 Task: Utilize the "Auto-Duck" feature to automatically lower music volume during dialogue.
Action: Mouse moved to (69, 9)
Screenshot: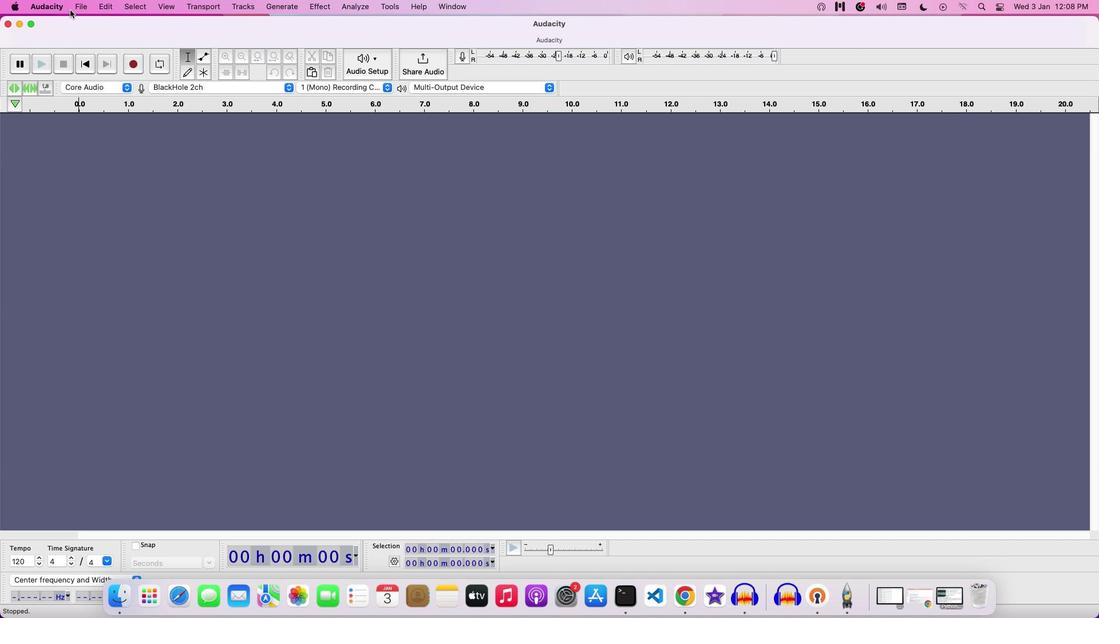 
Action: Mouse pressed left at (69, 9)
Screenshot: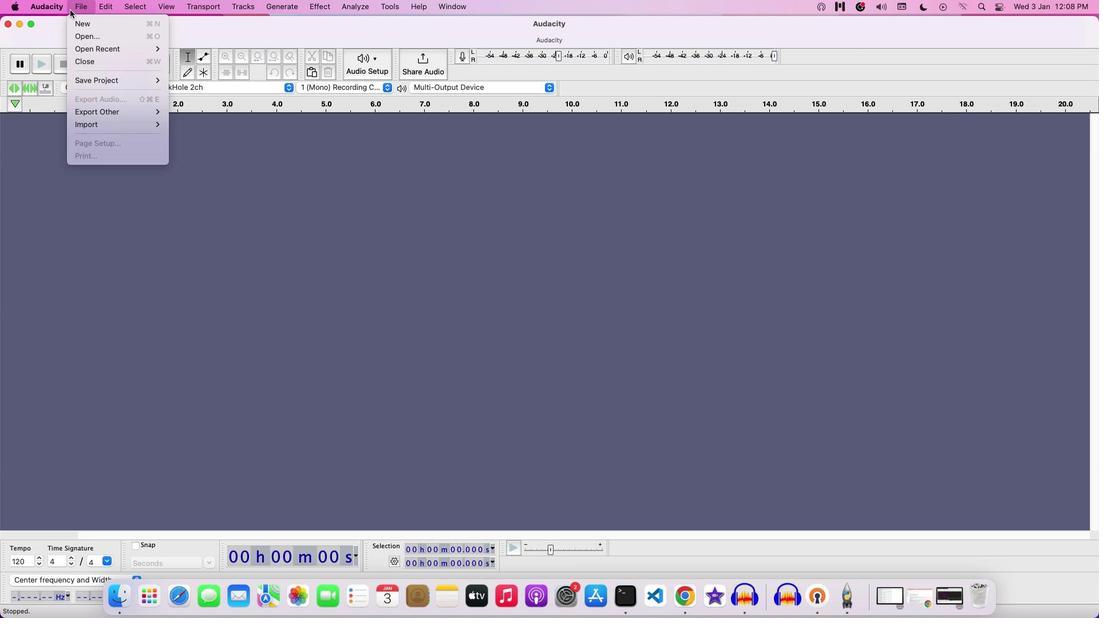 
Action: Mouse moved to (87, 36)
Screenshot: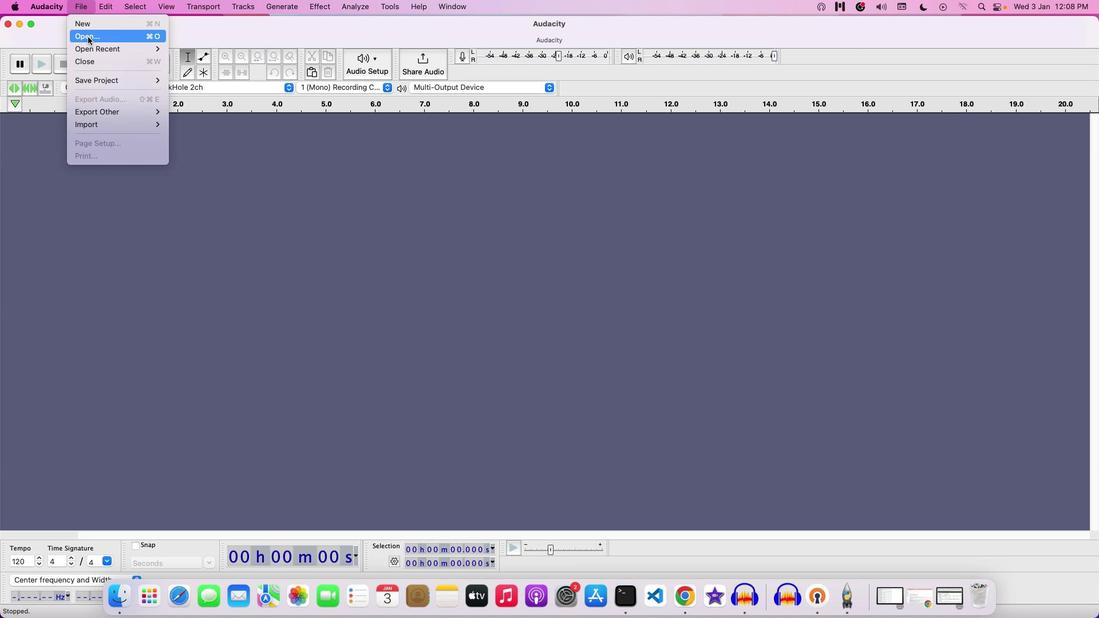 
Action: Mouse pressed left at (87, 36)
Screenshot: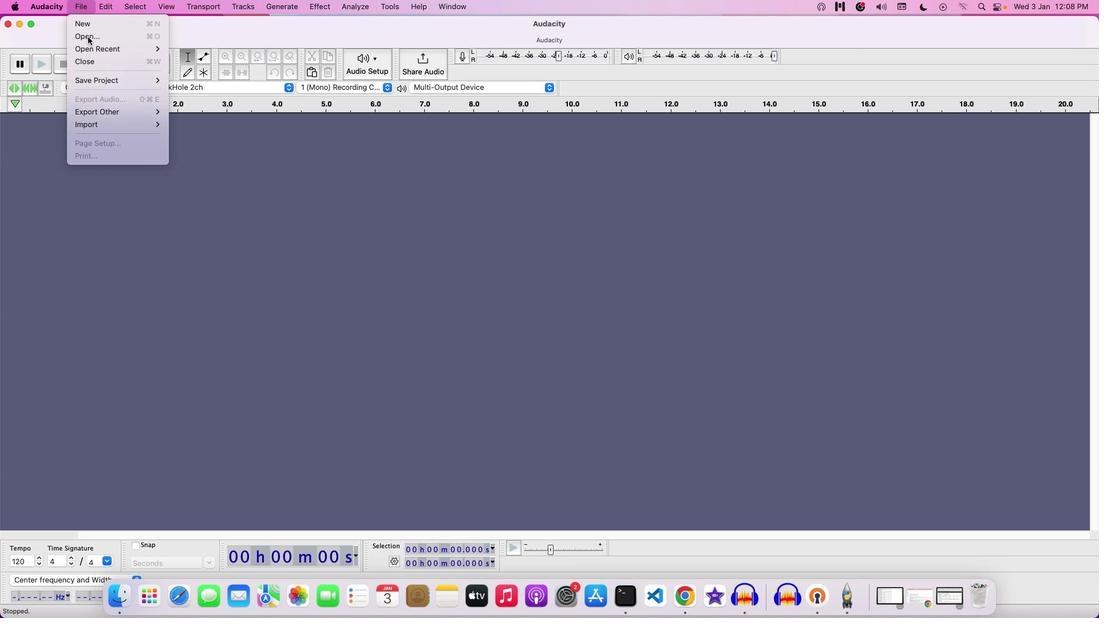
Action: Mouse moved to (466, 169)
Screenshot: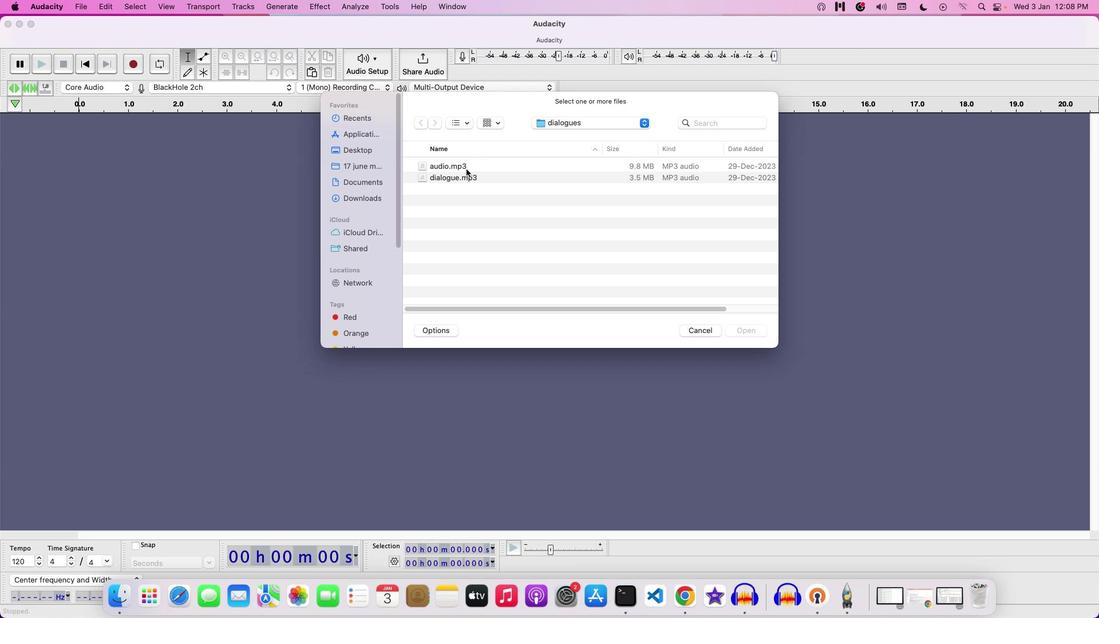 
Action: Mouse pressed left at (466, 169)
Screenshot: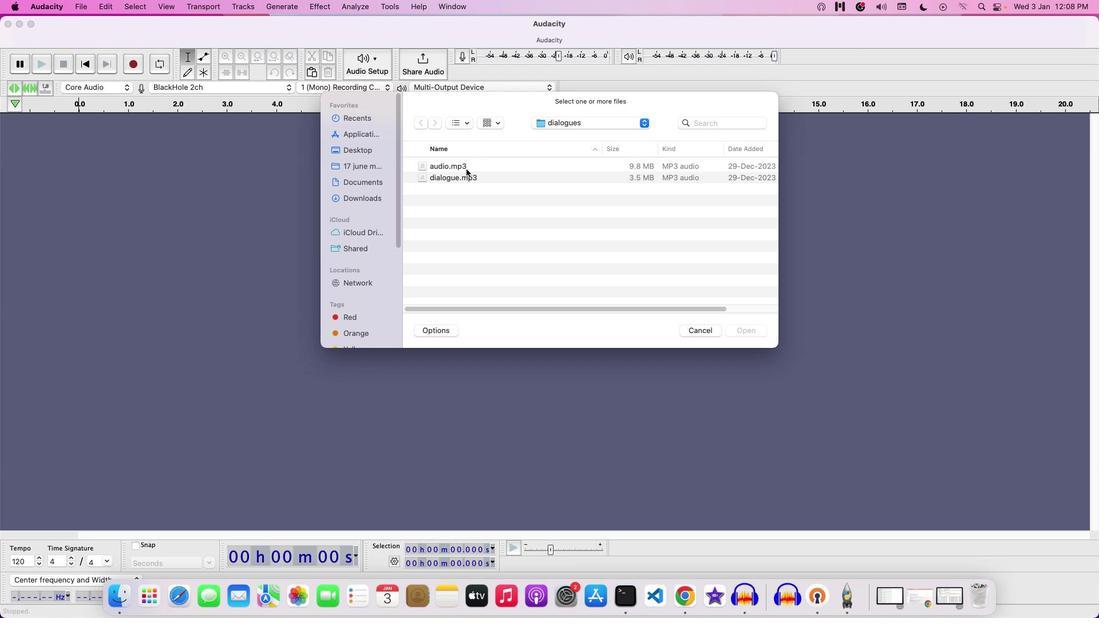 
Action: Mouse moved to (478, 168)
Screenshot: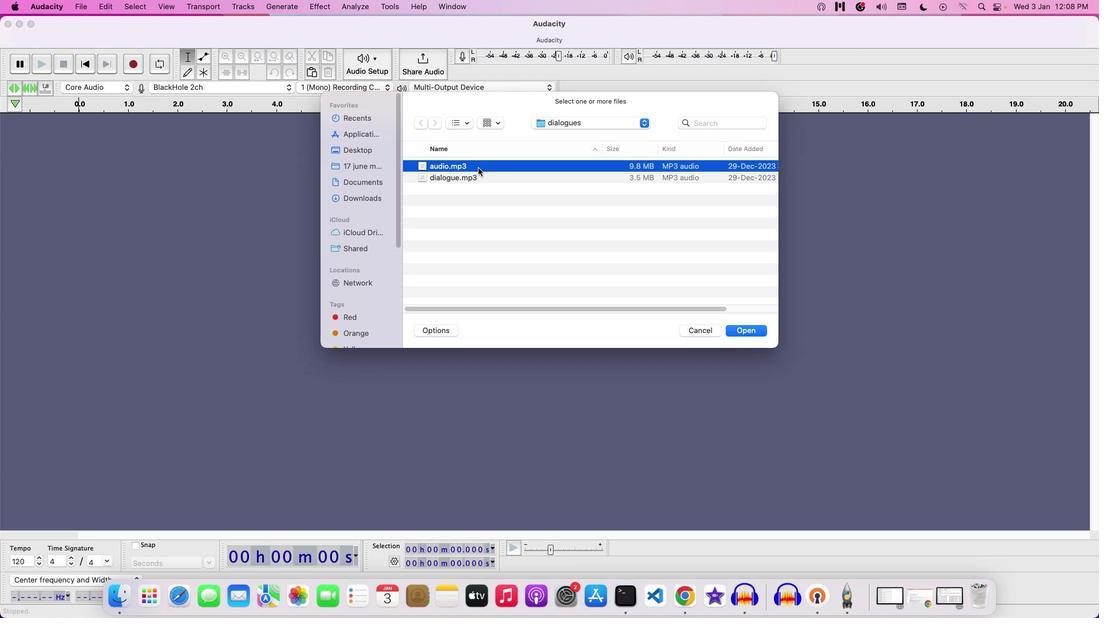 
Action: Mouse pressed left at (478, 168)
Screenshot: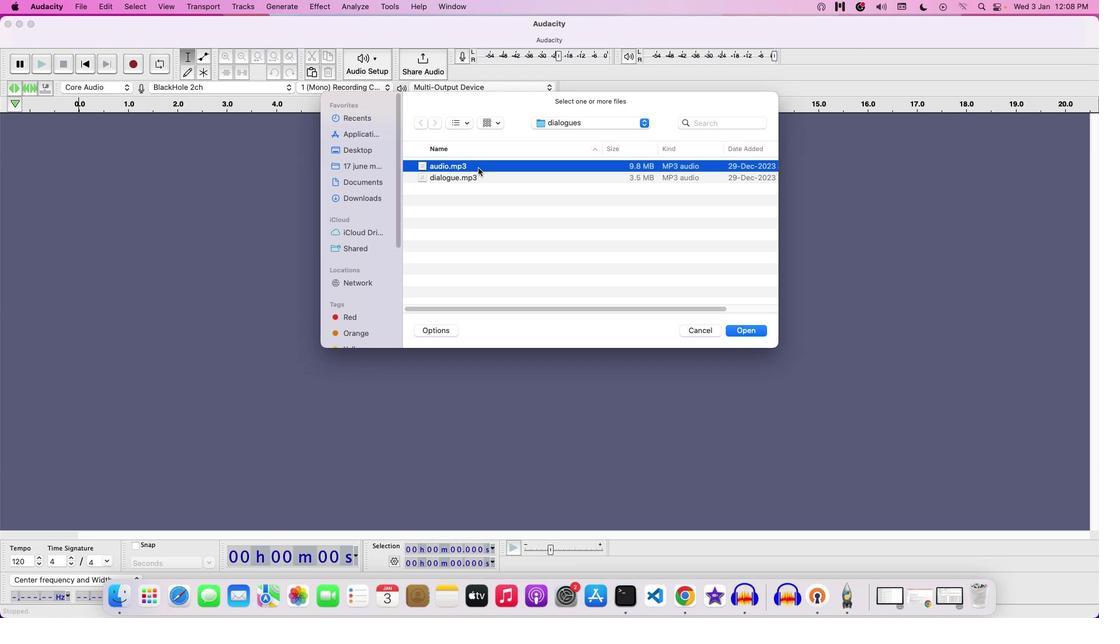 
Action: Mouse moved to (457, 177)
Screenshot: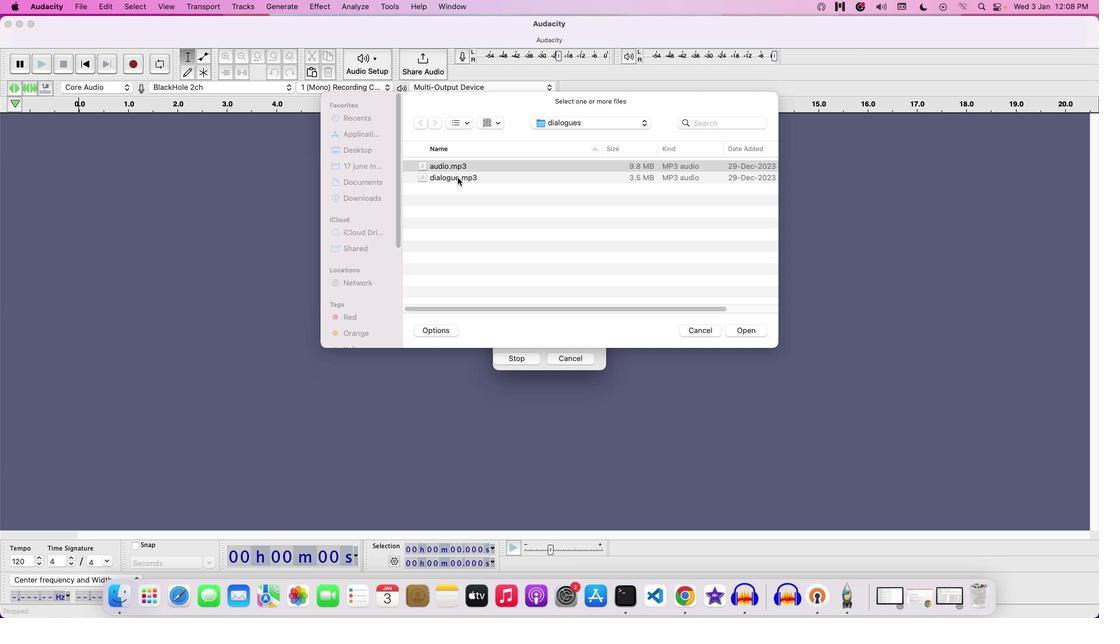 
Action: Mouse pressed left at (457, 177)
Screenshot: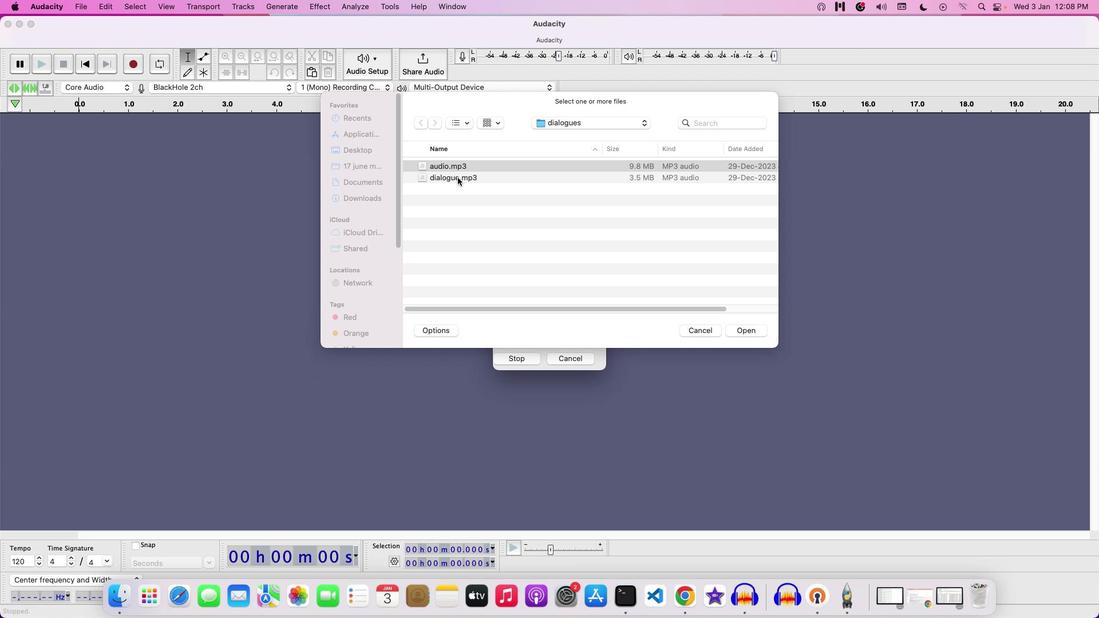 
Action: Mouse moved to (691, 330)
Screenshot: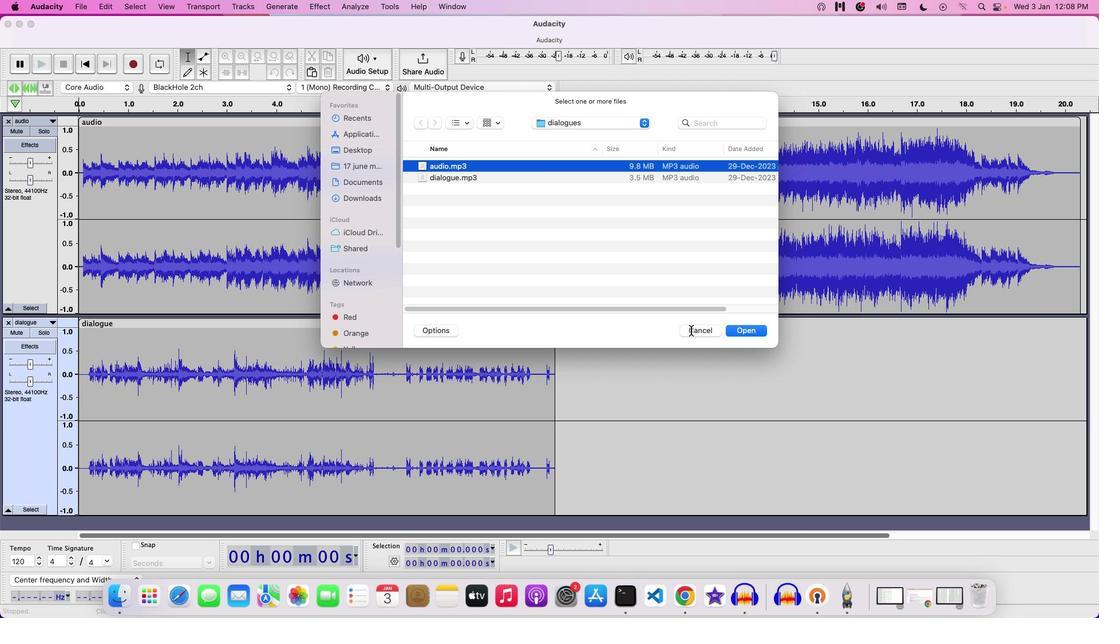 
Action: Mouse pressed left at (691, 330)
Screenshot: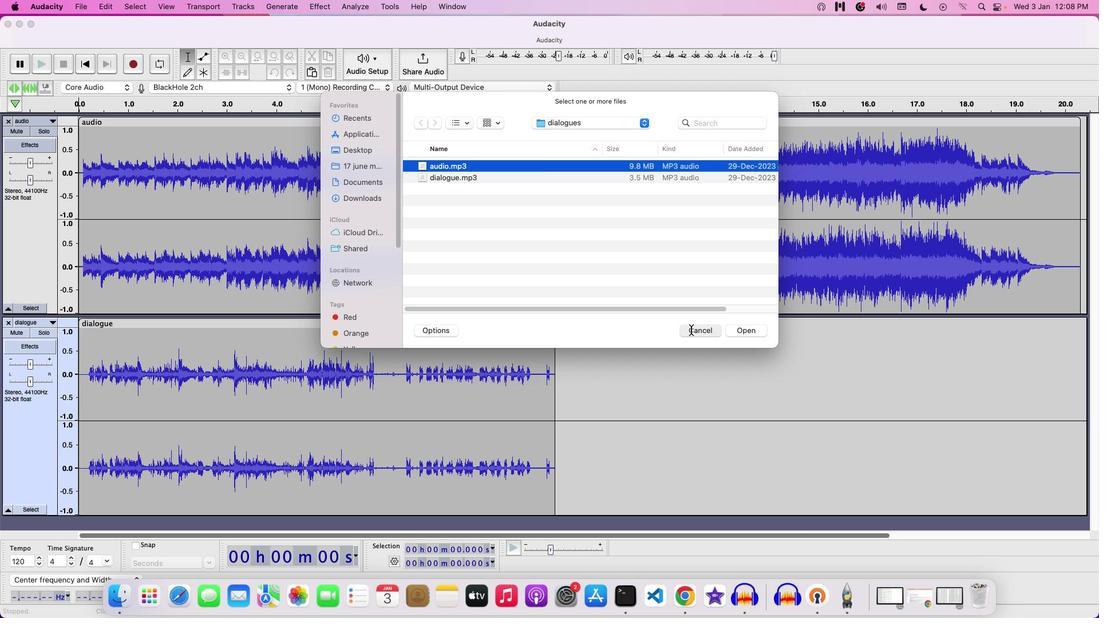 
Action: Mouse moved to (106, 161)
Screenshot: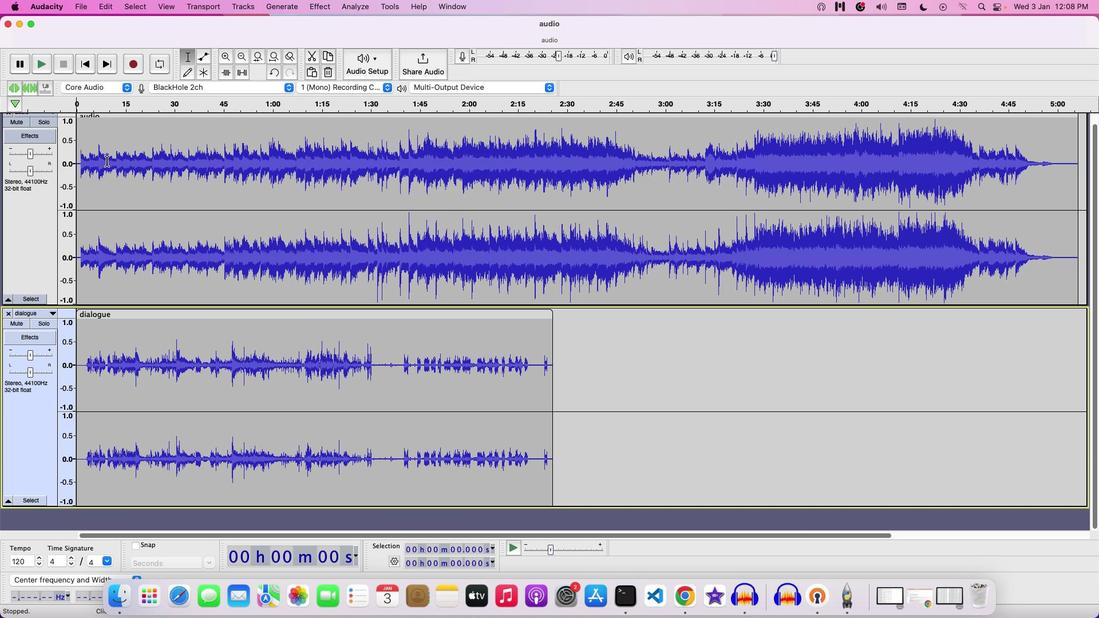 
Action: Mouse scrolled (106, 161) with delta (0, 0)
Screenshot: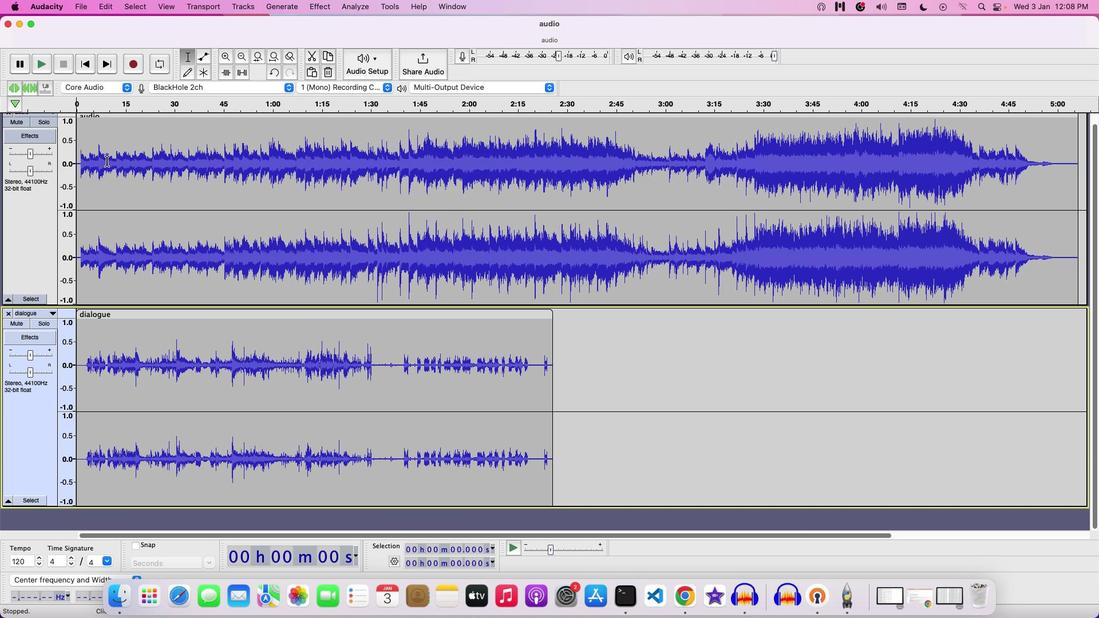
Action: Mouse scrolled (106, 161) with delta (0, 0)
Screenshot: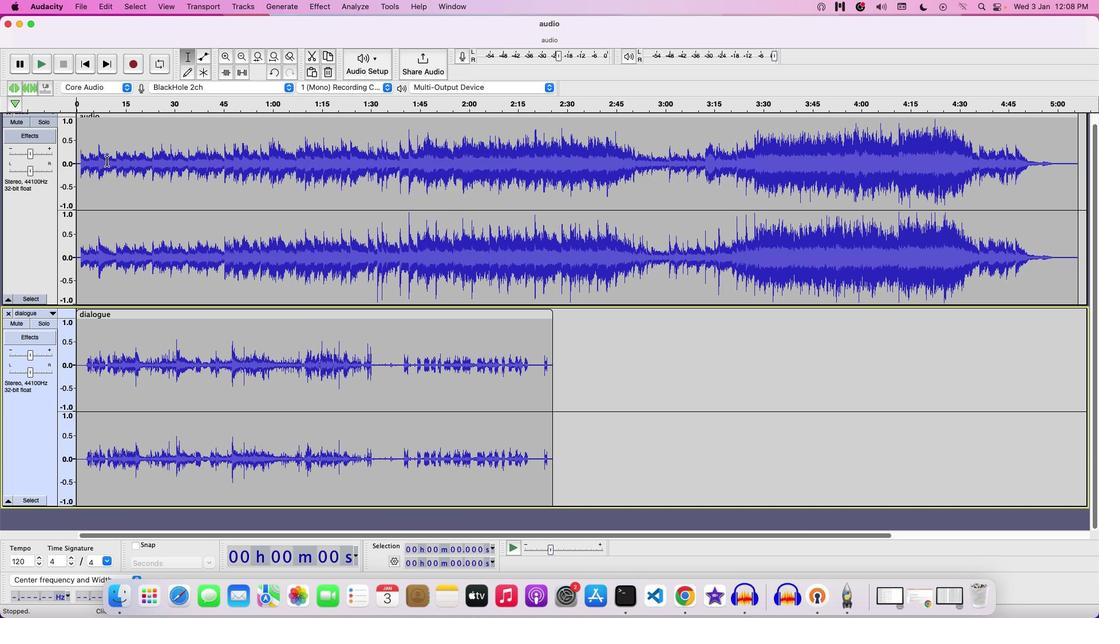 
Action: Mouse scrolled (106, 161) with delta (0, 0)
Screenshot: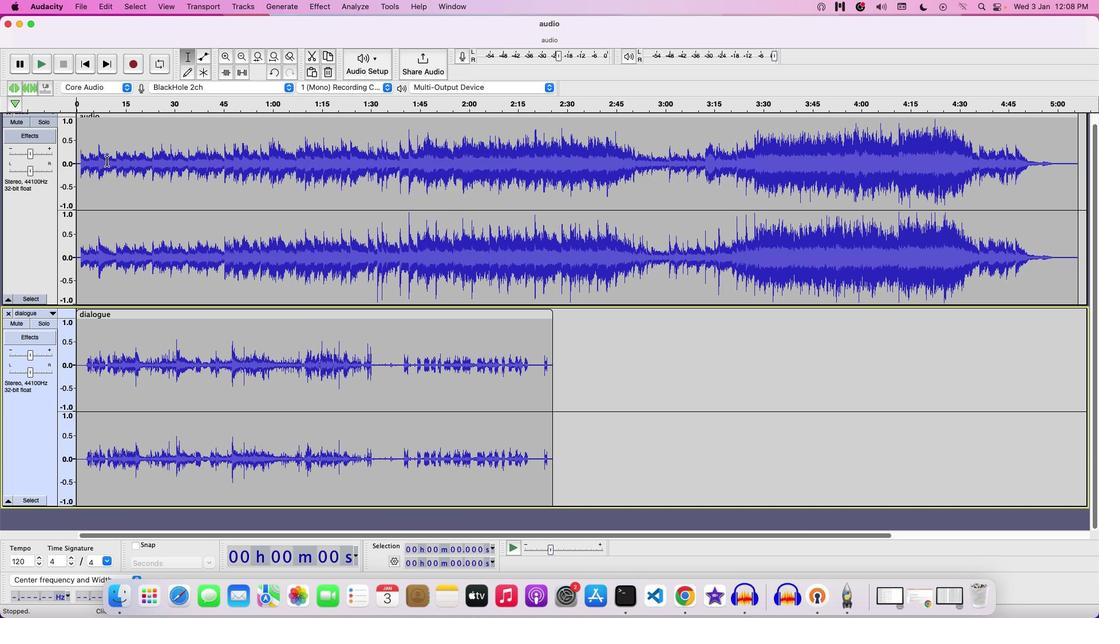 
Action: Mouse scrolled (106, 161) with delta (0, -1)
Screenshot: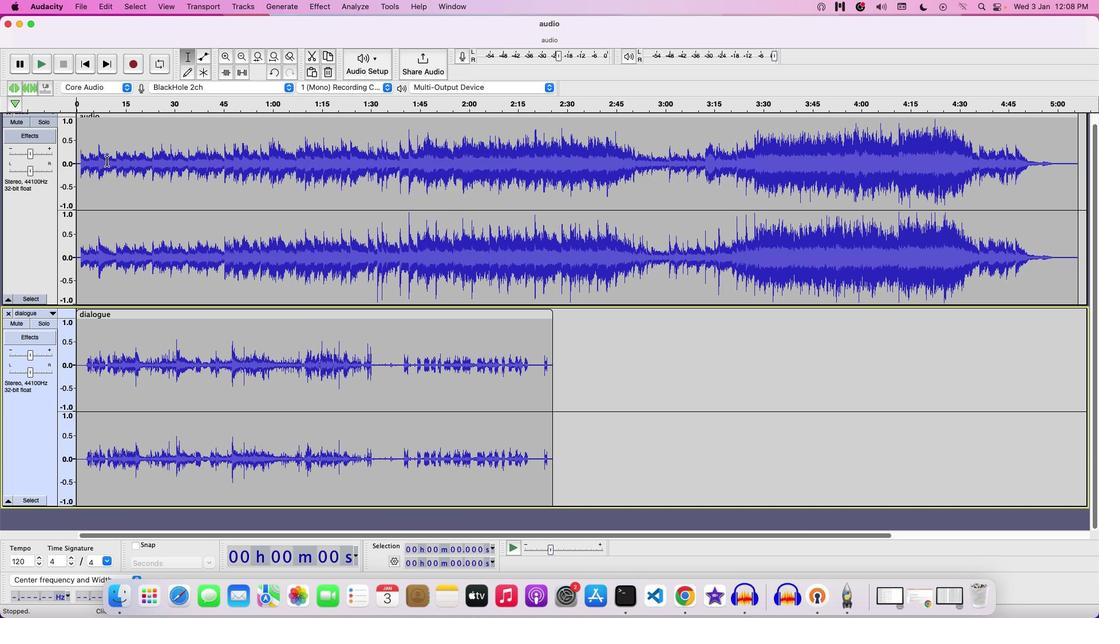 
Action: Mouse scrolled (106, 161) with delta (0, 0)
Screenshot: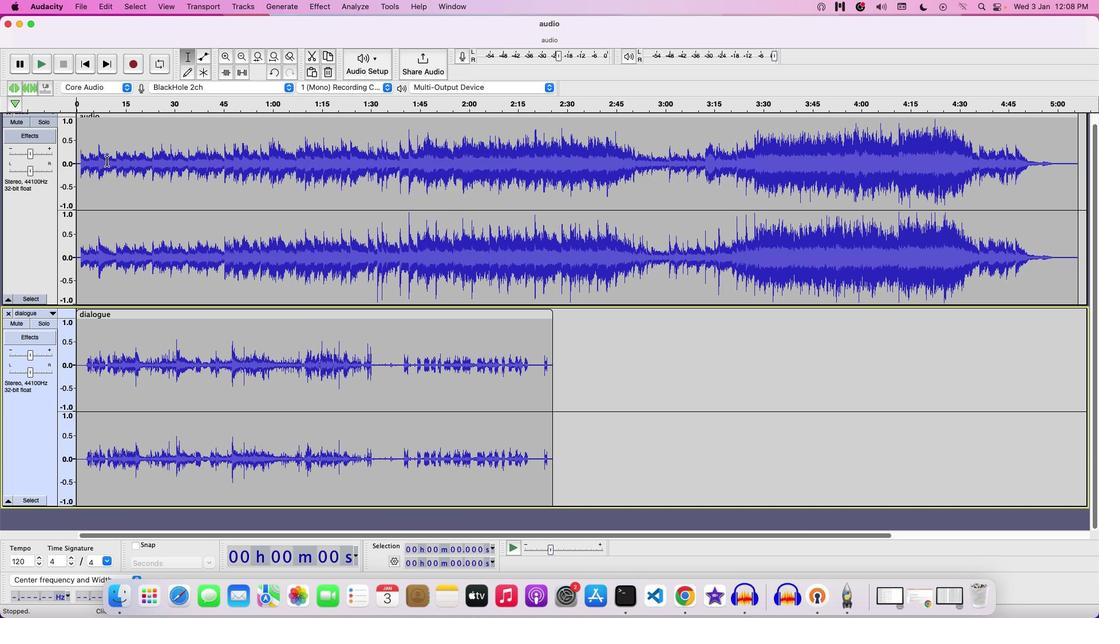 
Action: Mouse scrolled (106, 161) with delta (0, -1)
Screenshot: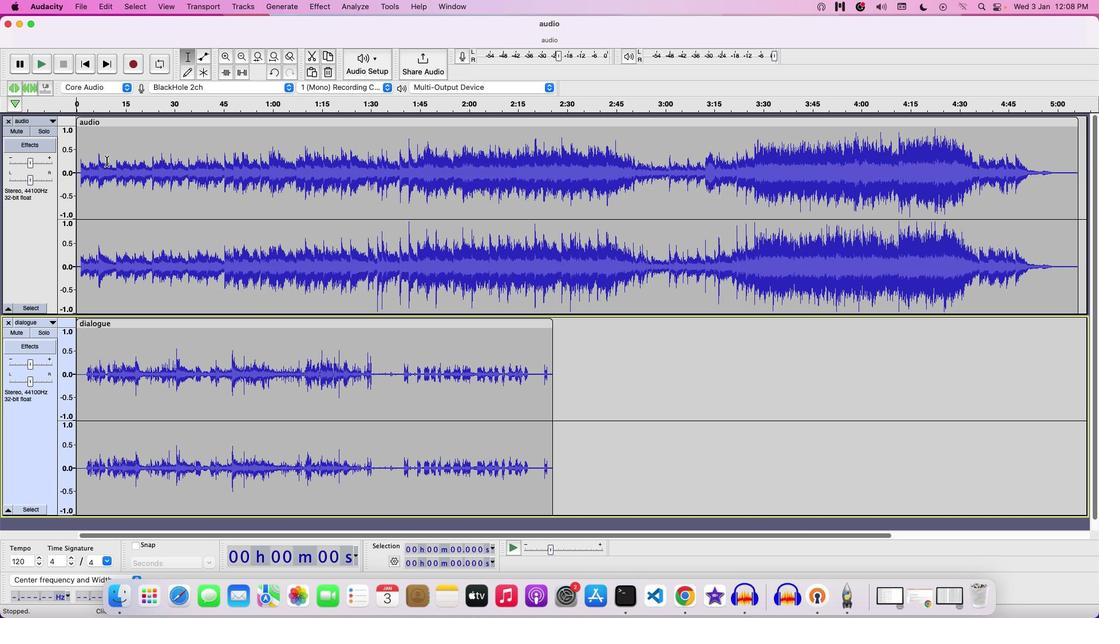 
Action: Mouse scrolled (106, 161) with delta (0, 2)
Screenshot: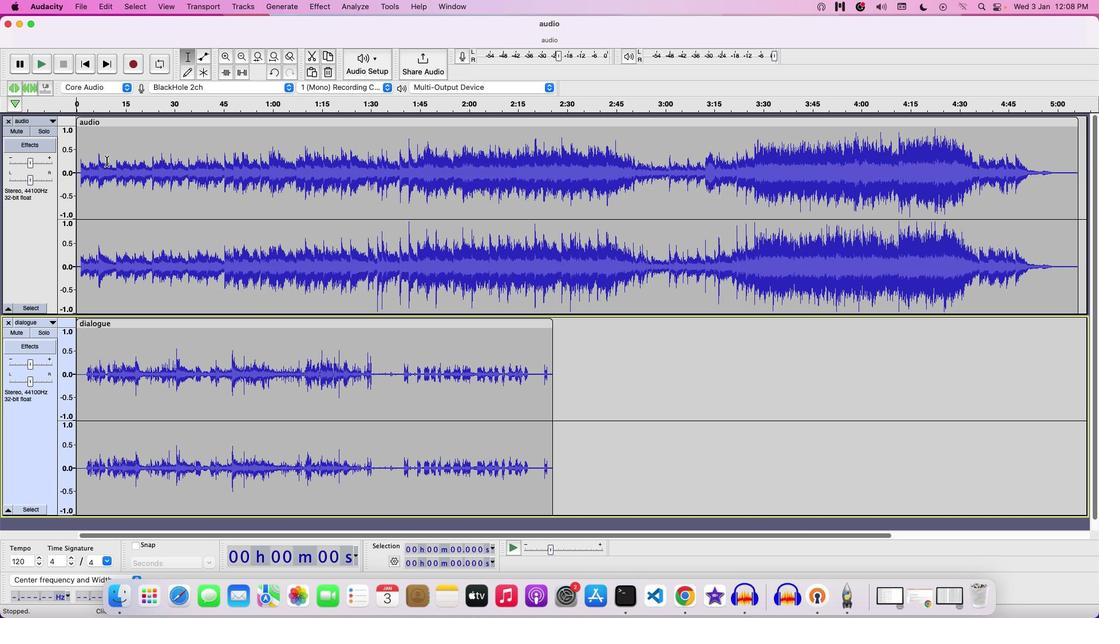
Action: Mouse scrolled (106, 161) with delta (0, 1)
Screenshot: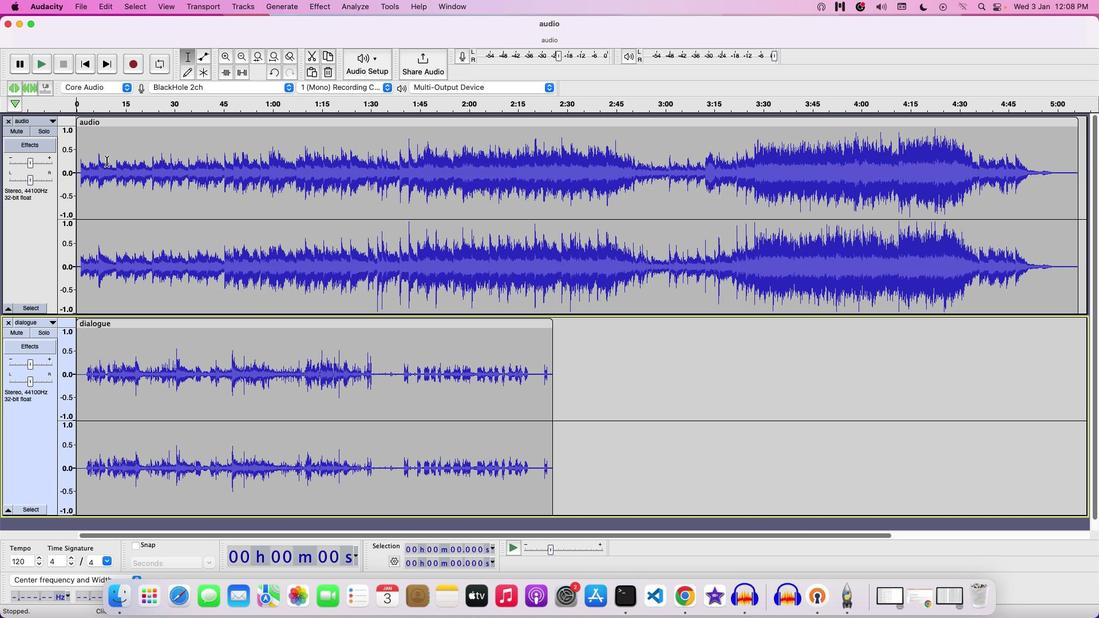 
Action: Mouse moved to (222, 236)
Screenshot: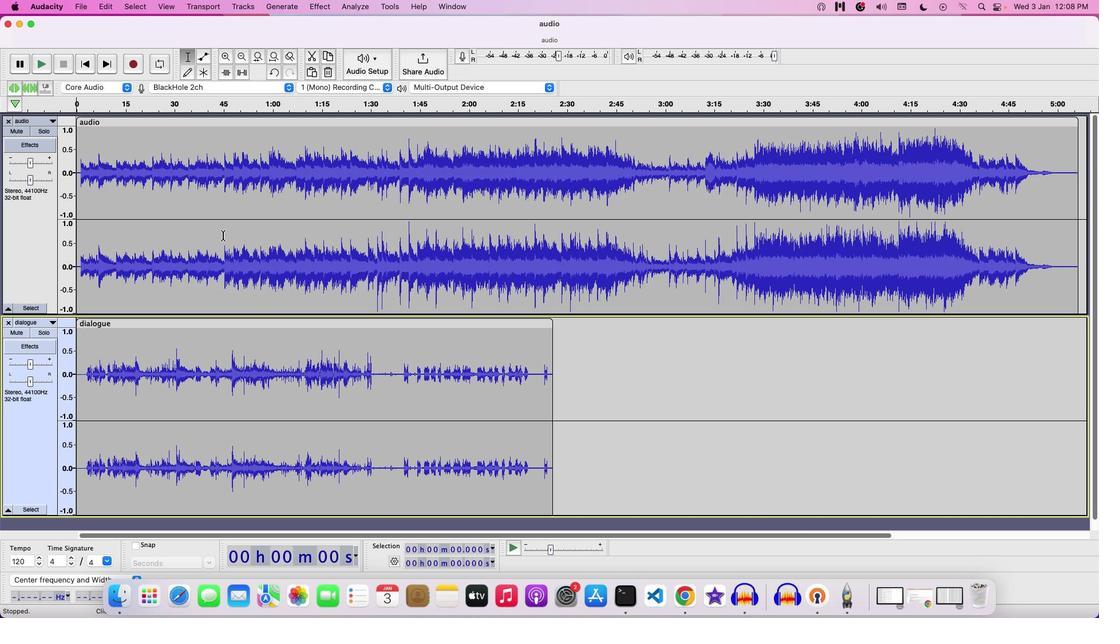 
Action: Mouse scrolled (222, 236) with delta (0, 0)
Screenshot: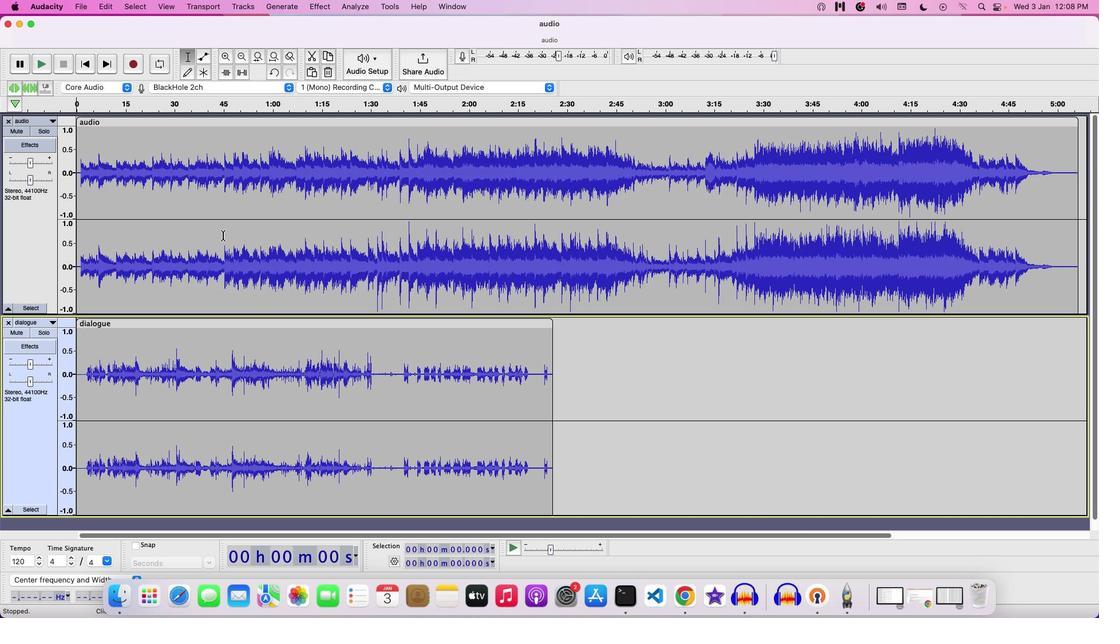 
Action: Mouse scrolled (222, 236) with delta (0, 0)
Screenshot: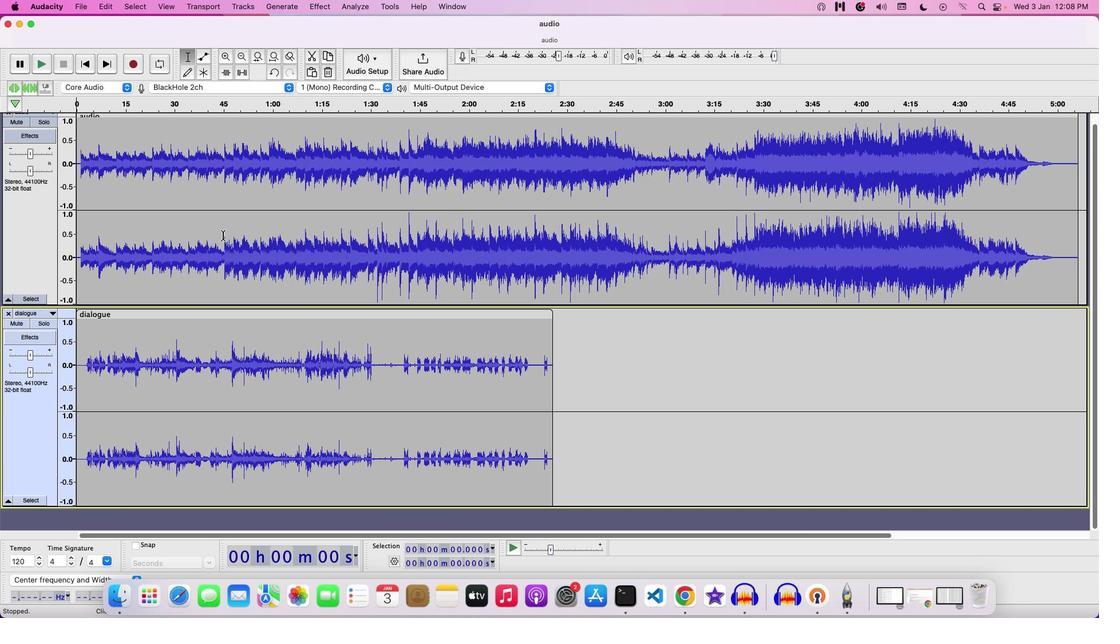 
Action: Mouse scrolled (222, 236) with delta (0, 0)
Screenshot: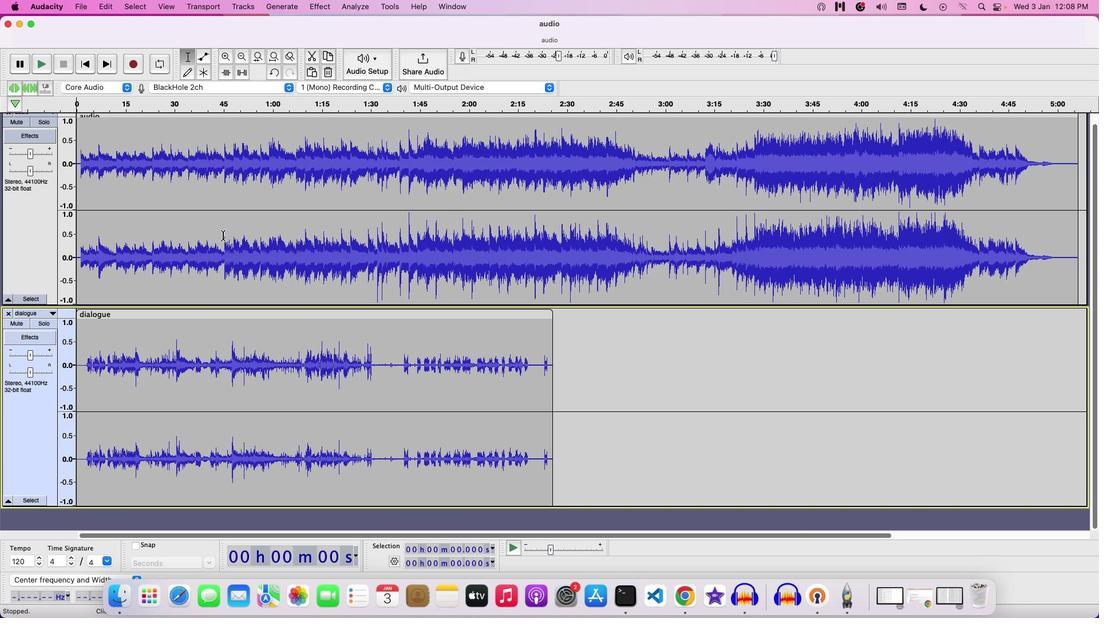 
Action: Mouse scrolled (222, 236) with delta (0, 0)
Screenshot: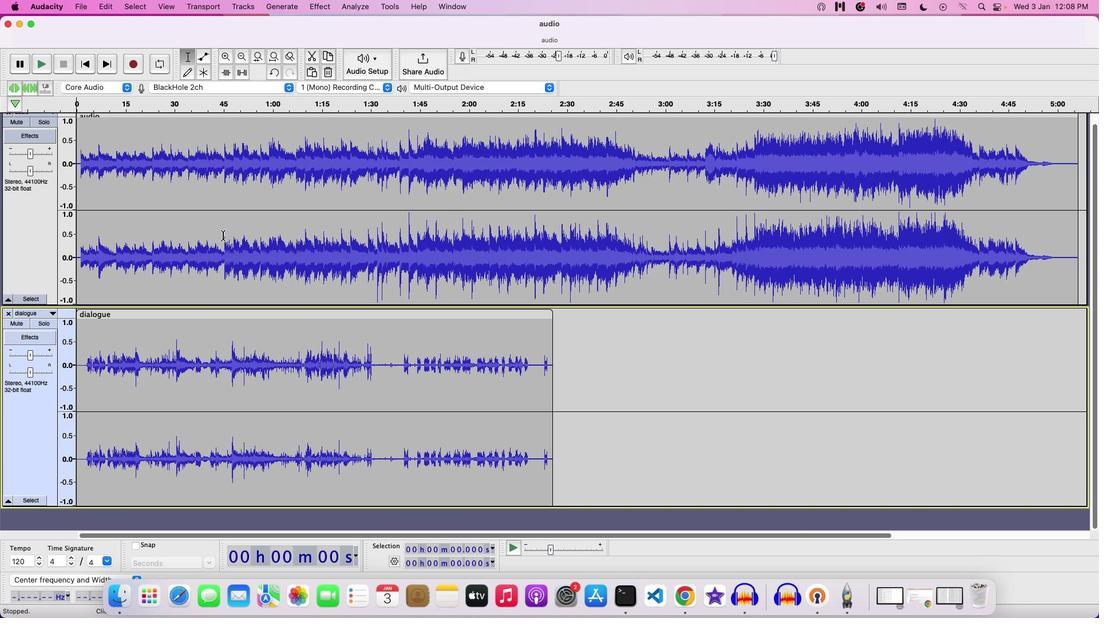 
Action: Mouse scrolled (222, 236) with delta (0, 0)
Screenshot: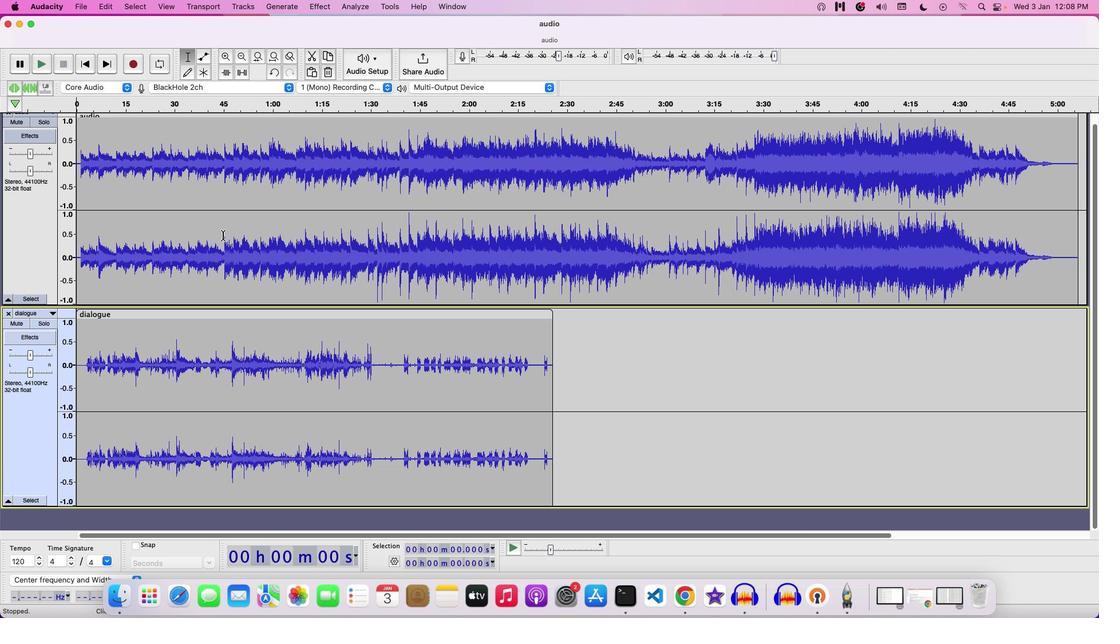 
Action: Mouse moved to (441, 466)
Screenshot: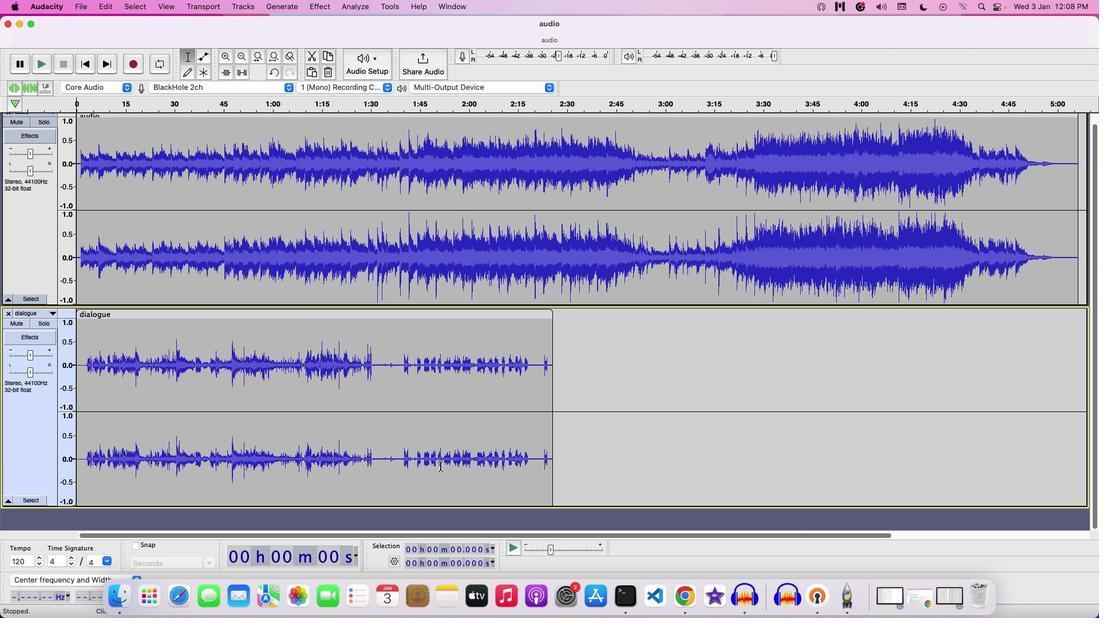 
Action: Mouse scrolled (441, 466) with delta (0, 0)
Screenshot: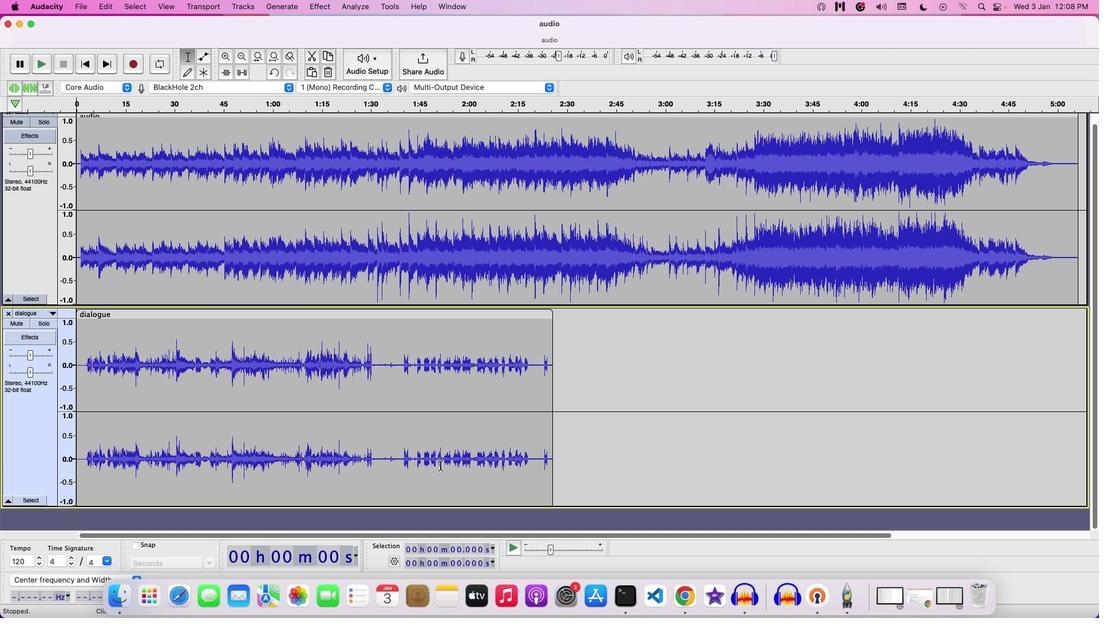 
Action: Mouse scrolled (441, 466) with delta (0, 0)
Screenshot: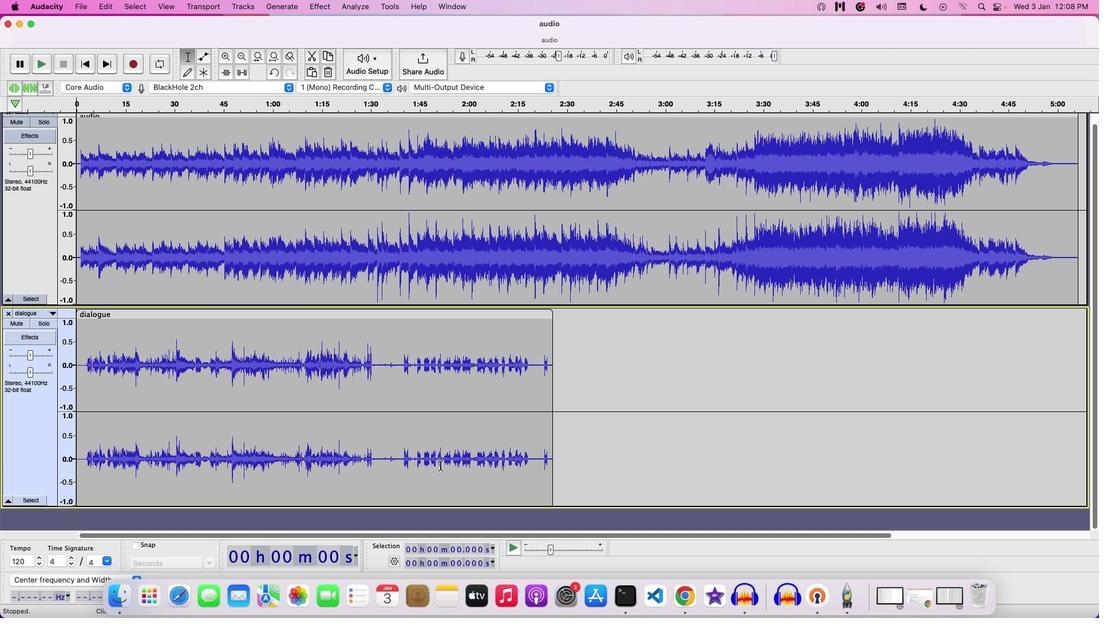 
Action: Mouse scrolled (441, 466) with delta (0, -1)
Screenshot: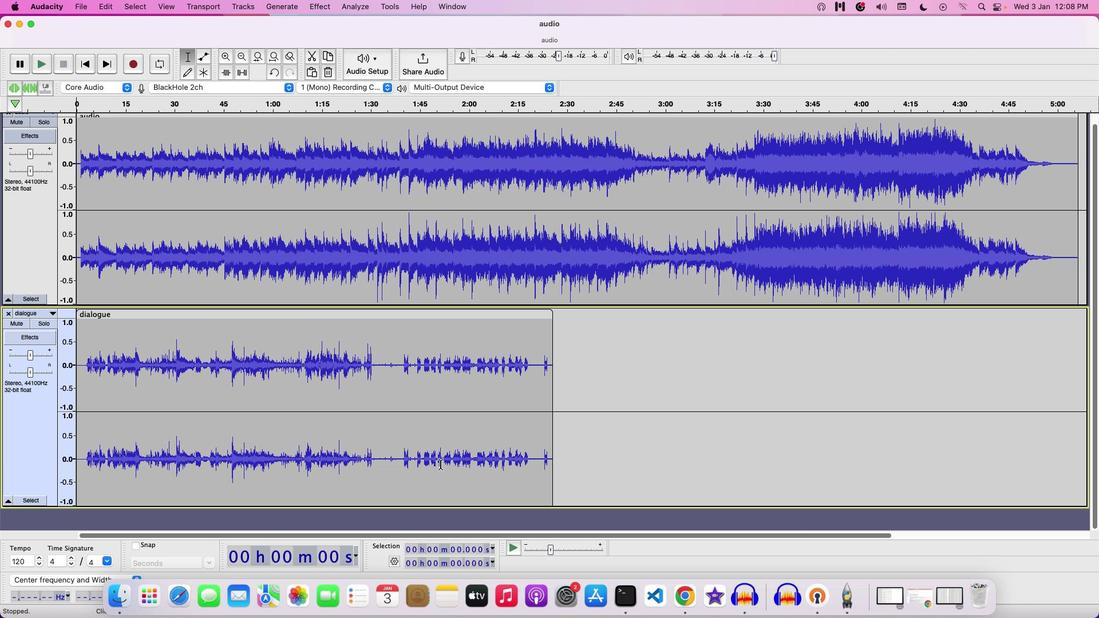 
Action: Mouse scrolled (441, 466) with delta (0, -2)
Screenshot: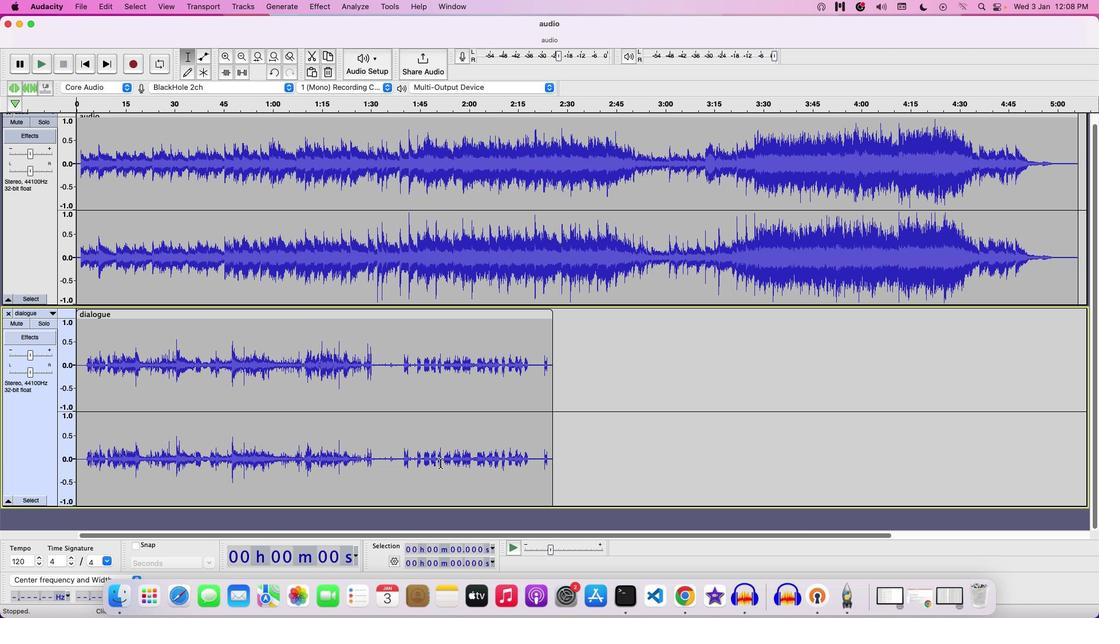 
Action: Mouse moved to (430, 520)
Screenshot: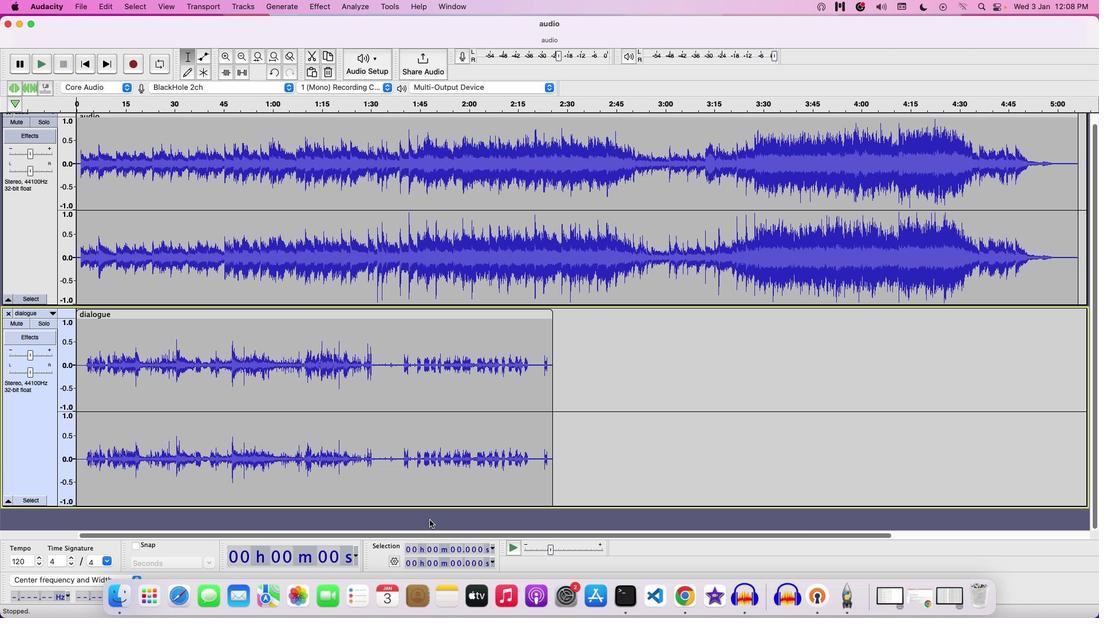 
Action: Mouse pressed right at (430, 520)
Screenshot: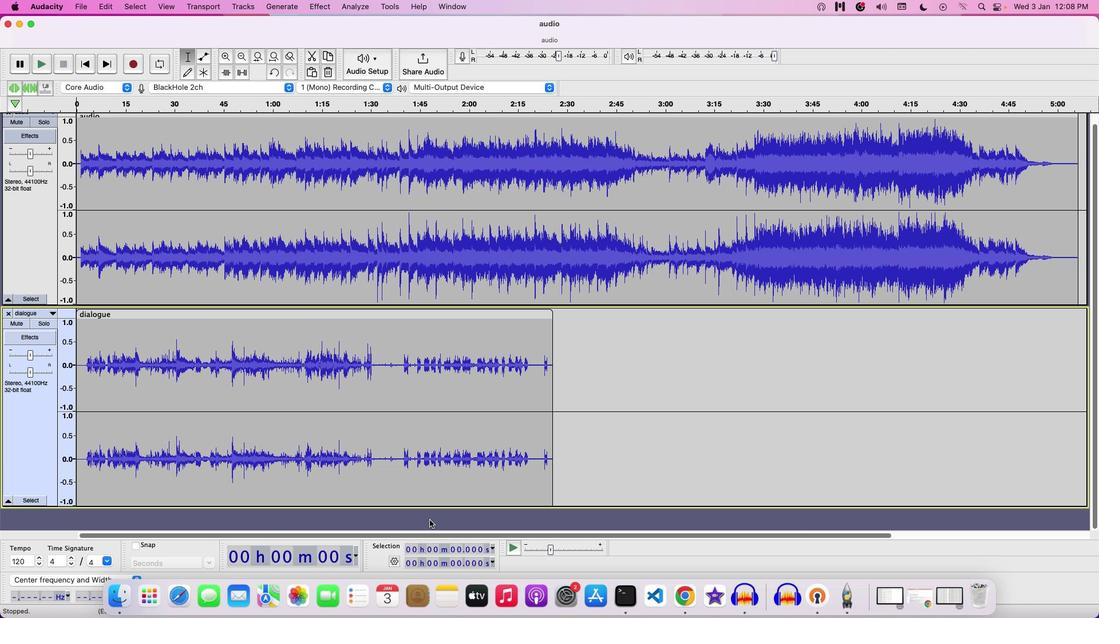 
Action: Mouse moved to (457, 543)
Screenshot: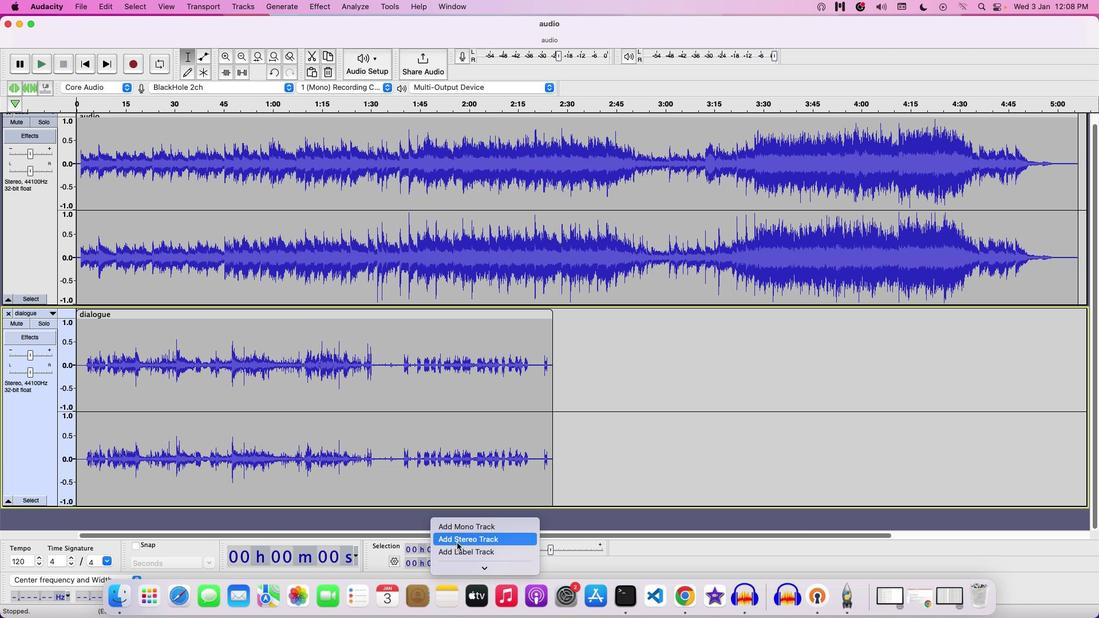 
Action: Mouse pressed left at (457, 543)
Screenshot: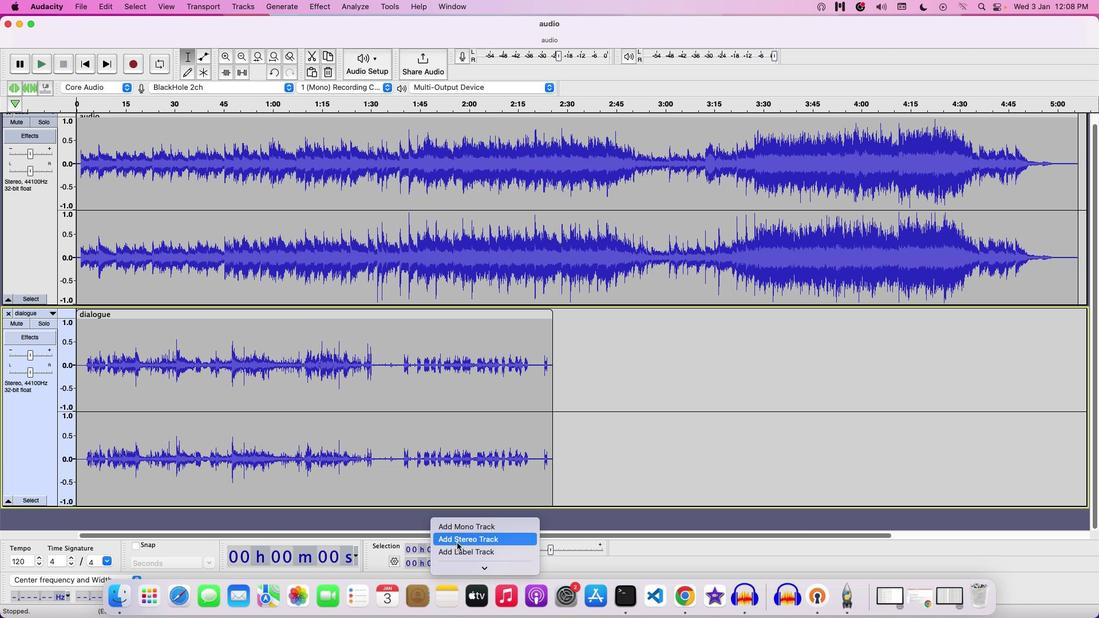
Action: Mouse moved to (110, 132)
Screenshot: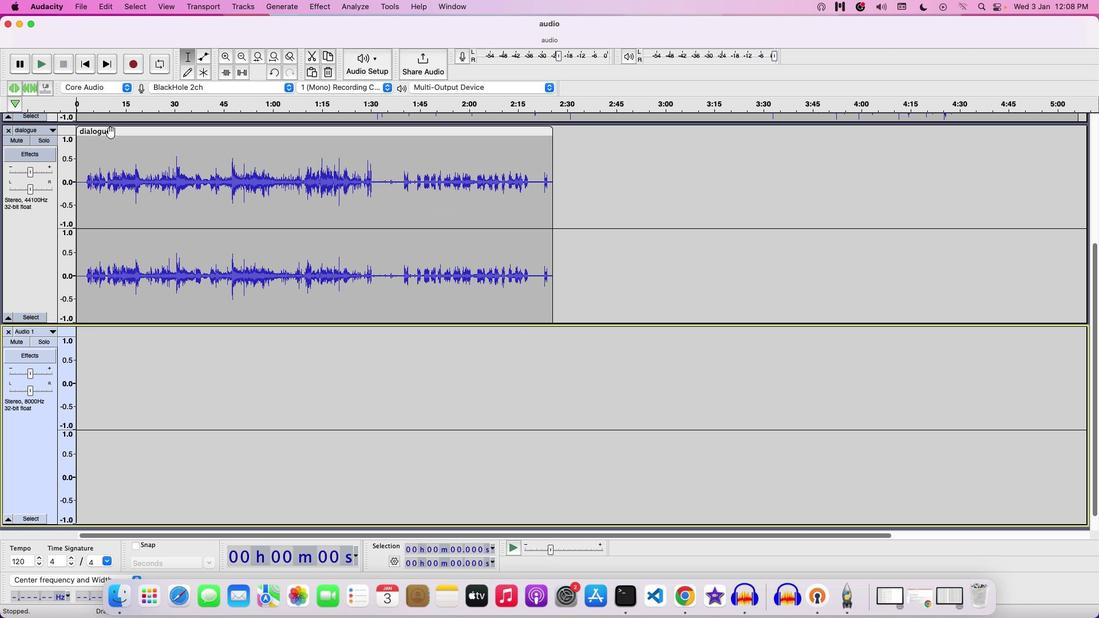 
Action: Mouse pressed left at (110, 132)
Screenshot: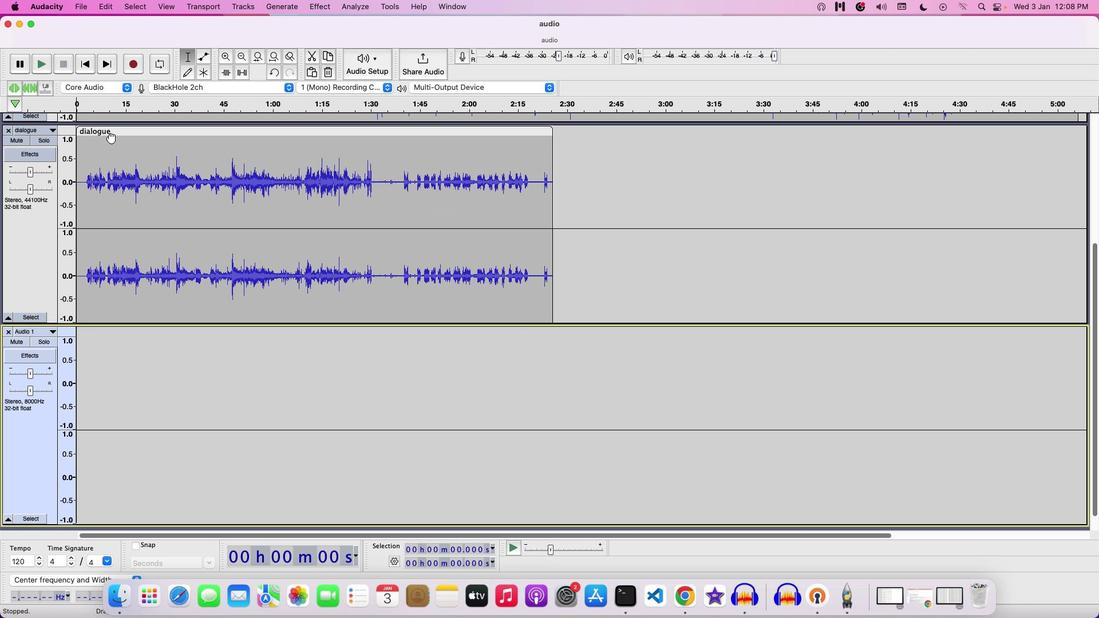 
Action: Mouse moved to (655, 210)
Screenshot: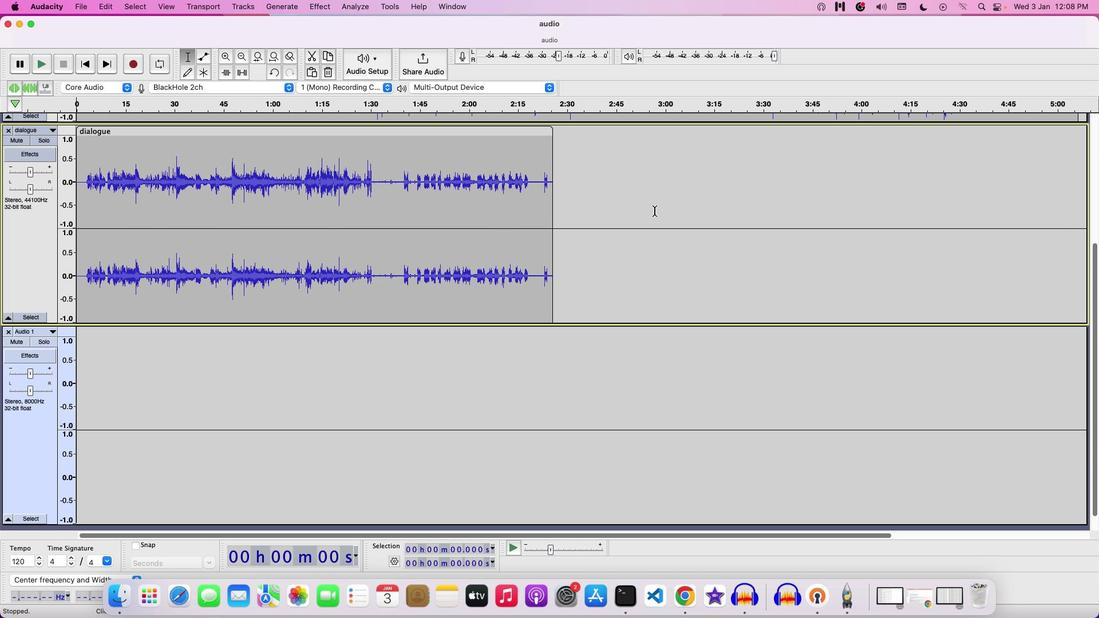 
Action: Mouse scrolled (655, 210) with delta (0, 0)
Screenshot: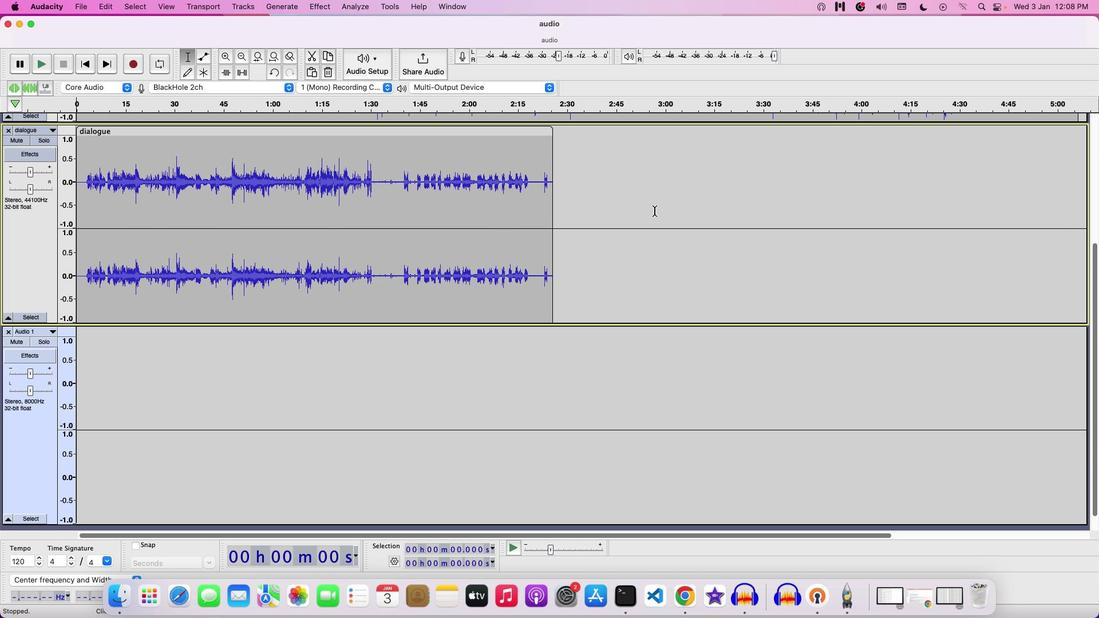 
Action: Mouse scrolled (655, 210) with delta (0, 0)
Screenshot: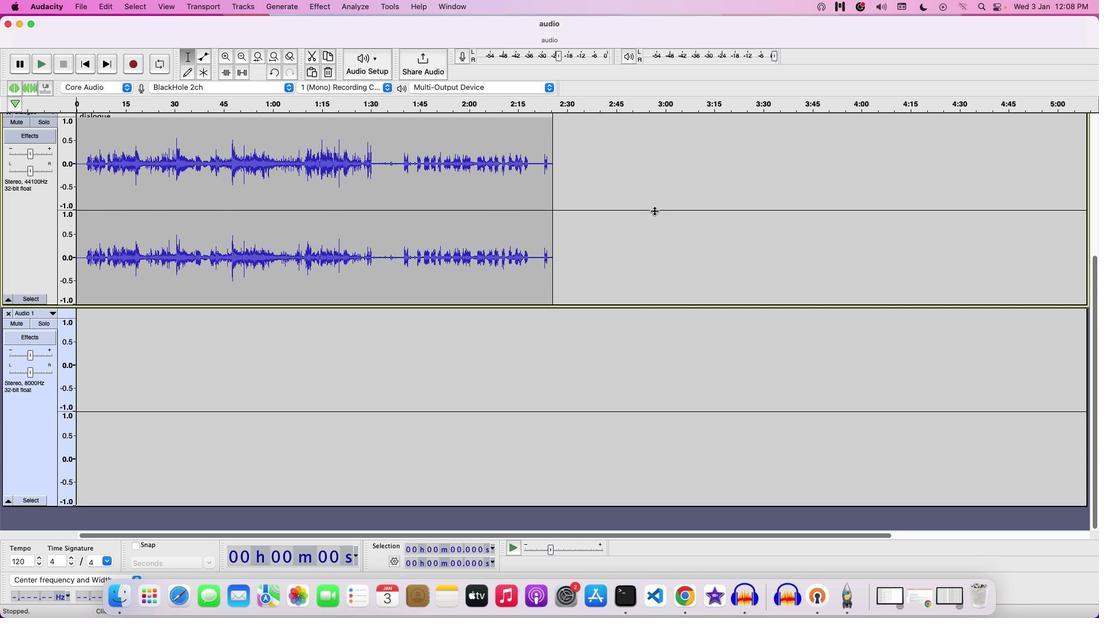 
Action: Mouse scrolled (655, 210) with delta (0, 0)
Screenshot: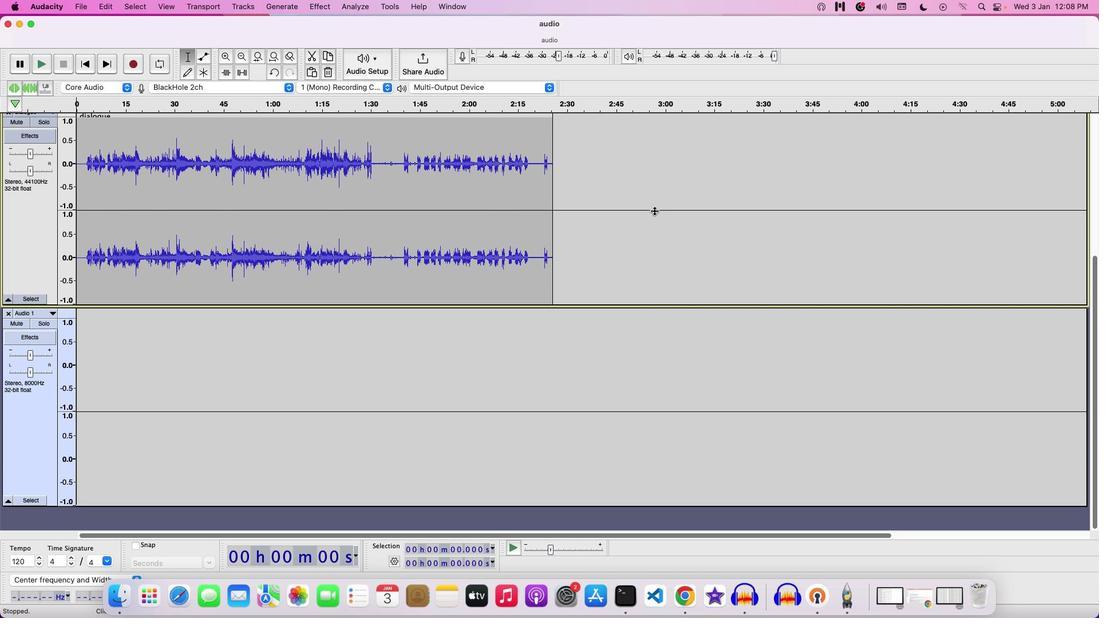 
Action: Mouse moved to (652, 210)
Screenshot: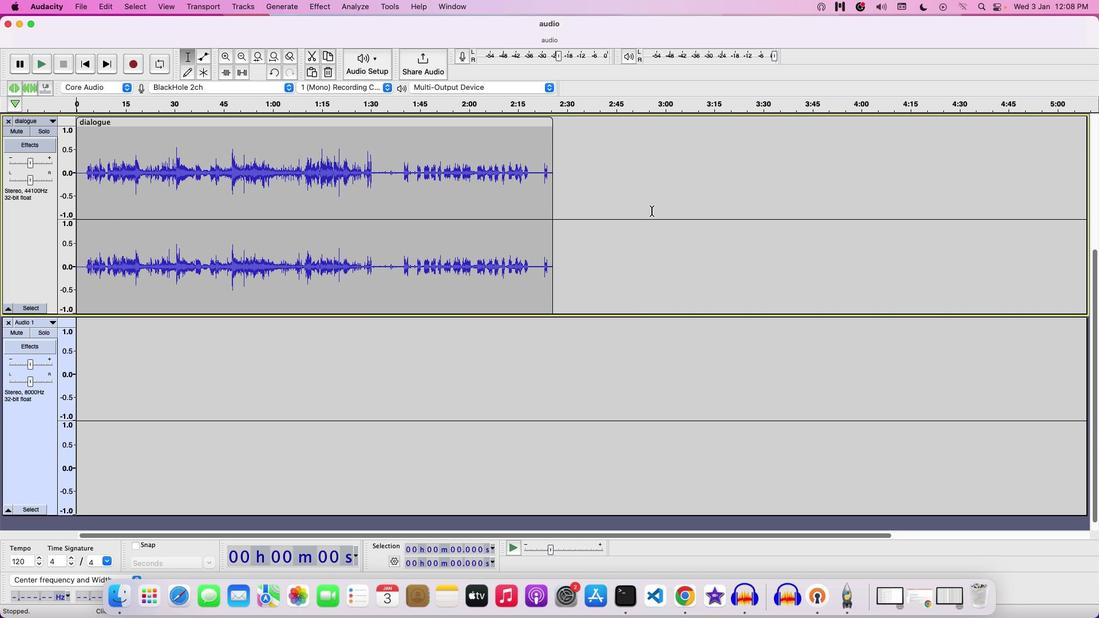 
Action: Mouse scrolled (652, 210) with delta (0, 0)
Screenshot: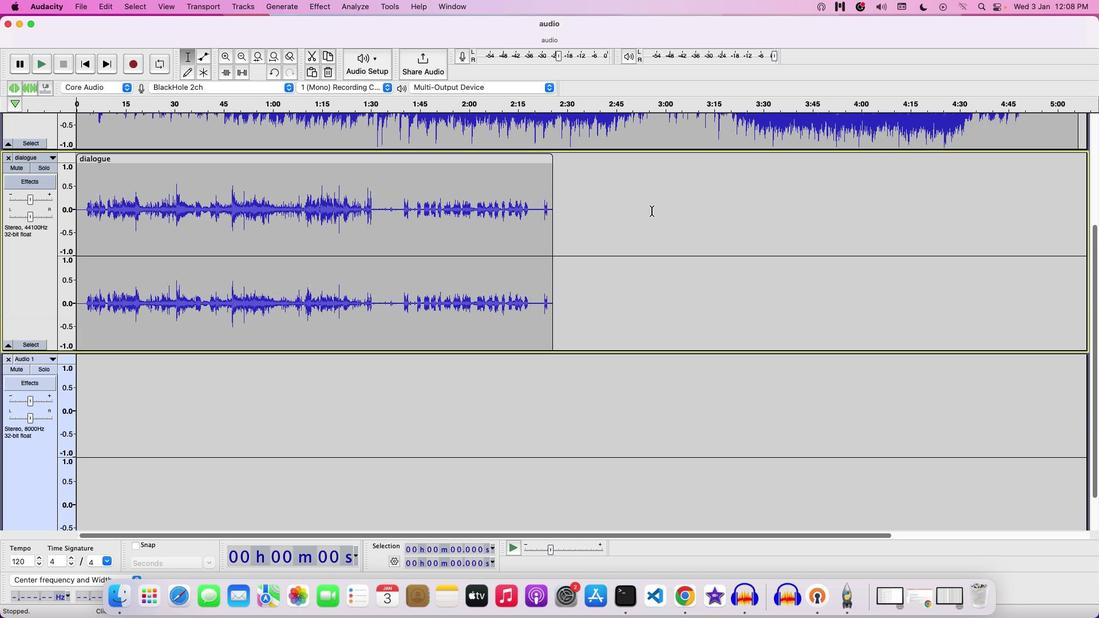 
Action: Mouse scrolled (652, 210) with delta (0, 0)
Screenshot: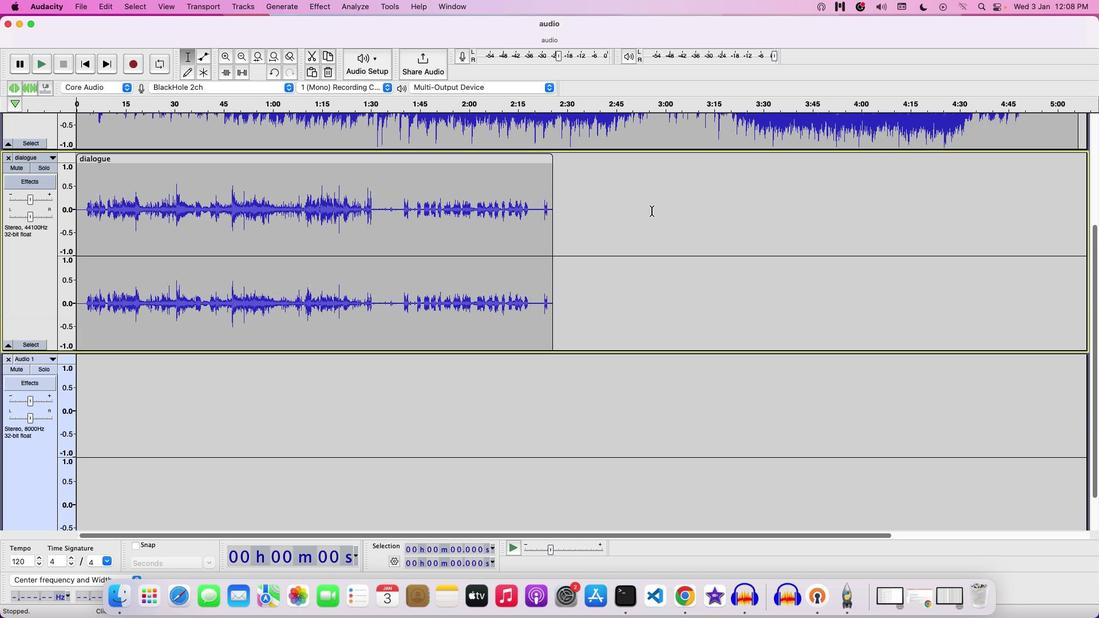 
Action: Mouse moved to (651, 210)
Screenshot: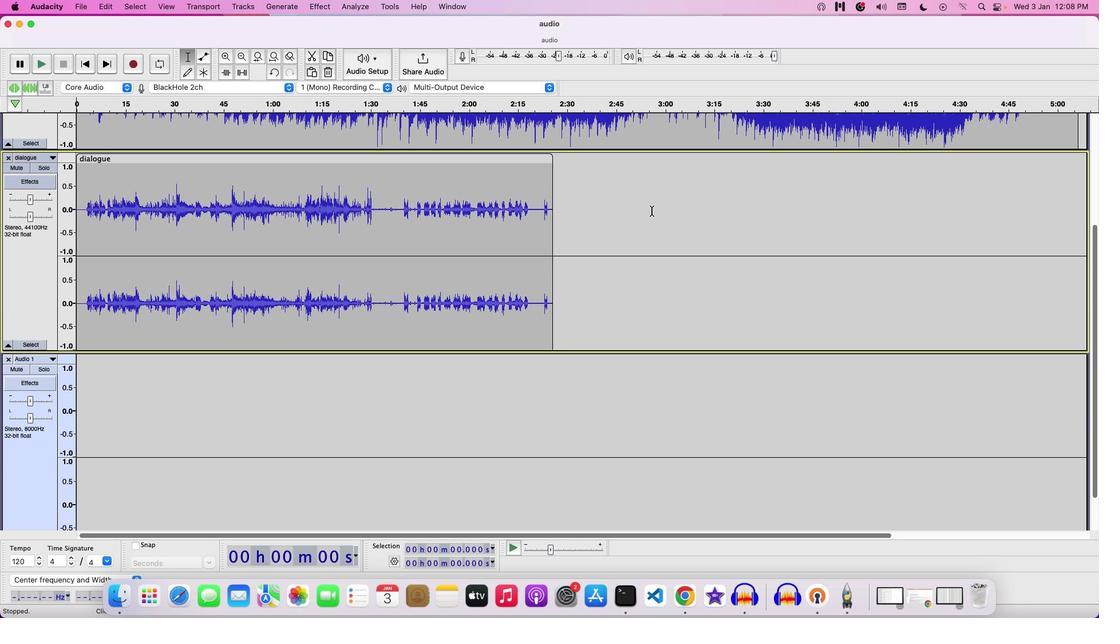 
Action: Mouse scrolled (651, 210) with delta (0, 0)
Screenshot: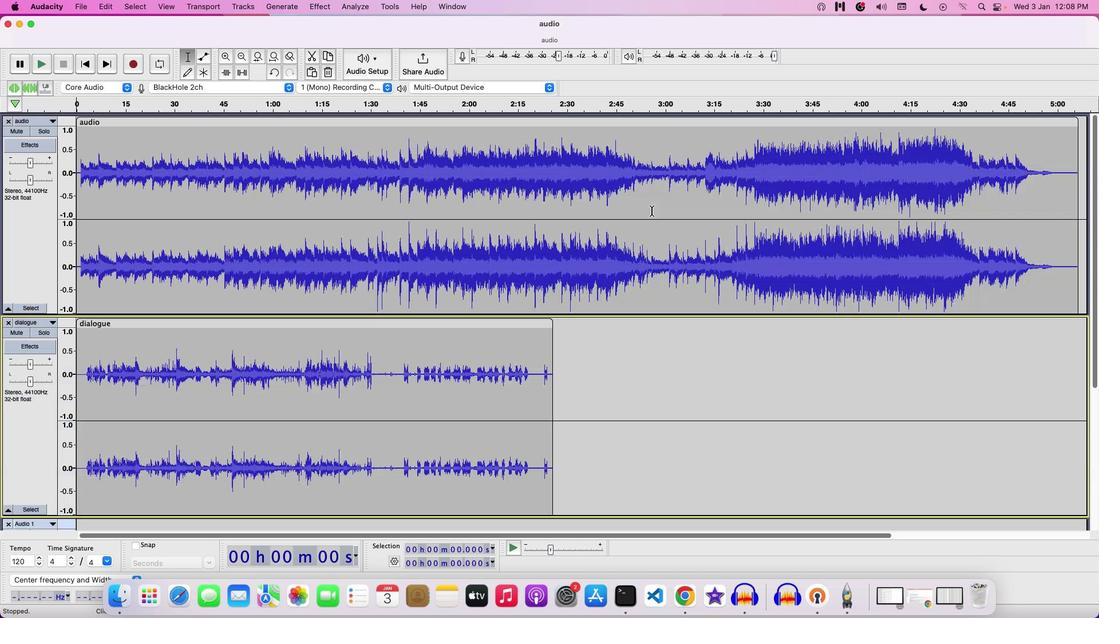 
Action: Mouse scrolled (651, 210) with delta (0, 0)
Screenshot: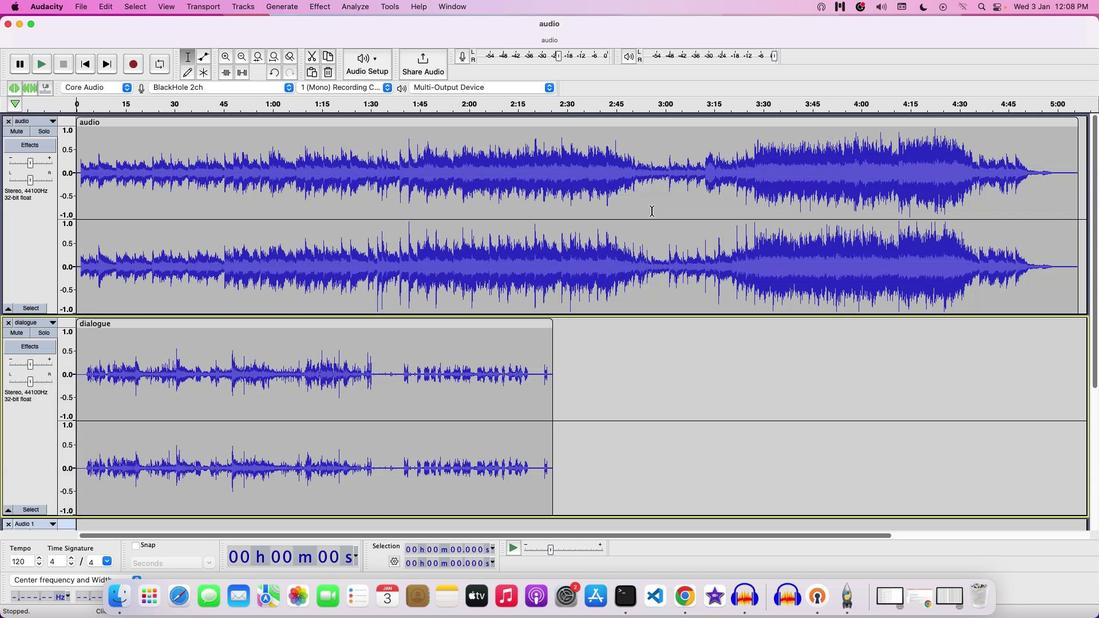 
Action: Mouse scrolled (651, 210) with delta (0, 1)
Screenshot: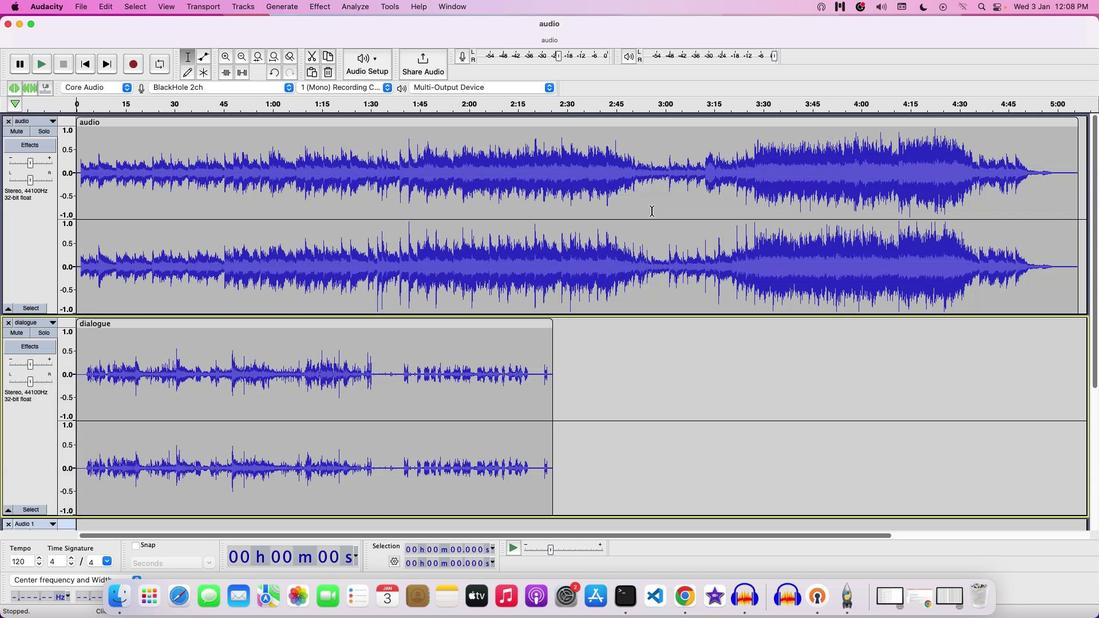 
Action: Mouse scrolled (651, 210) with delta (0, 2)
Screenshot: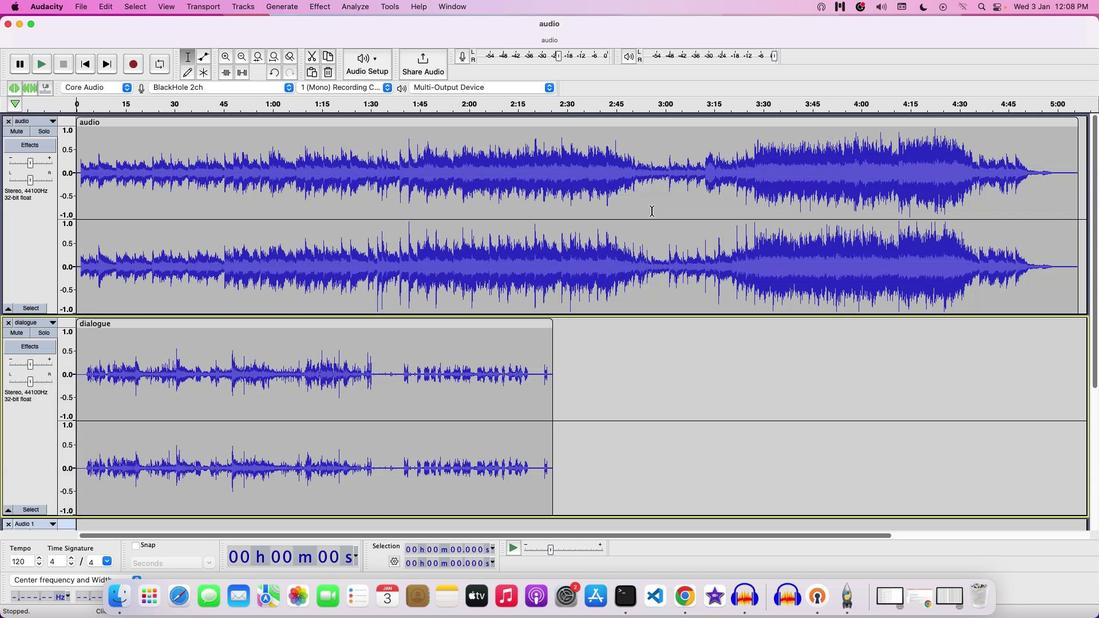 
Action: Mouse scrolled (651, 210) with delta (0, -2)
Screenshot: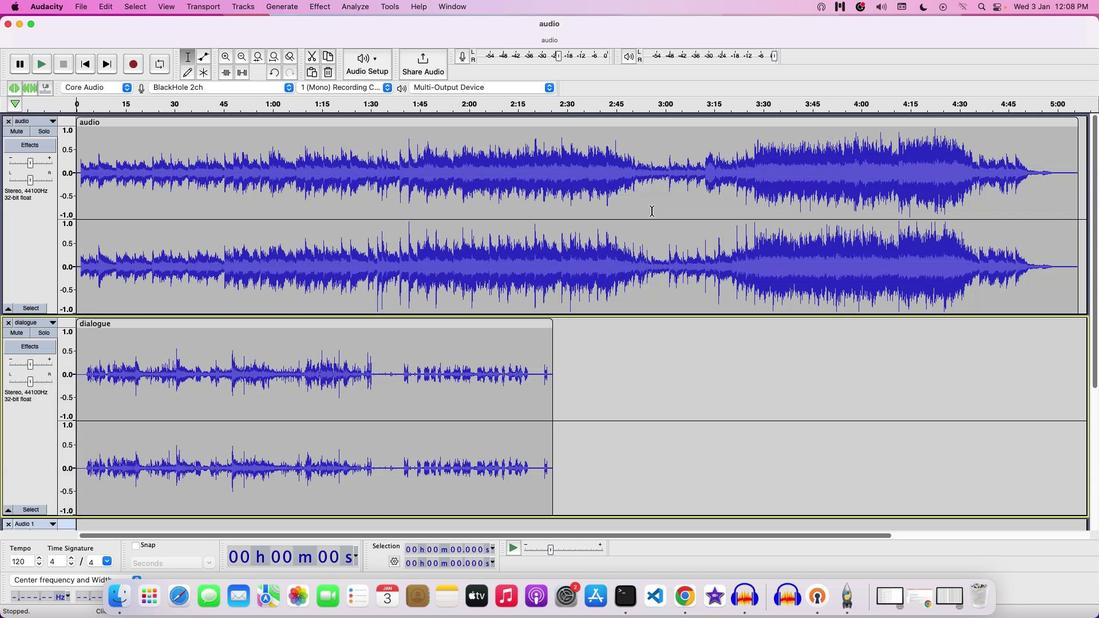 
Action: Mouse scrolled (651, 210) with delta (0, 2)
Screenshot: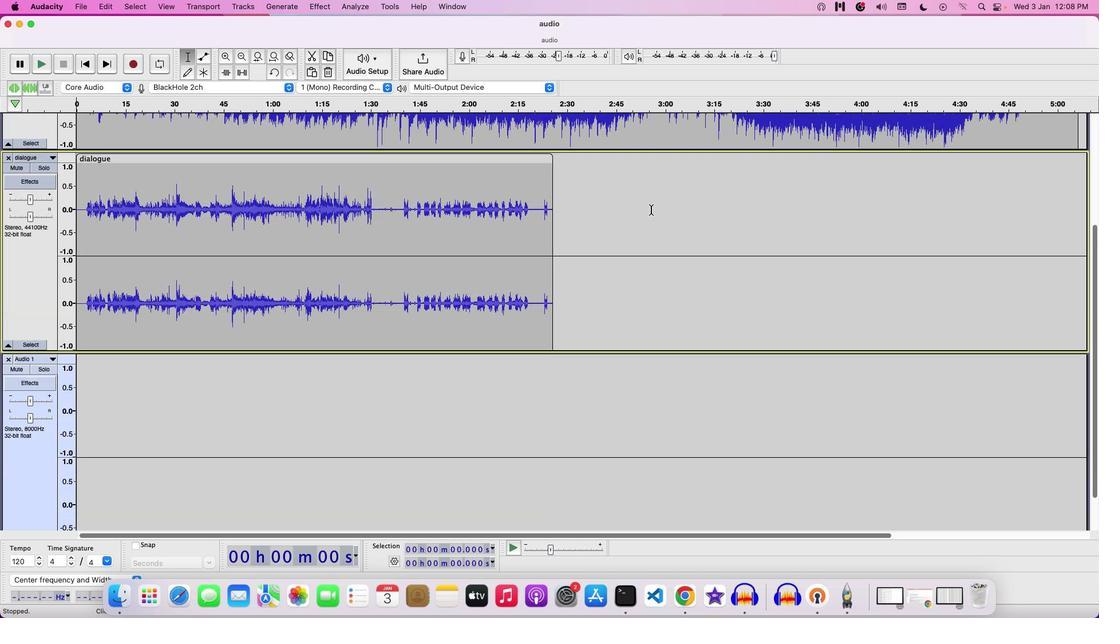 
Action: Mouse scrolled (651, 210) with delta (0, -2)
Screenshot: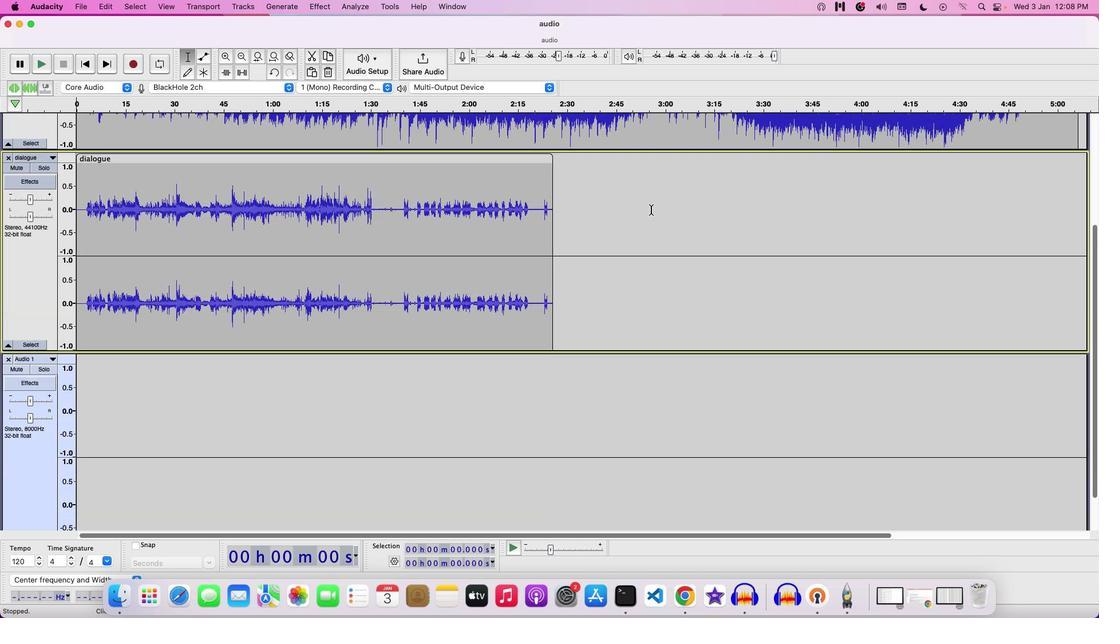
Action: Mouse moved to (650, 209)
Screenshot: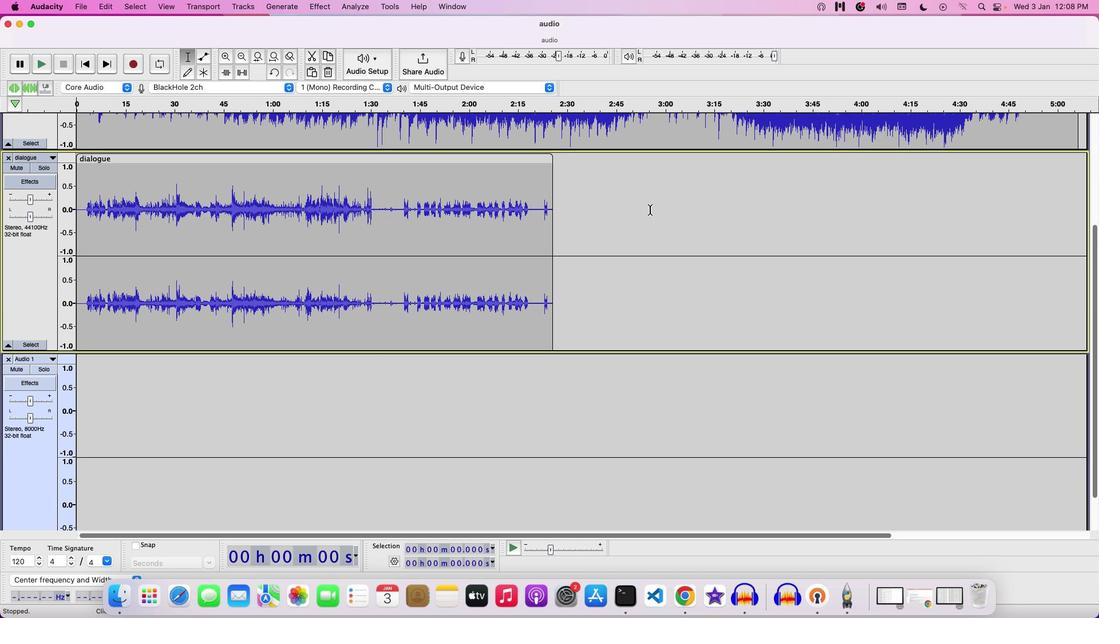 
Action: Mouse scrolled (650, 209) with delta (0, 0)
Screenshot: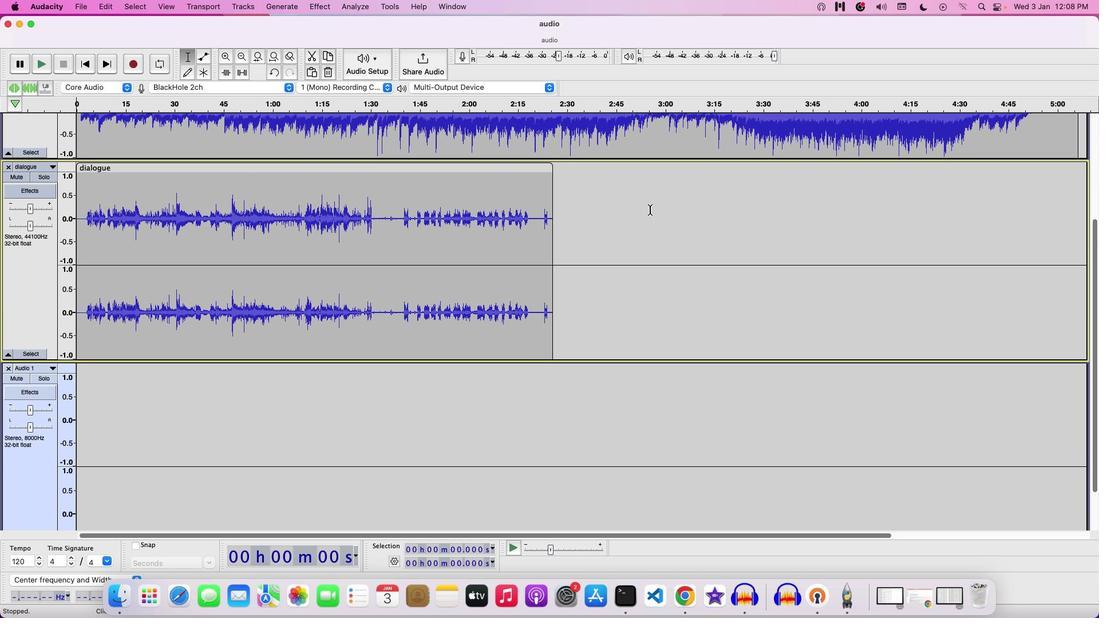 
Action: Mouse scrolled (650, 209) with delta (0, 0)
Screenshot: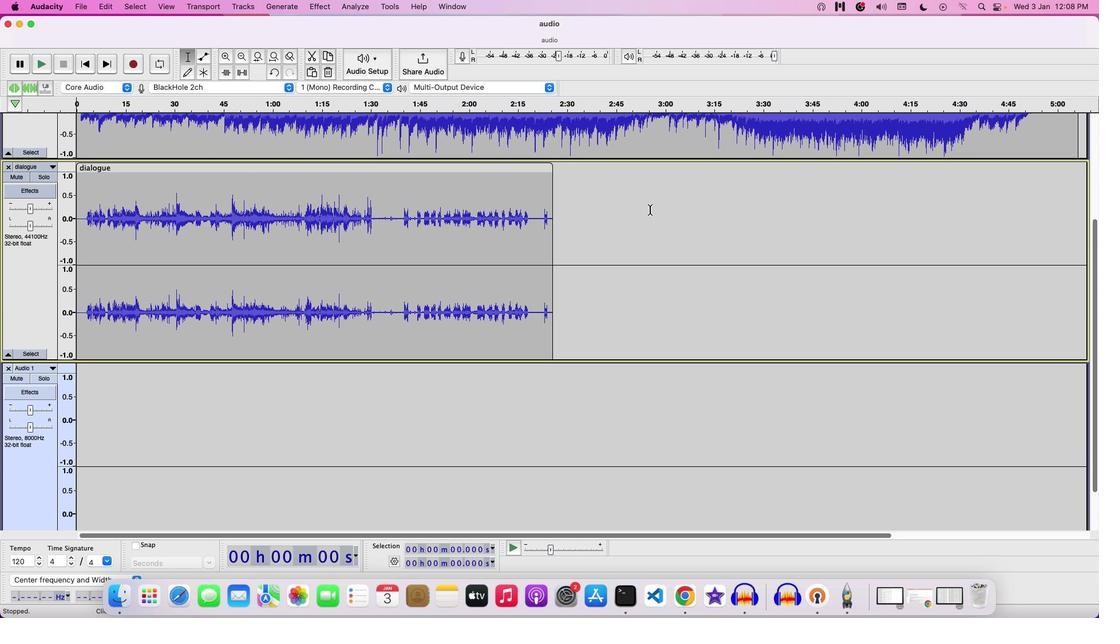 
Action: Mouse moved to (650, 209)
Screenshot: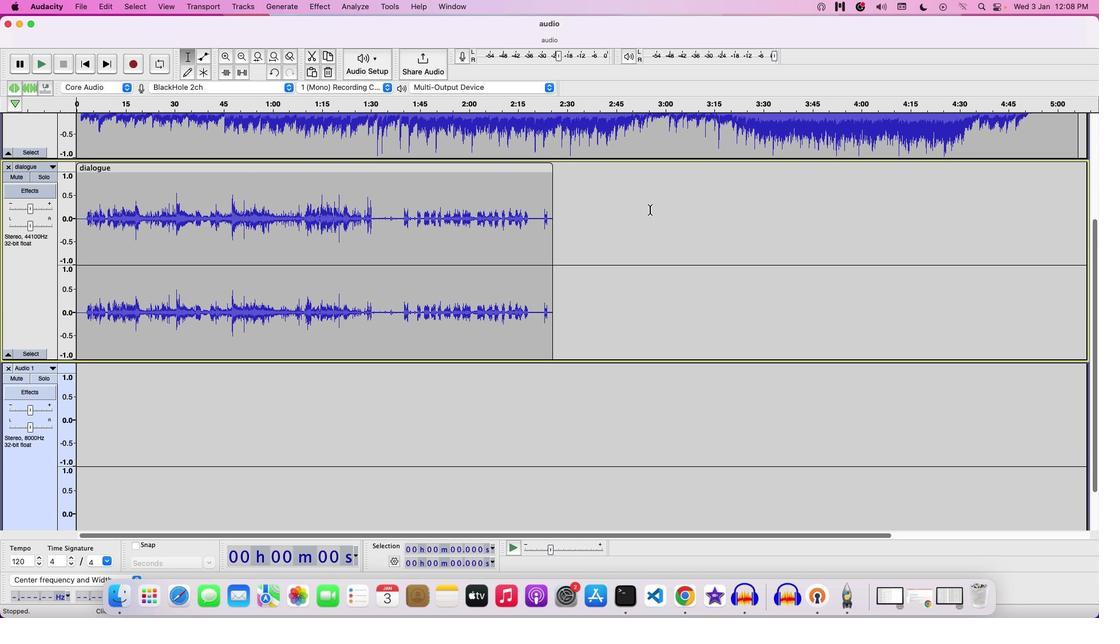 
Action: Mouse scrolled (650, 209) with delta (0, 0)
Screenshot: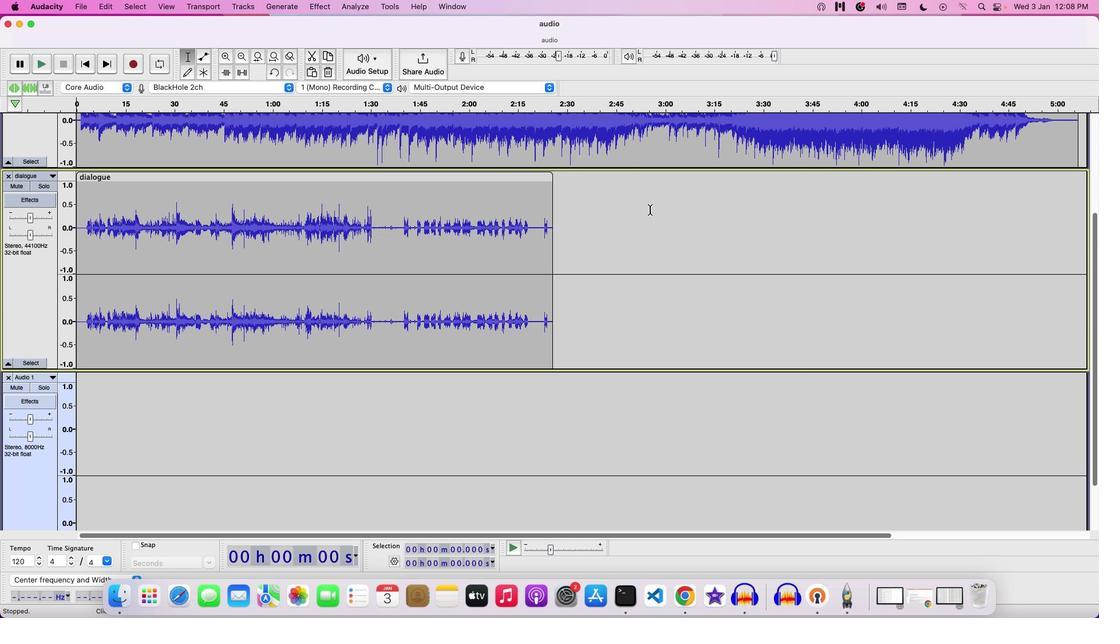 
Action: Mouse scrolled (650, 209) with delta (0, 0)
Screenshot: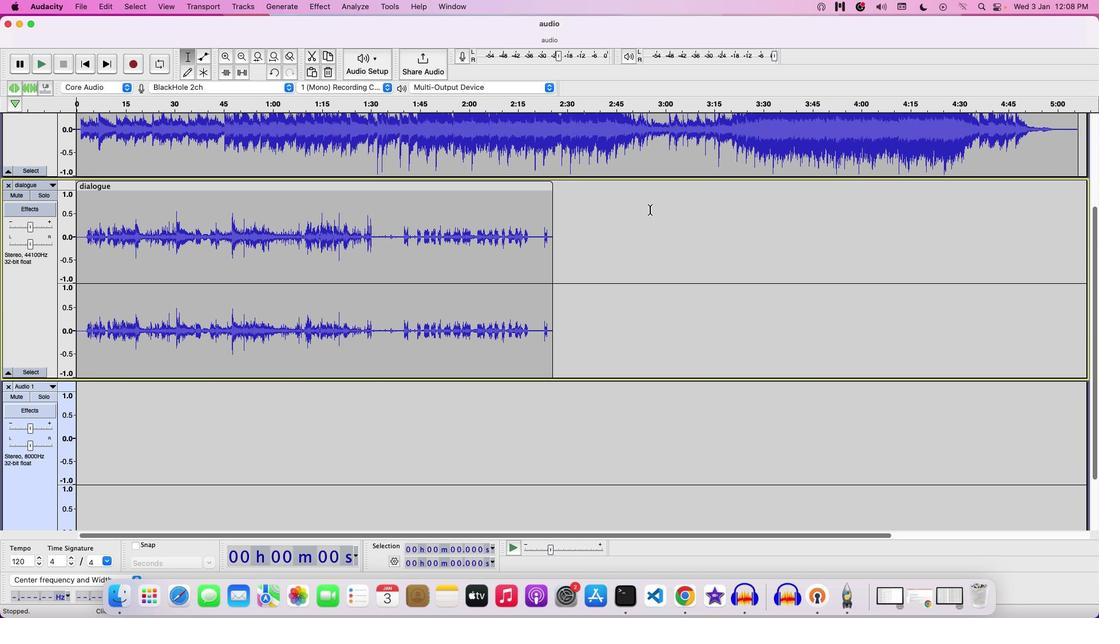 
Action: Mouse scrolled (650, 209) with delta (0, 0)
Screenshot: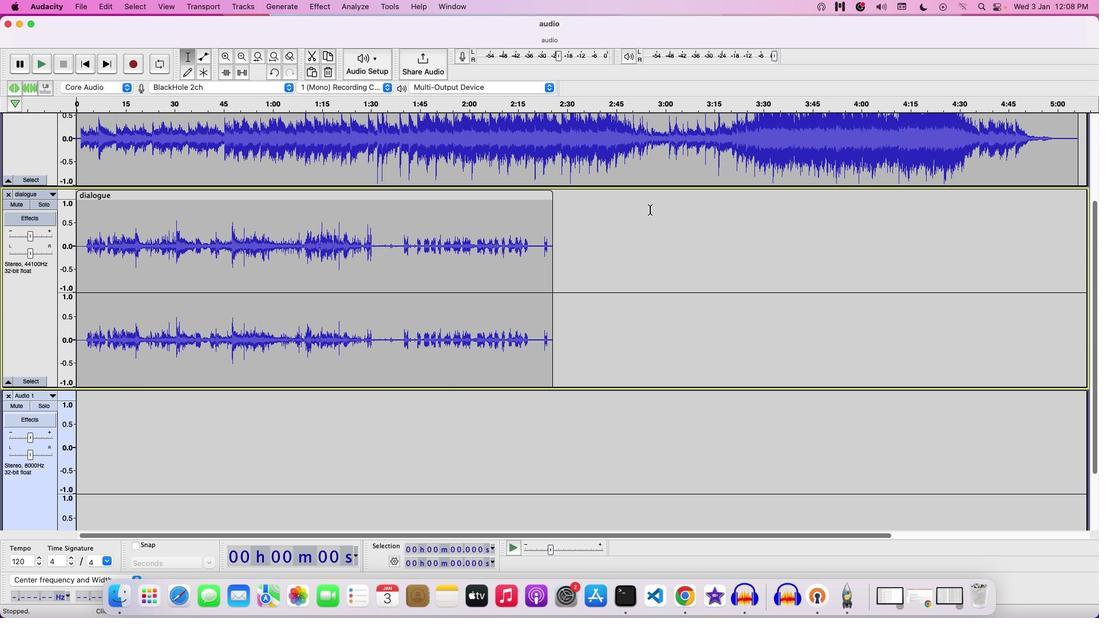 
Action: Mouse moved to (1097, 226)
Screenshot: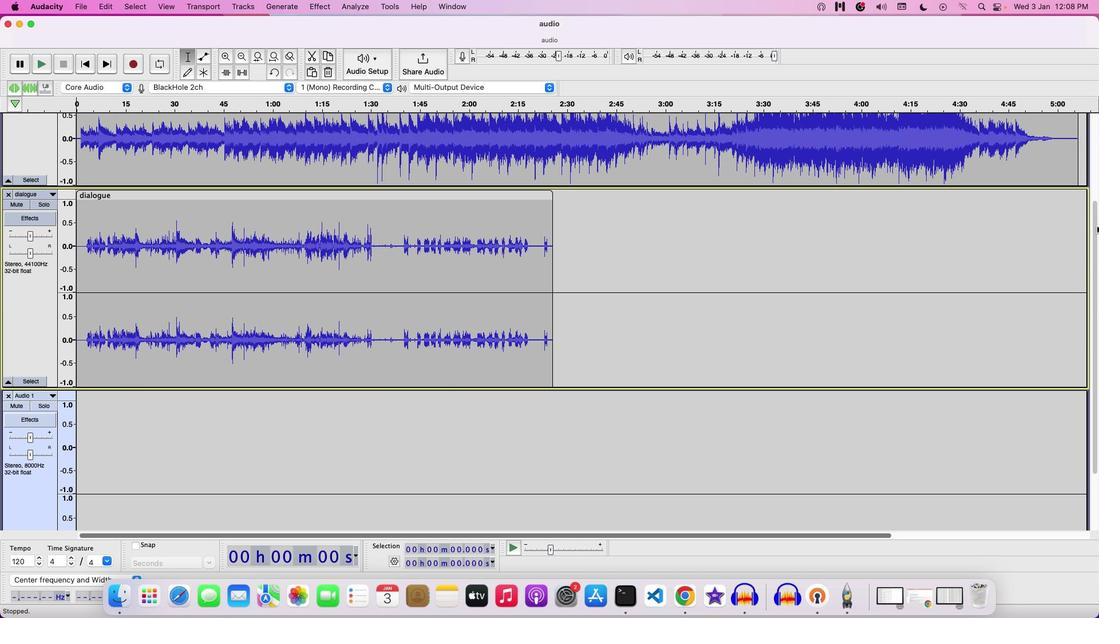 
Action: Mouse pressed left at (1097, 226)
Screenshot: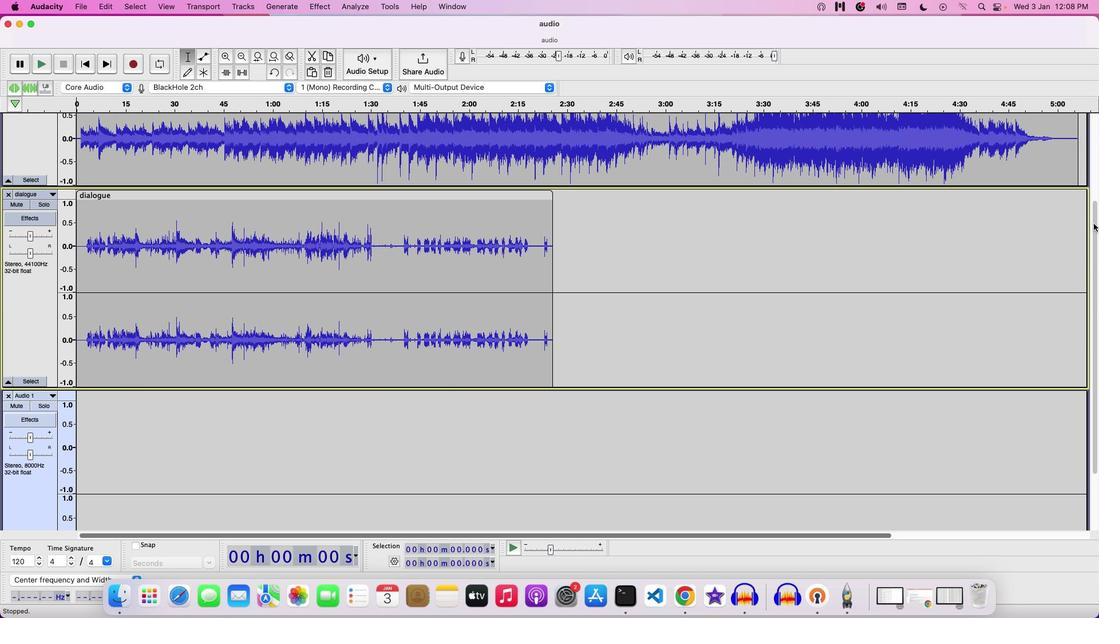 
Action: Mouse moved to (1093, 151)
Screenshot: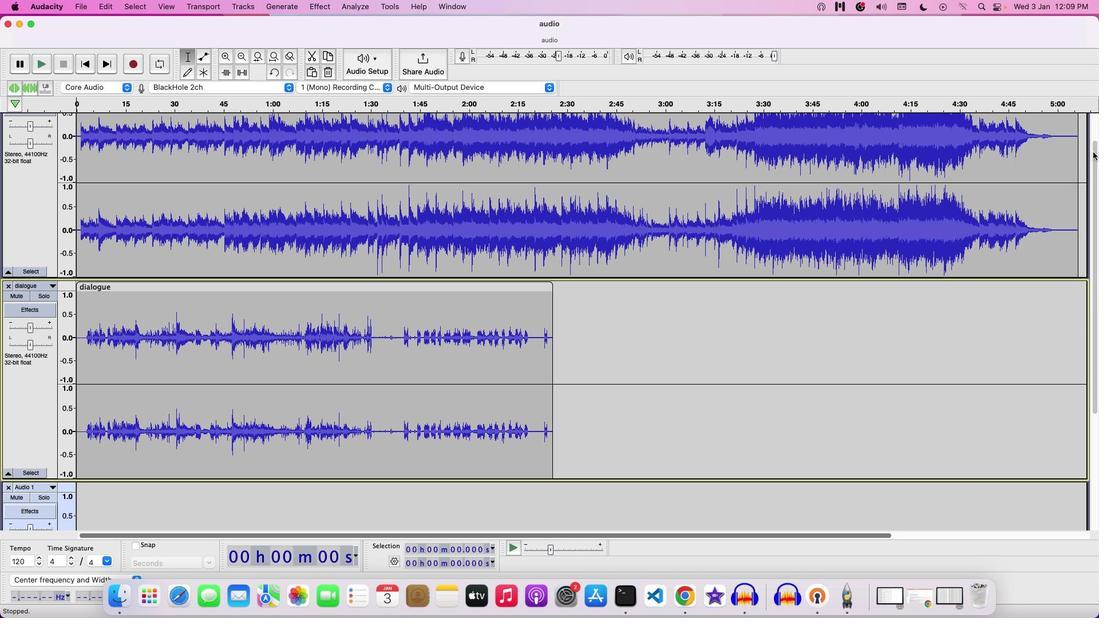 
Action: Mouse pressed left at (1093, 151)
Screenshot: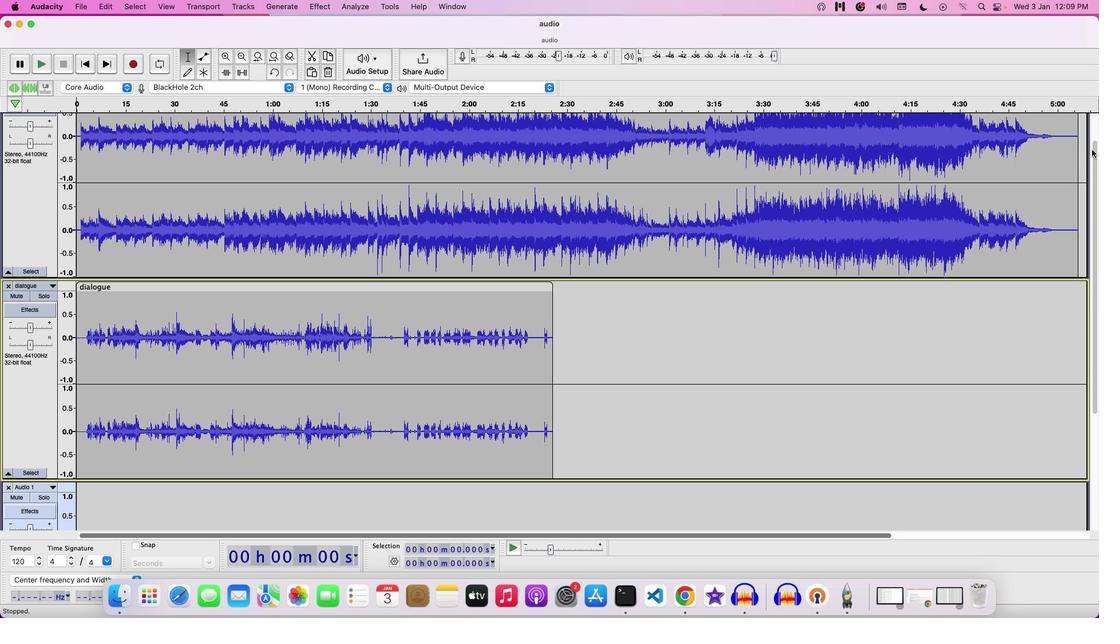 
Action: Mouse moved to (1078, 125)
Screenshot: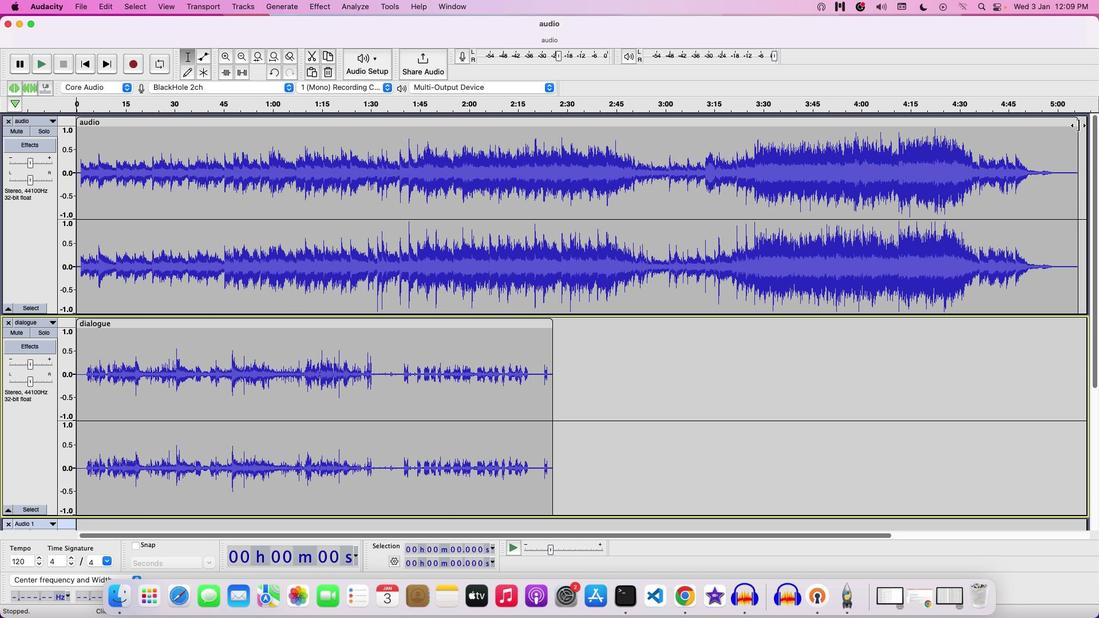 
Action: Mouse pressed left at (1078, 125)
Screenshot: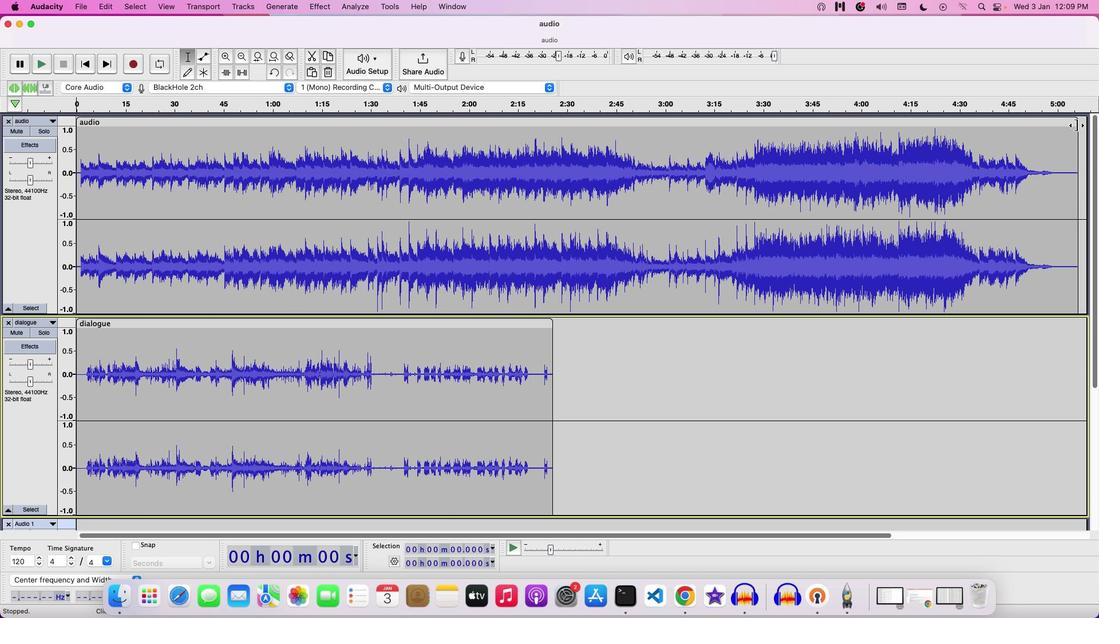 
Action: Mouse moved to (396, 123)
Screenshot: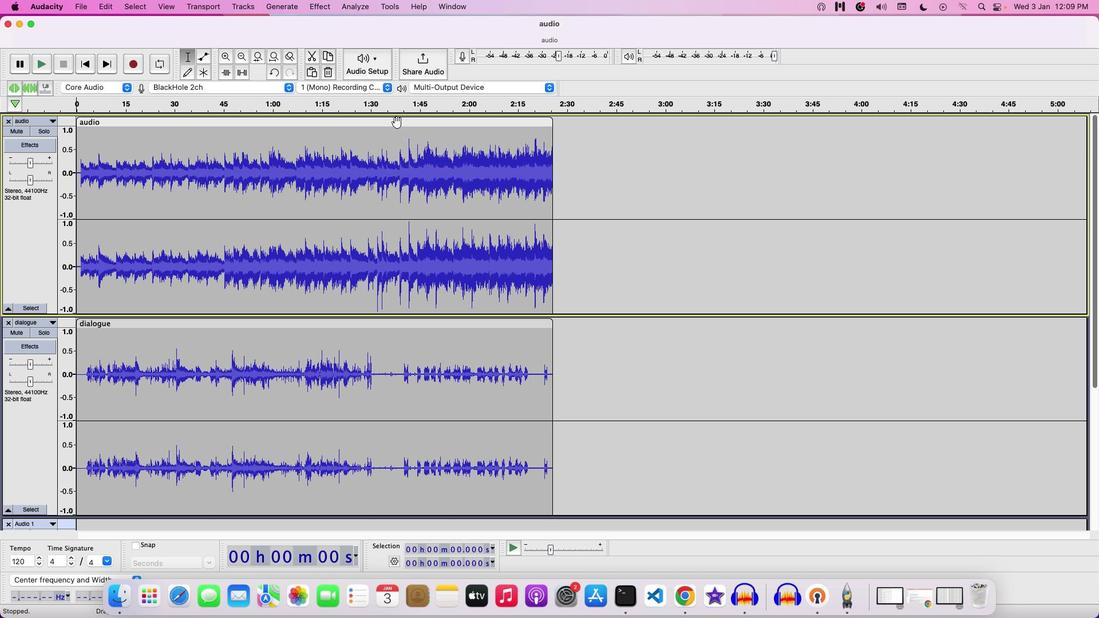 
Action: Mouse pressed left at (396, 123)
Screenshot: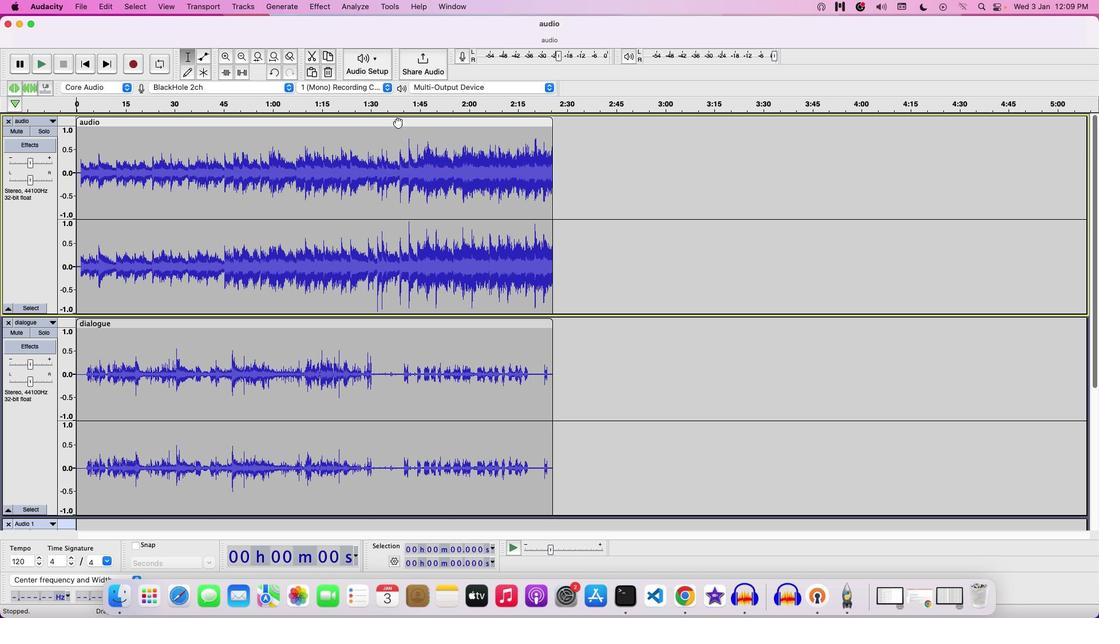 
Action: Mouse moved to (413, 324)
Screenshot: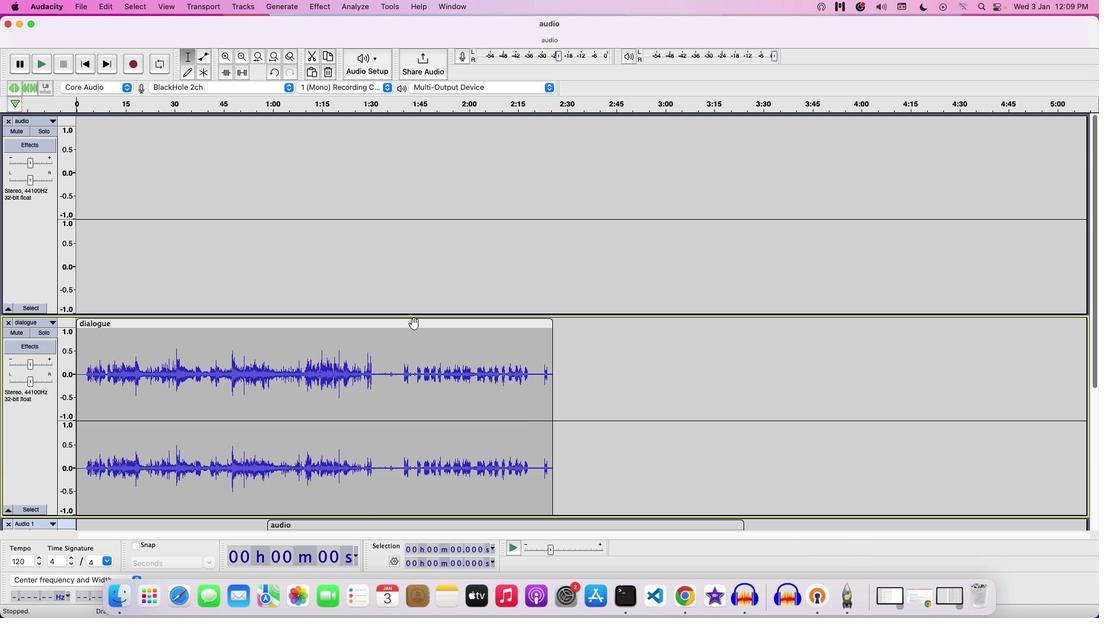 
Action: Mouse pressed left at (413, 324)
Screenshot: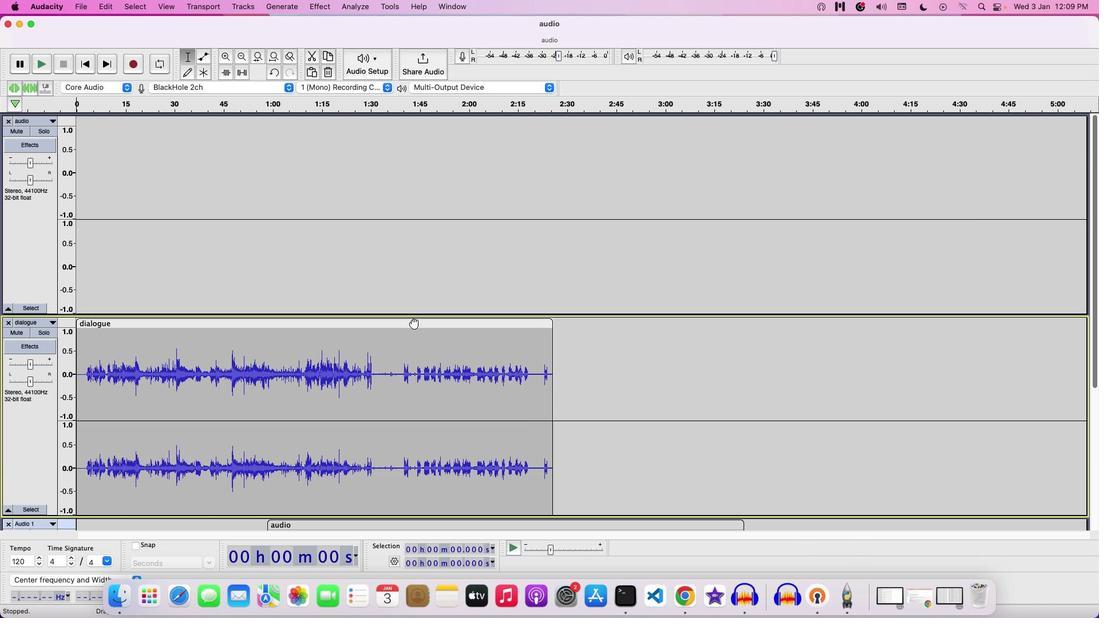 
Action: Mouse moved to (761, 257)
Screenshot: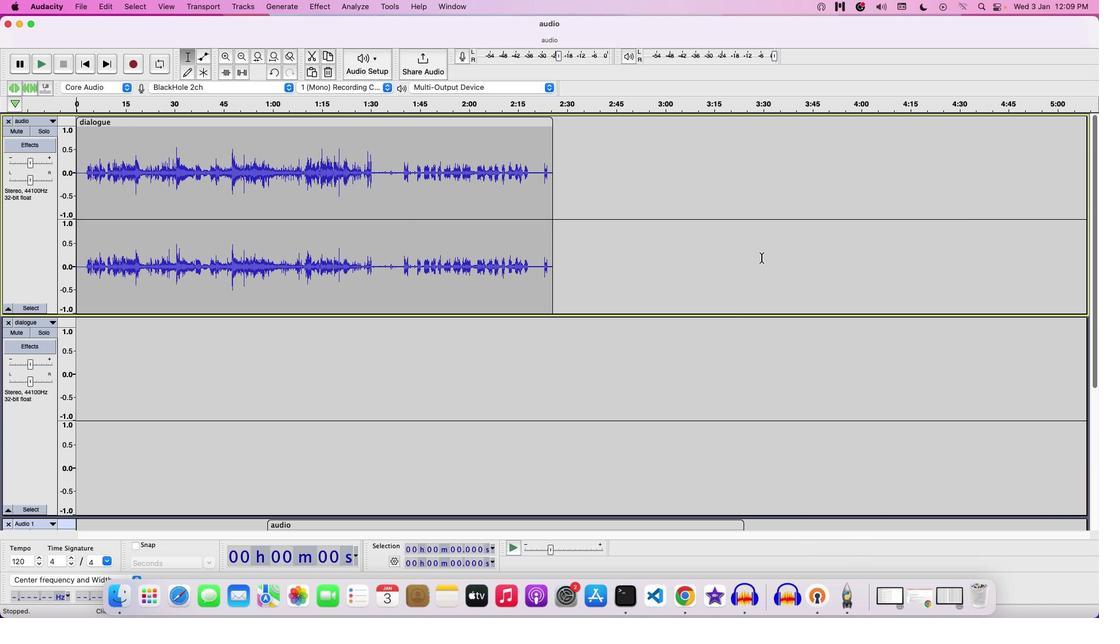 
Action: Mouse scrolled (761, 257) with delta (0, 0)
Screenshot: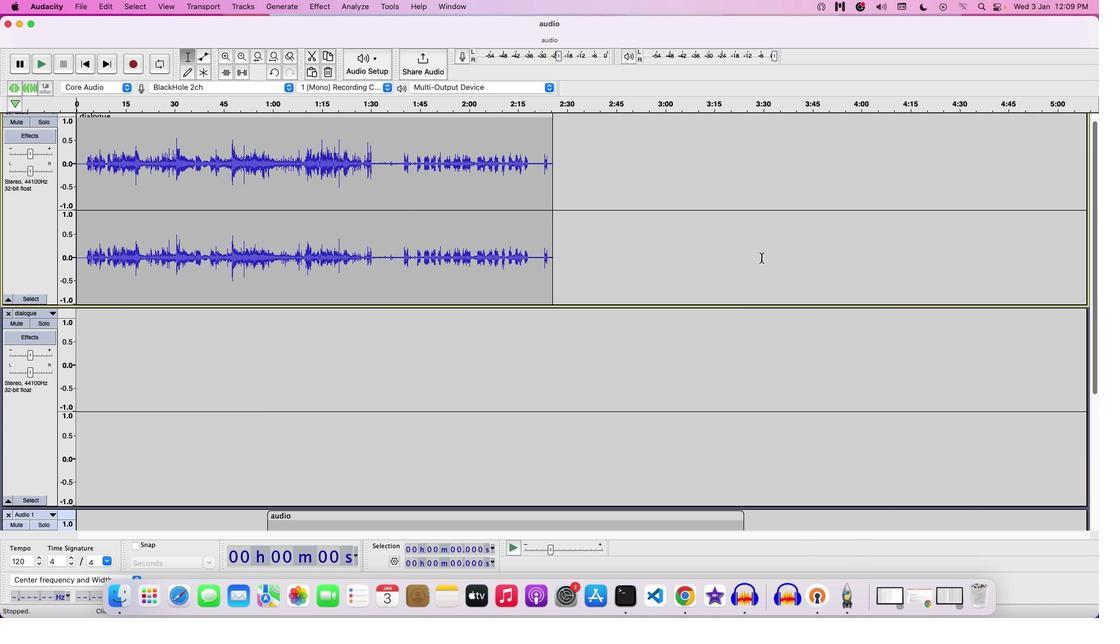
Action: Mouse scrolled (761, 257) with delta (0, 0)
Screenshot: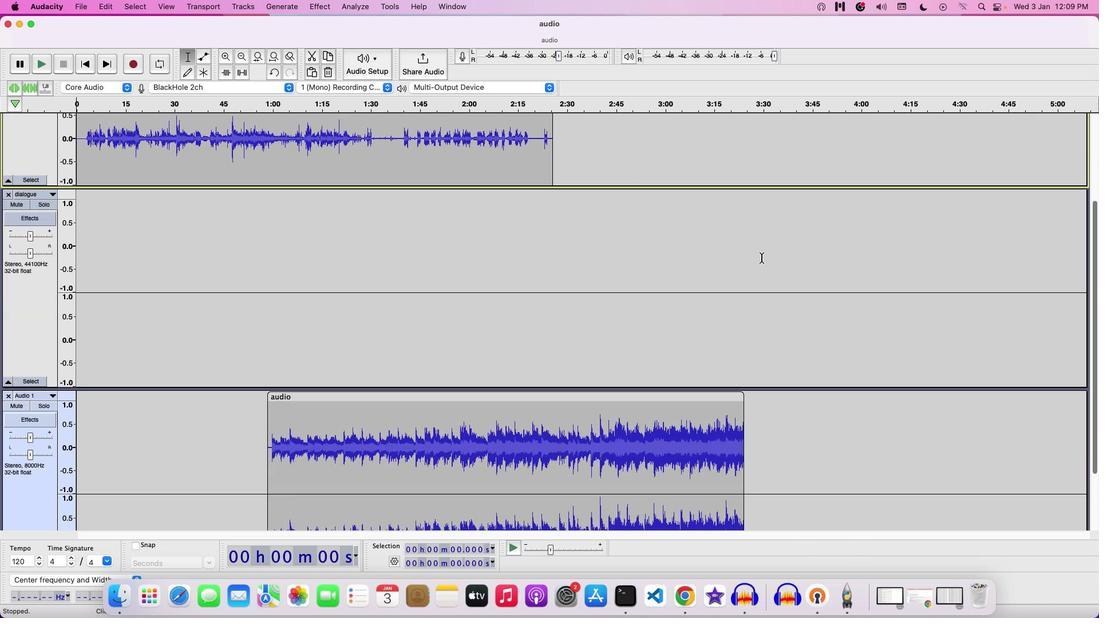 
Action: Mouse scrolled (761, 257) with delta (0, -1)
Screenshot: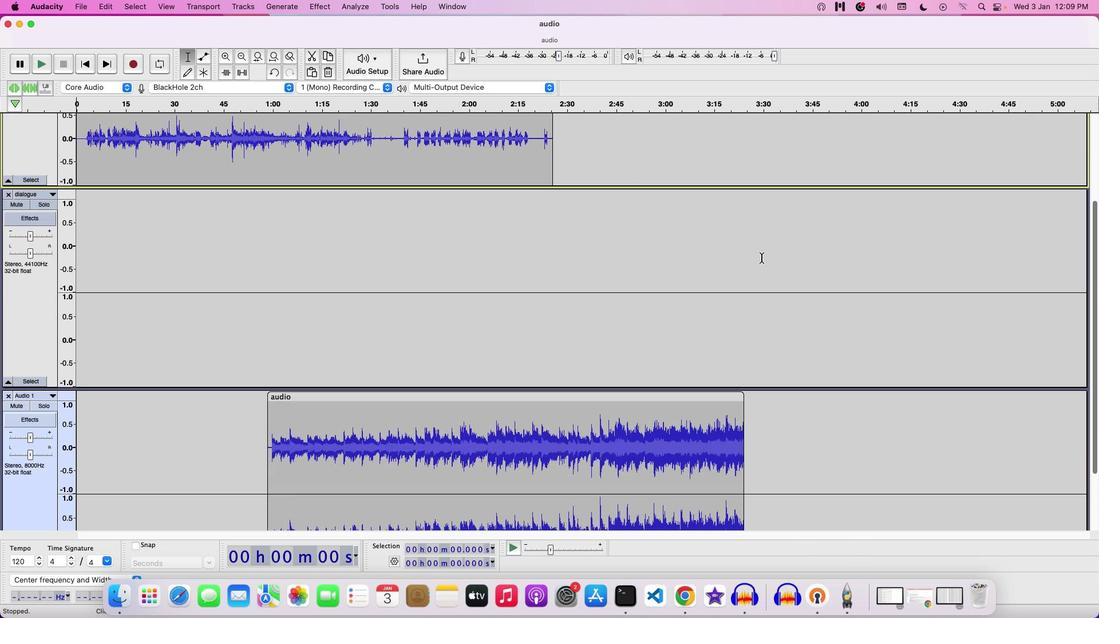 
Action: Mouse scrolled (761, 257) with delta (0, -1)
Screenshot: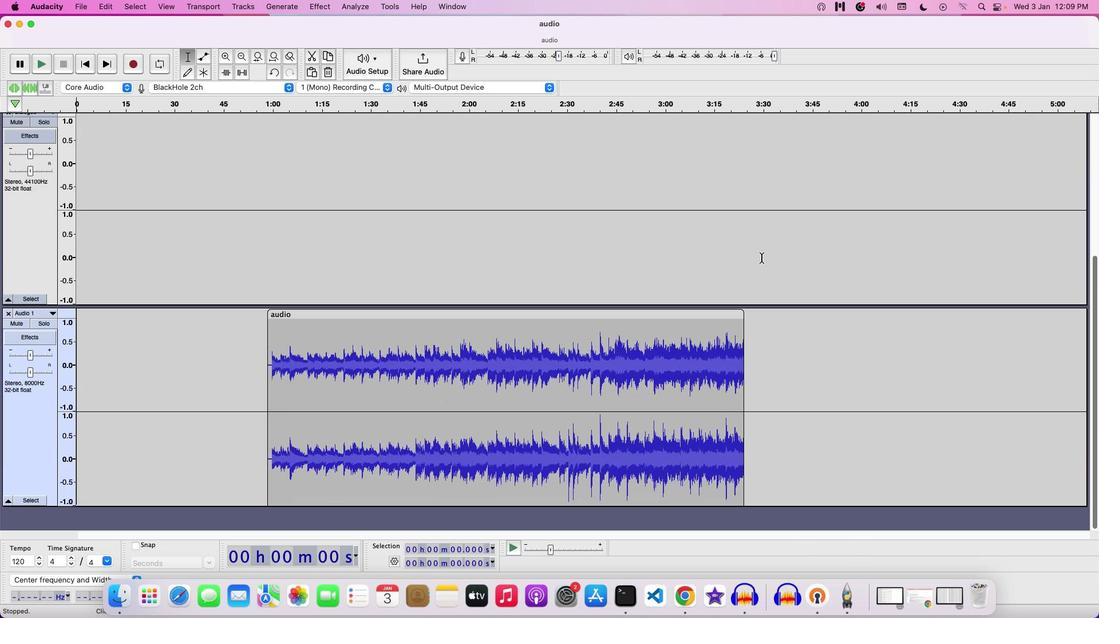 
Action: Mouse moved to (487, 316)
Screenshot: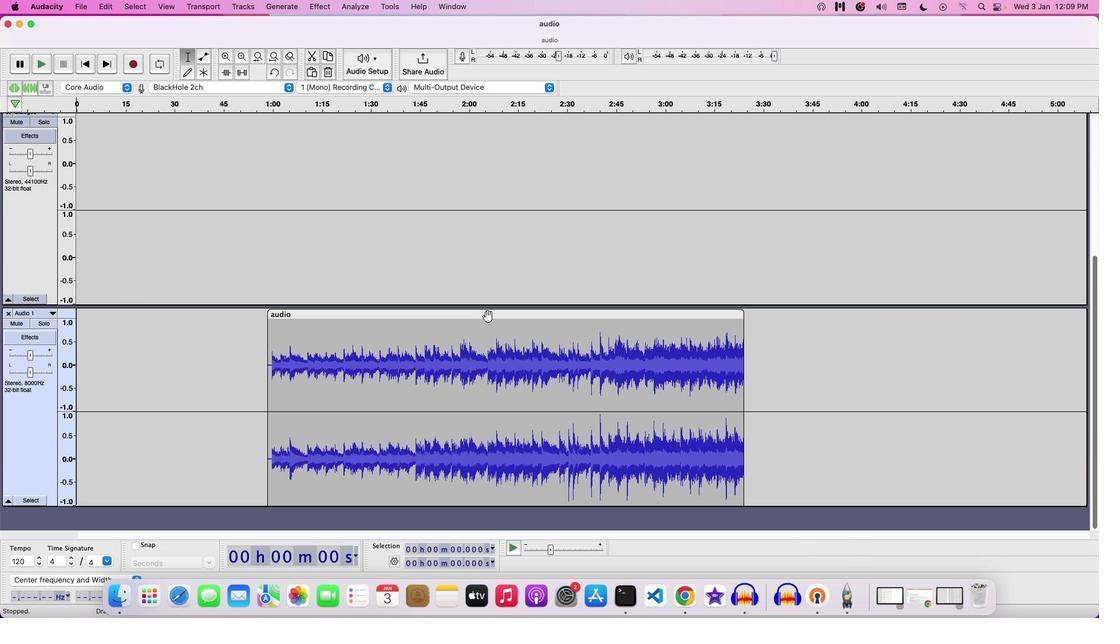 
Action: Mouse pressed left at (487, 316)
Screenshot: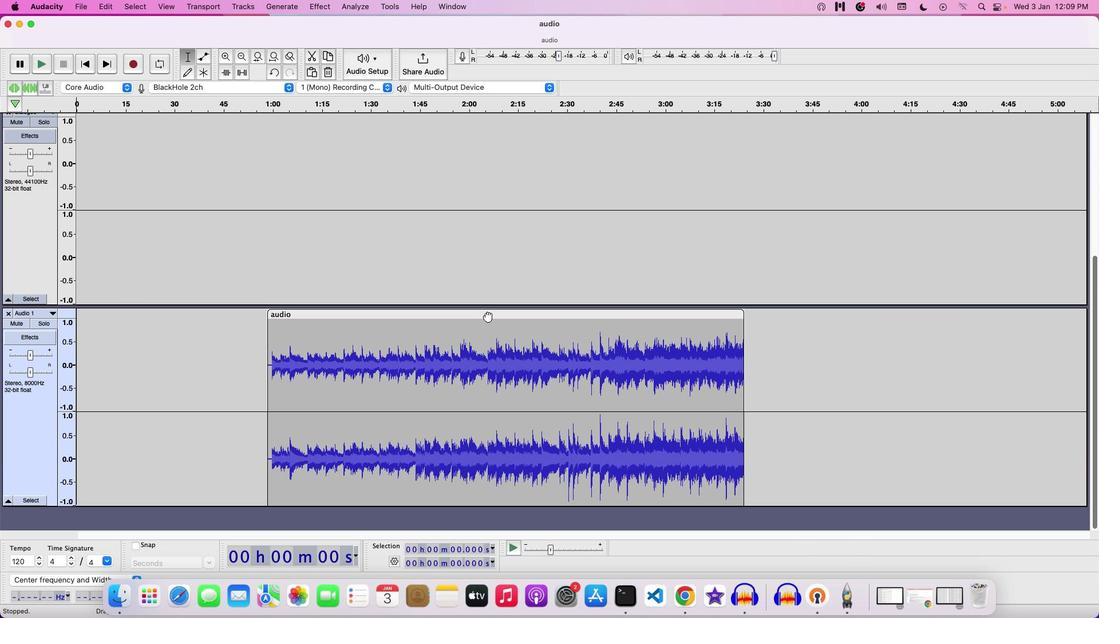 
Action: Mouse moved to (944, 275)
Screenshot: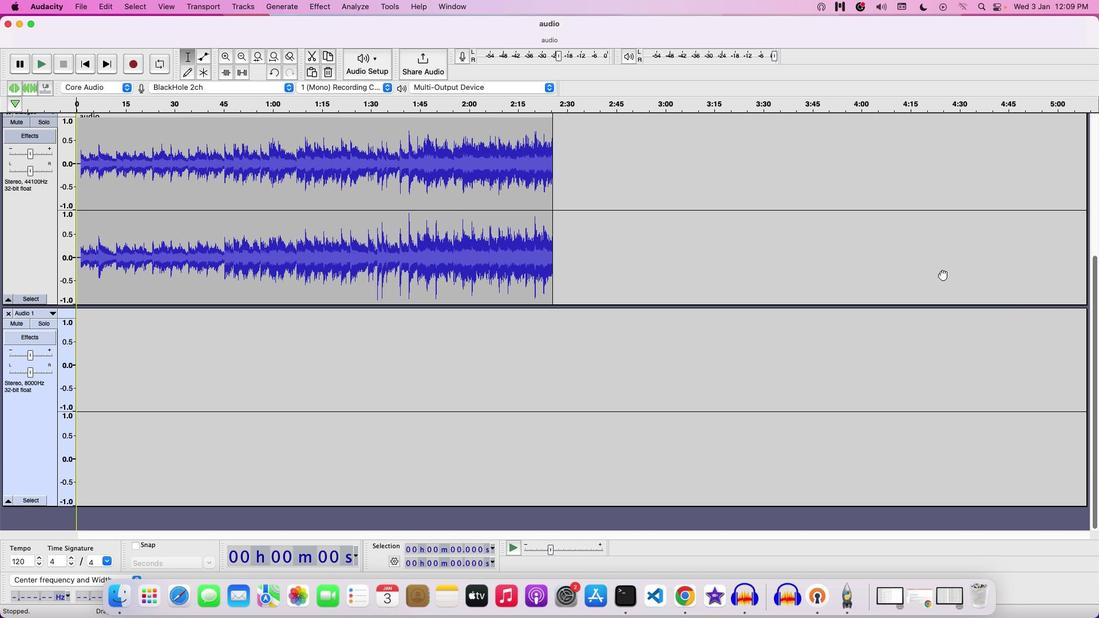 
Action: Mouse scrolled (944, 275) with delta (0, 0)
Screenshot: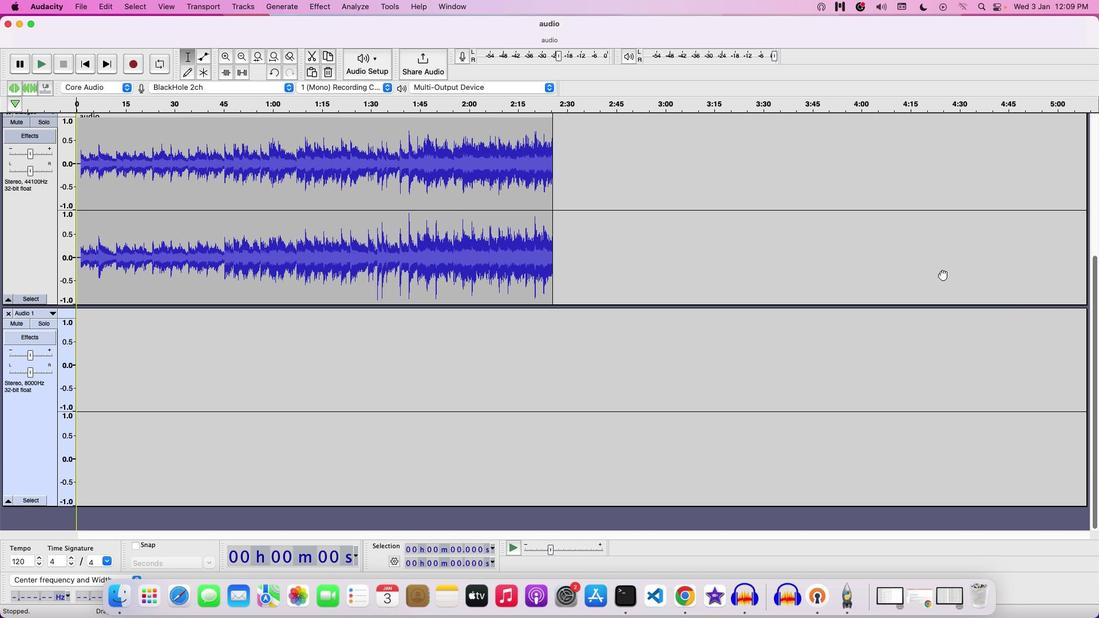 
Action: Mouse moved to (943, 275)
Screenshot: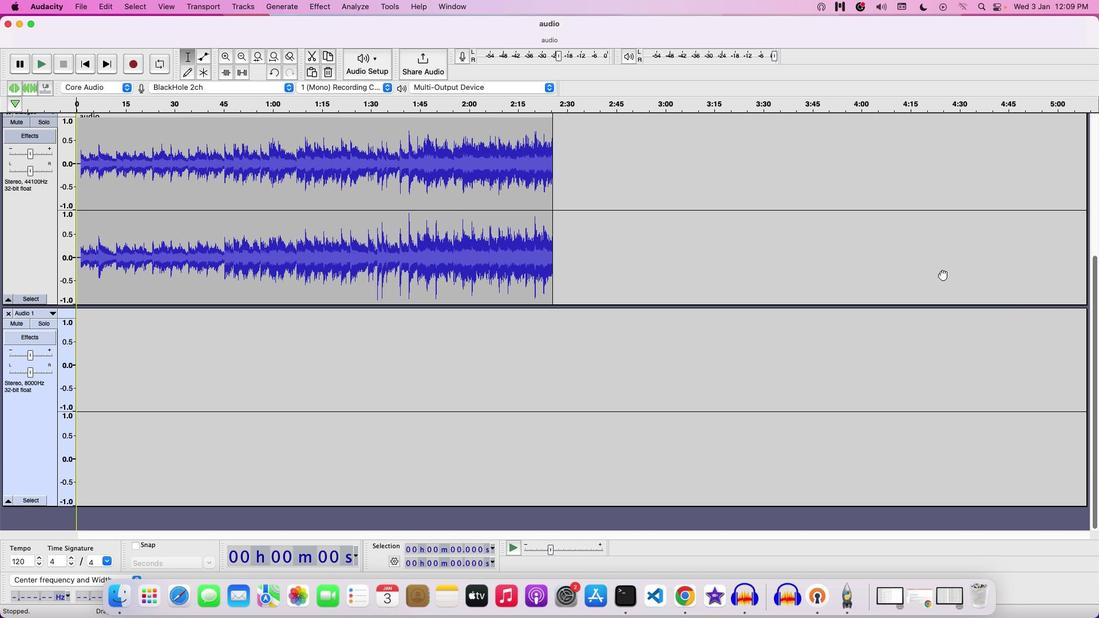 
Action: Mouse scrolled (943, 275) with delta (0, 0)
Screenshot: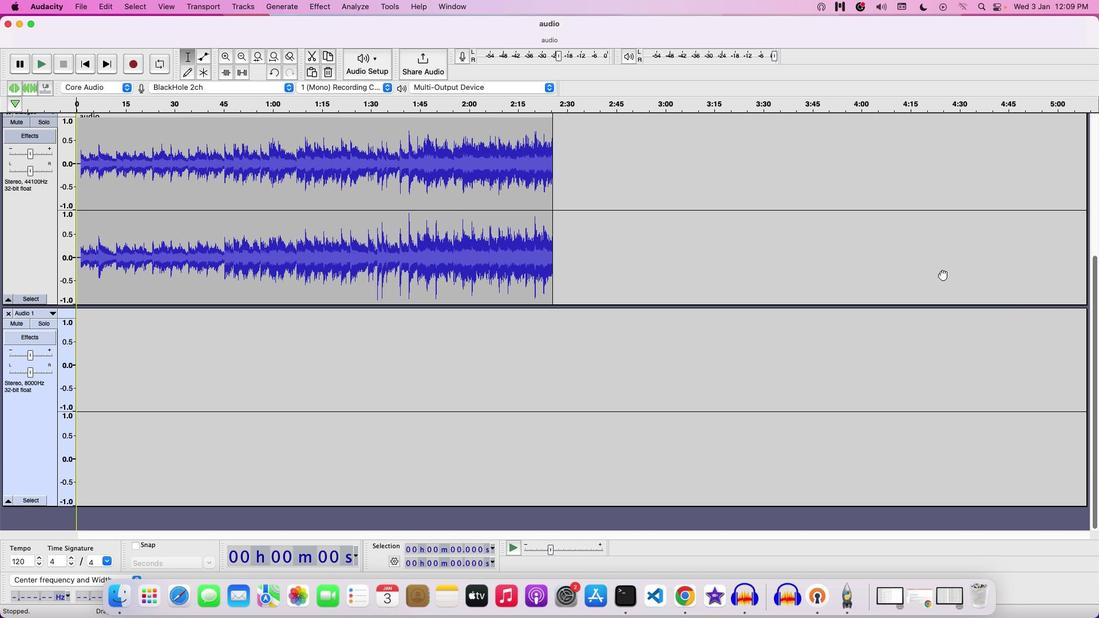 
Action: Mouse moved to (942, 275)
Screenshot: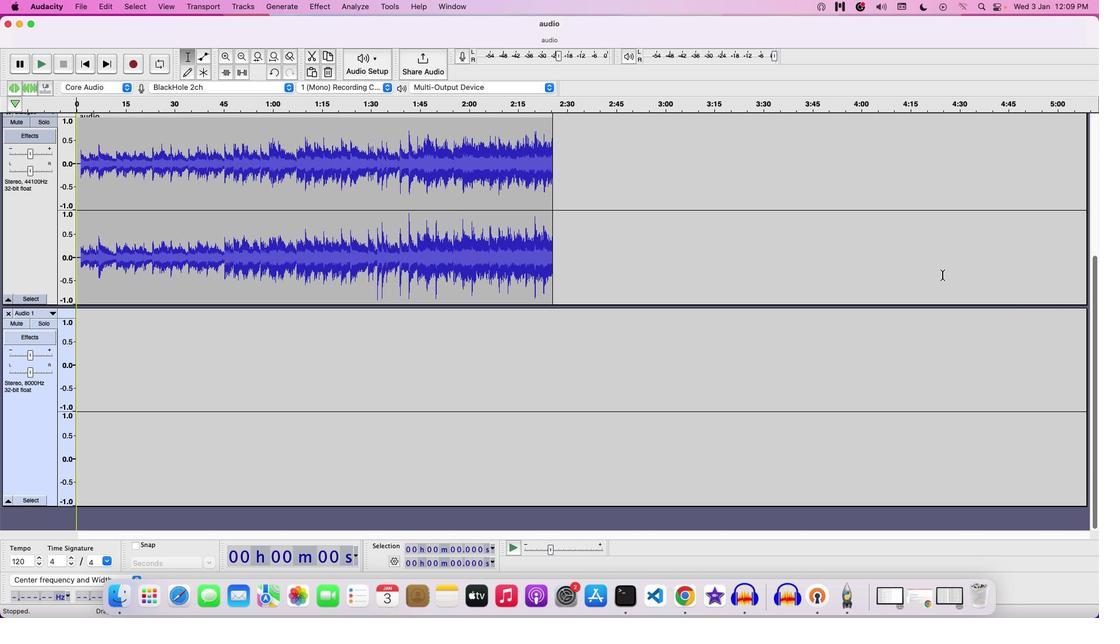 
Action: Mouse scrolled (942, 275) with delta (0, 1)
Screenshot: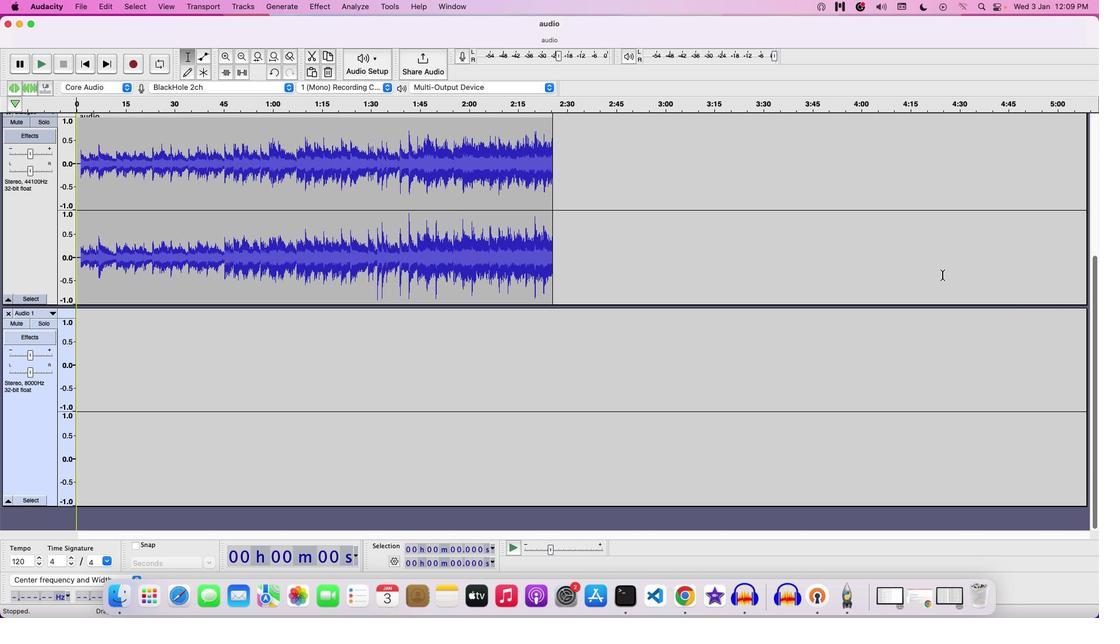 
Action: Mouse moved to (937, 274)
Screenshot: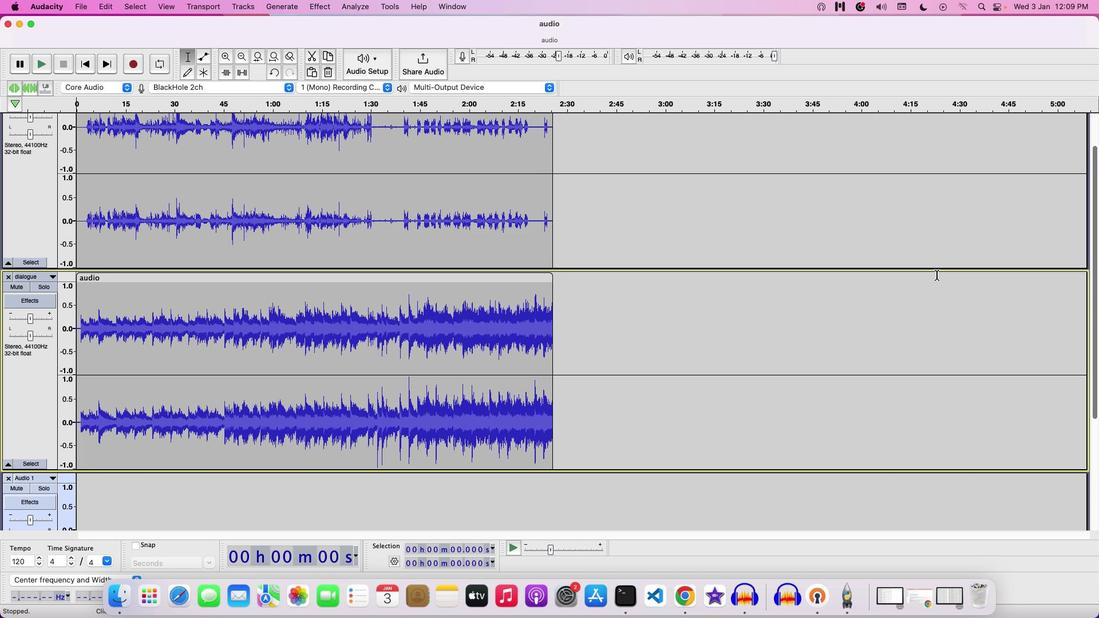
Action: Key pressed Key.space
Screenshot: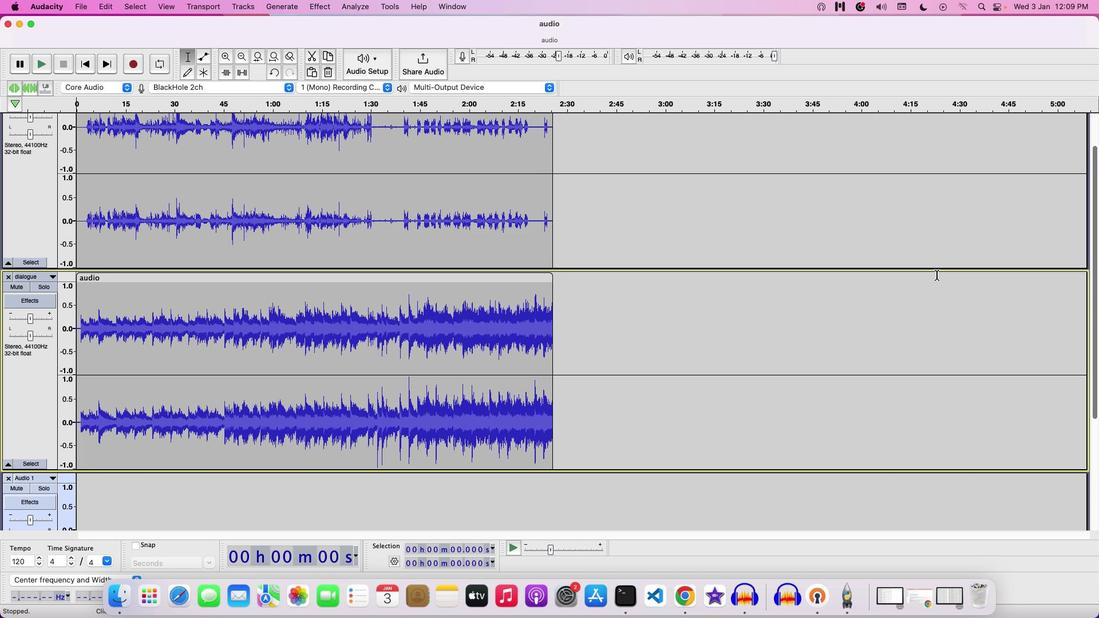 
Action: Mouse moved to (395, 193)
Screenshot: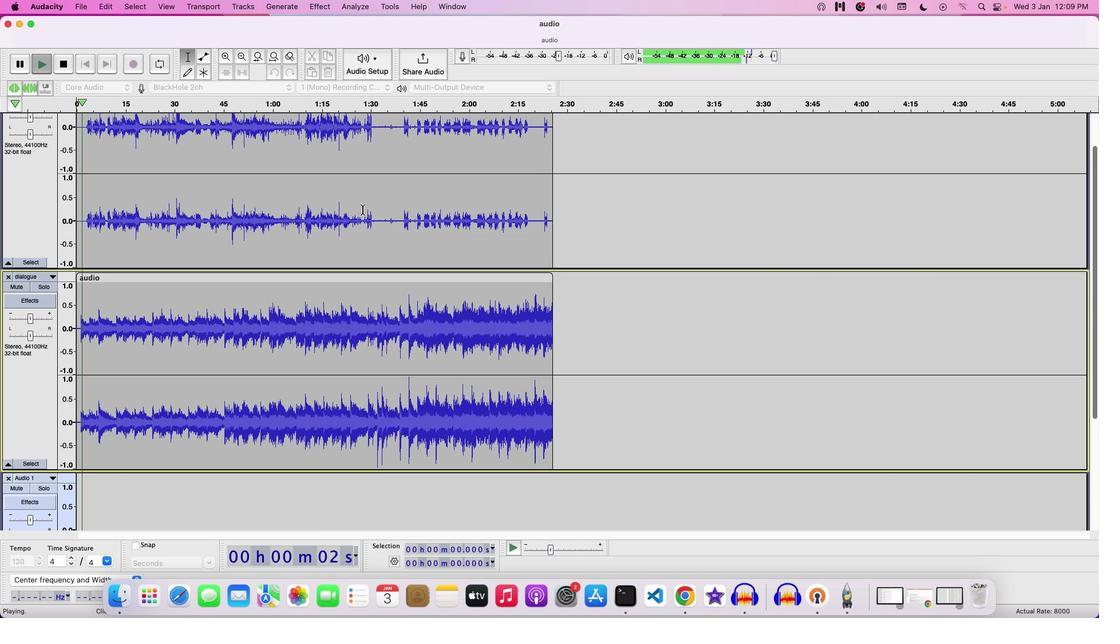 
Action: Key pressed Key.space
Screenshot: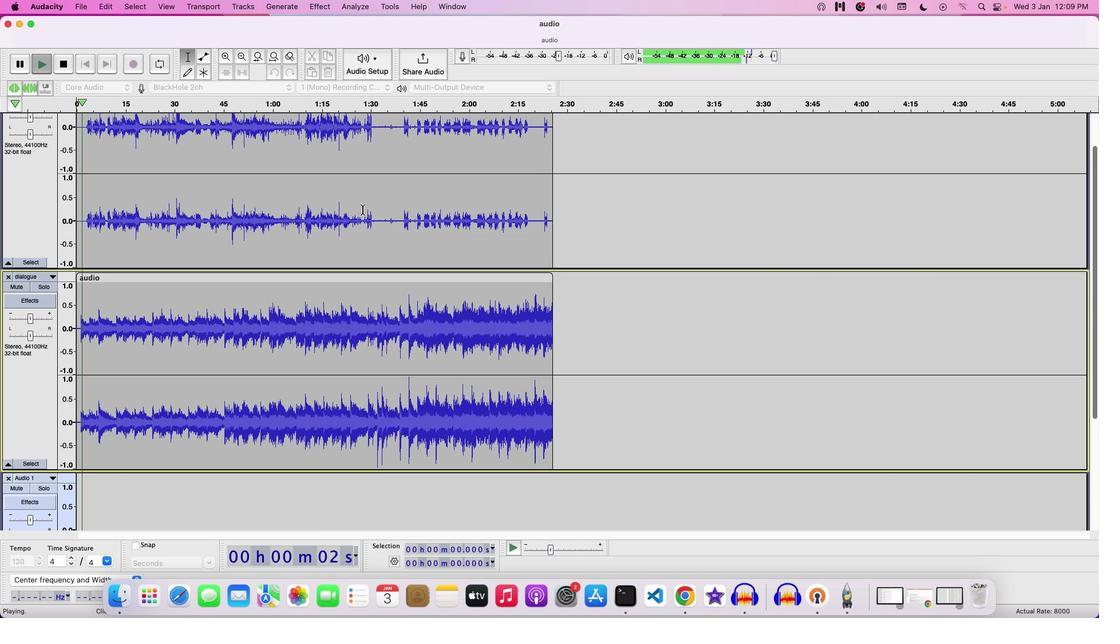 
Action: Mouse moved to (518, 286)
Screenshot: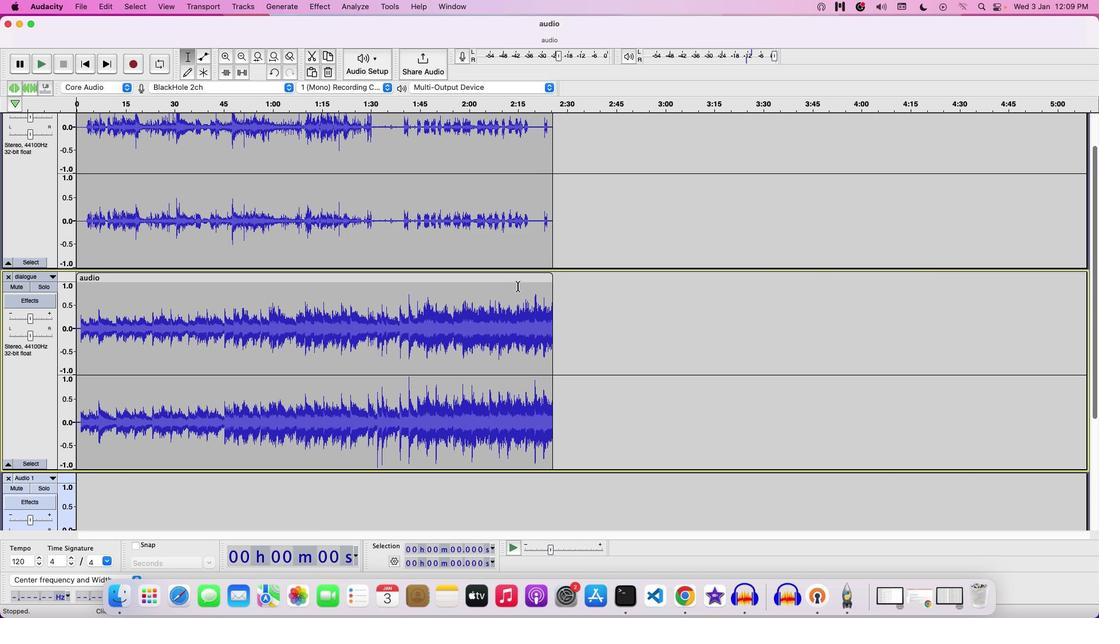 
Action: Mouse scrolled (518, 286) with delta (0, 0)
Screenshot: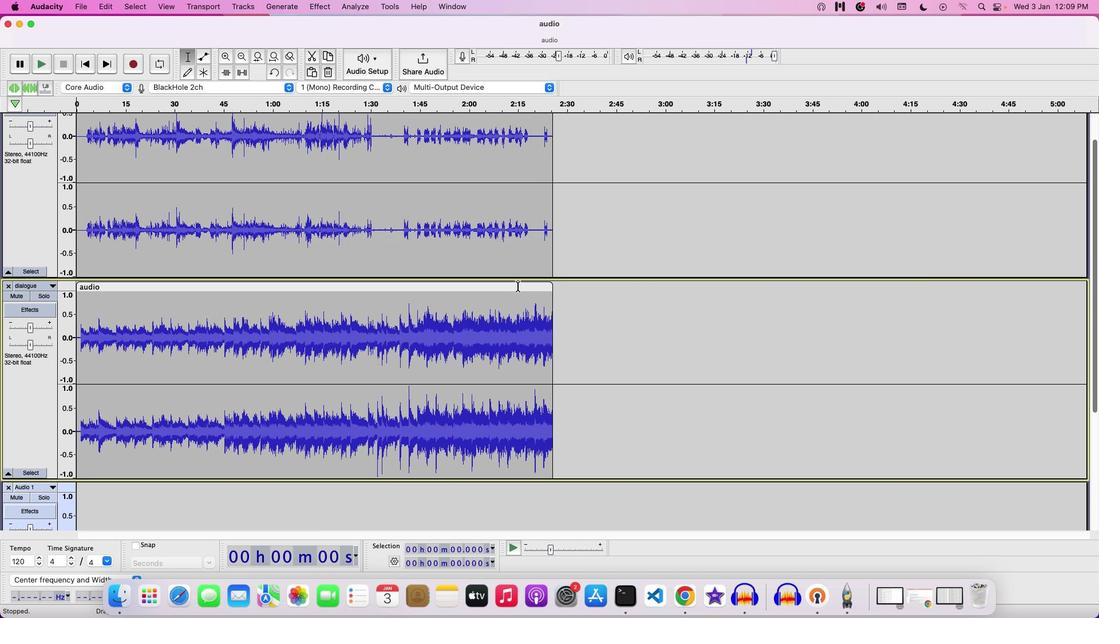 
Action: Mouse scrolled (518, 286) with delta (0, 0)
Screenshot: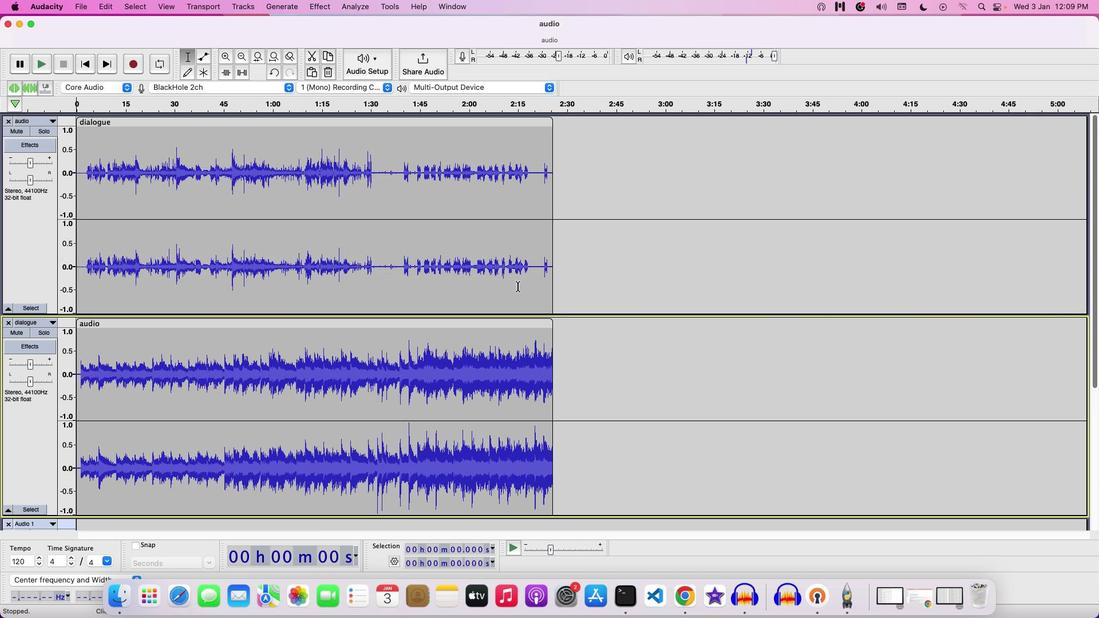 
Action: Mouse scrolled (518, 286) with delta (0, 1)
Screenshot: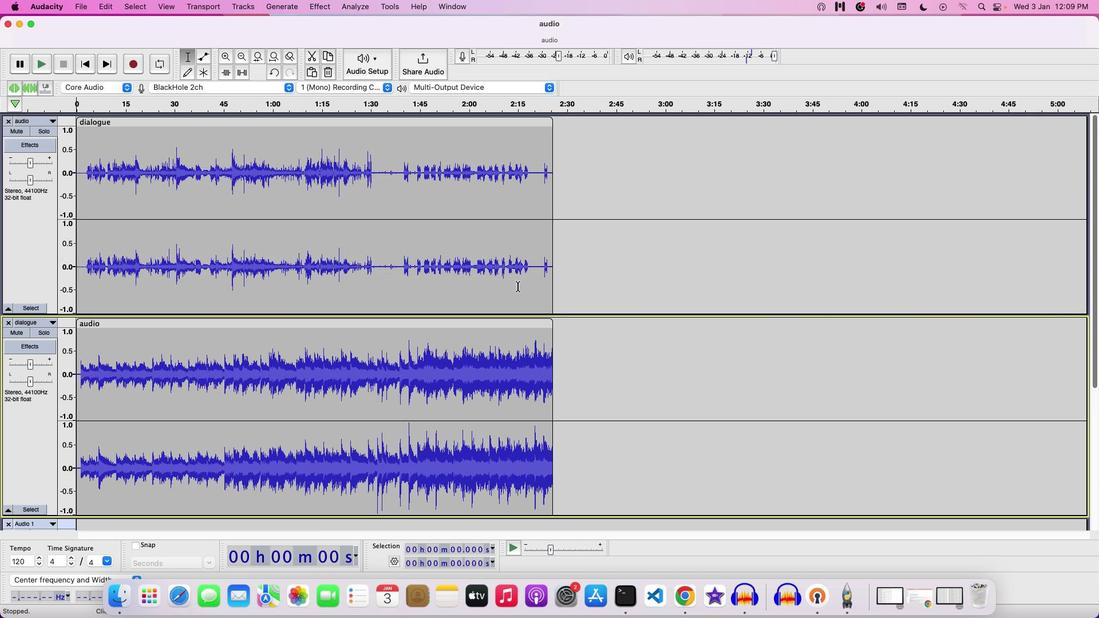
Action: Mouse scrolled (518, 286) with delta (0, 2)
Screenshot: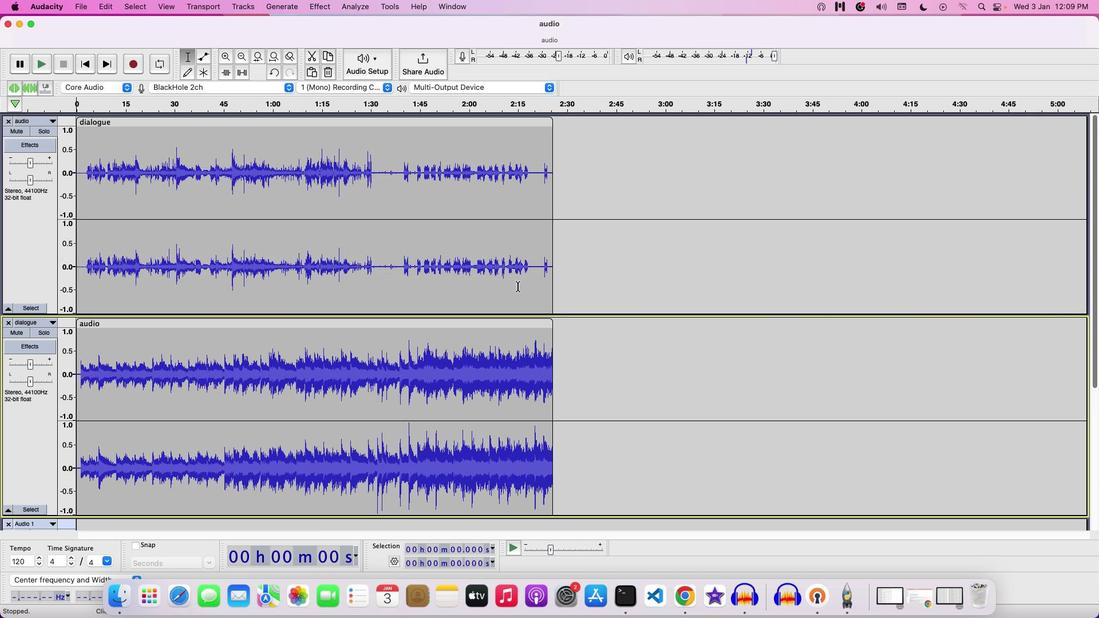 
Action: Mouse scrolled (518, 286) with delta (0, -2)
Screenshot: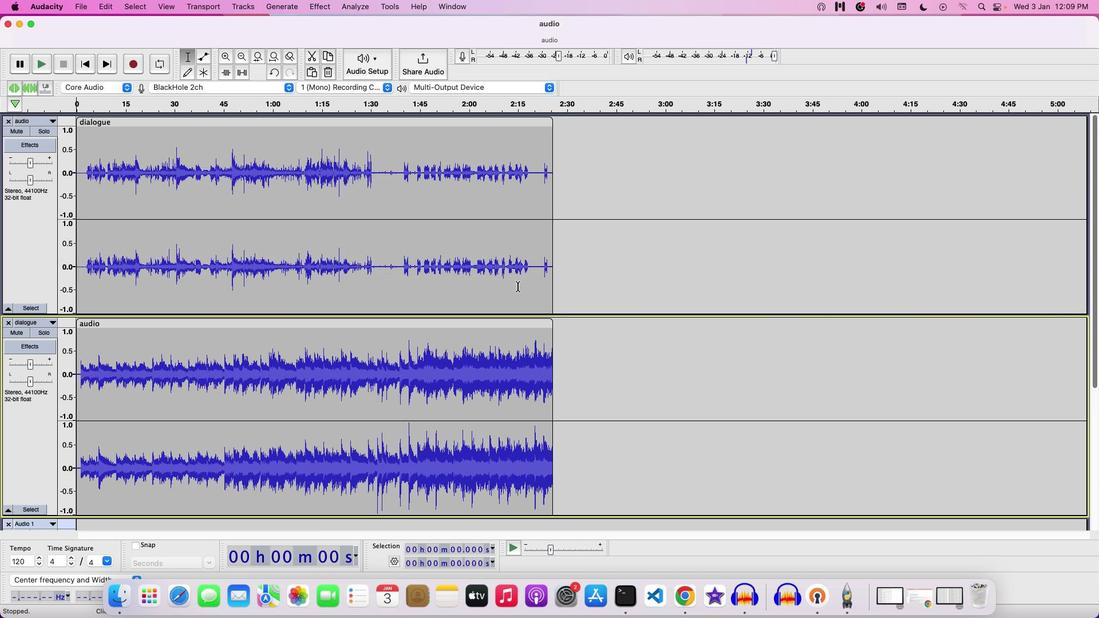 
Action: Mouse scrolled (518, 286) with delta (0, 2)
Screenshot: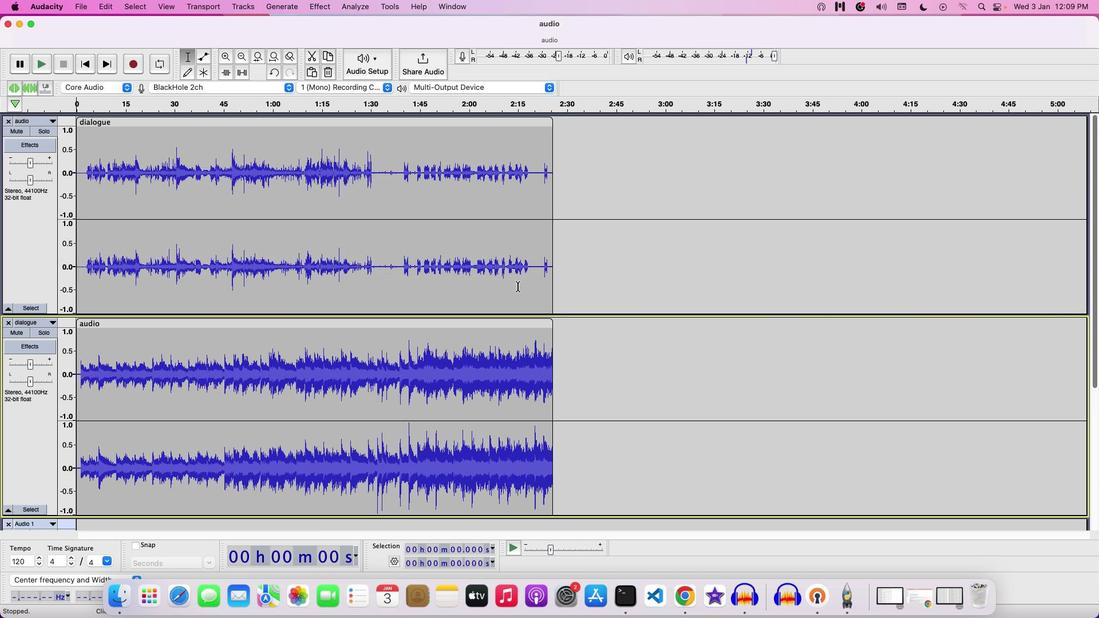 
Action: Mouse moved to (77, 123)
Screenshot: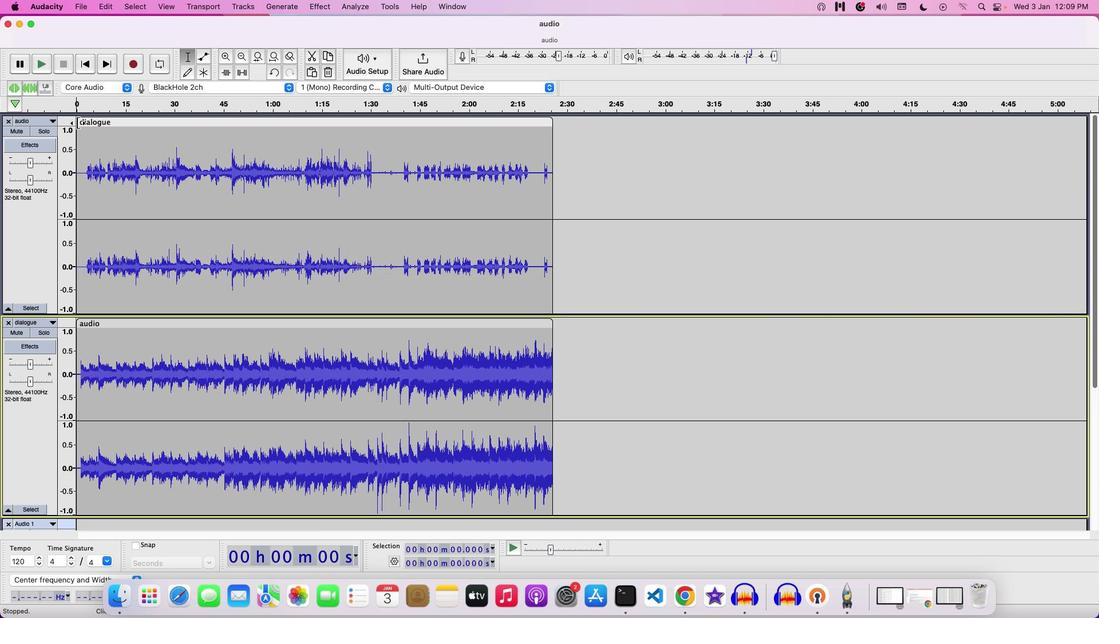 
Action: Mouse pressed left at (77, 123)
Screenshot: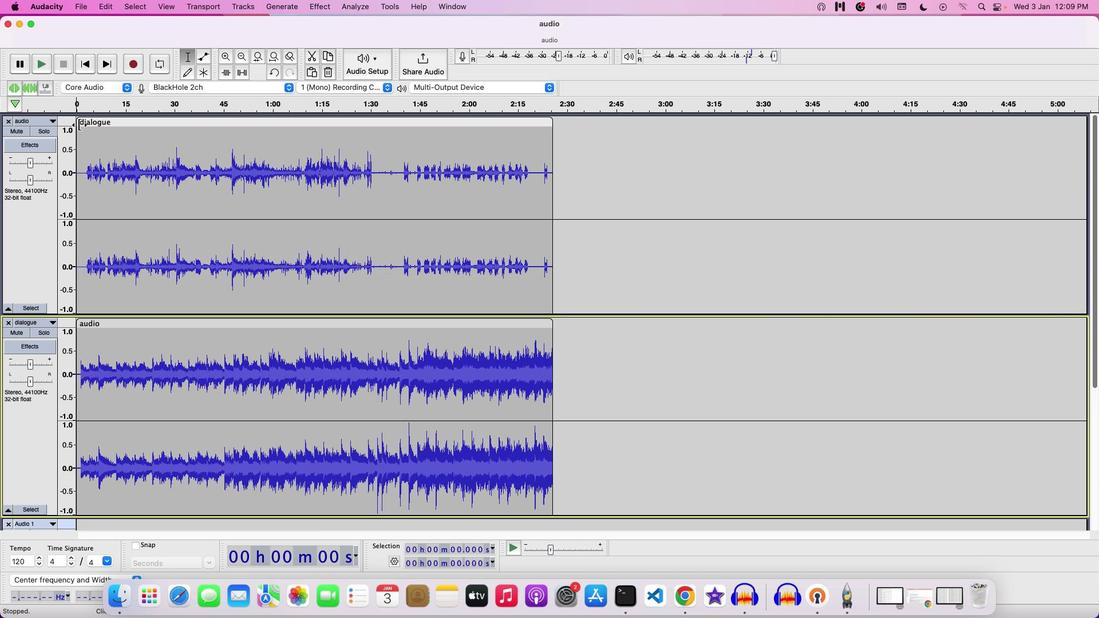 
Action: Mouse moved to (99, 122)
Screenshot: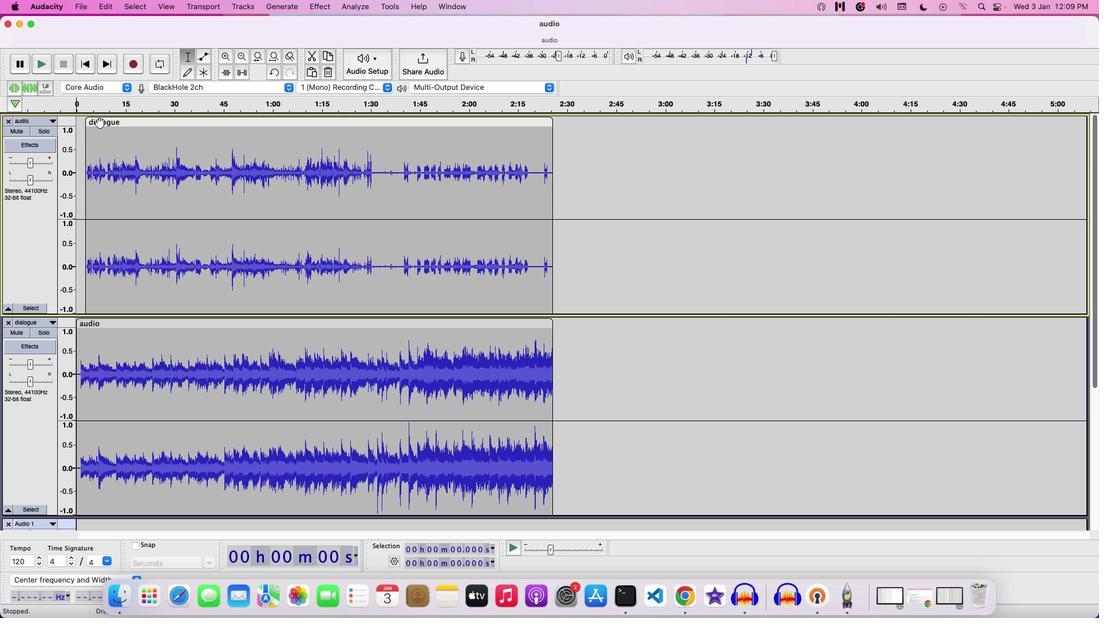 
Action: Mouse pressed left at (99, 122)
Screenshot: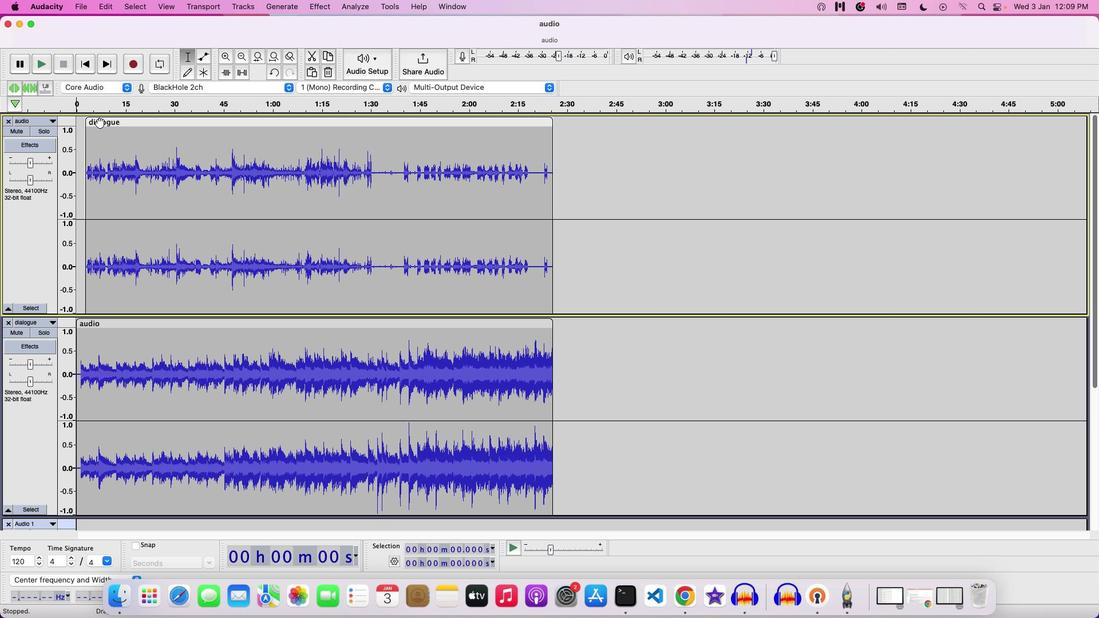 
Action: Mouse moved to (91, 124)
Screenshot: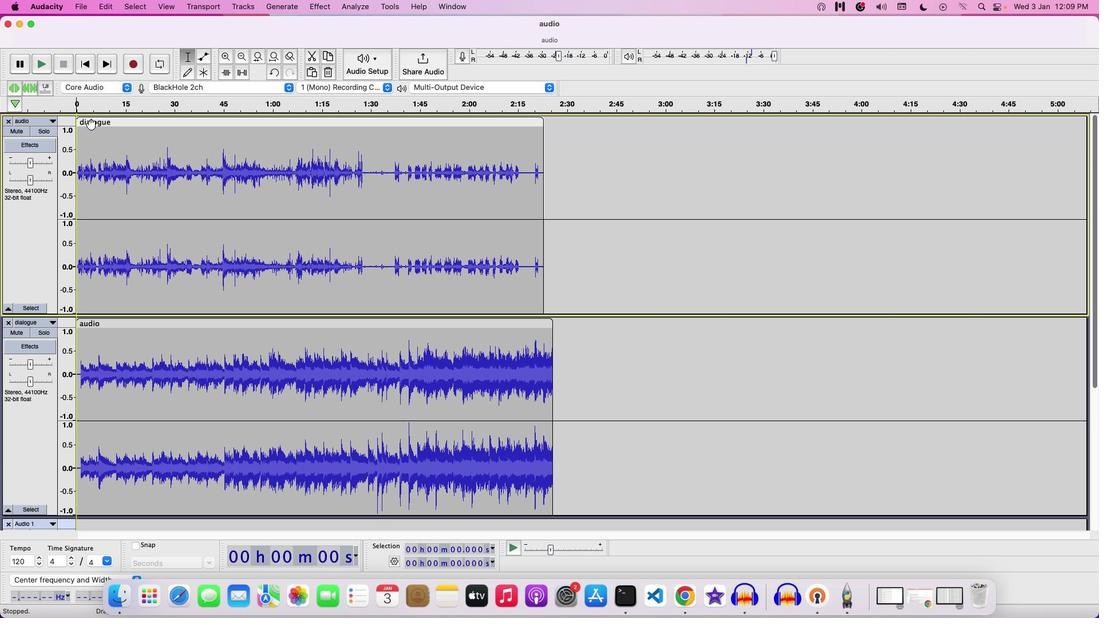 
Action: Key pressed Key.space
Screenshot: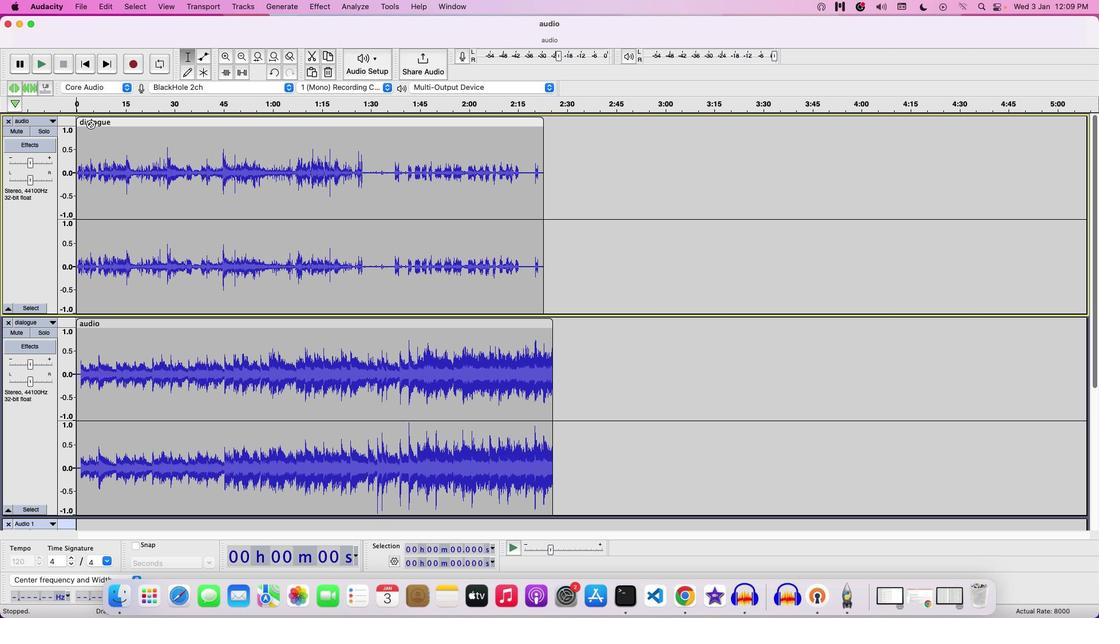 
Action: Mouse moved to (34, 167)
Screenshot: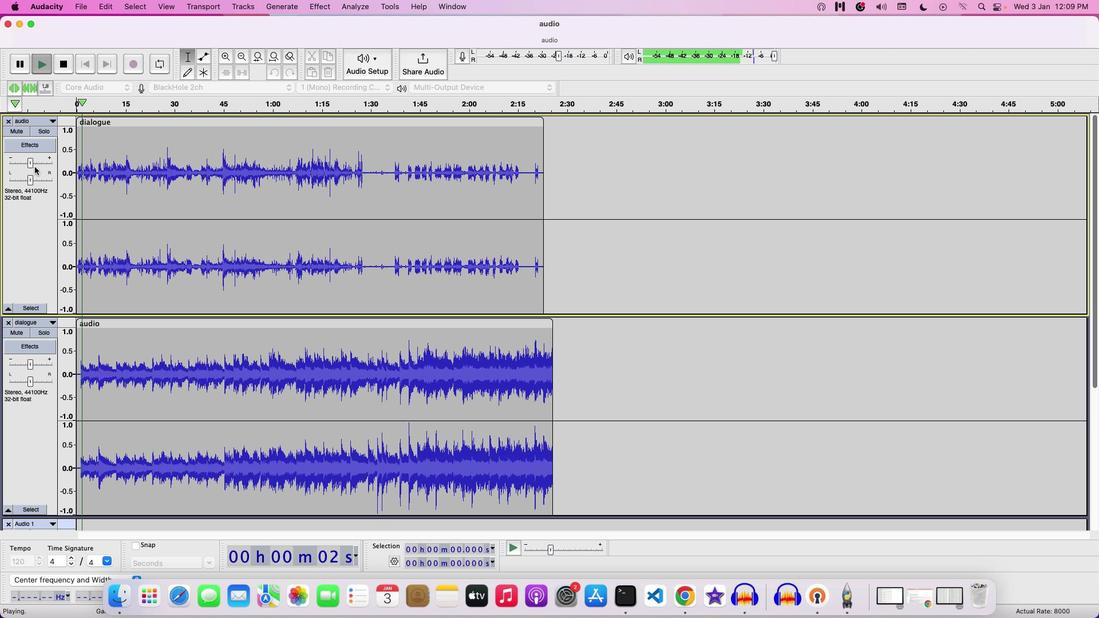 
Action: Mouse pressed left at (34, 167)
Screenshot: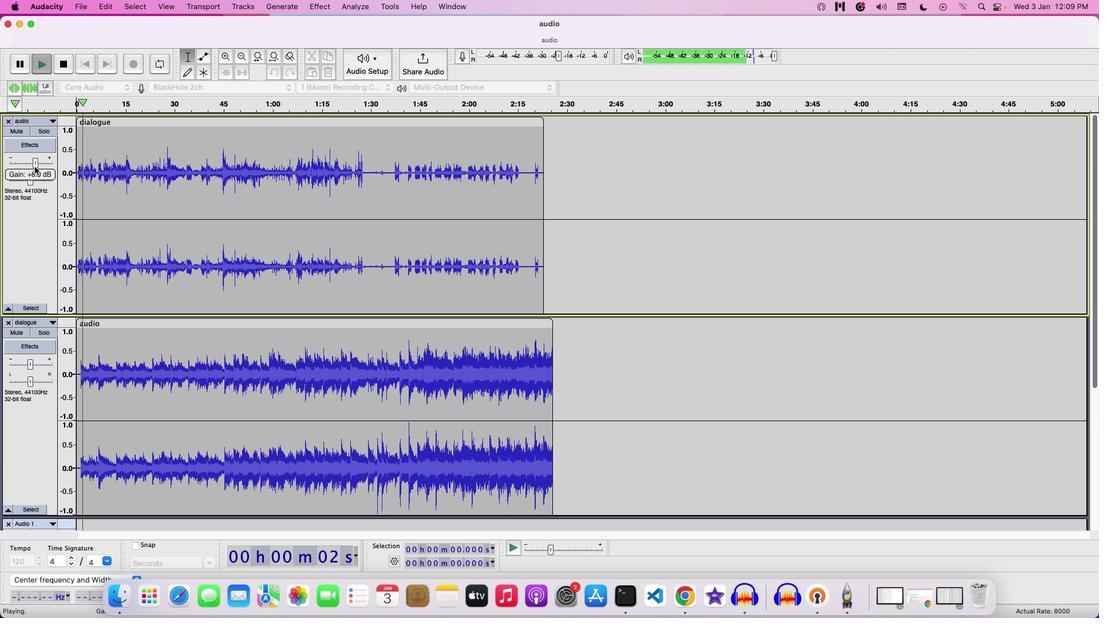 
Action: Mouse moved to (37, 166)
Screenshot: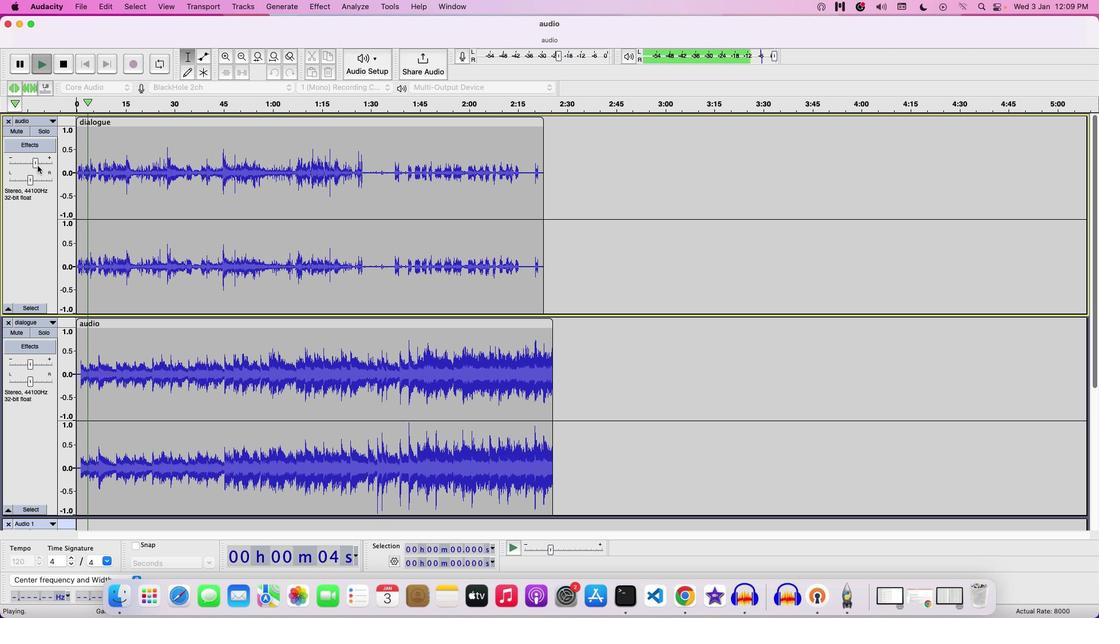 
Action: Mouse pressed left at (37, 166)
Screenshot: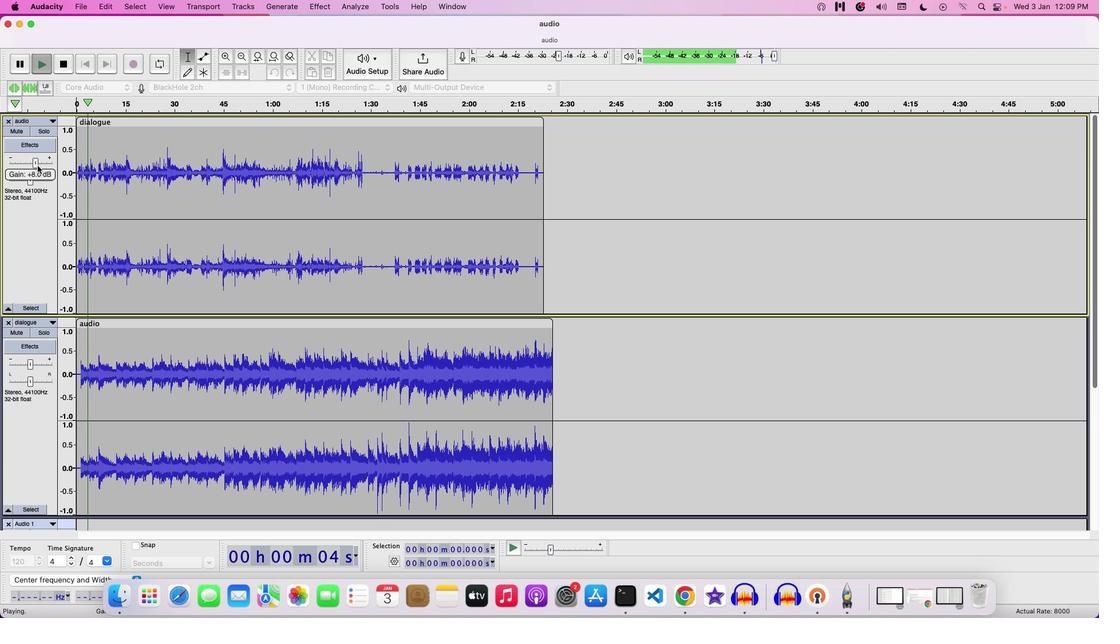 
Action: Mouse moved to (32, 363)
Screenshot: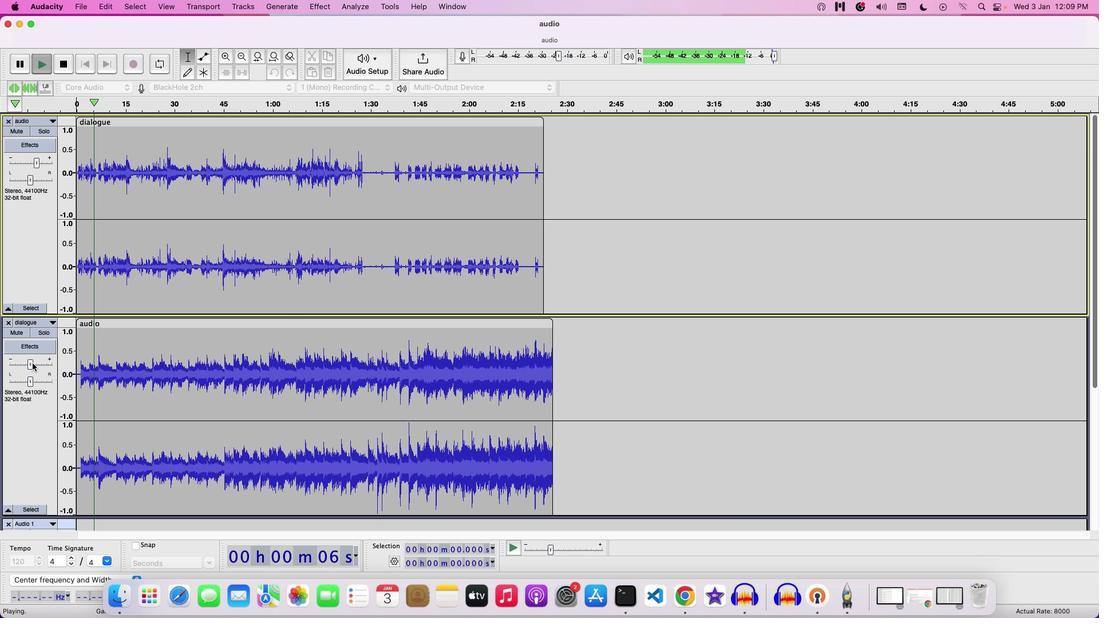 
Action: Mouse pressed left at (32, 363)
Screenshot: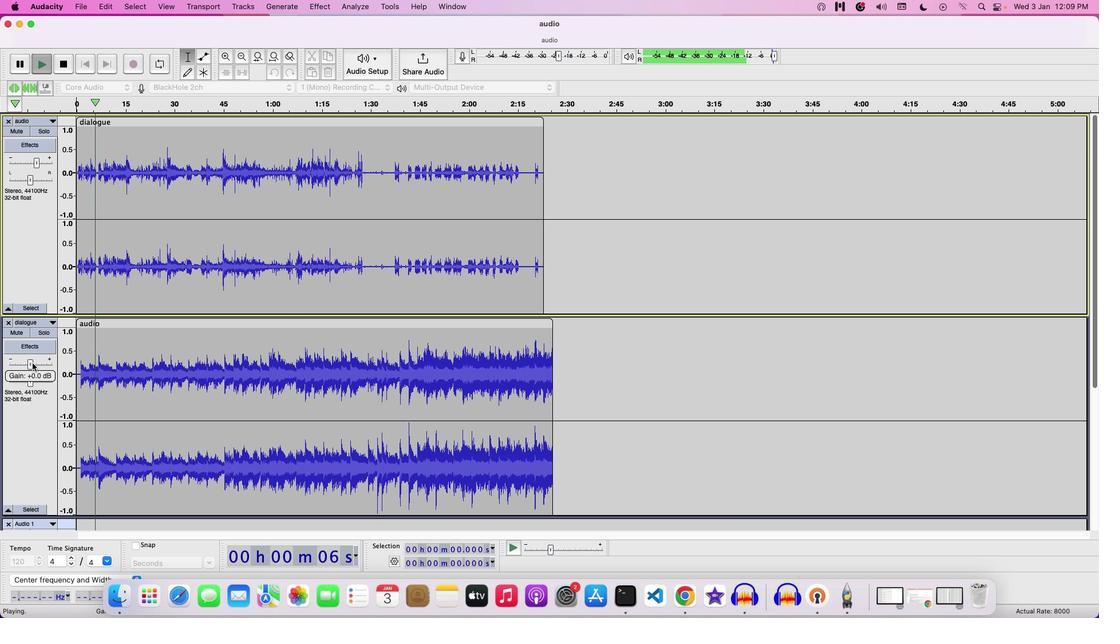 
Action: Mouse moved to (658, 266)
Screenshot: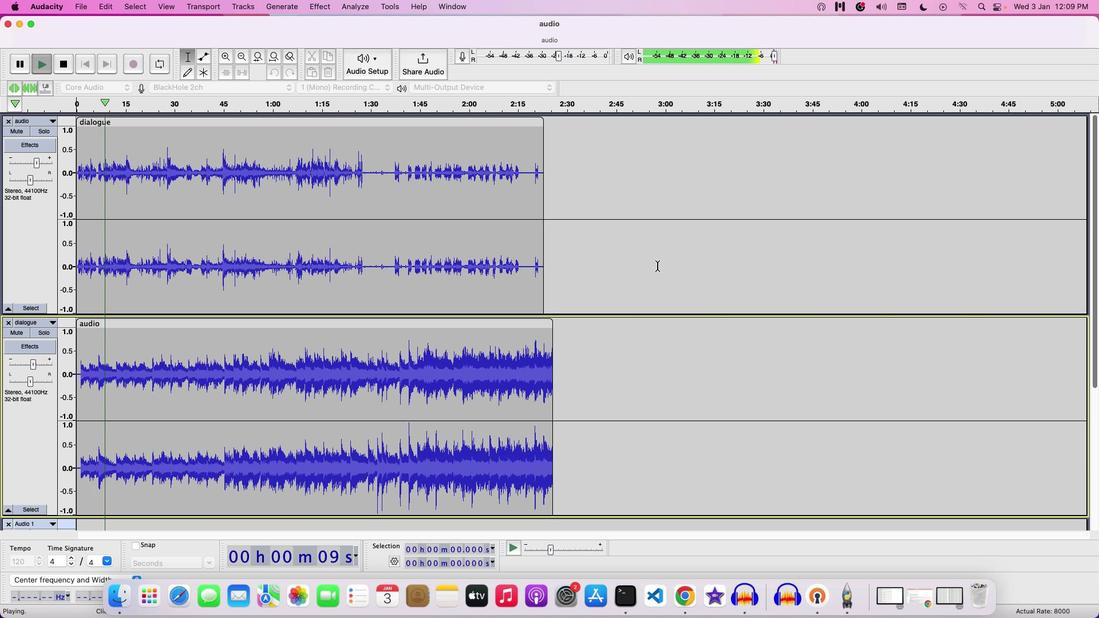 
Action: Mouse scrolled (658, 266) with delta (0, 0)
Screenshot: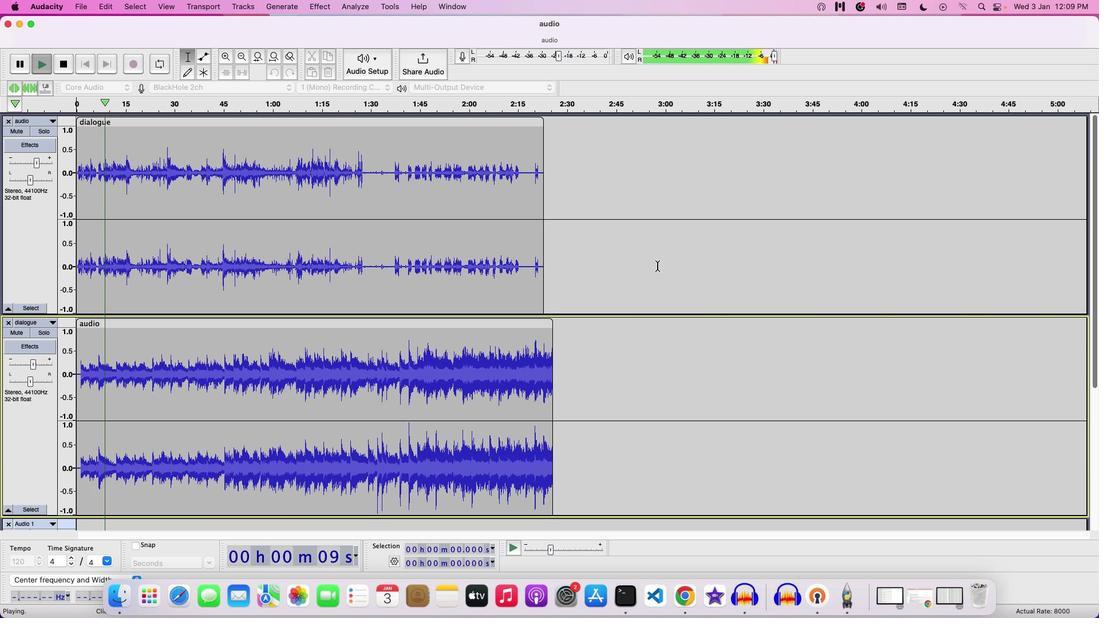 
Action: Mouse scrolled (658, 266) with delta (0, 0)
Screenshot: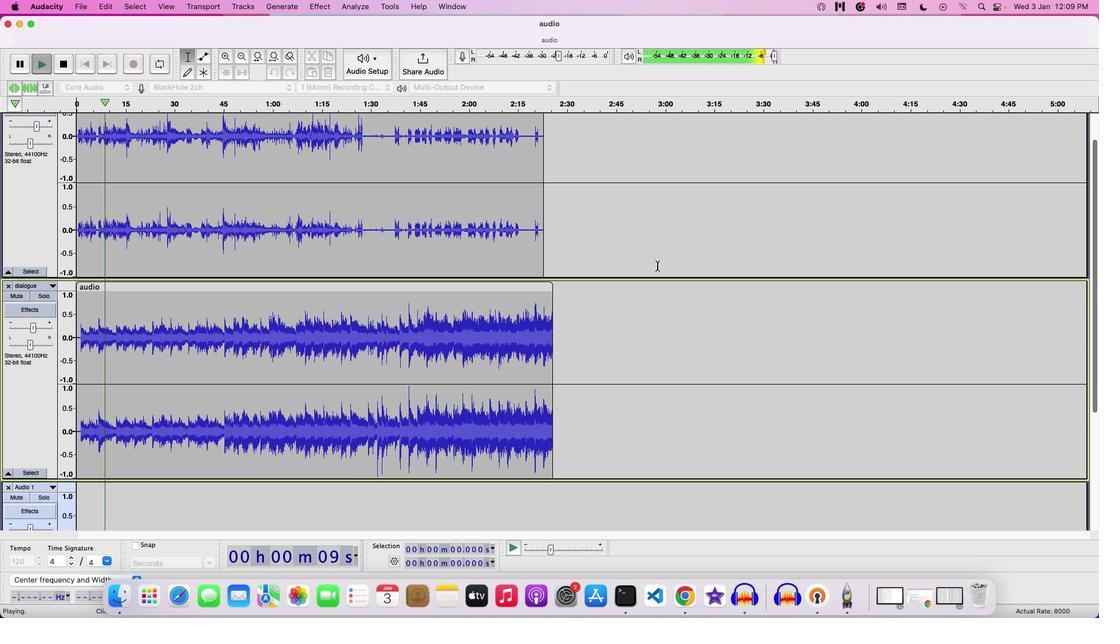 
Action: Mouse scrolled (658, 266) with delta (0, -1)
Screenshot: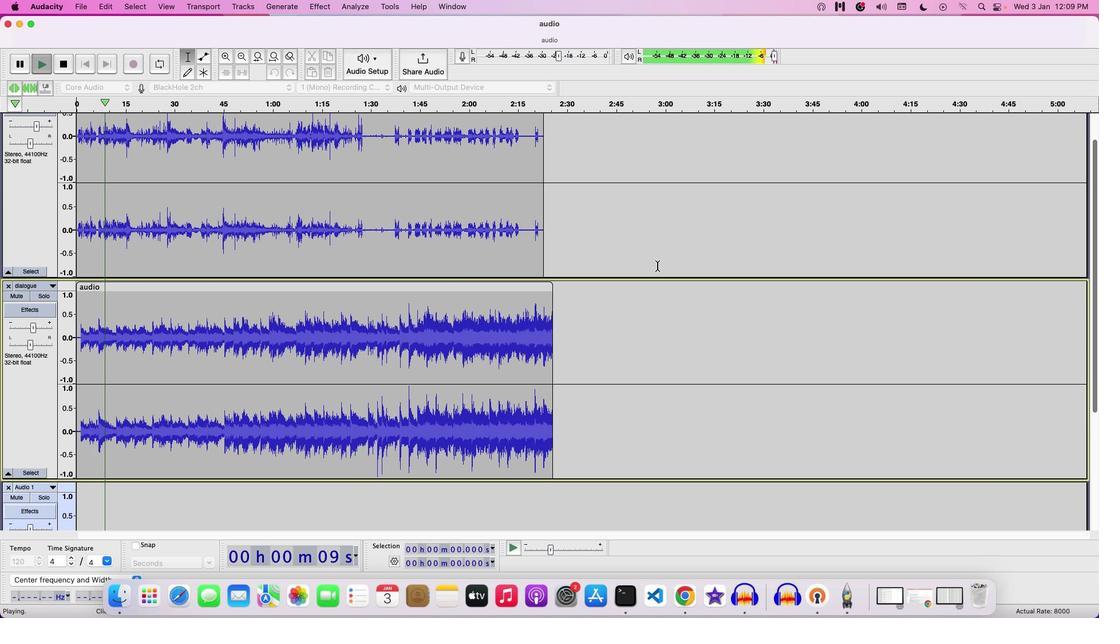 
Action: Mouse scrolled (658, 266) with delta (0, -2)
Screenshot: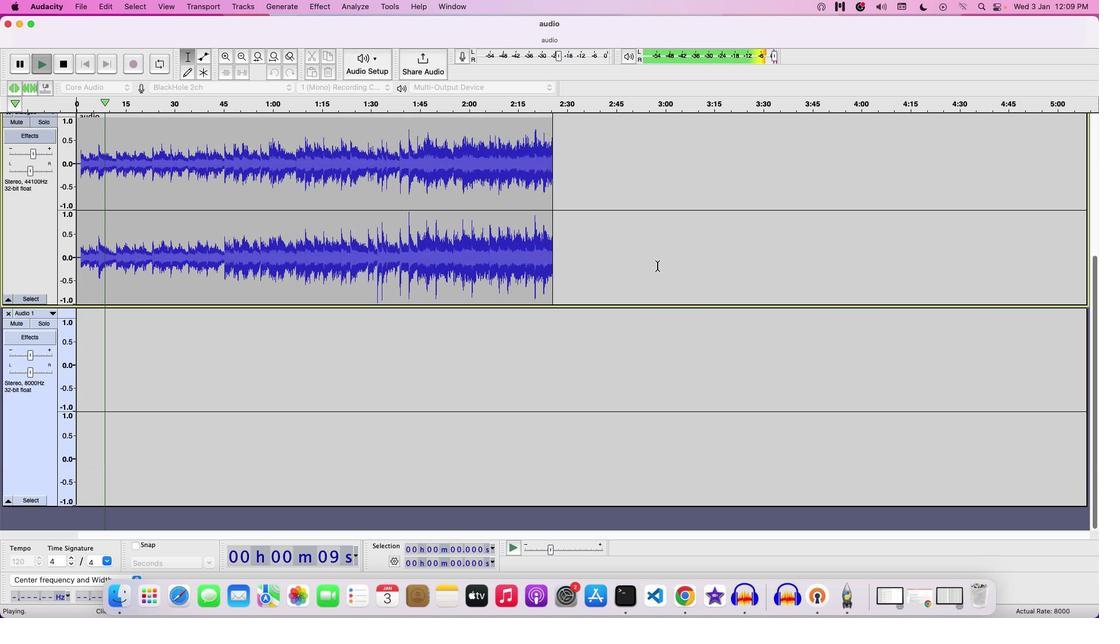 
Action: Mouse moved to (170, 282)
Screenshot: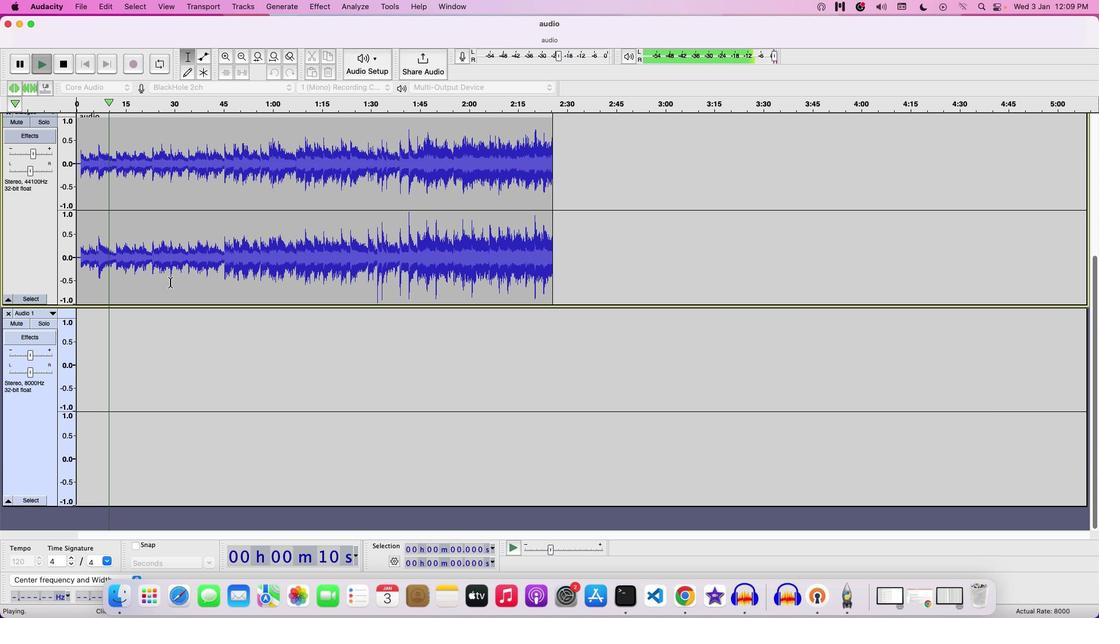 
Action: Mouse scrolled (170, 282) with delta (0, 0)
Screenshot: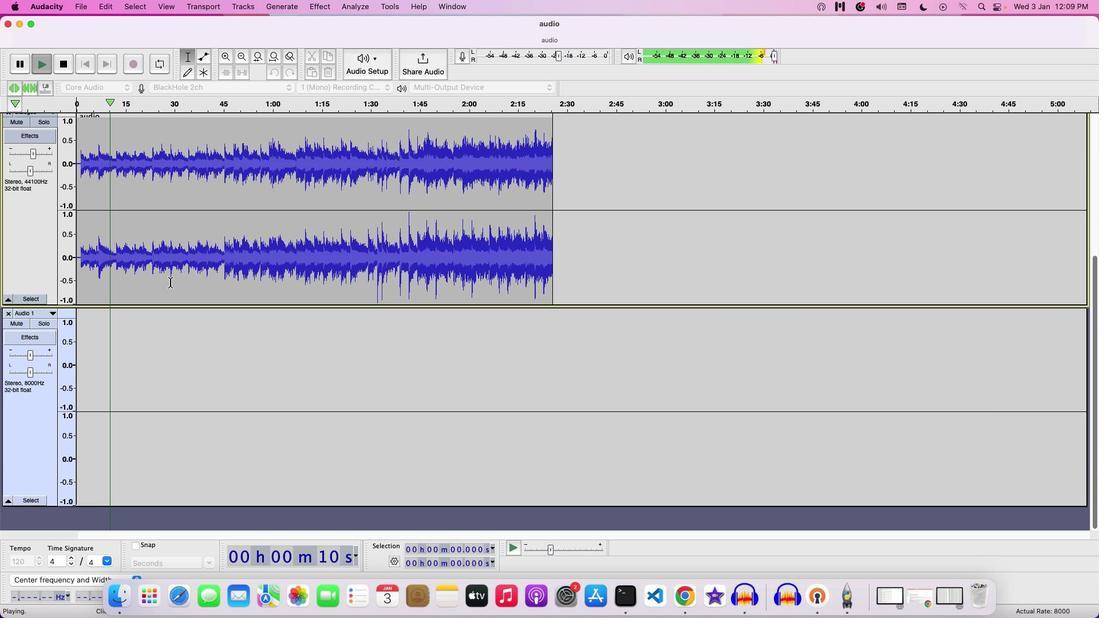
Action: Mouse scrolled (170, 282) with delta (0, 0)
Screenshot: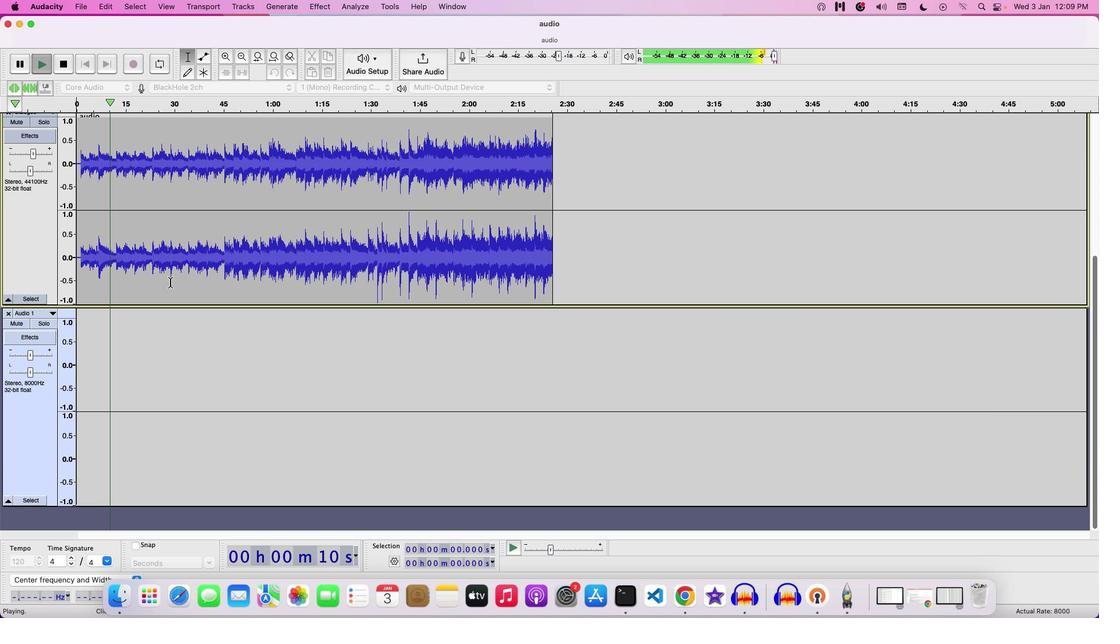 
Action: Mouse scrolled (170, 282) with delta (0, 1)
Screenshot: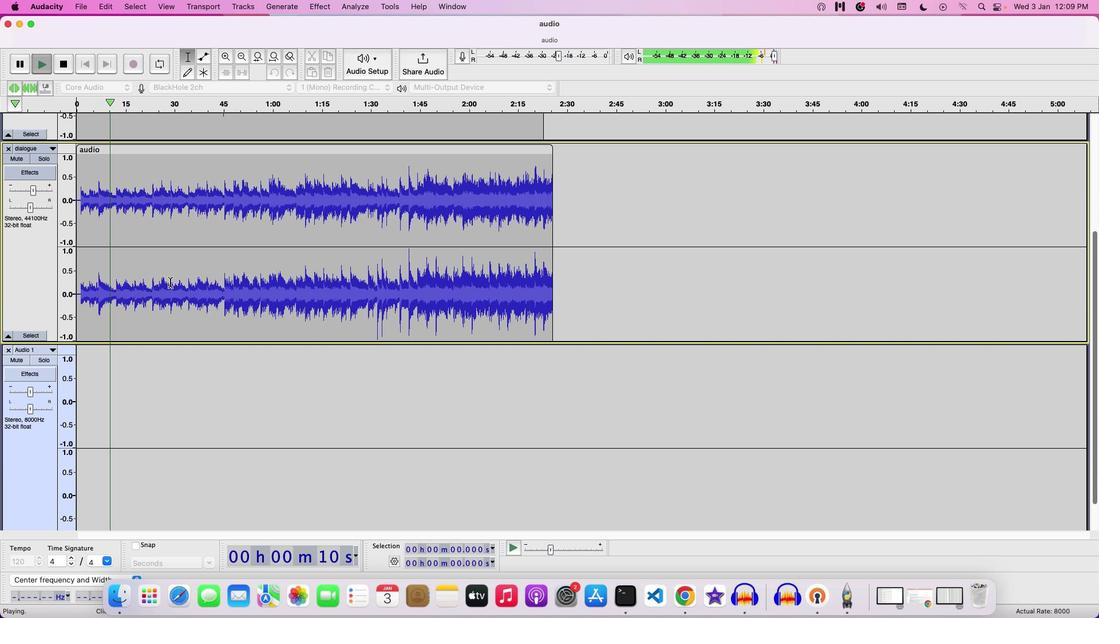 
Action: Mouse moved to (170, 282)
Screenshot: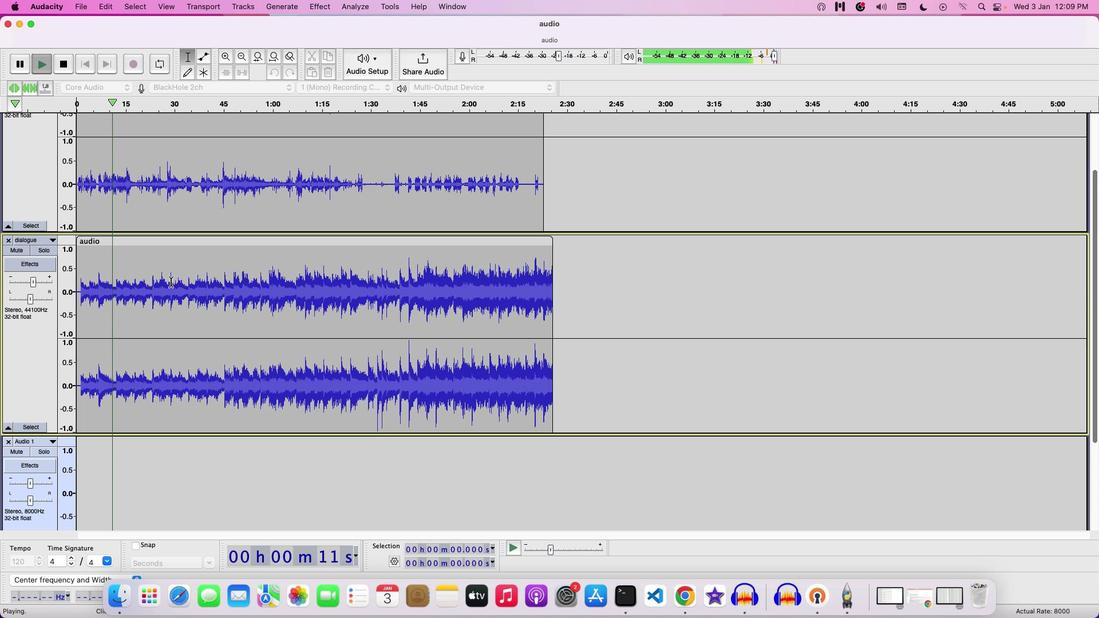 
Action: Mouse scrolled (170, 282) with delta (0, 0)
Screenshot: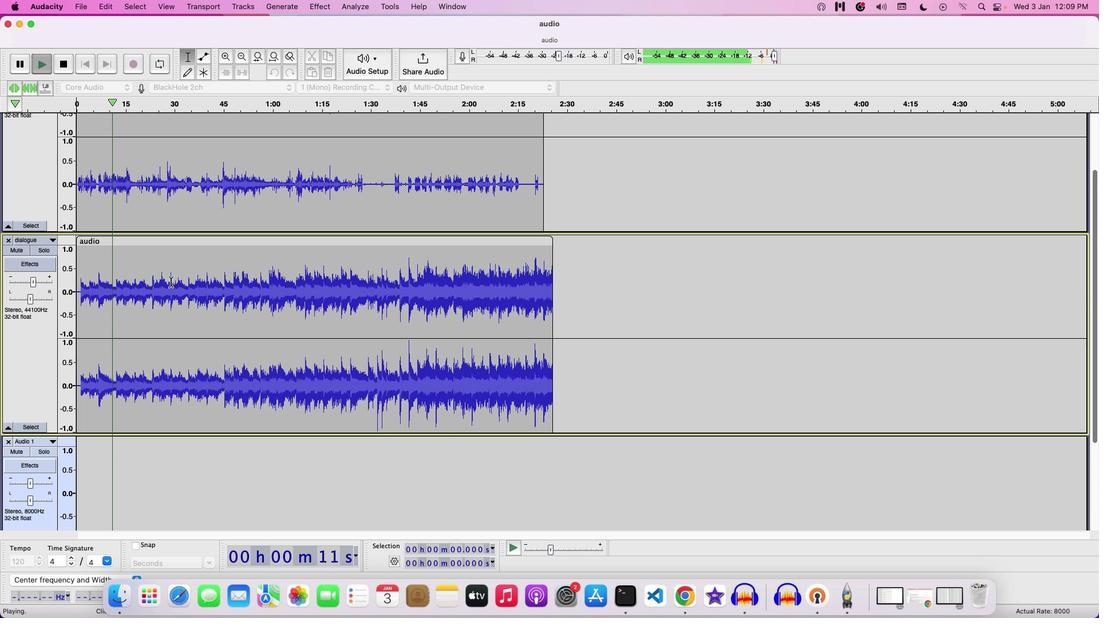 
Action: Mouse scrolled (170, 282) with delta (0, 0)
Screenshot: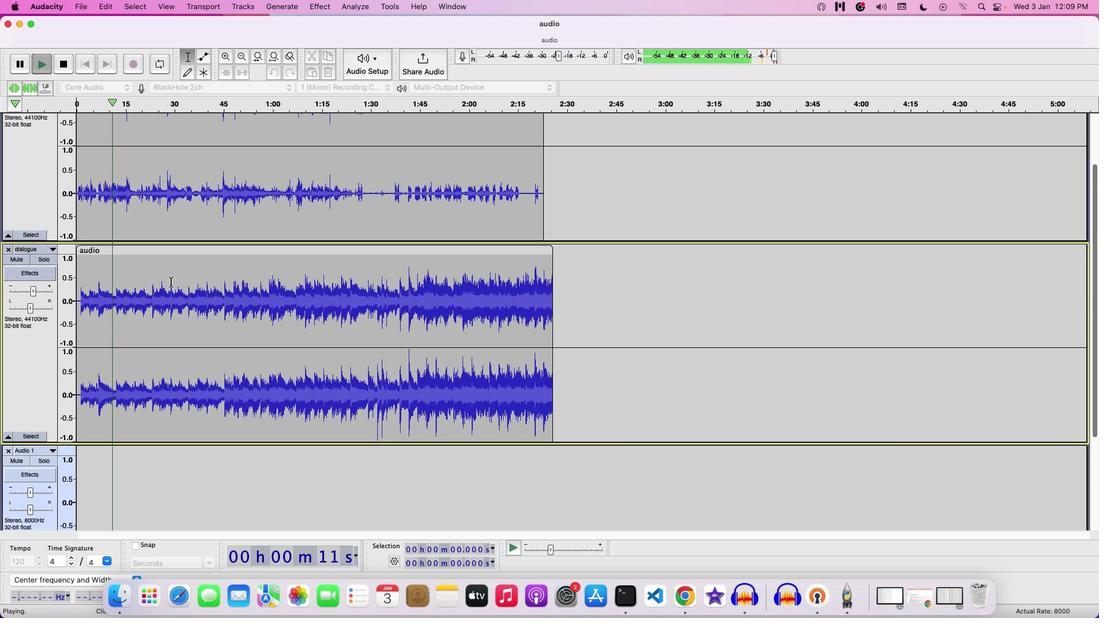 
Action: Mouse scrolled (170, 282) with delta (0, 0)
Screenshot: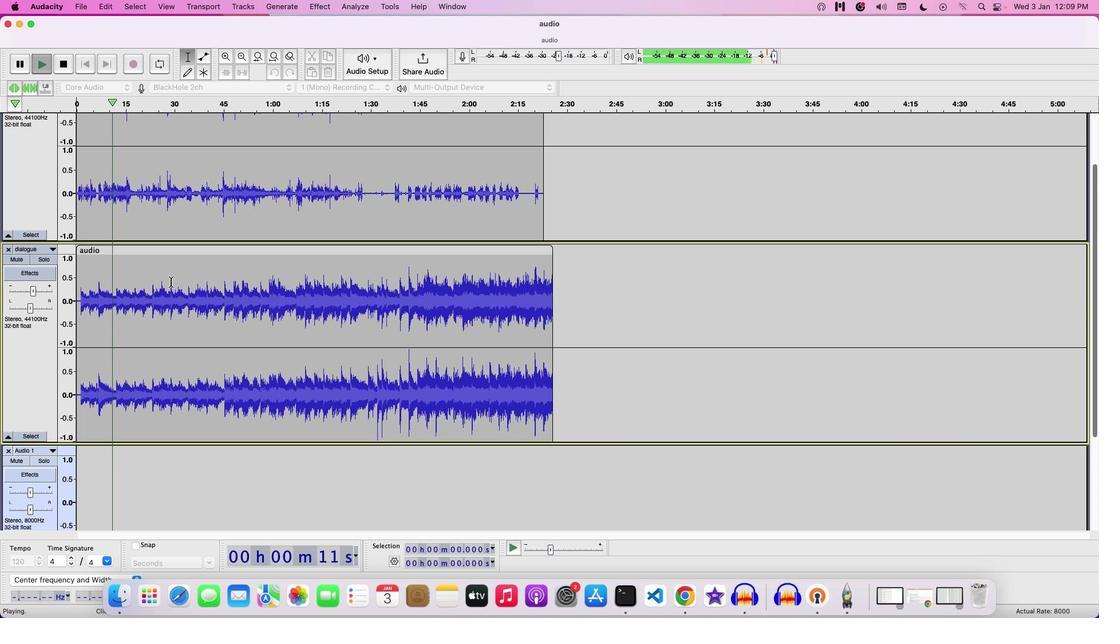 
Action: Mouse scrolled (170, 282) with delta (0, 0)
Screenshot: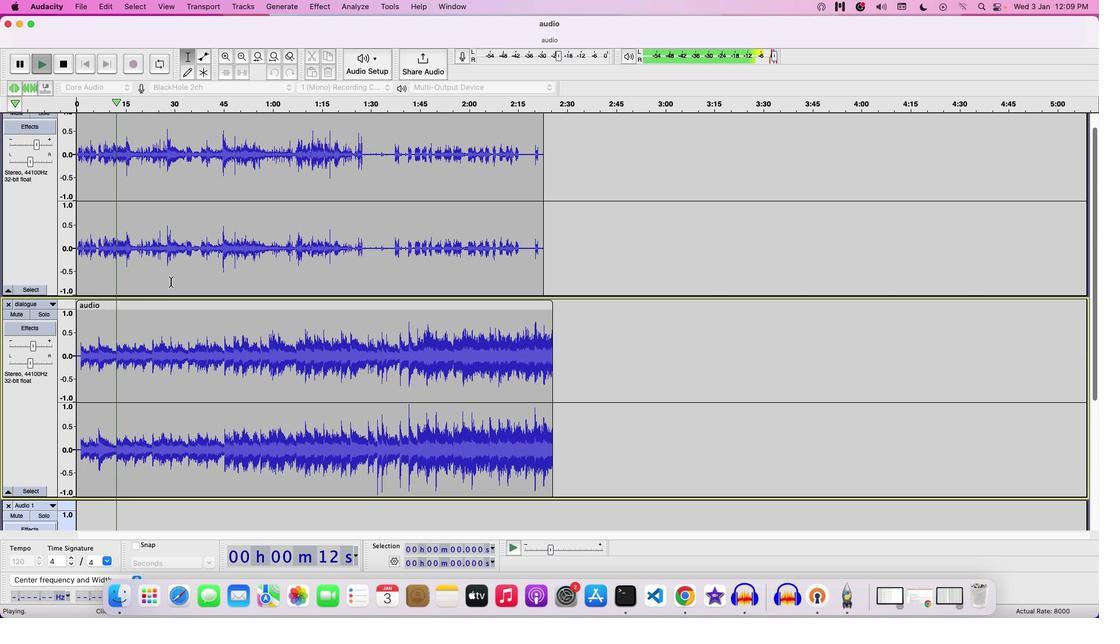 
Action: Mouse scrolled (170, 282) with delta (0, 0)
Screenshot: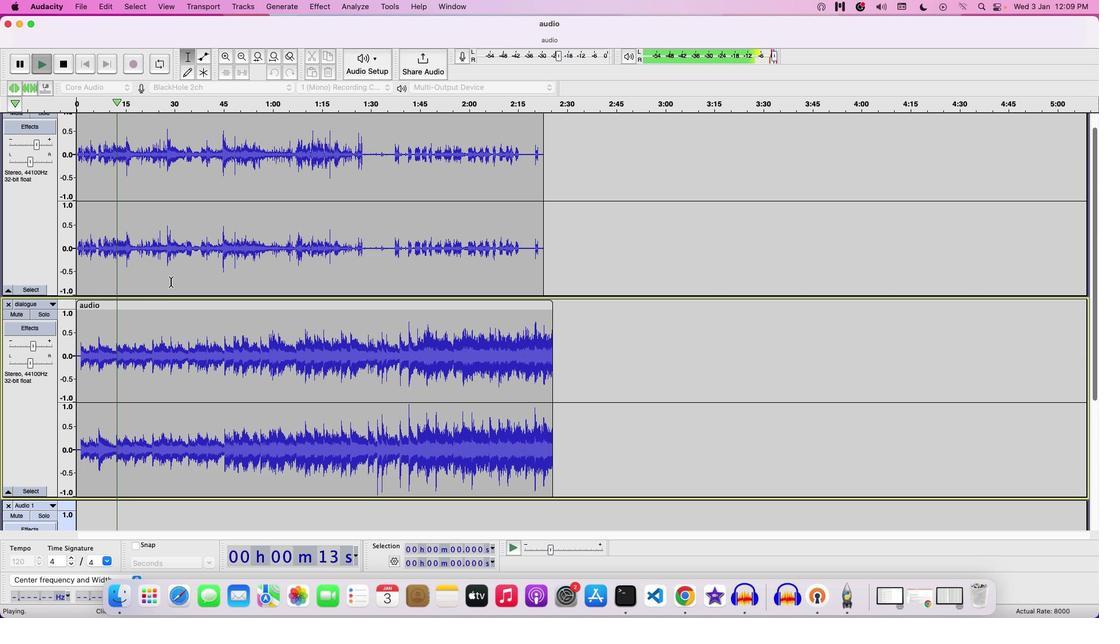 
Action: Mouse scrolled (170, 282) with delta (0, 0)
Screenshot: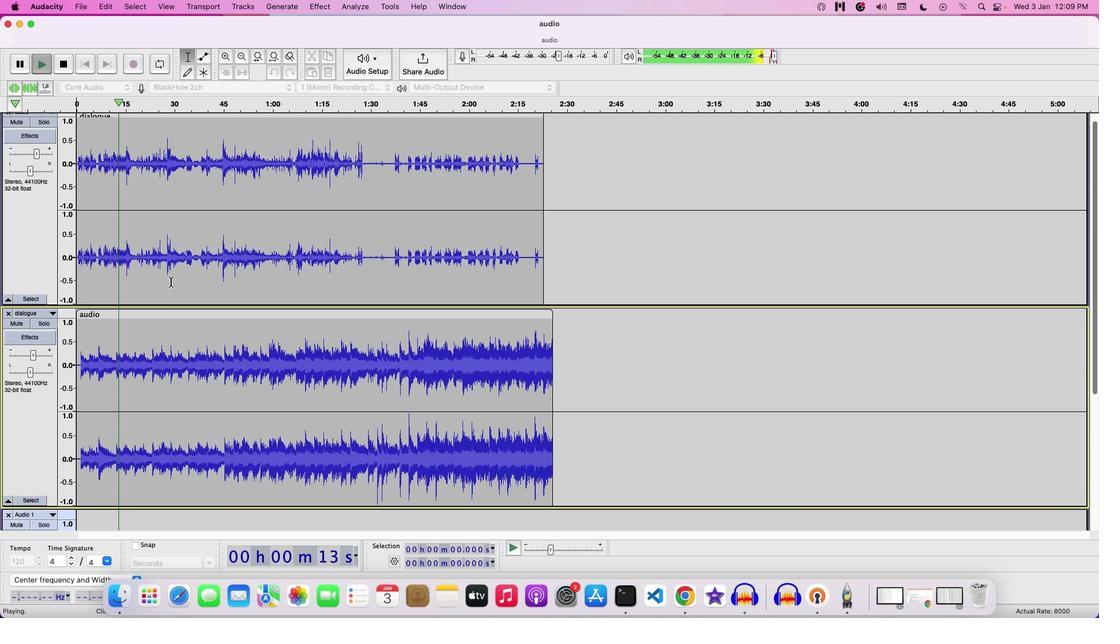
Action: Mouse scrolled (170, 282) with delta (0, 0)
Screenshot: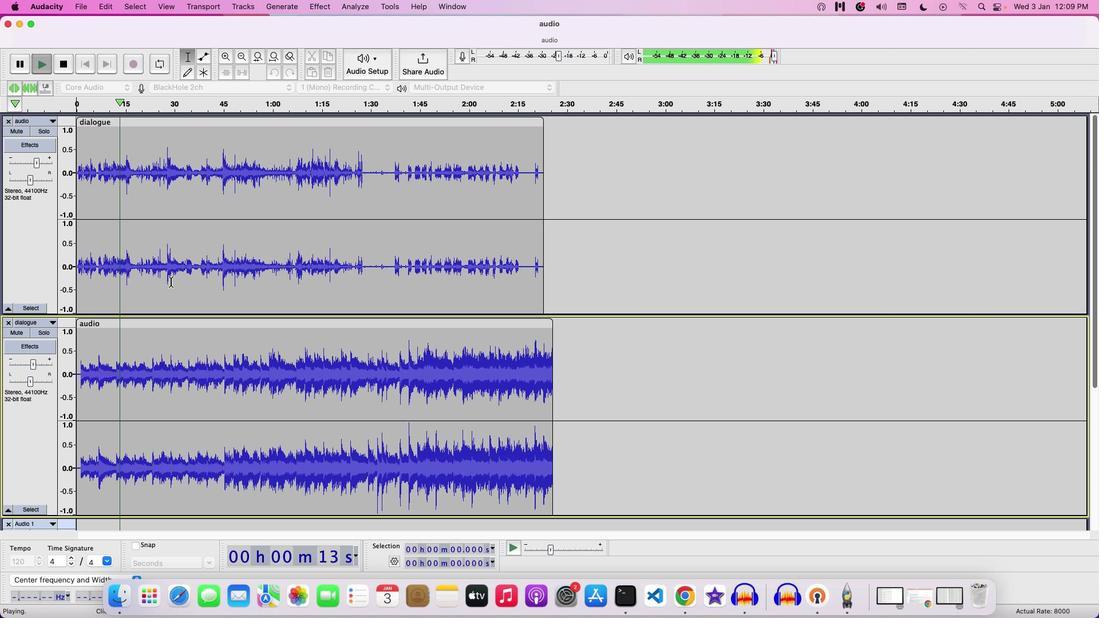 
Action: Mouse scrolled (170, 282) with delta (0, 0)
Screenshot: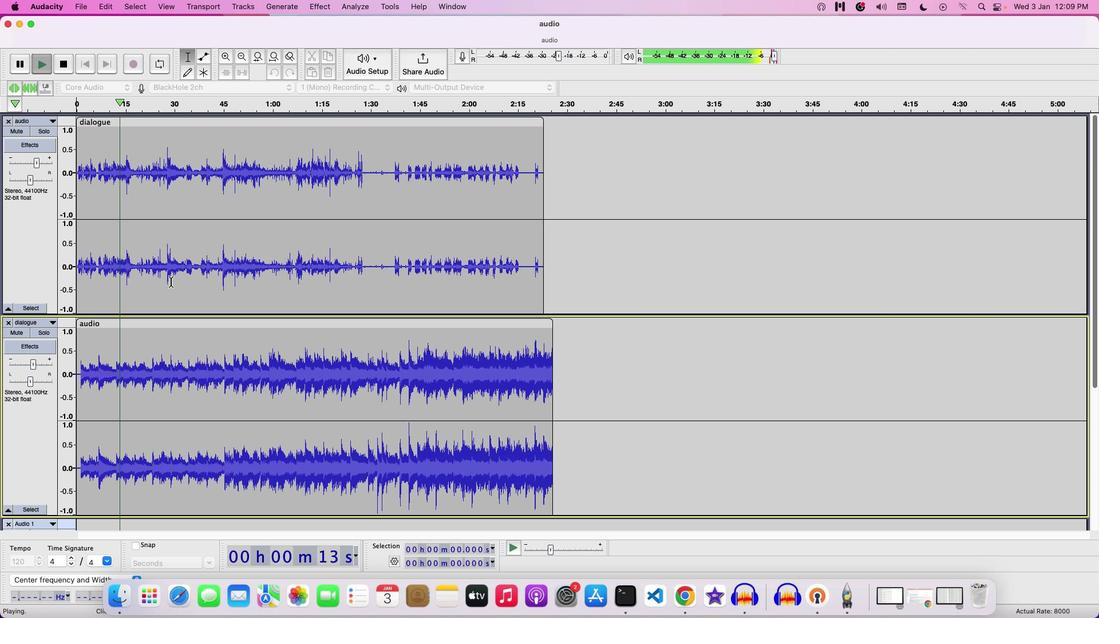 
Action: Mouse moved to (35, 160)
Screenshot: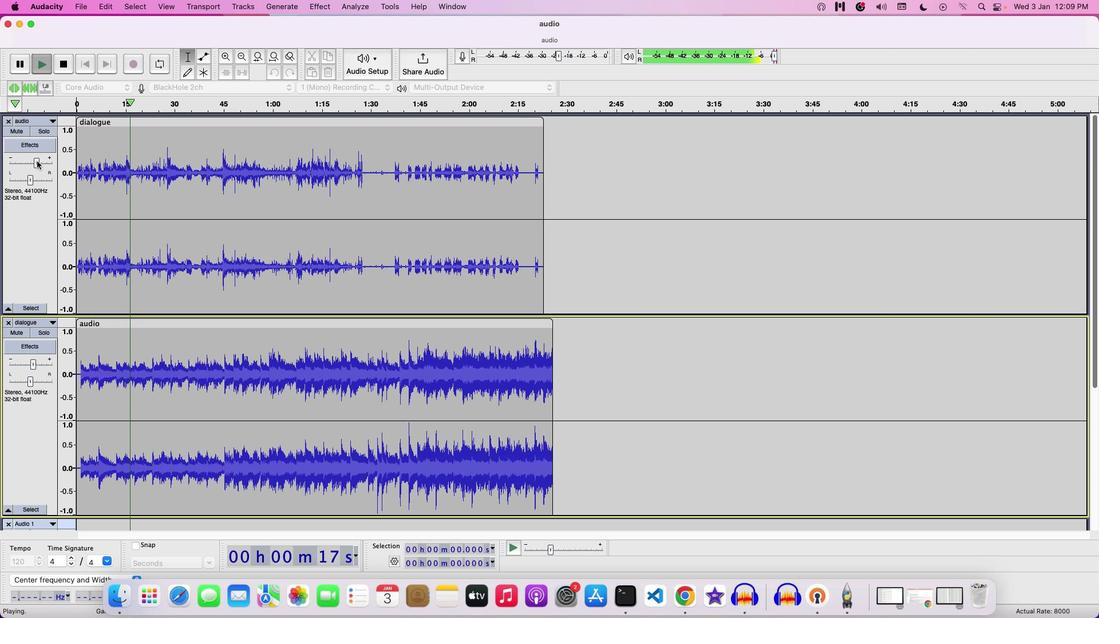 
Action: Mouse pressed left at (35, 160)
Screenshot: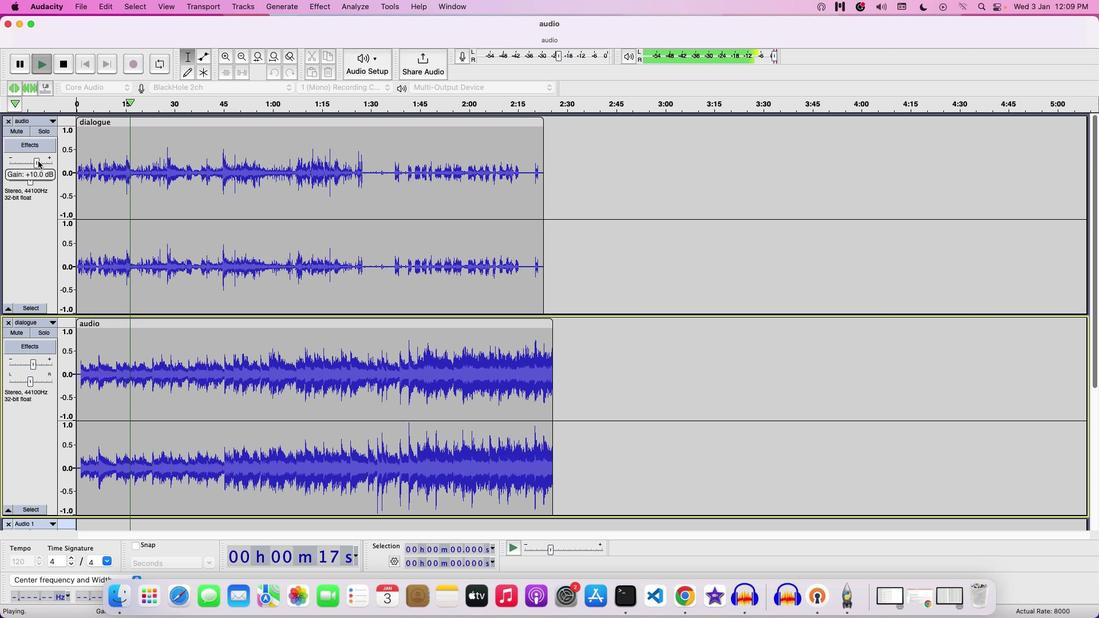 
Action: Mouse moved to (41, 163)
Screenshot: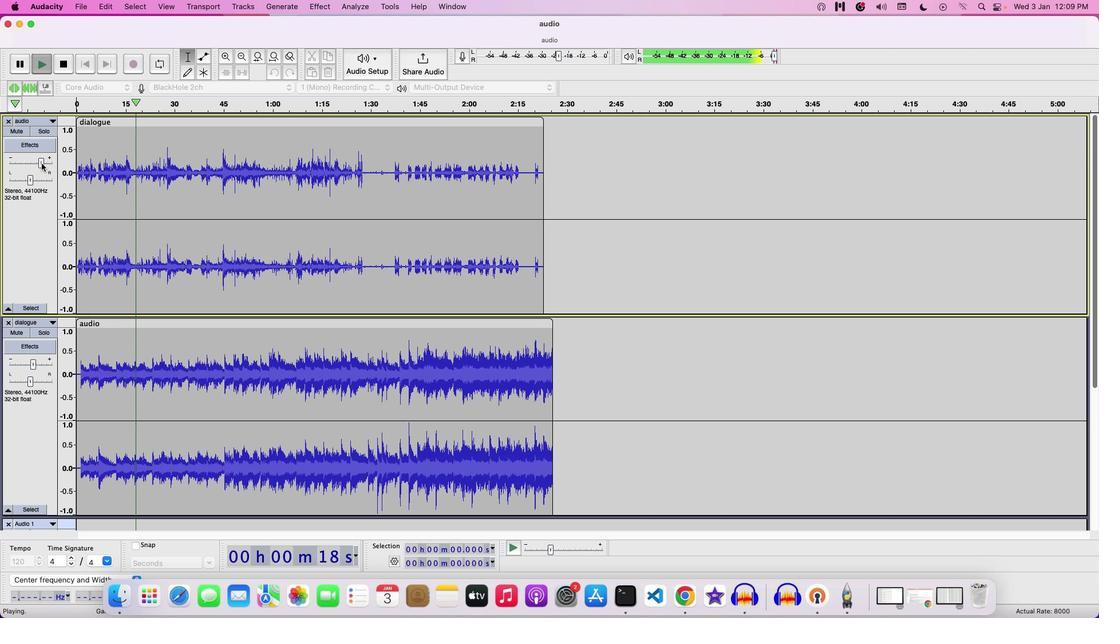 
Action: Mouse pressed left at (41, 163)
Screenshot: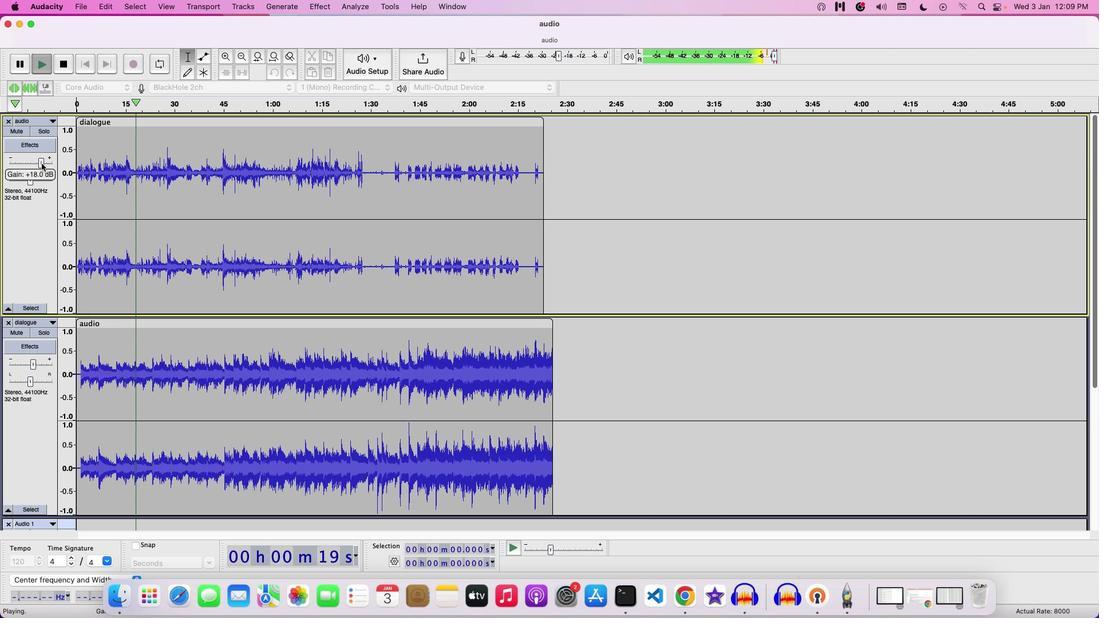 
Action: Mouse moved to (780, 213)
Screenshot: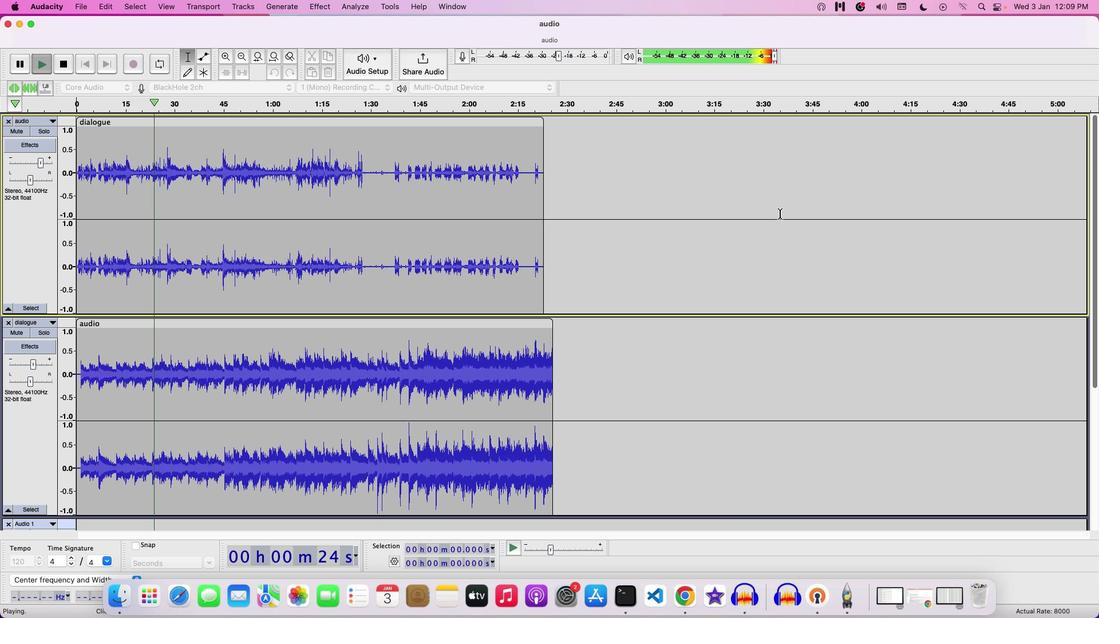 
Action: Mouse scrolled (780, 213) with delta (0, 0)
Screenshot: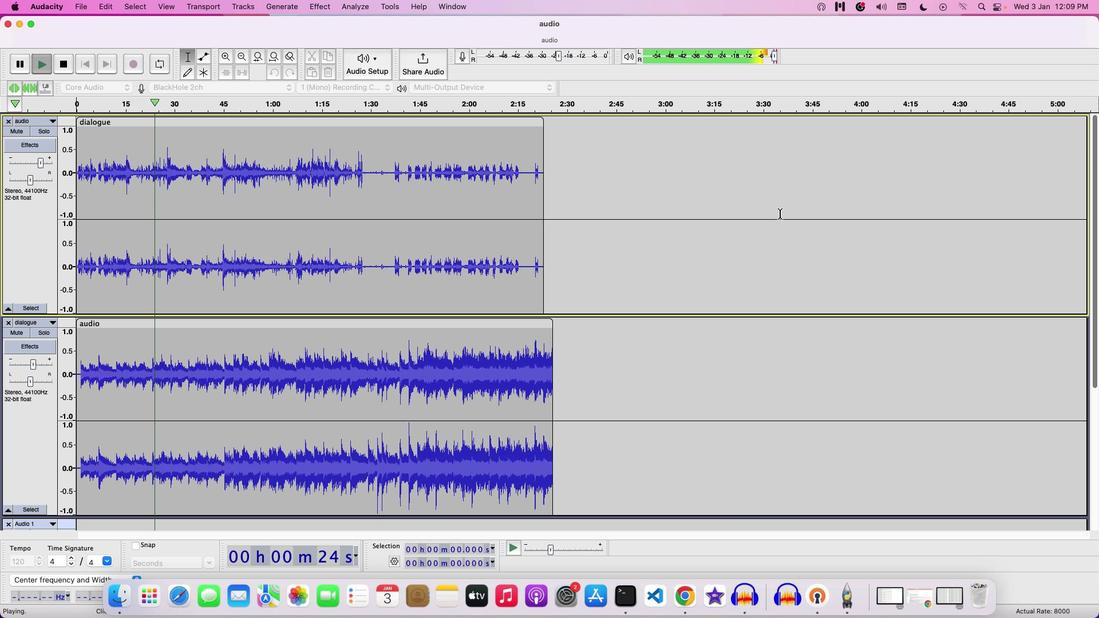
Action: Mouse scrolled (780, 213) with delta (0, 0)
Screenshot: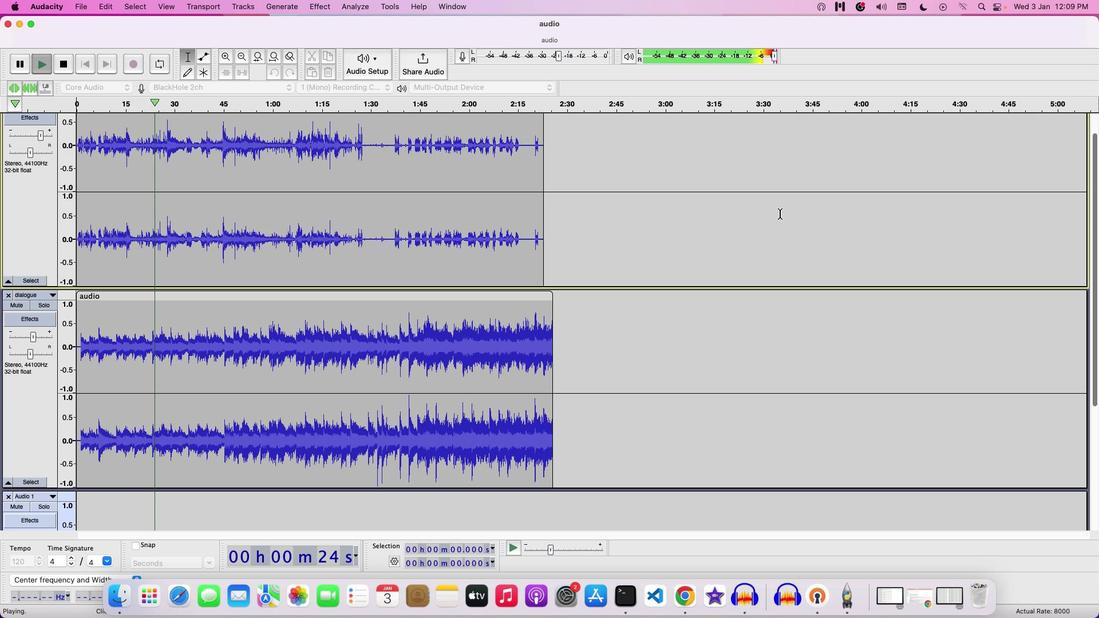 
Action: Mouse scrolled (780, 213) with delta (0, 0)
Screenshot: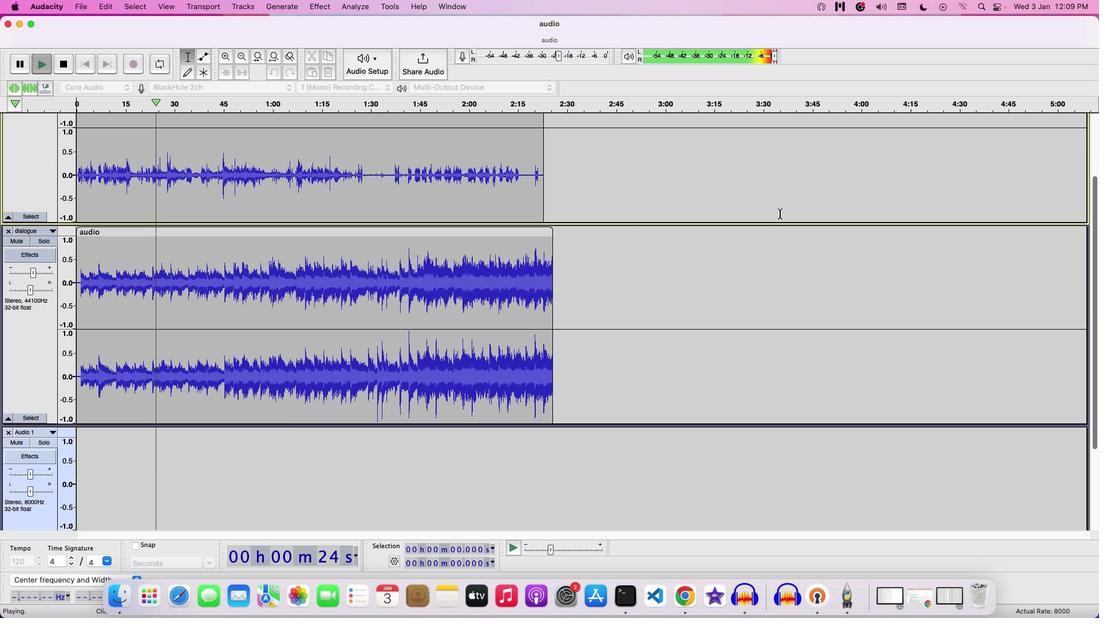 
Action: Mouse moved to (685, 213)
Screenshot: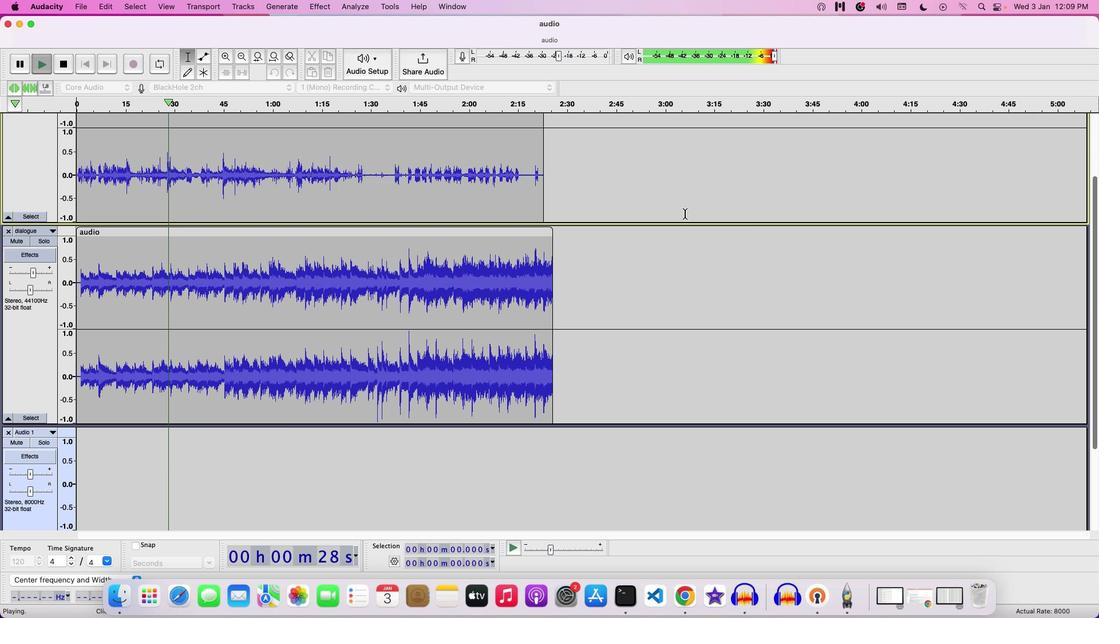 
Action: Mouse scrolled (685, 213) with delta (0, 0)
Screenshot: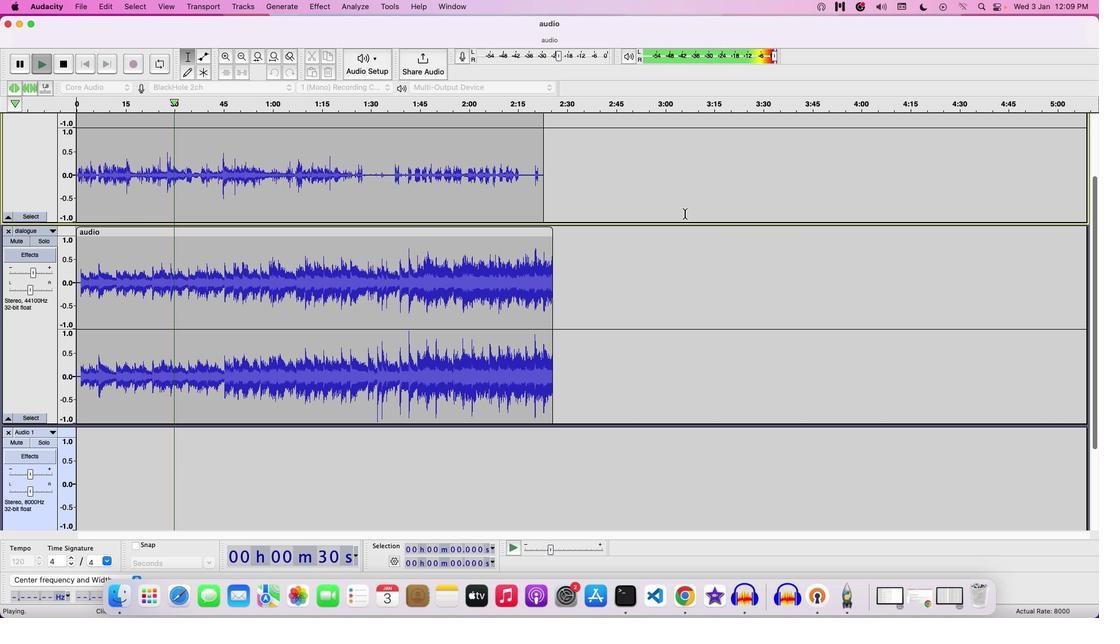 
Action: Mouse scrolled (685, 213) with delta (0, 0)
Screenshot: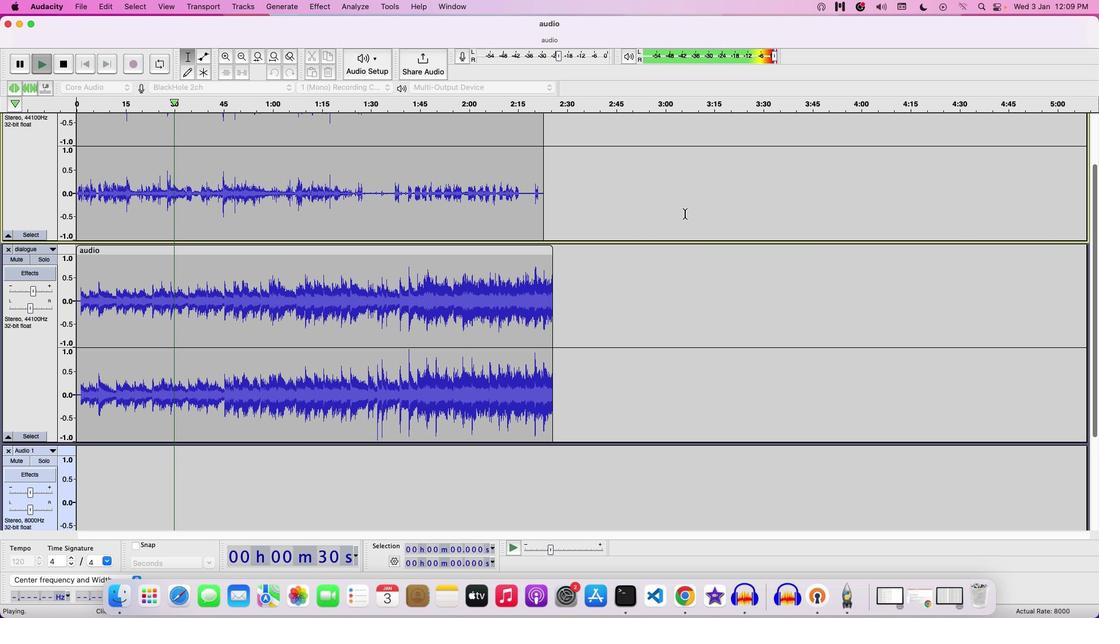 
Action: Mouse scrolled (685, 213) with delta (0, 1)
Screenshot: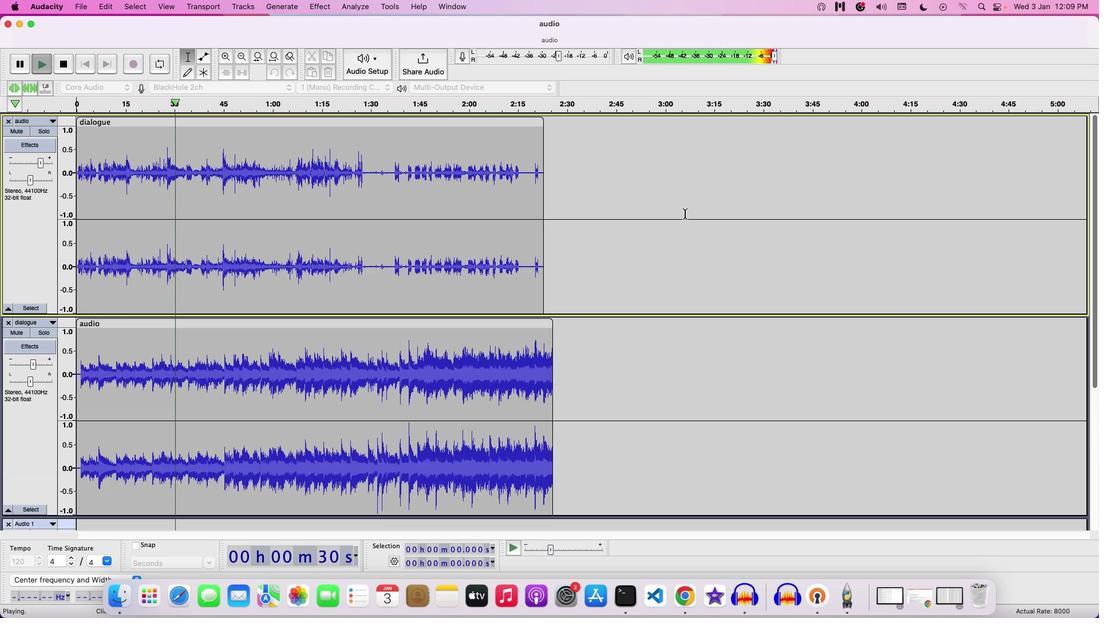 
Action: Mouse scrolled (685, 213) with delta (0, 1)
Screenshot: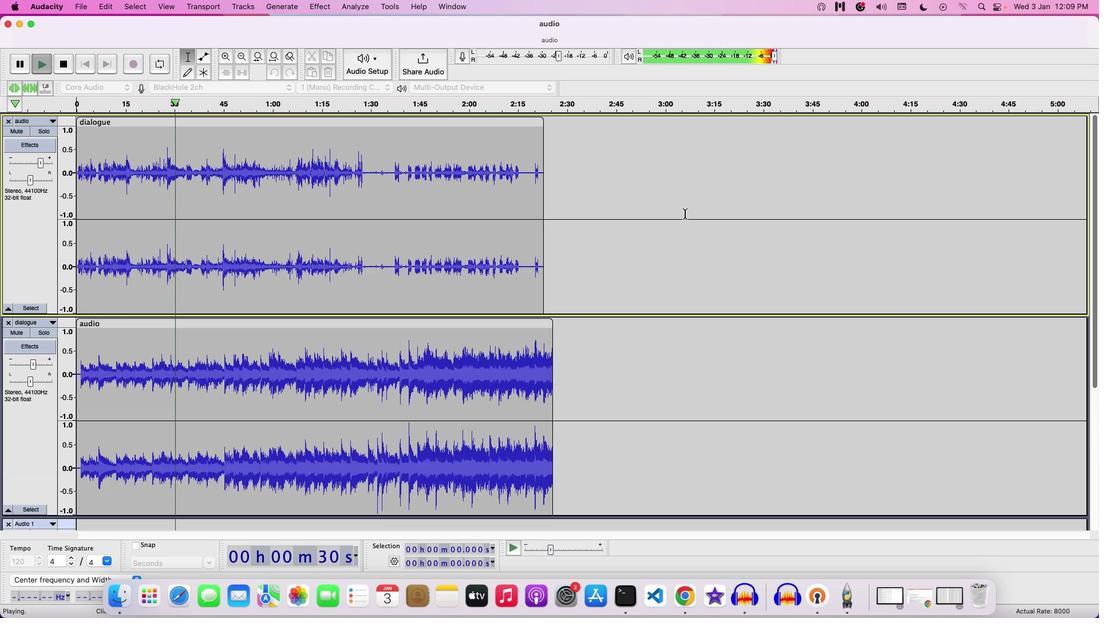 
Action: Mouse scrolled (685, 213) with delta (0, 0)
Screenshot: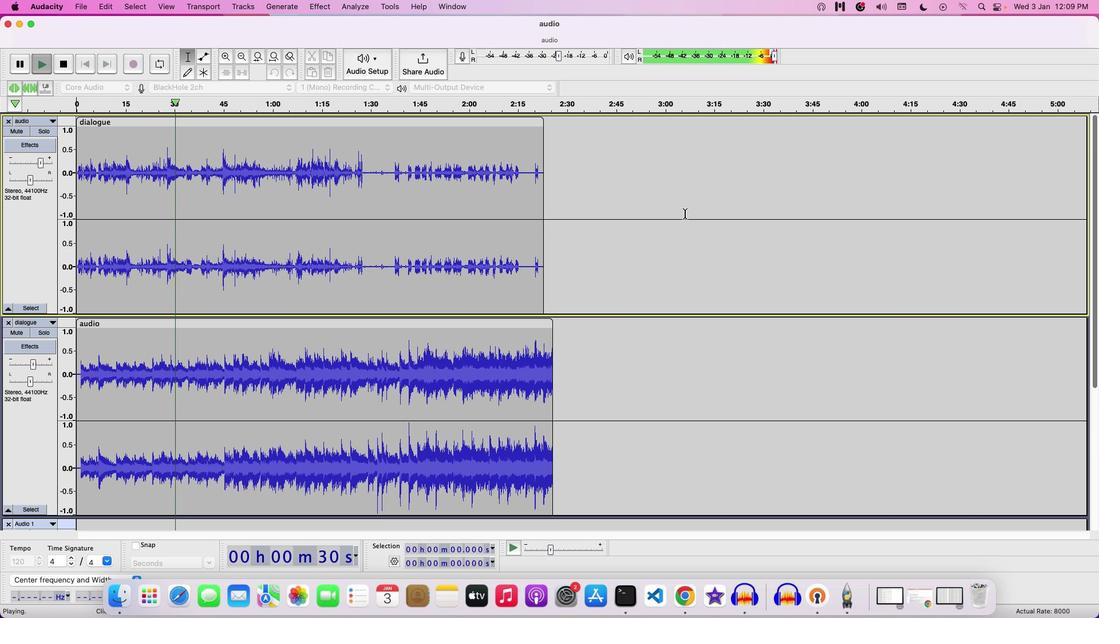 
Action: Mouse scrolled (685, 213) with delta (0, 0)
Screenshot: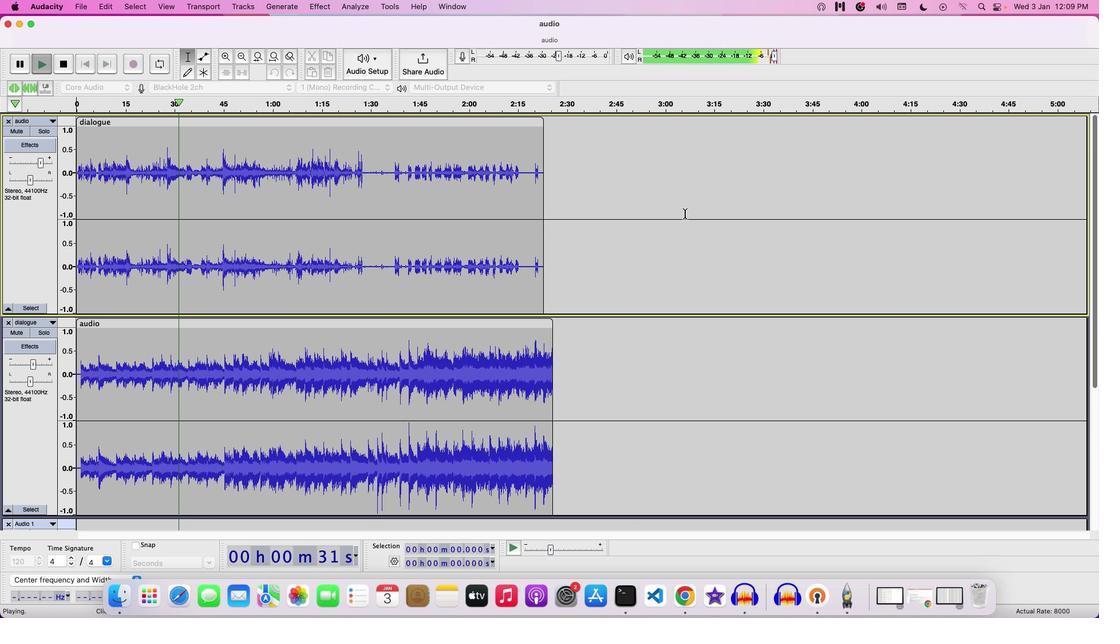 
Action: Mouse scrolled (685, 213) with delta (0, 0)
Screenshot: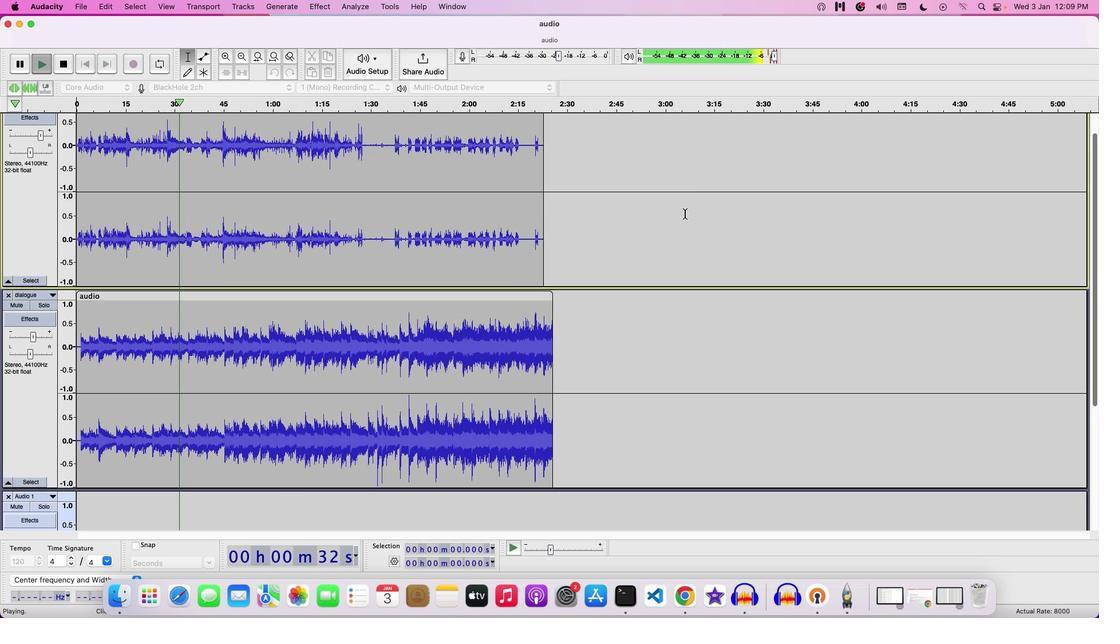 
Action: Mouse scrolled (685, 213) with delta (0, -1)
Screenshot: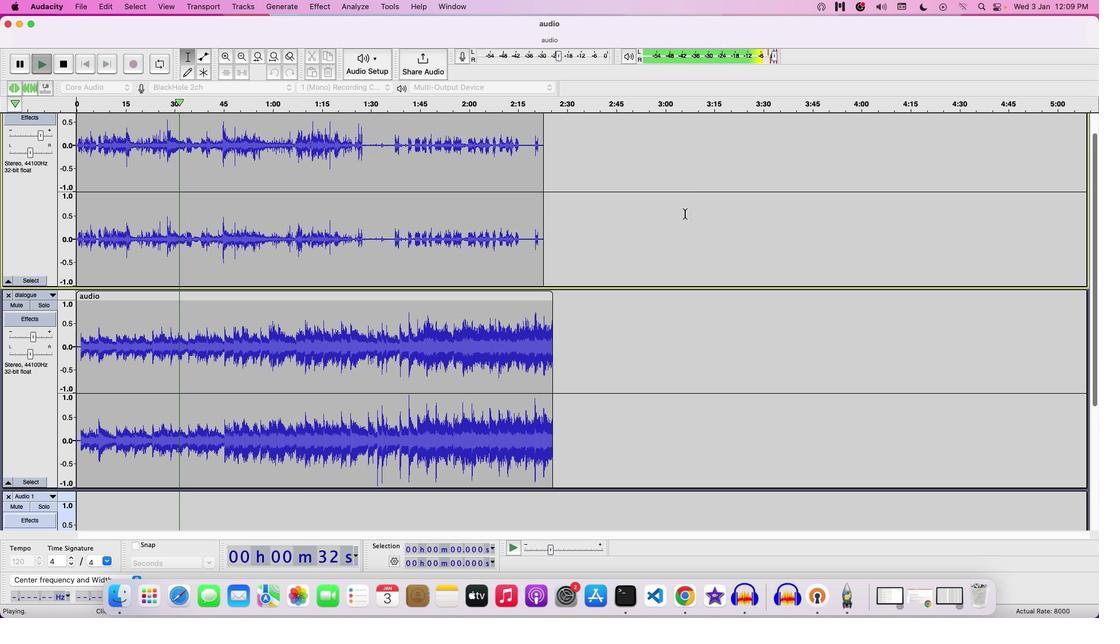 
Action: Mouse scrolled (685, 213) with delta (0, -2)
Screenshot: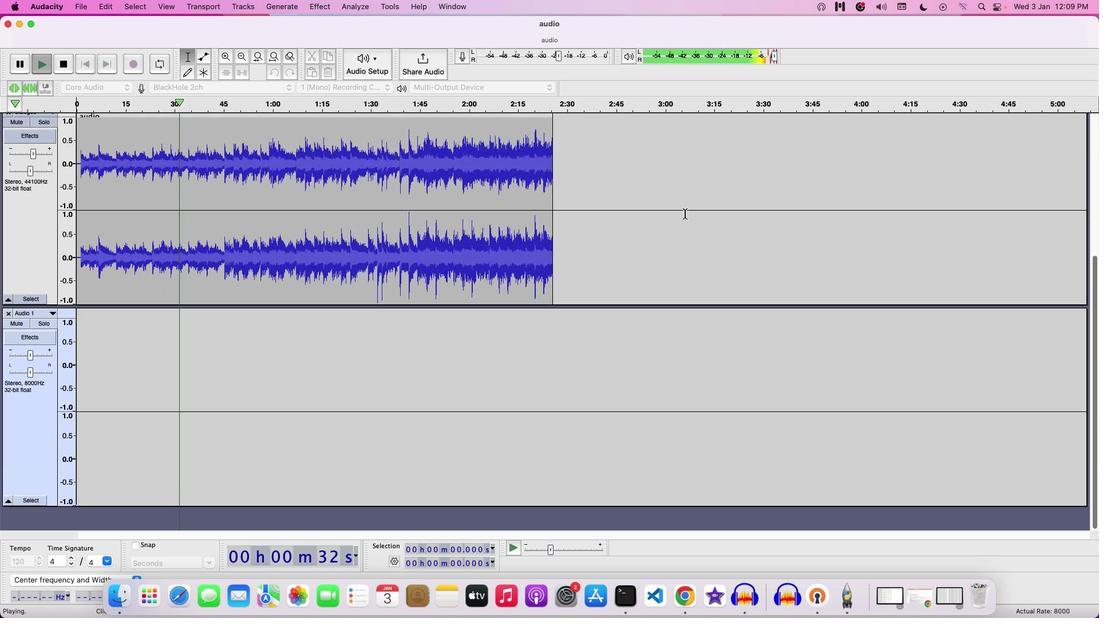 
Action: Mouse scrolled (685, 213) with delta (0, 0)
Screenshot: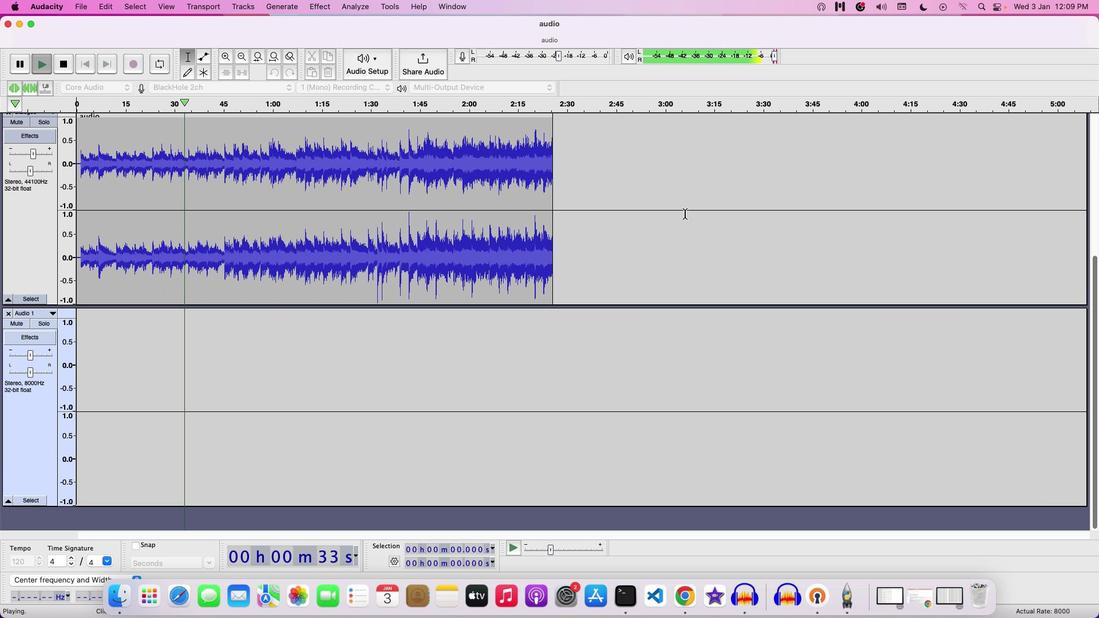 
Action: Mouse scrolled (685, 213) with delta (0, 0)
Screenshot: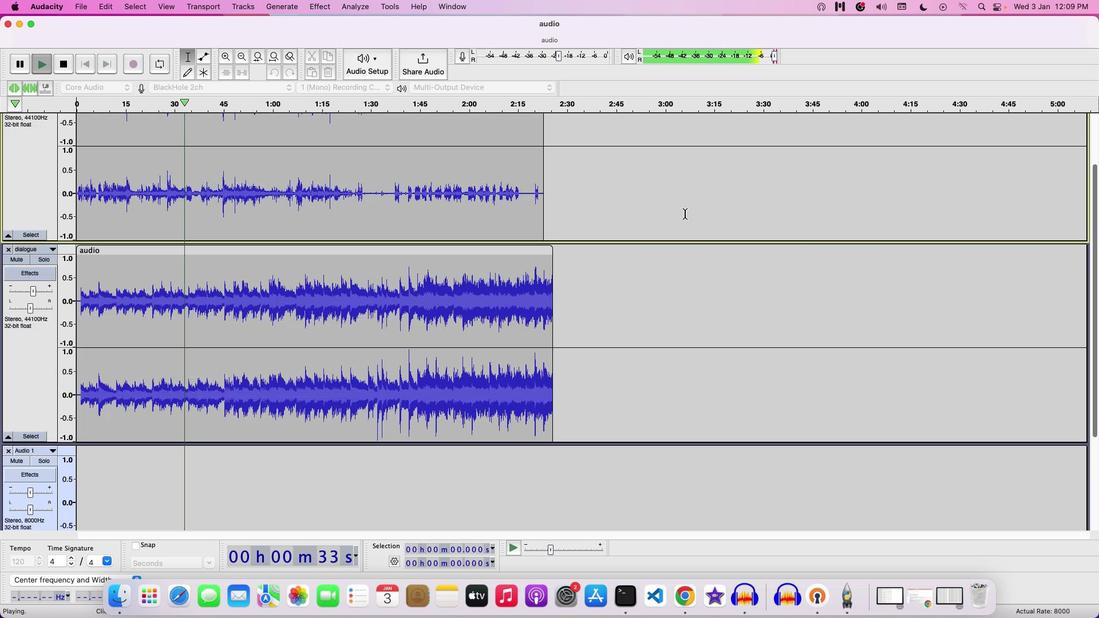 
Action: Mouse scrolled (685, 213) with delta (0, 1)
Screenshot: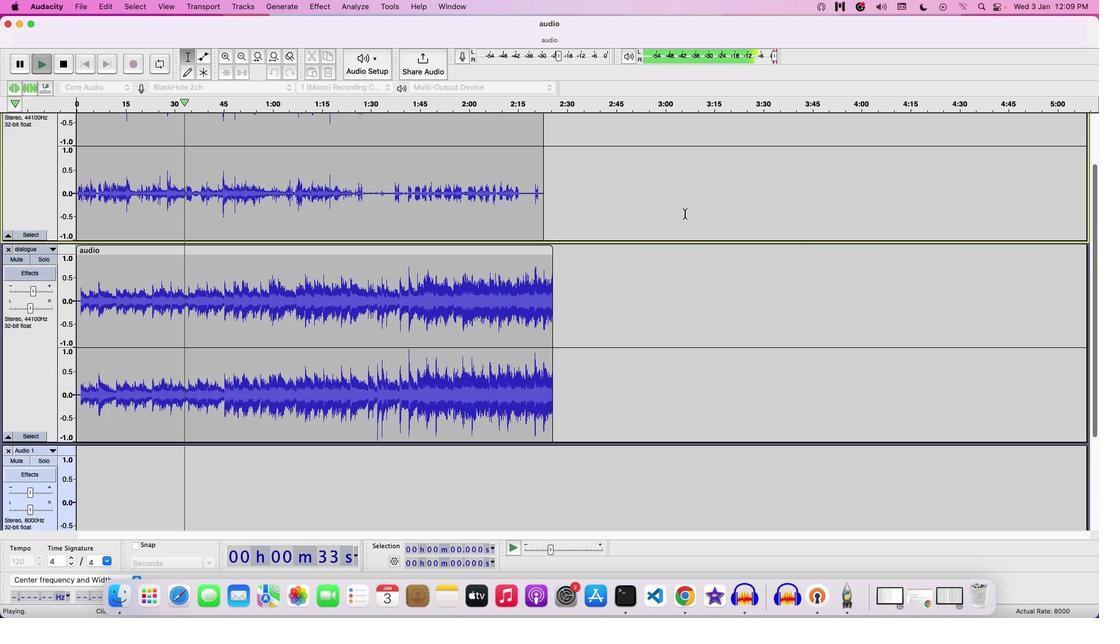 
Action: Key pressed Key.space
Screenshot: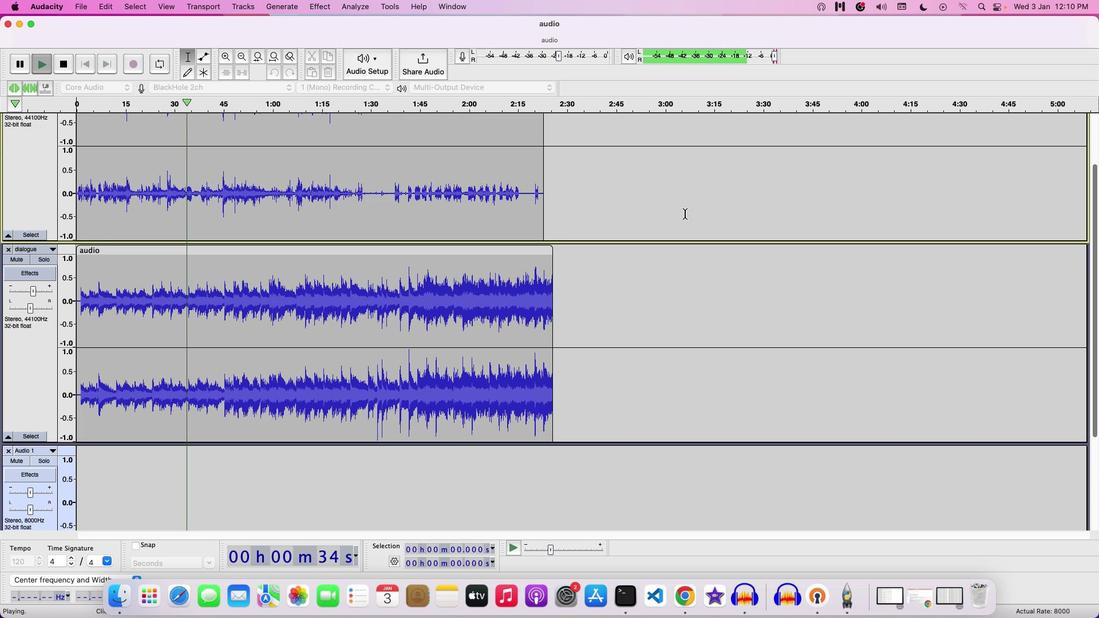 
Action: Mouse moved to (264, 297)
Screenshot: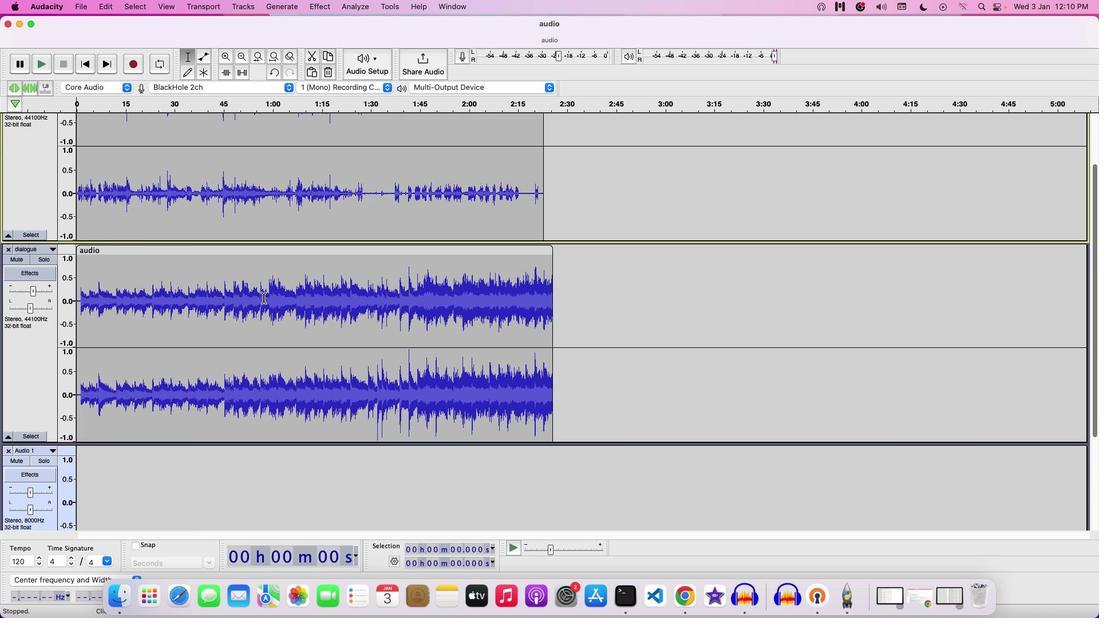 
Action: Mouse pressed left at (264, 297)
Screenshot: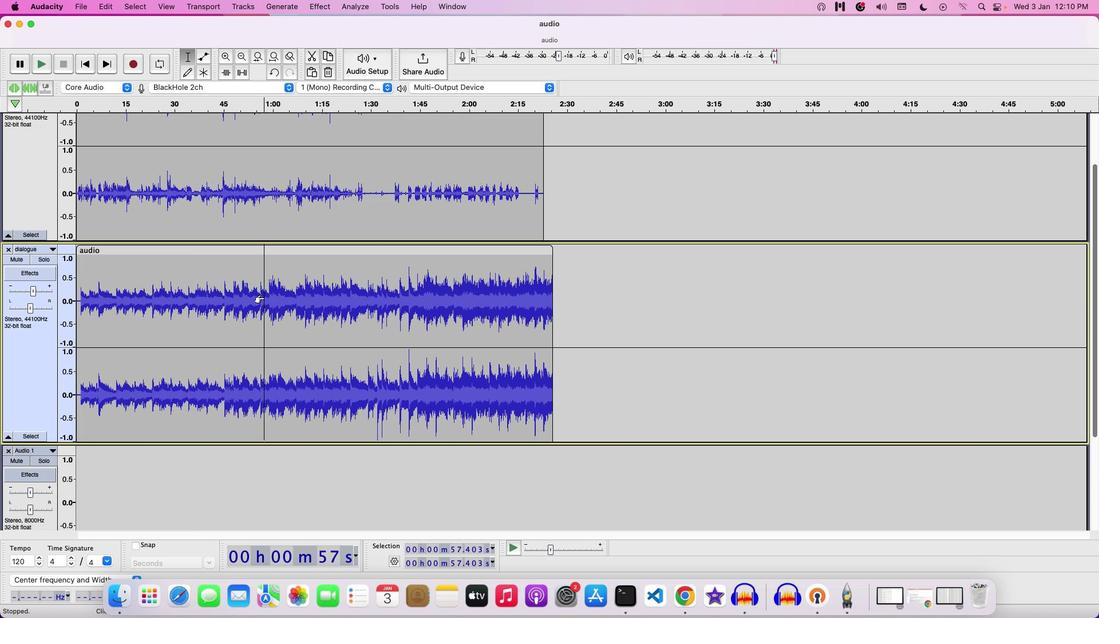 
Action: Mouse pressed left at (264, 297)
Screenshot: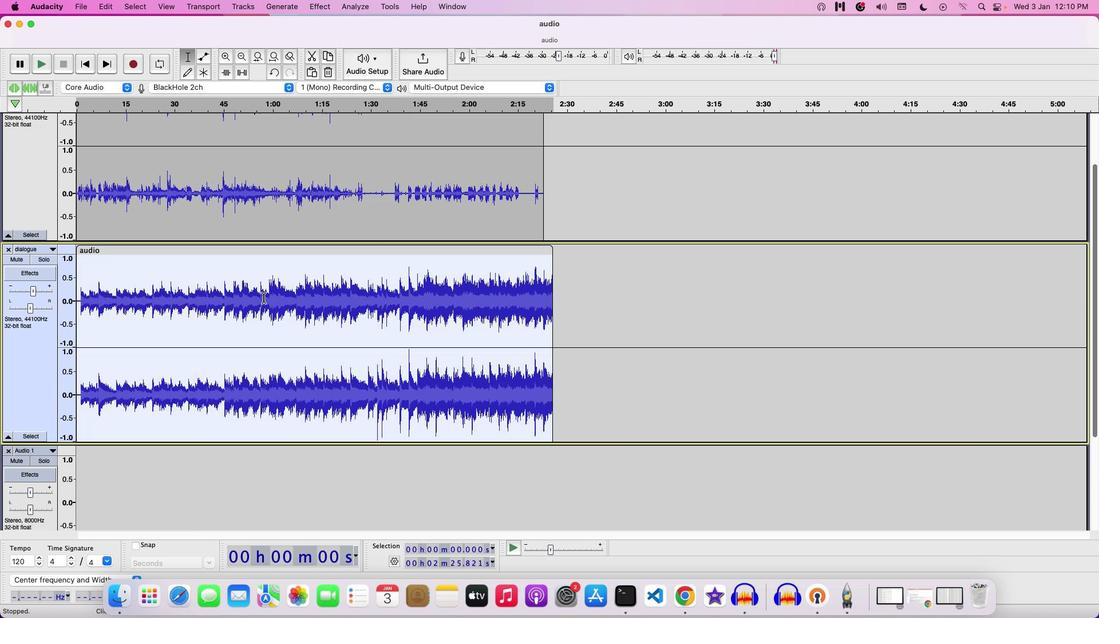 
Action: Mouse moved to (582, 291)
Screenshot: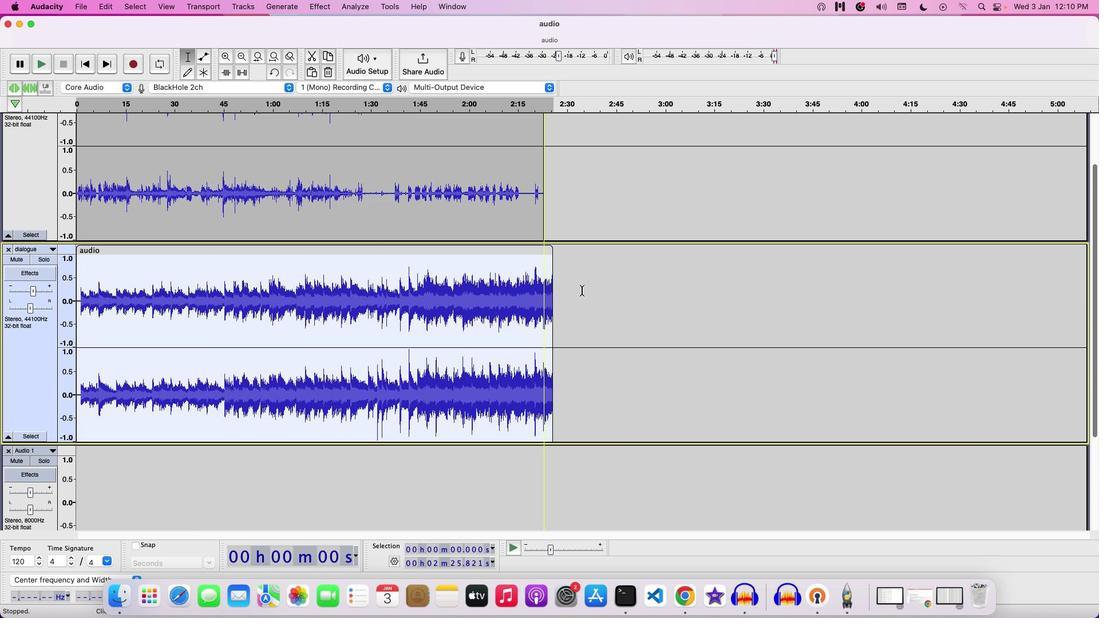 
Action: Mouse scrolled (582, 291) with delta (0, 0)
Screenshot: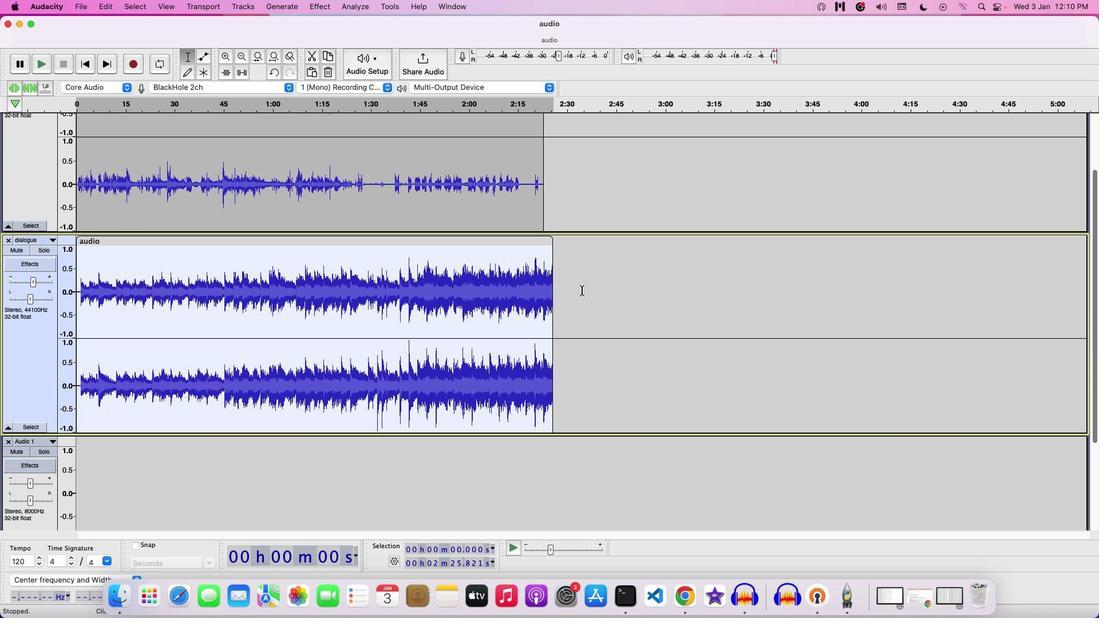 
Action: Mouse scrolled (582, 291) with delta (0, 0)
Screenshot: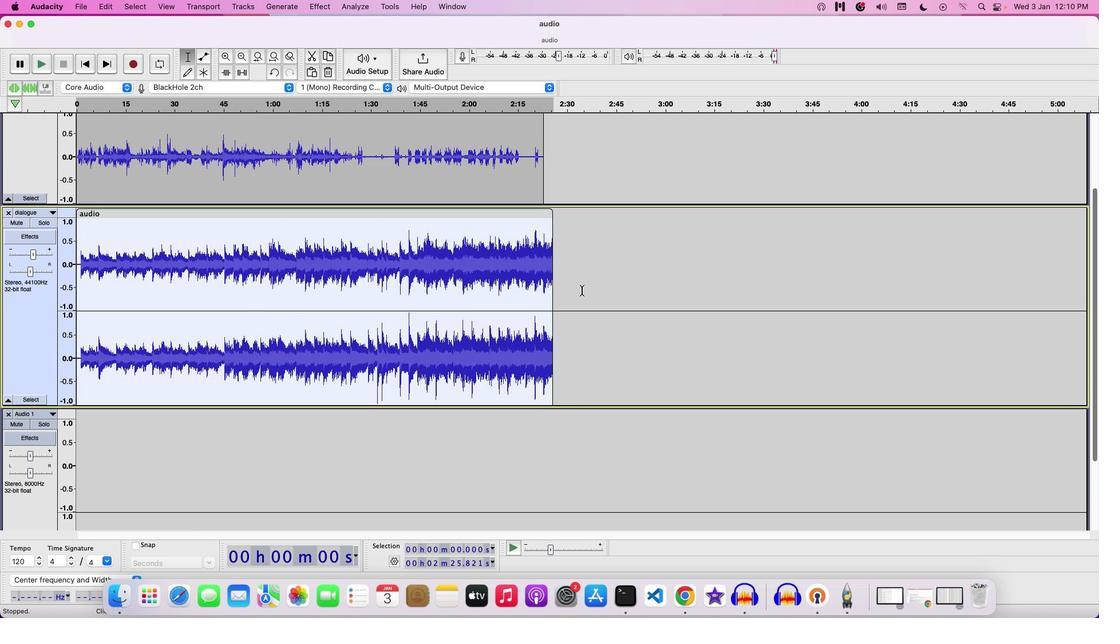 
Action: Mouse scrolled (582, 291) with delta (0, -1)
Screenshot: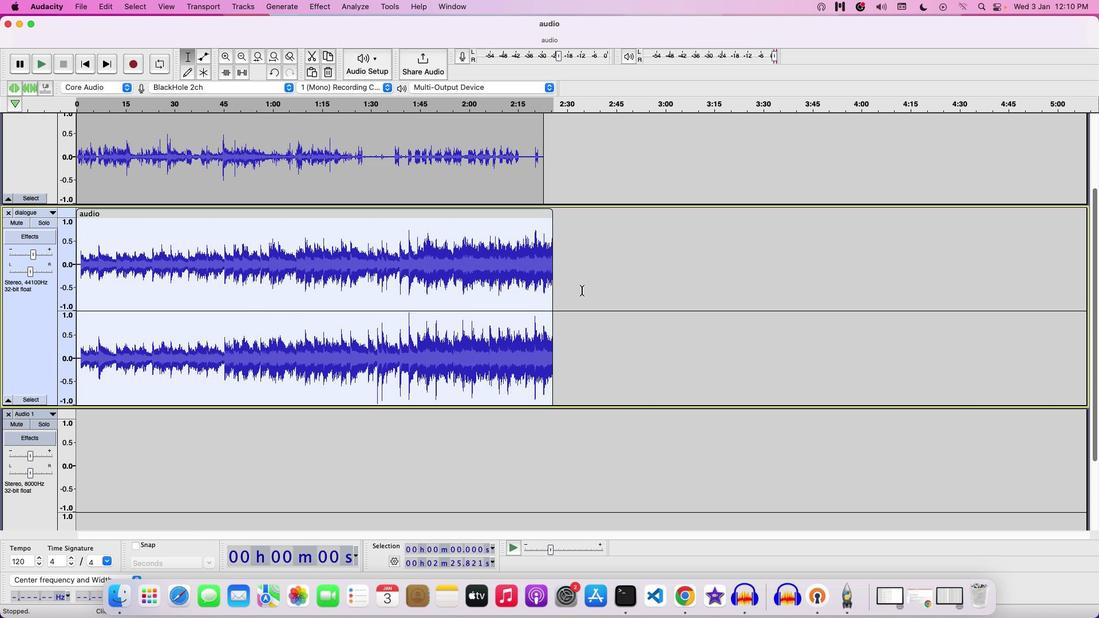 
Action: Mouse scrolled (582, 291) with delta (0, -2)
Screenshot: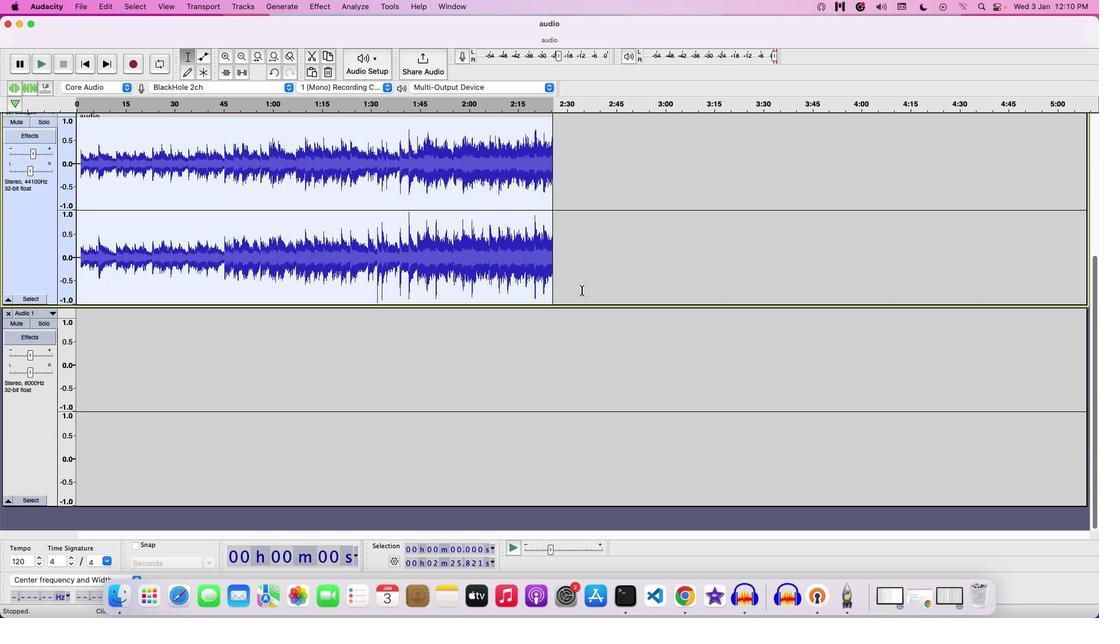 
Action: Mouse moved to (308, 0)
Screenshot: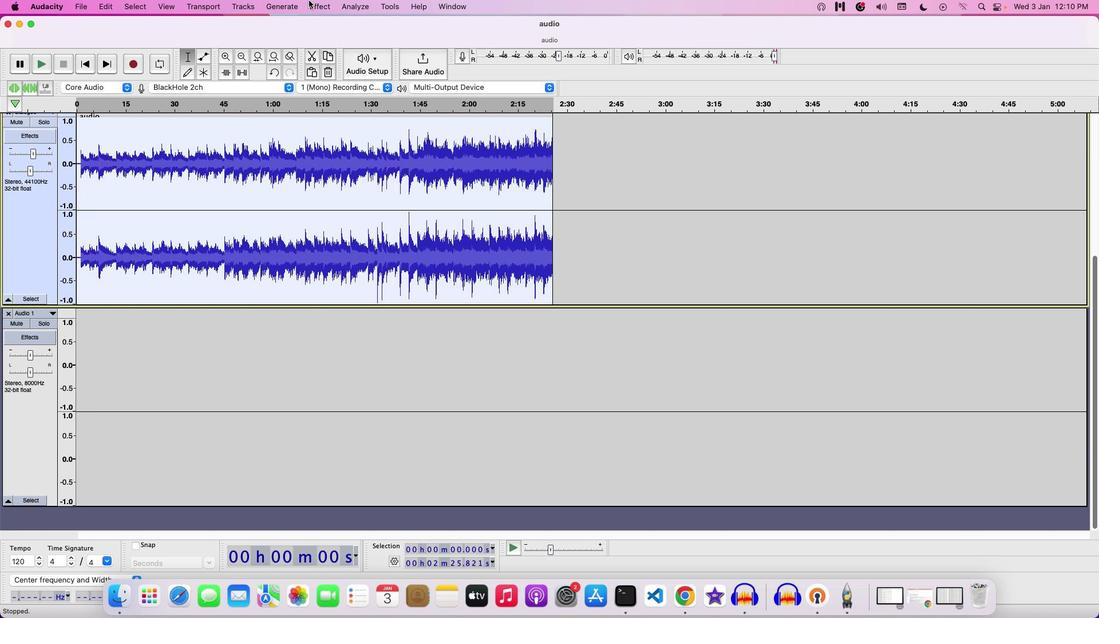 
Action: Mouse pressed left at (308, 0)
Screenshot: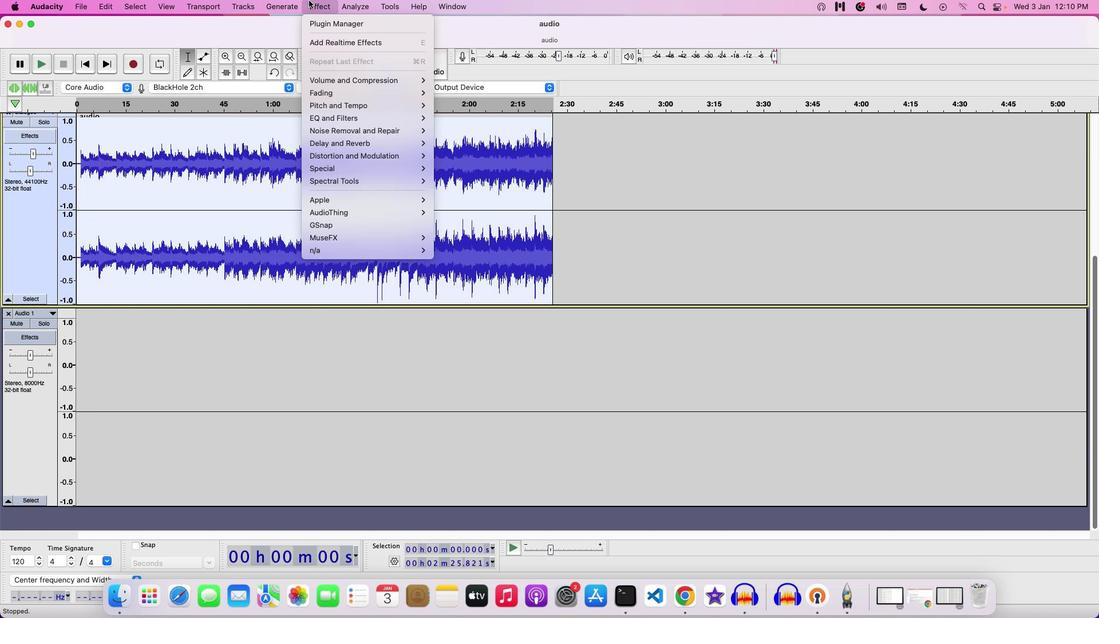 
Action: Mouse moved to (470, 92)
Screenshot: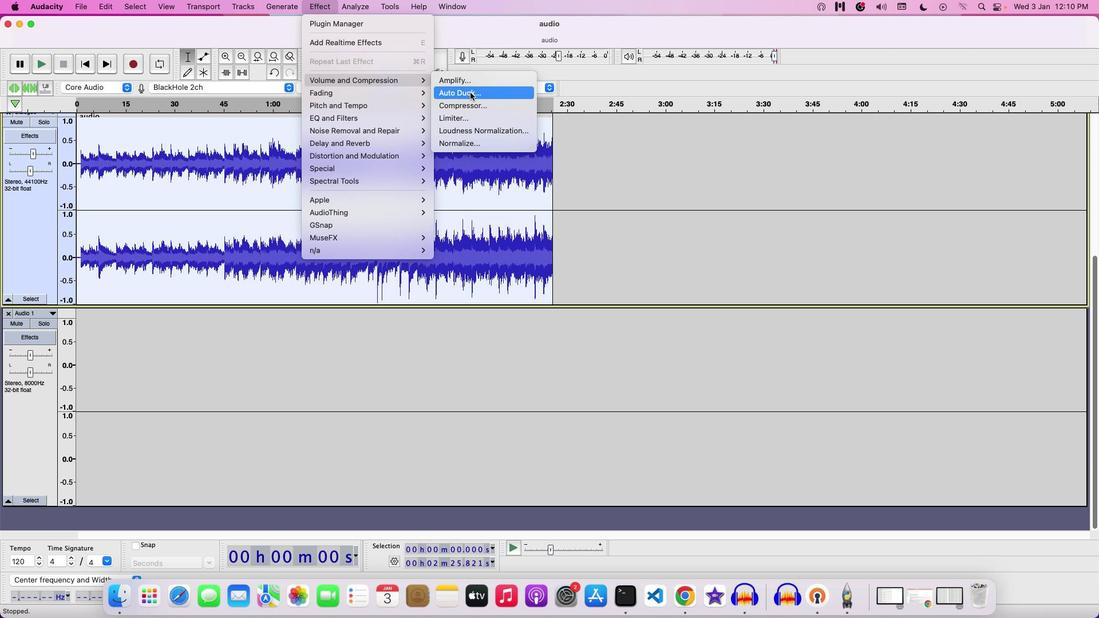 
Action: Mouse pressed left at (470, 92)
Screenshot: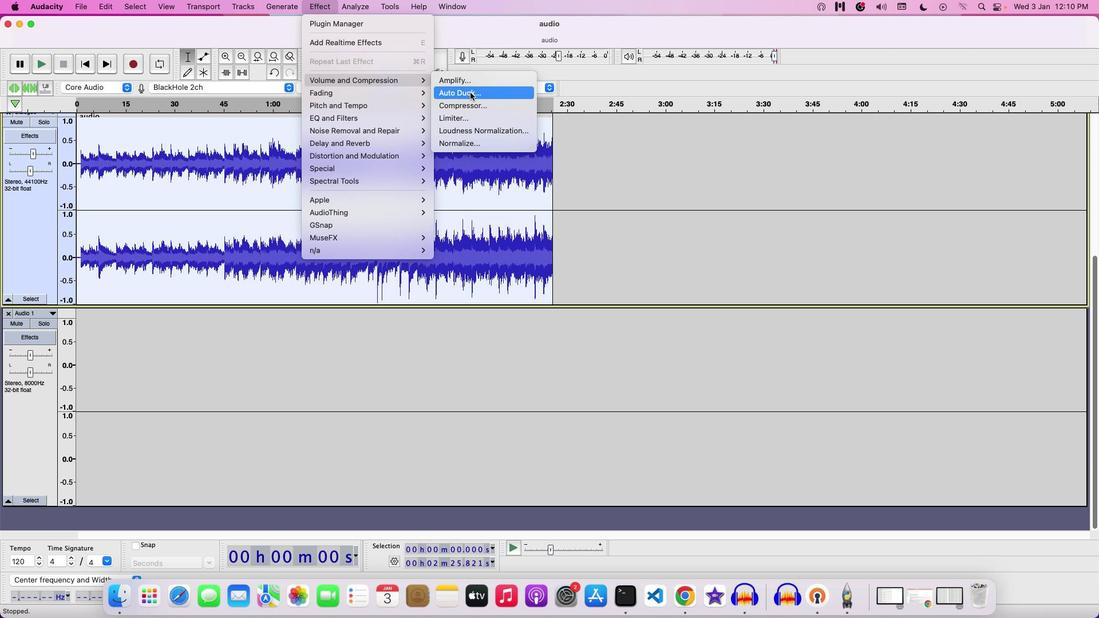 
Action: Mouse moved to (646, 195)
Screenshot: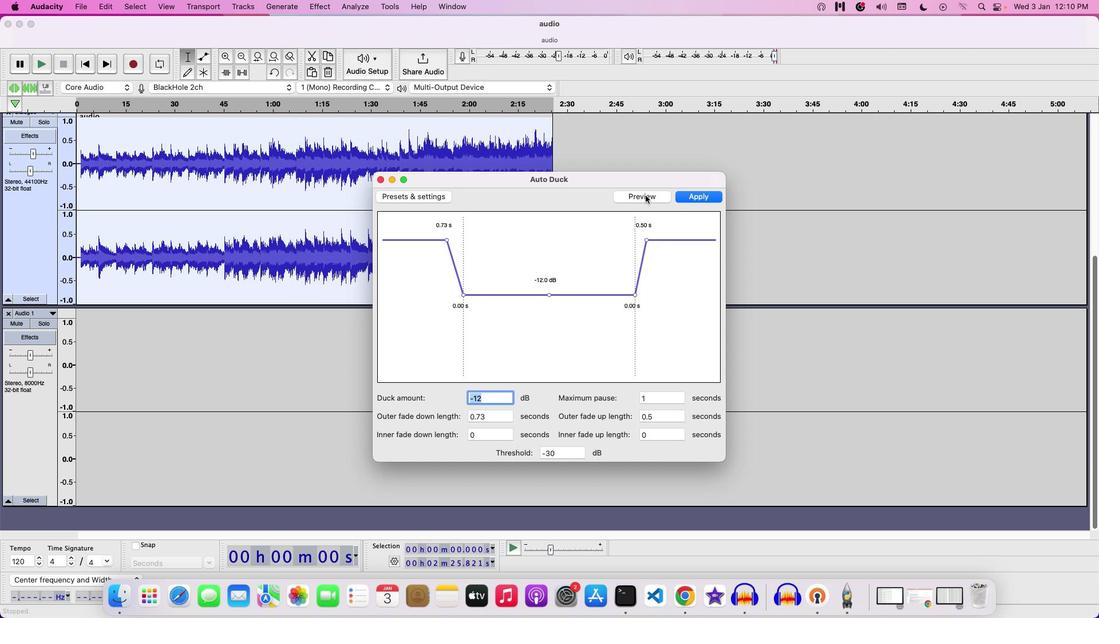 
Action: Mouse pressed left at (646, 195)
Screenshot: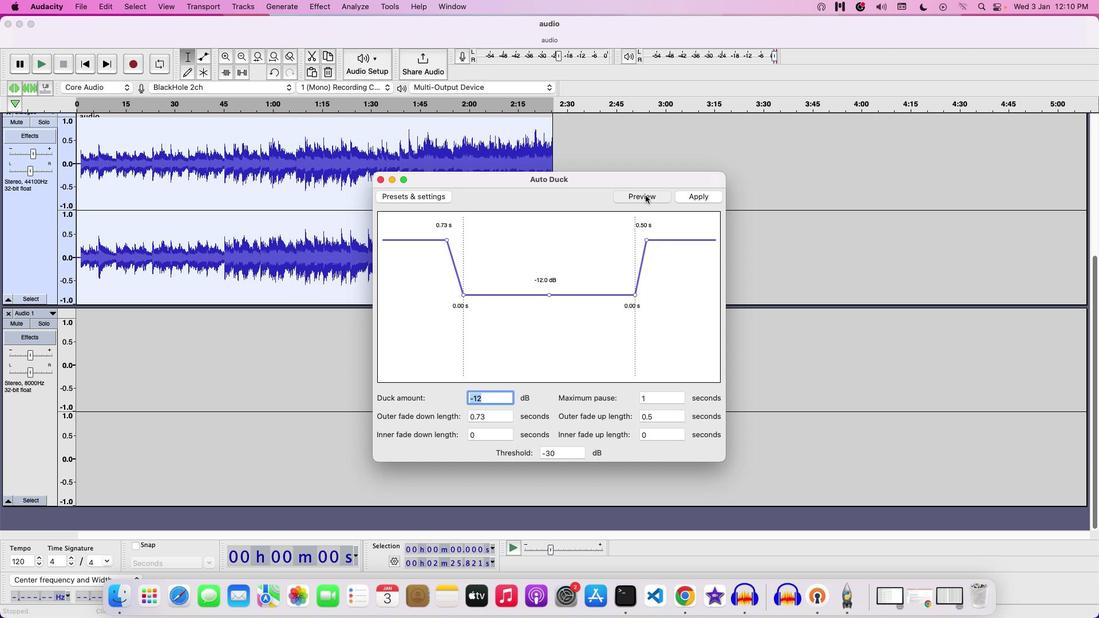 
Action: Mouse moved to (446, 240)
Screenshot: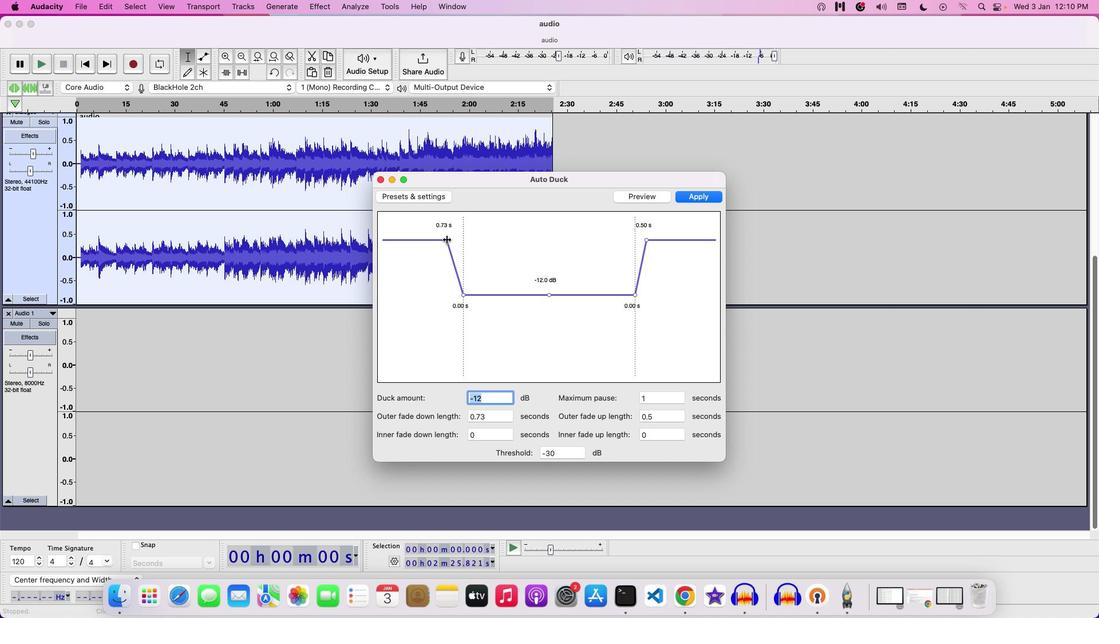 
Action: Mouse pressed left at (446, 240)
Screenshot: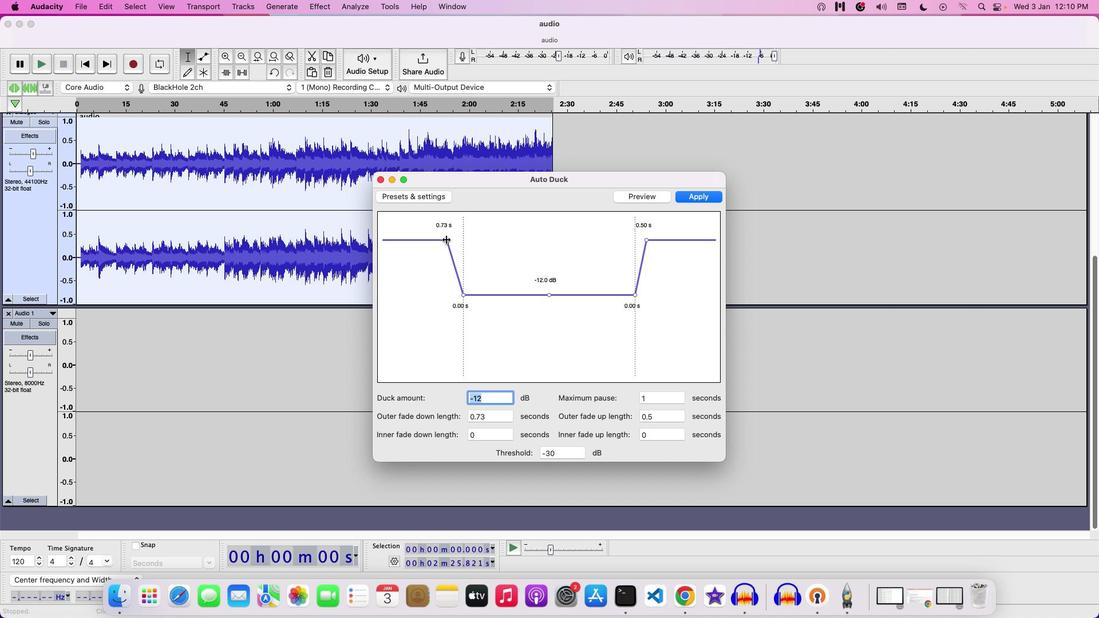 
Action: Mouse moved to (651, 240)
Screenshot: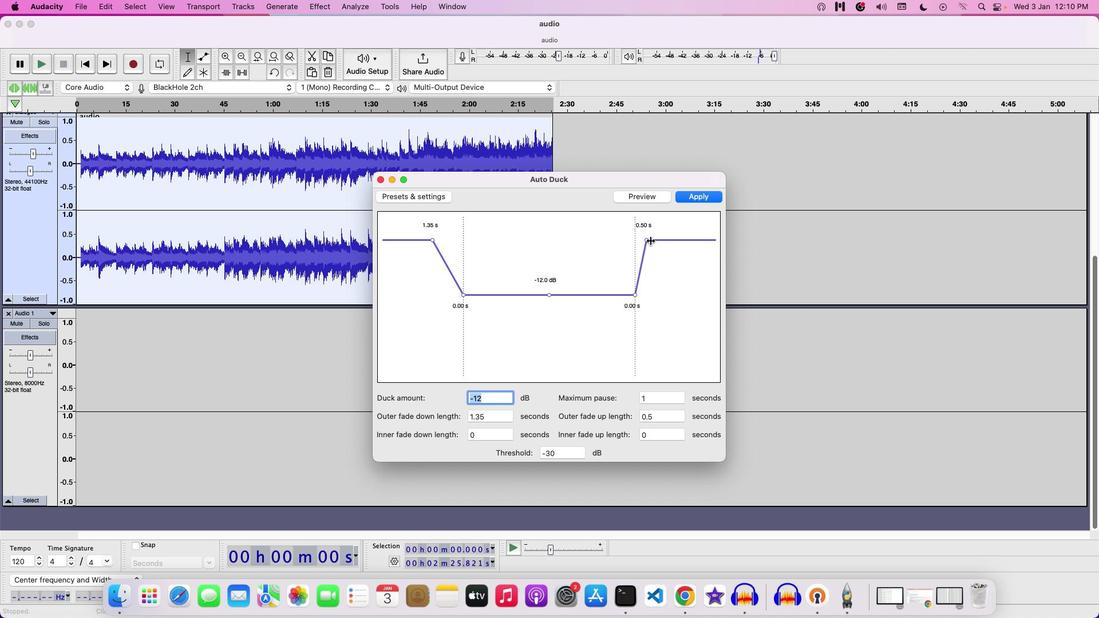 
Action: Mouse pressed left at (651, 240)
Screenshot: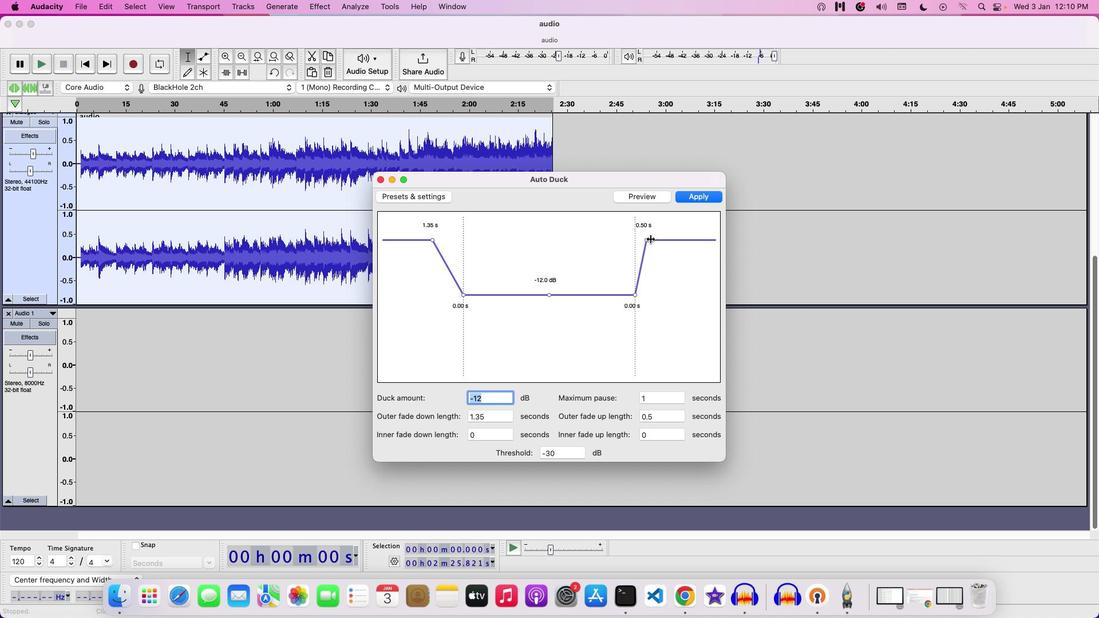 
Action: Mouse moved to (688, 193)
Screenshot: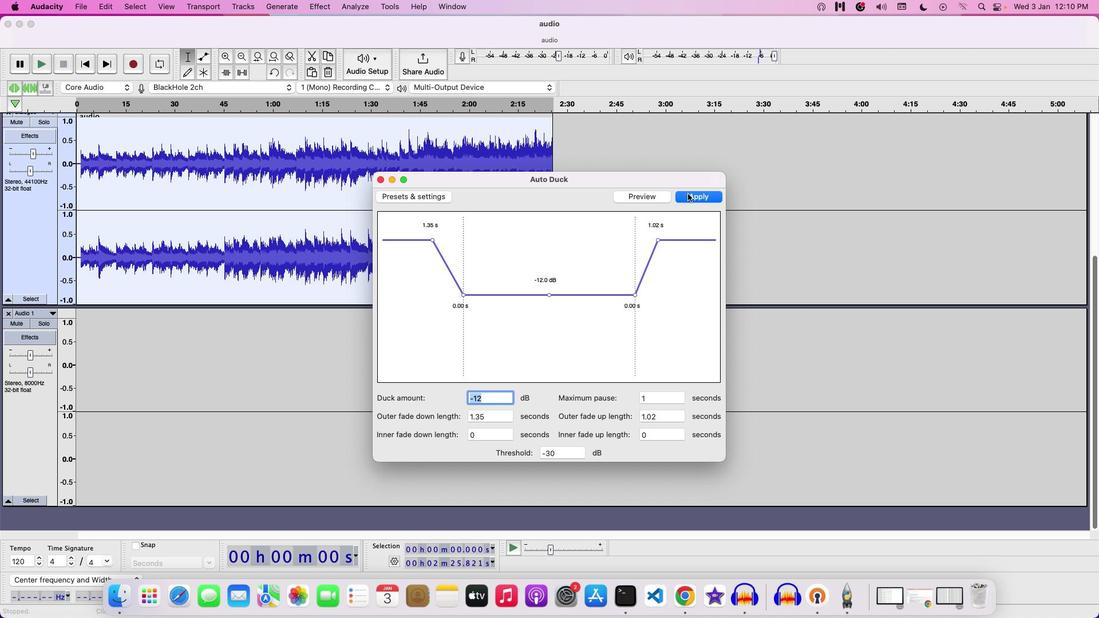 
Action: Mouse pressed left at (688, 193)
Screenshot: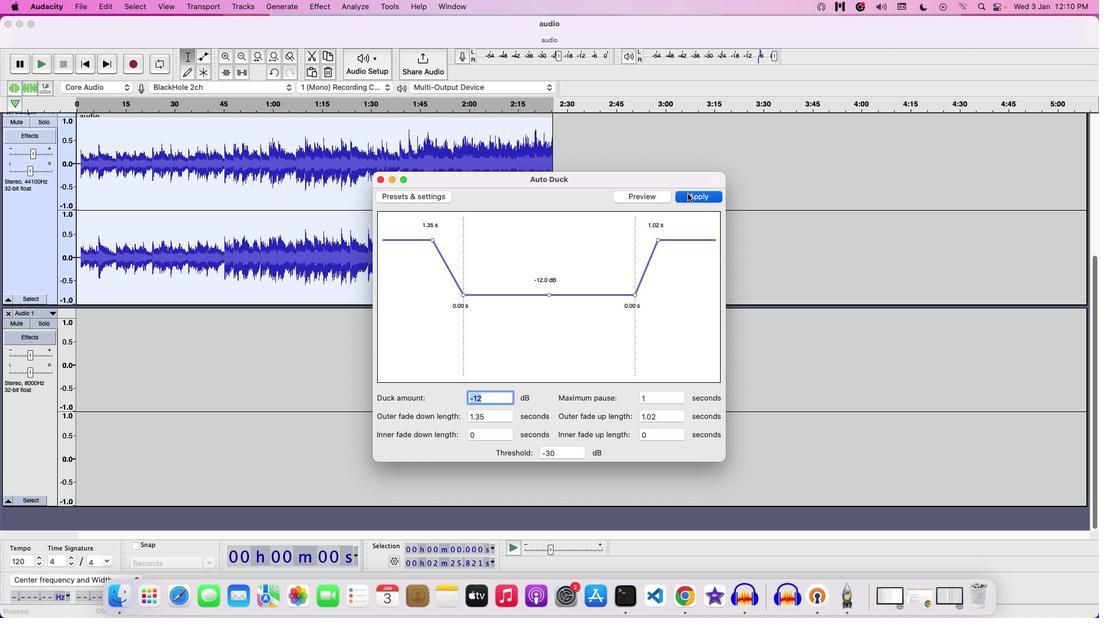 
Action: Mouse moved to (357, 186)
Screenshot: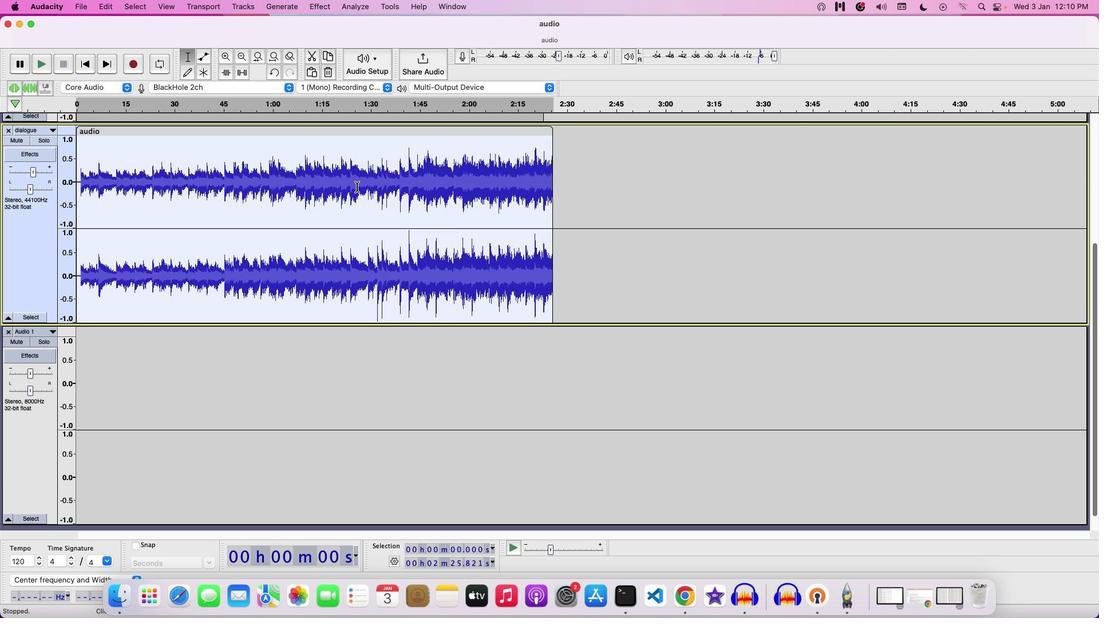 
Action: Mouse scrolled (357, 186) with delta (0, 0)
Screenshot: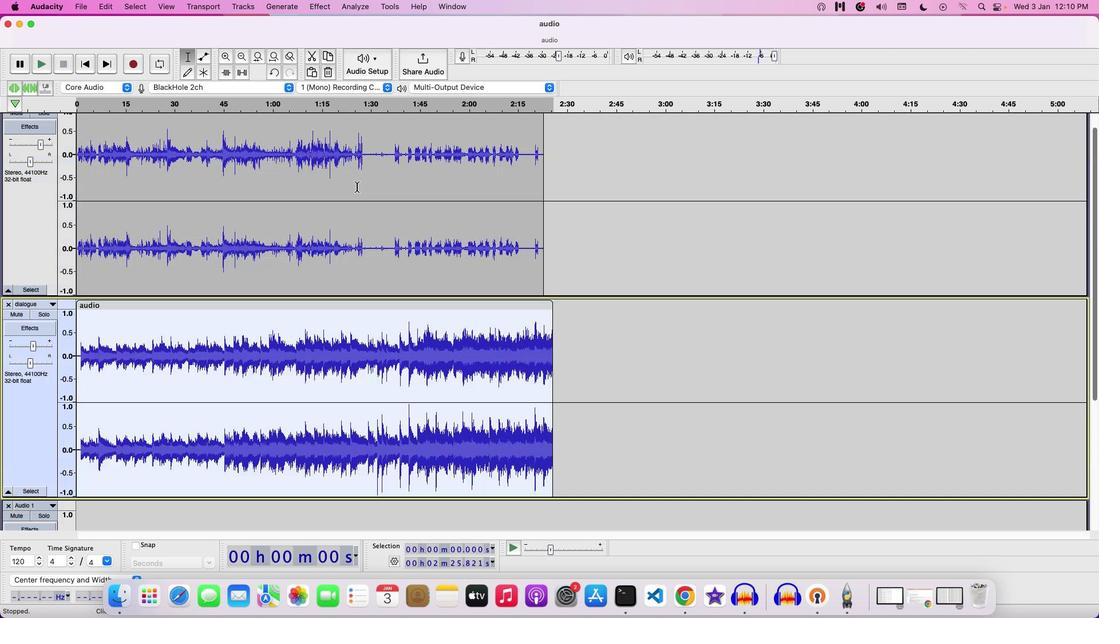 
Action: Mouse scrolled (357, 186) with delta (0, 2)
Screenshot: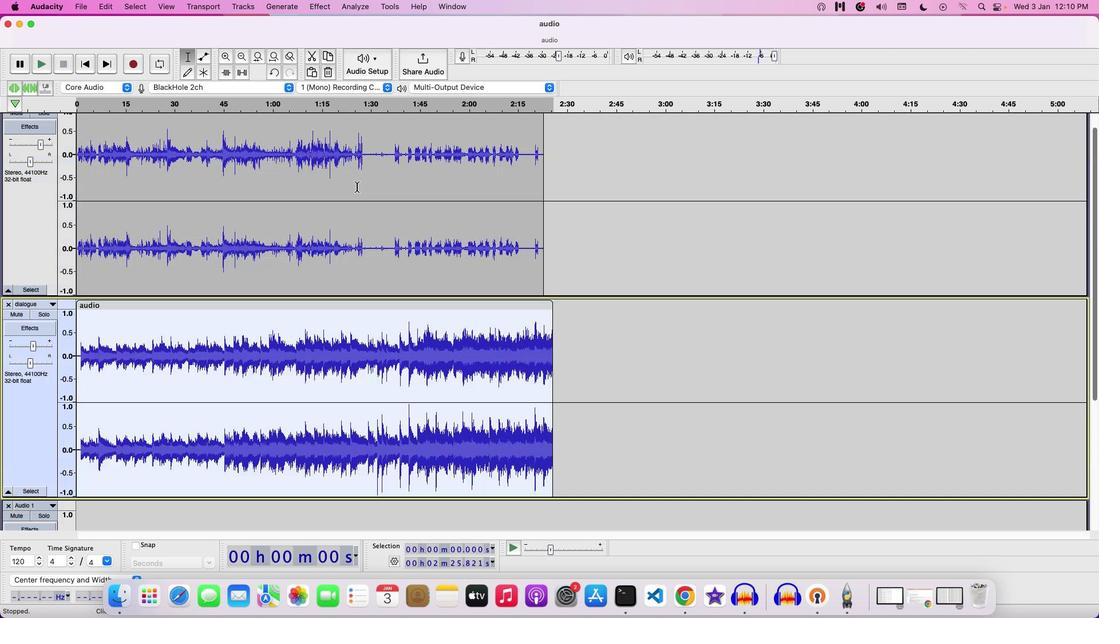 
Action: Mouse scrolled (357, 186) with delta (0, -2)
Screenshot: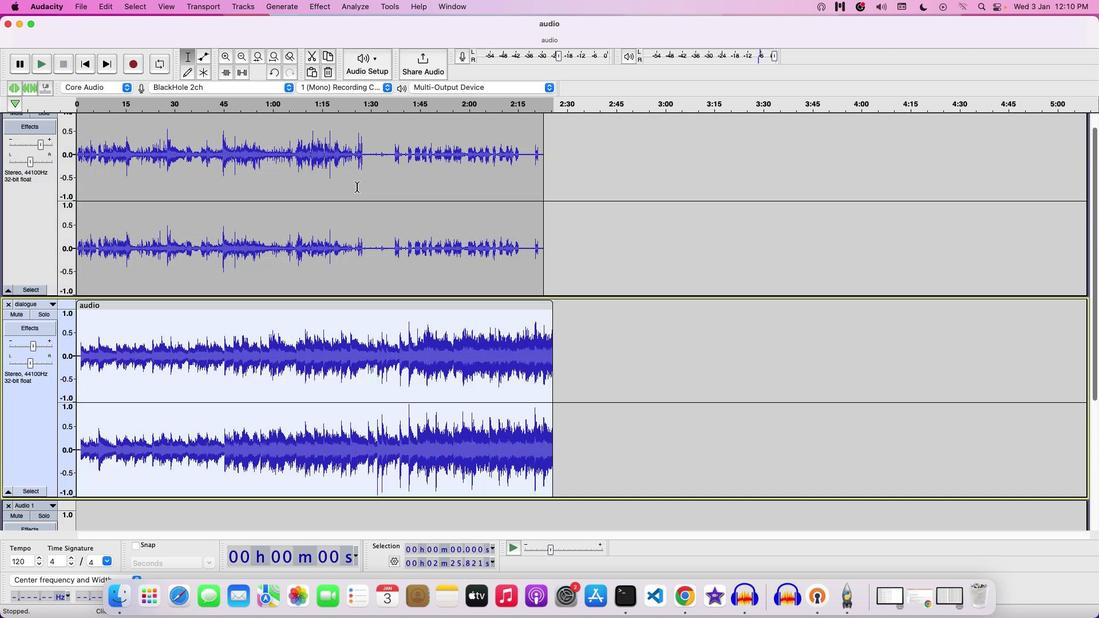 
Action: Mouse scrolled (357, 186) with delta (0, 2)
Screenshot: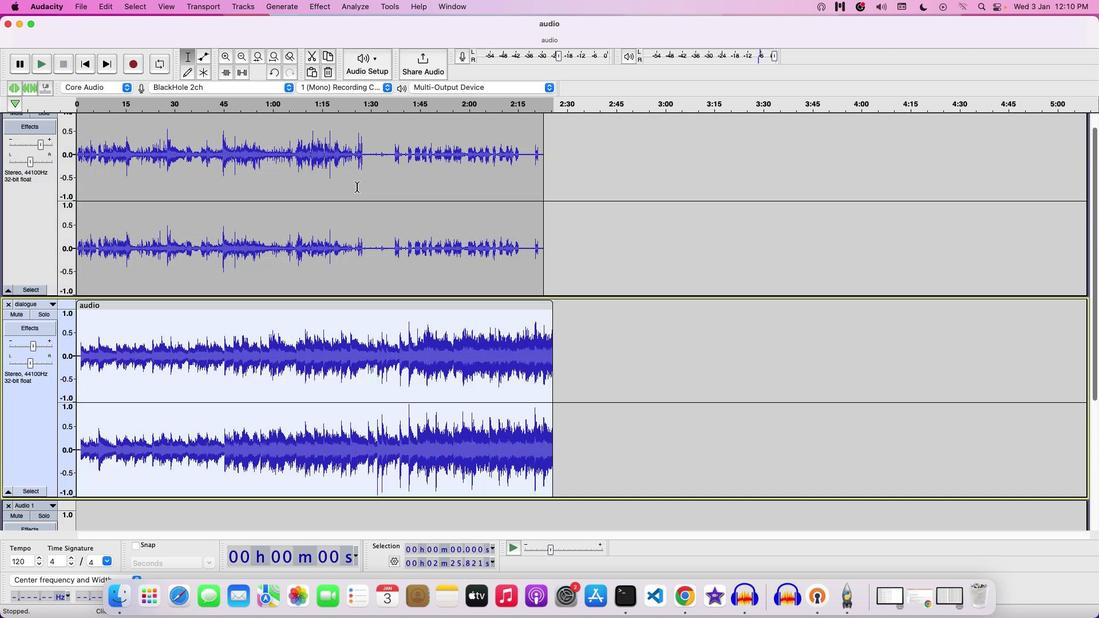 
Action: Mouse scrolled (357, 186) with delta (0, 1)
Screenshot: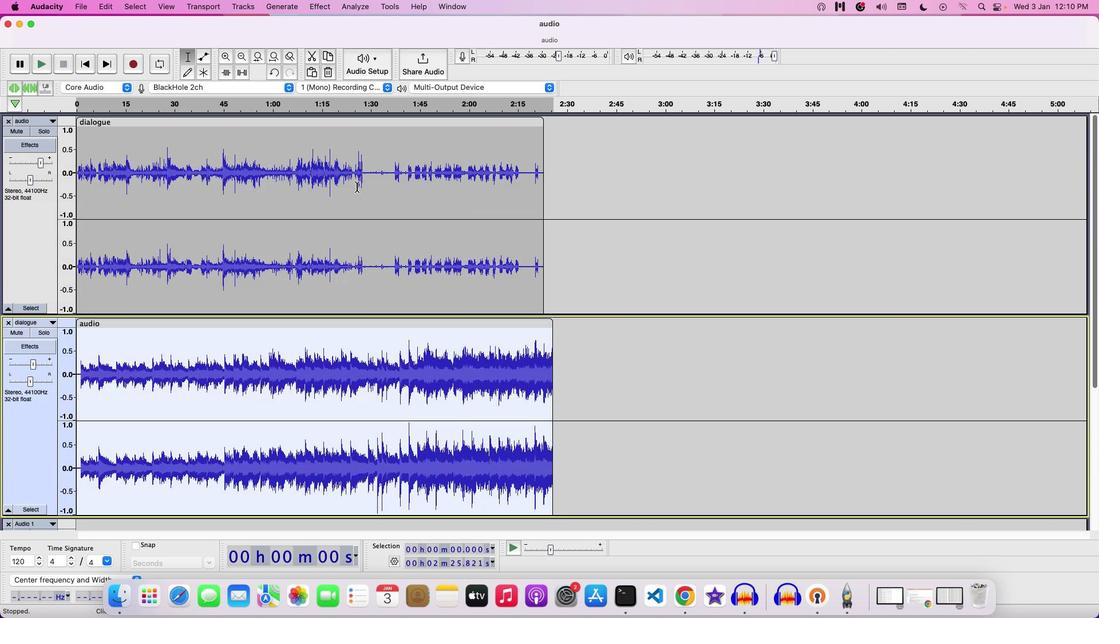 
Action: Mouse scrolled (357, 186) with delta (0, 0)
Screenshot: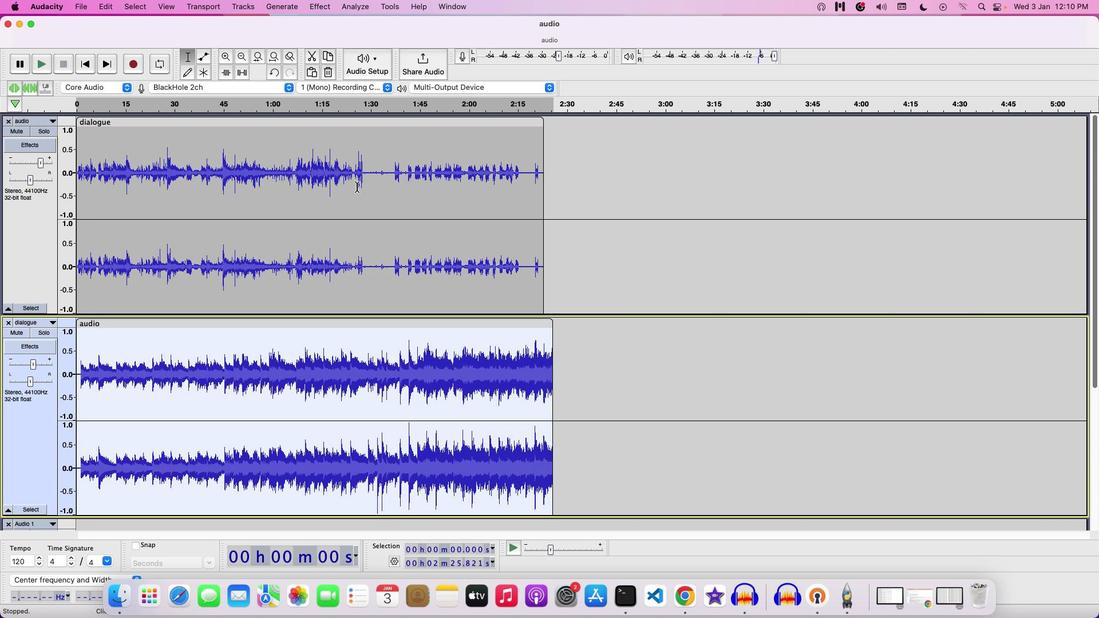 
Action: Mouse scrolled (357, 186) with delta (0, 0)
Screenshot: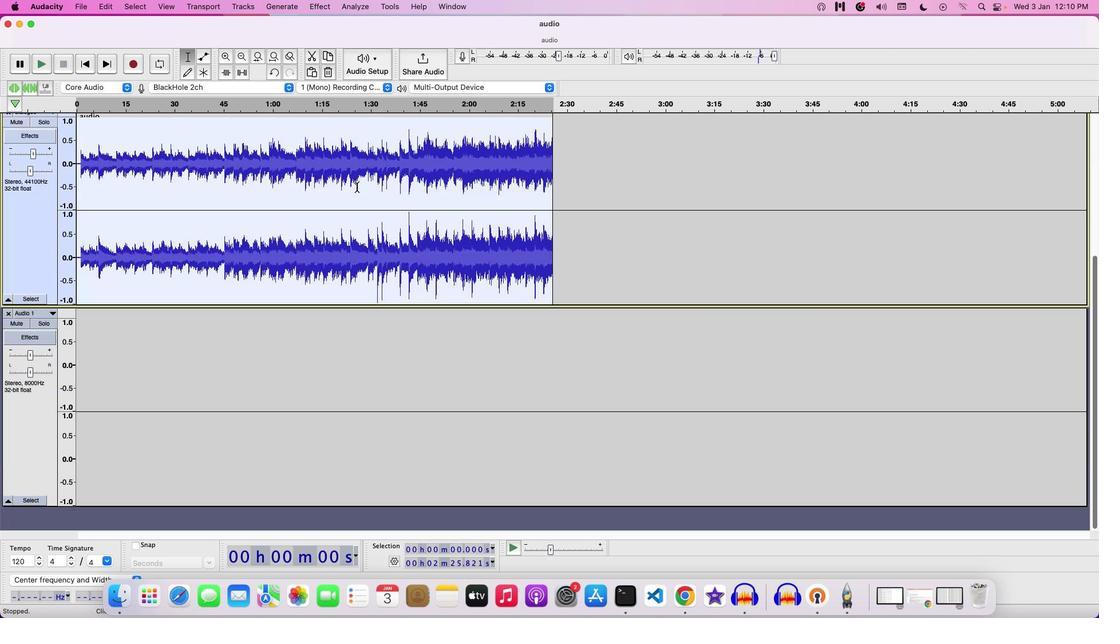 
Action: Mouse scrolled (357, 186) with delta (0, -1)
Screenshot: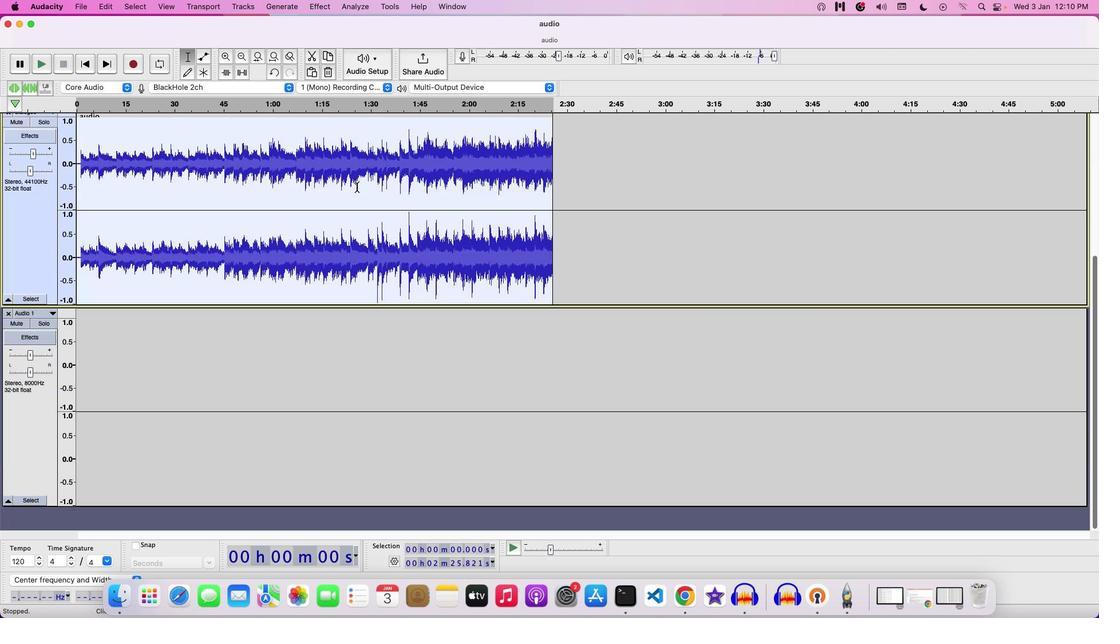 
Action: Mouse scrolled (357, 186) with delta (0, -2)
Screenshot: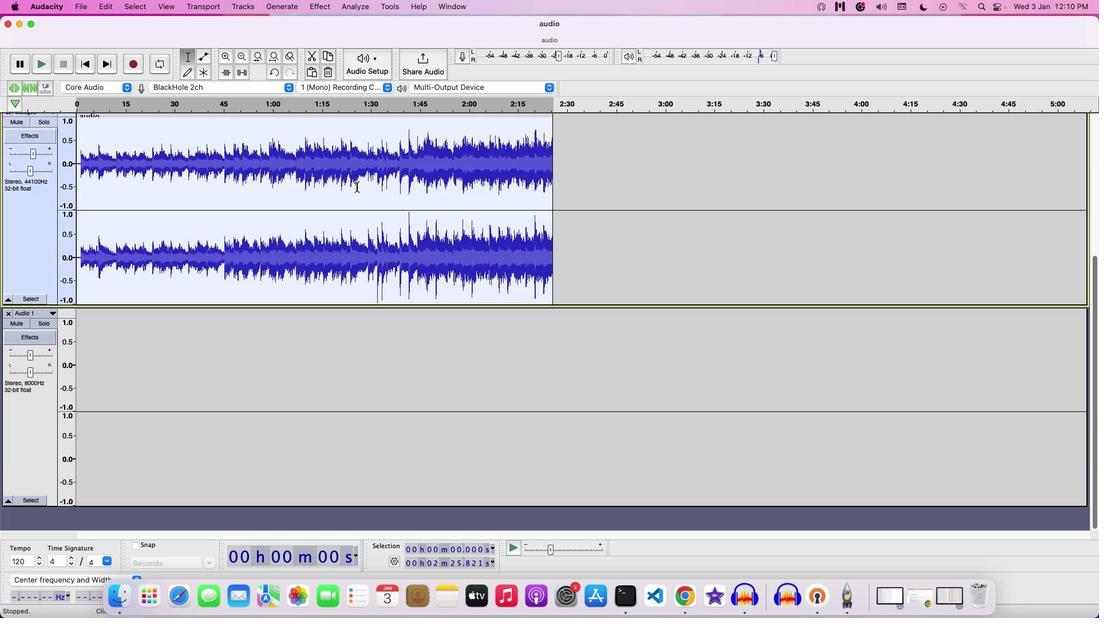 
Action: Mouse scrolled (357, 186) with delta (0, -2)
Screenshot: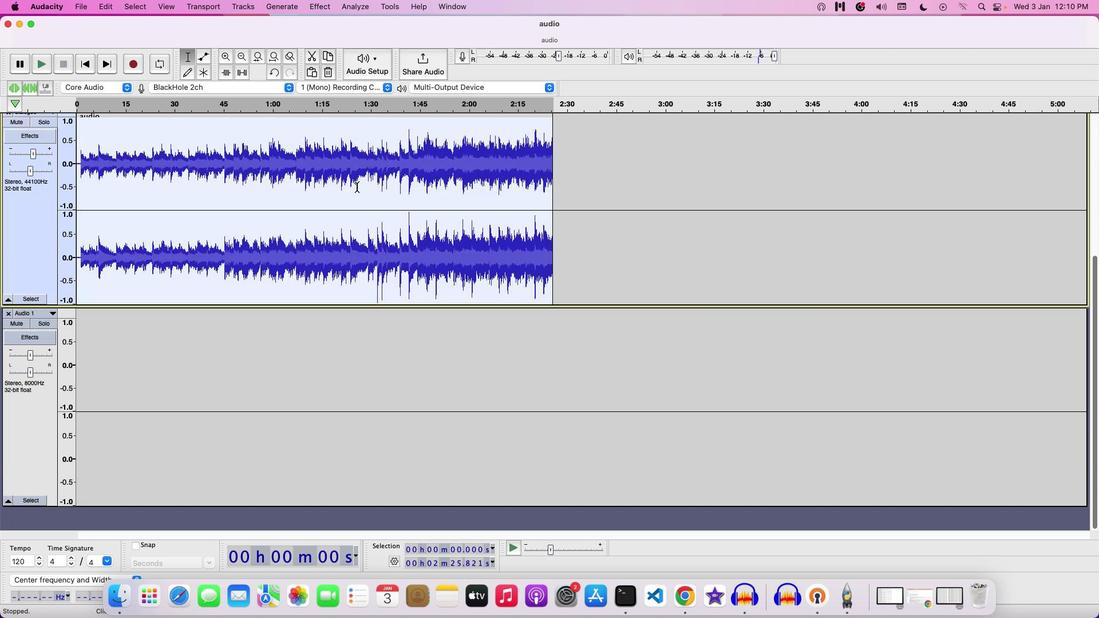 
Action: Mouse scrolled (357, 186) with delta (0, 0)
Screenshot: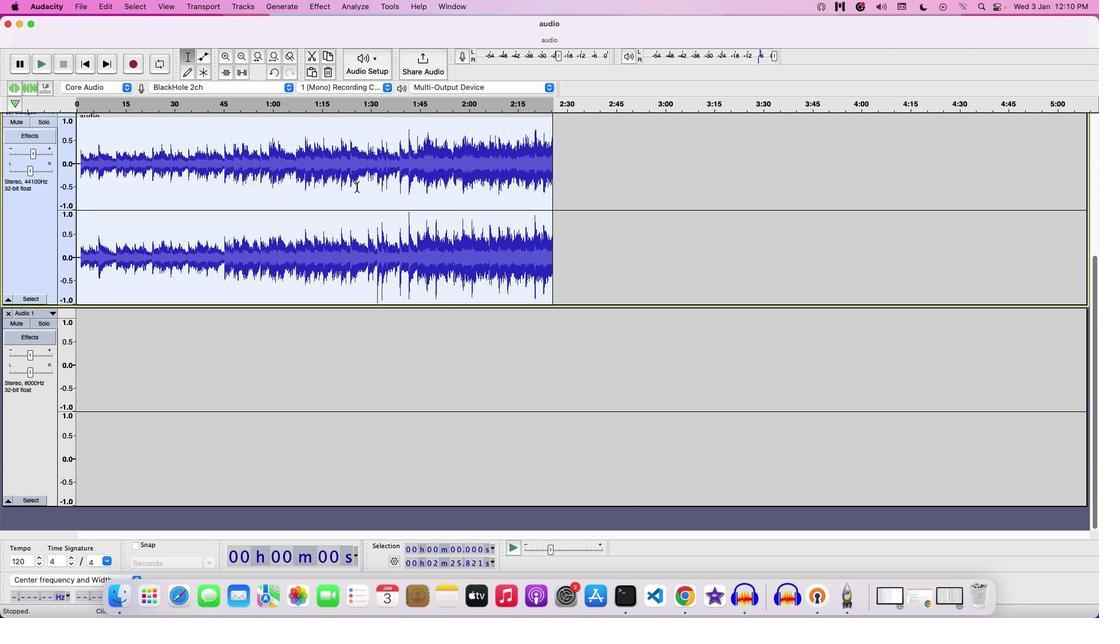 
Action: Mouse scrolled (357, 186) with delta (0, 2)
Screenshot: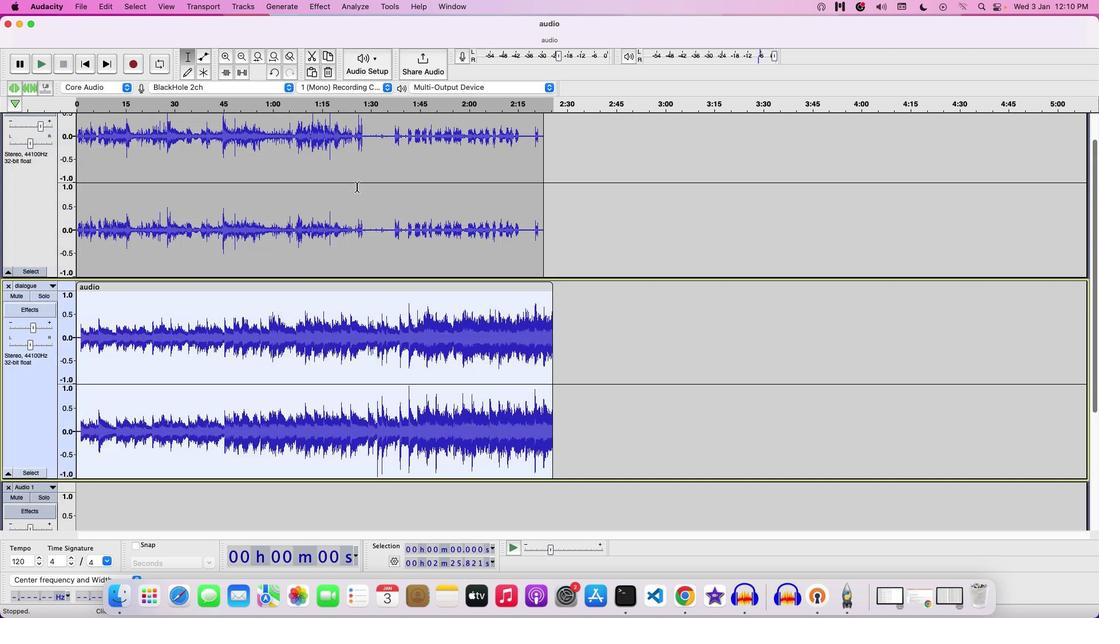 
Action: Mouse scrolled (357, 186) with delta (0, 1)
Screenshot: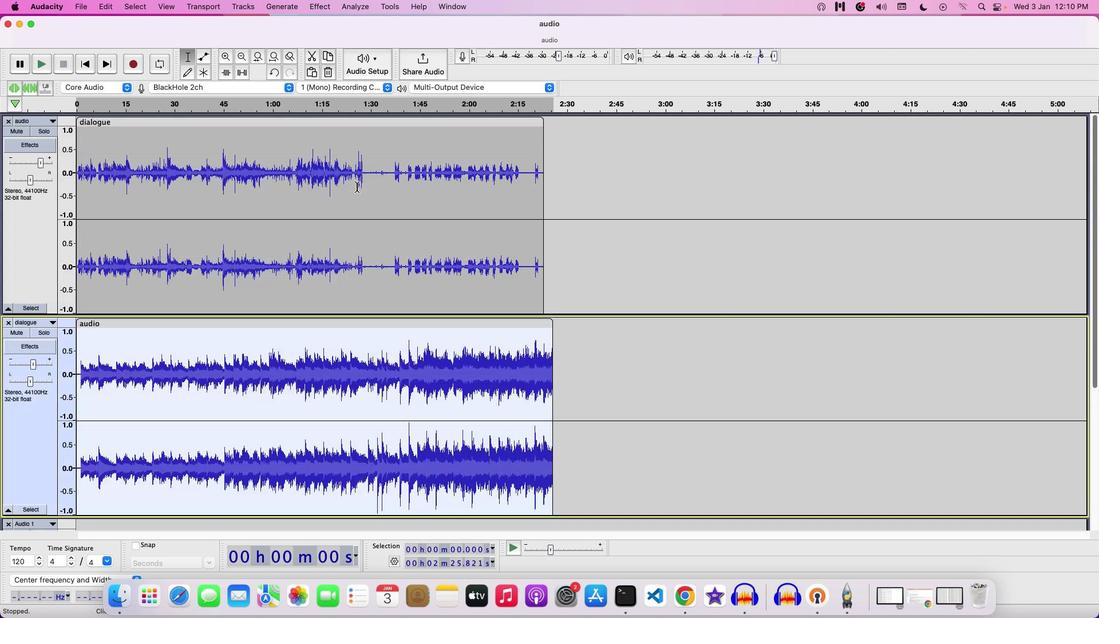 
Action: Mouse scrolled (357, 186) with delta (0, 3)
Screenshot: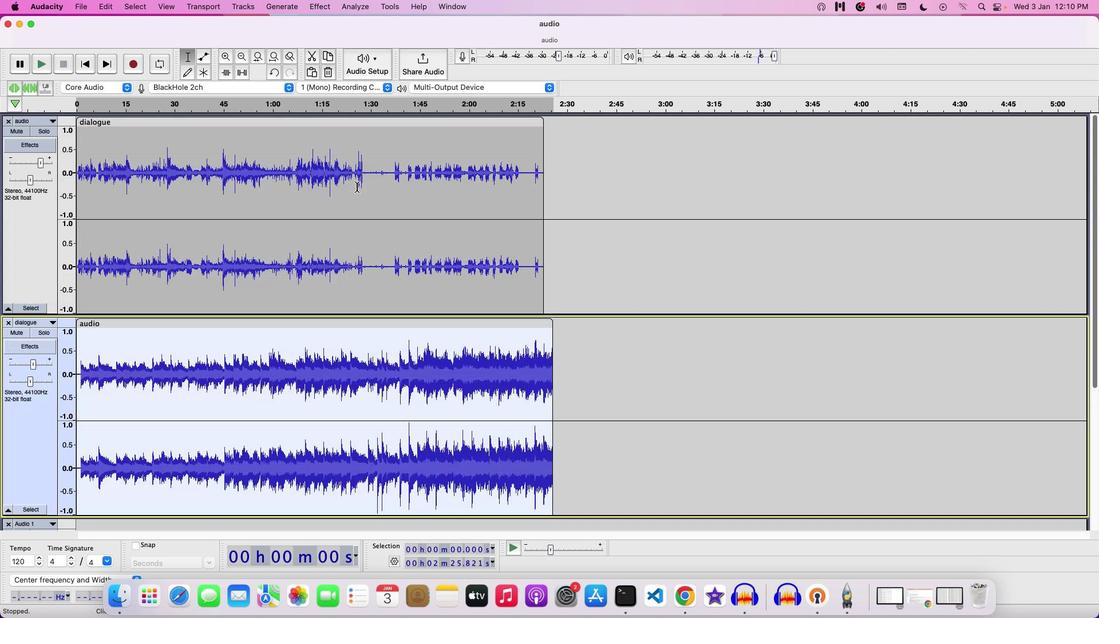
Action: Mouse scrolled (357, 186) with delta (0, 3)
Screenshot: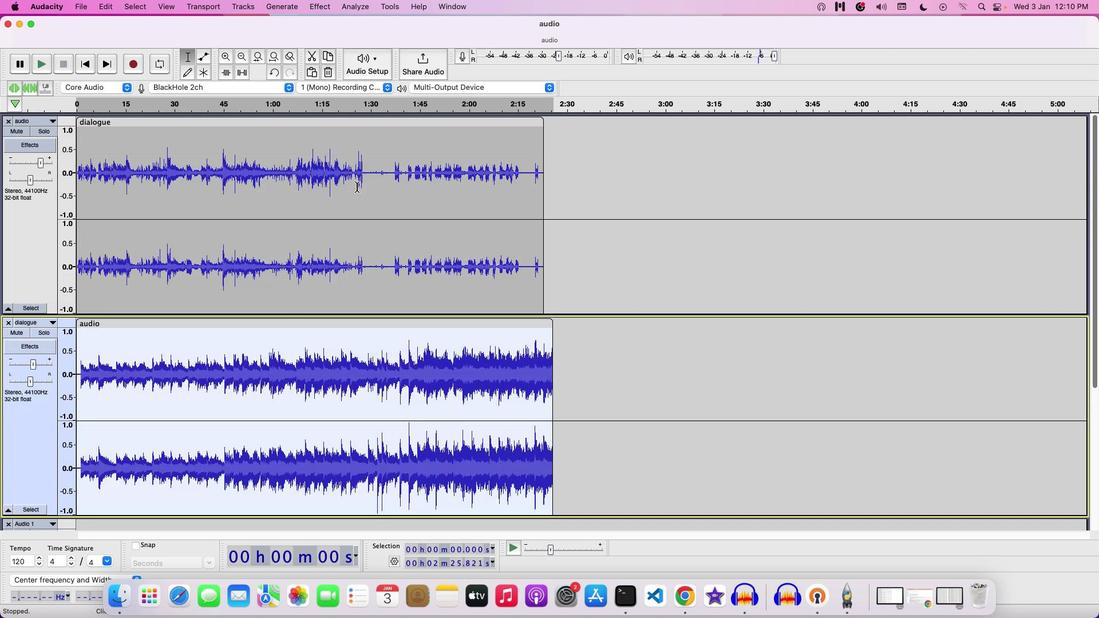 
Action: Key pressed Key.space
Screenshot: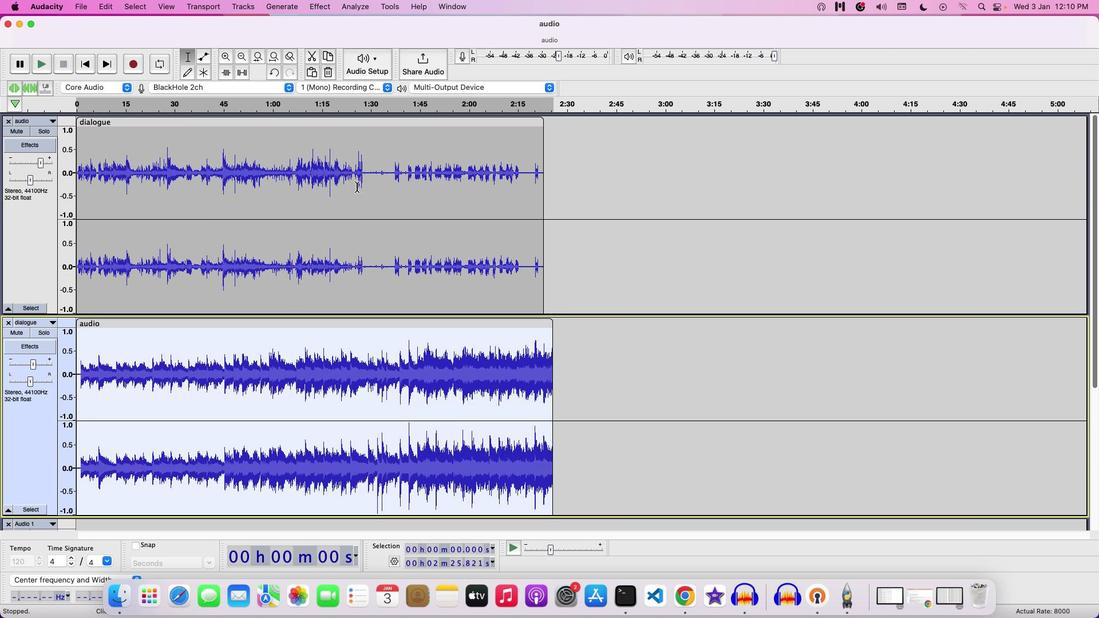 
Action: Mouse moved to (41, 163)
Screenshot: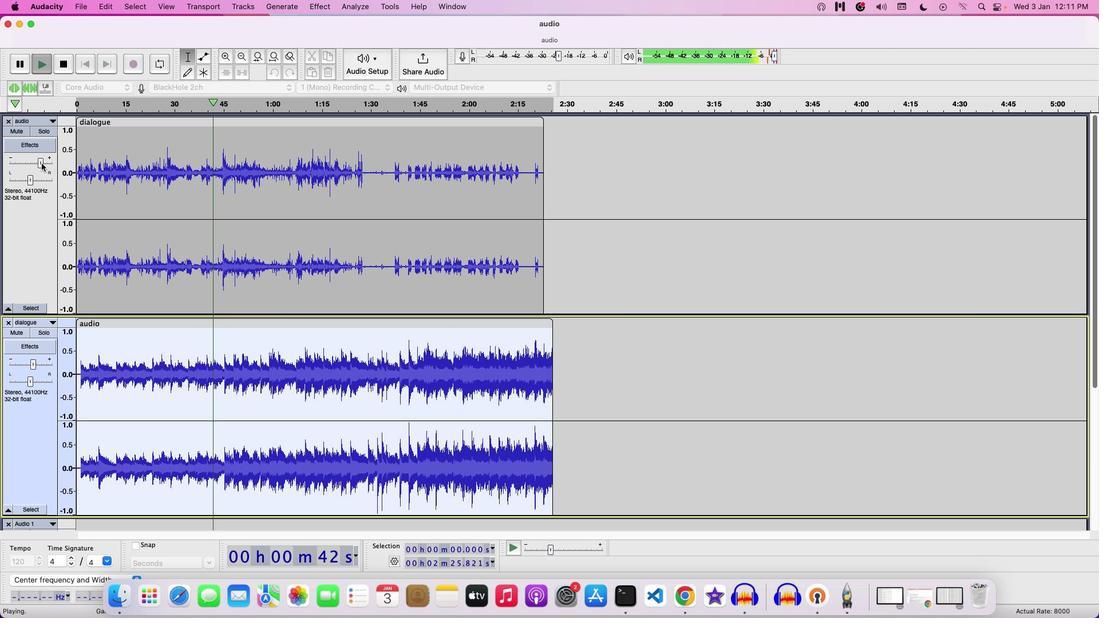 
Action: Mouse pressed left at (41, 163)
Screenshot: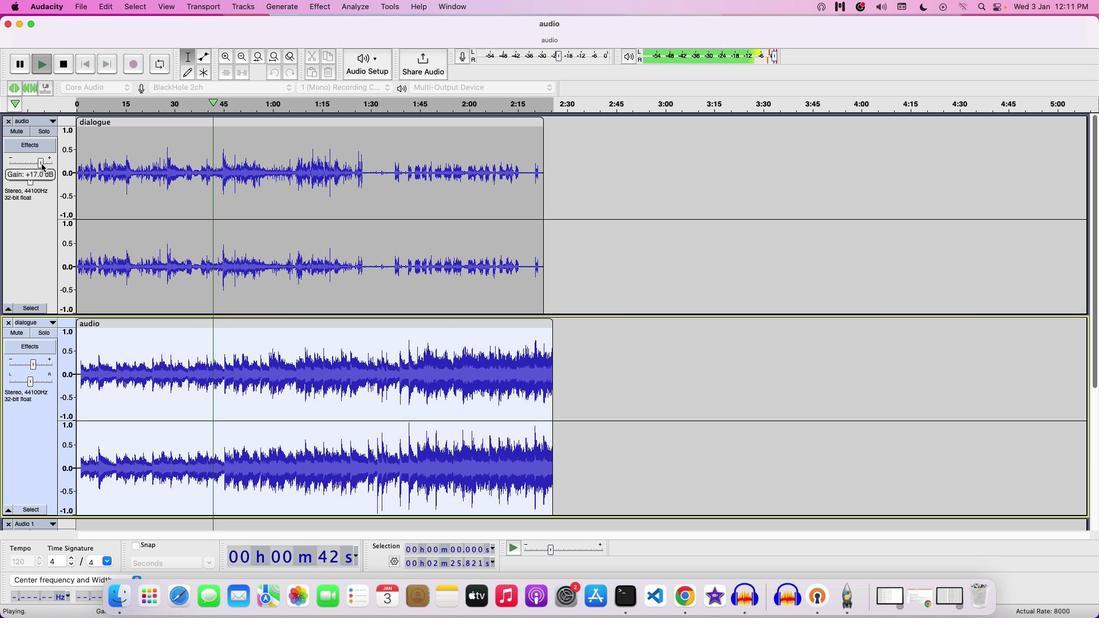 
Action: Mouse moved to (641, 238)
Screenshot: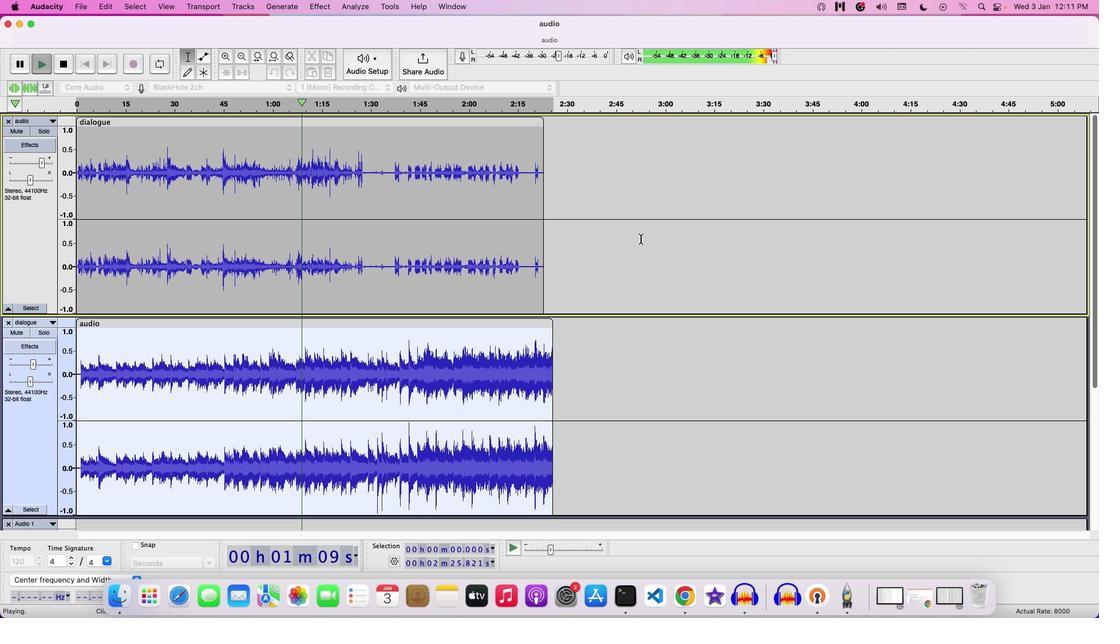 
Action: Key pressed Key.space
Screenshot: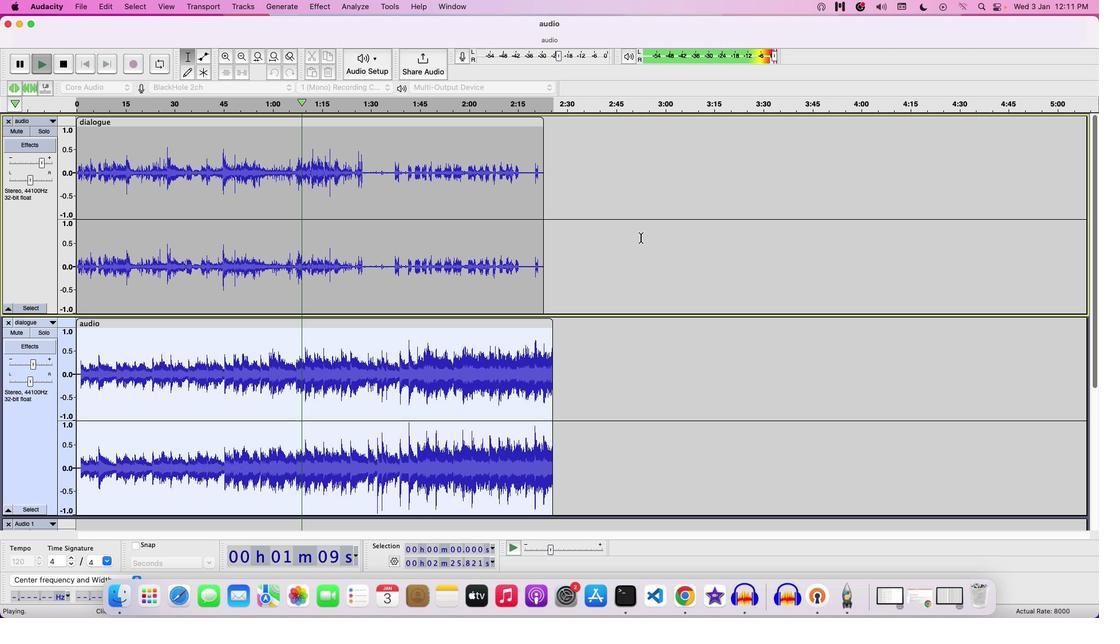 
Action: Mouse moved to (83, 2)
Screenshot: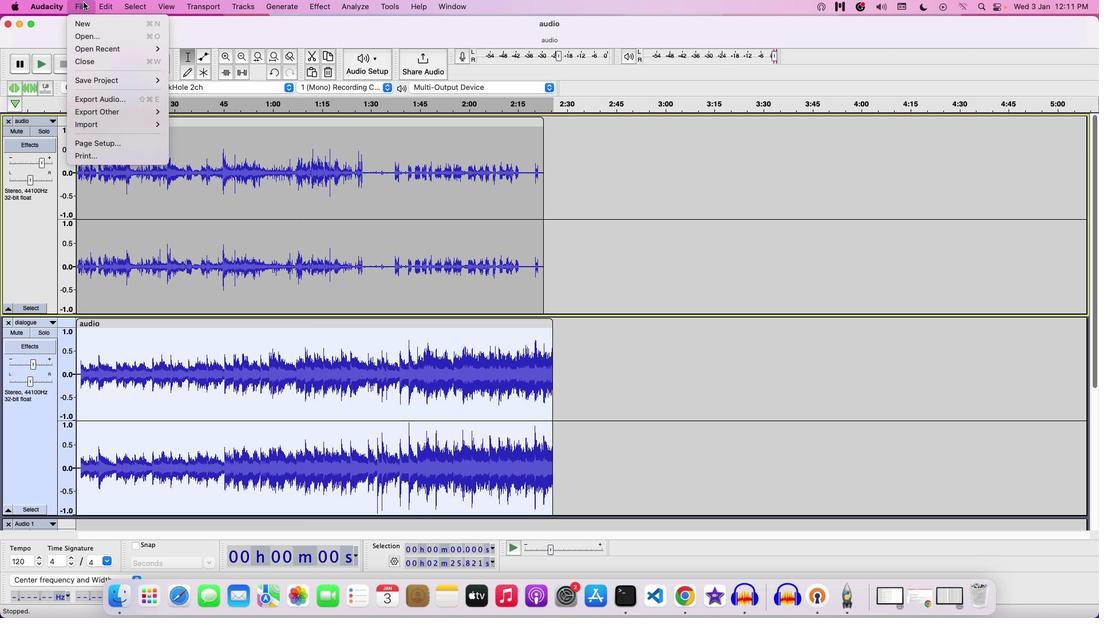 
Action: Mouse pressed left at (83, 2)
Screenshot: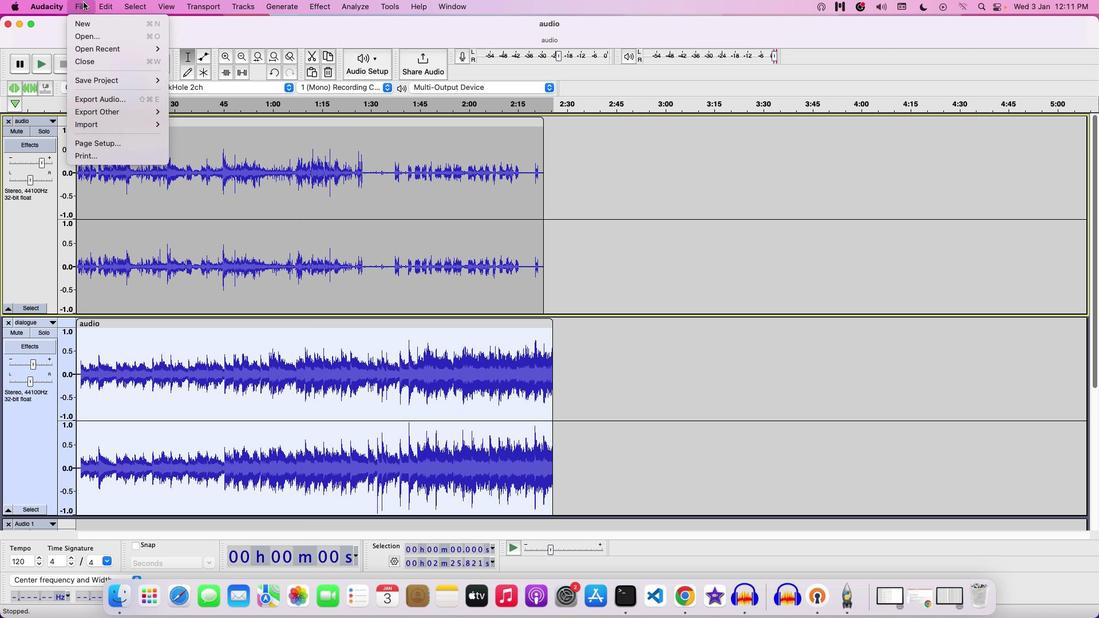 
Action: Mouse moved to (95, 79)
Screenshot: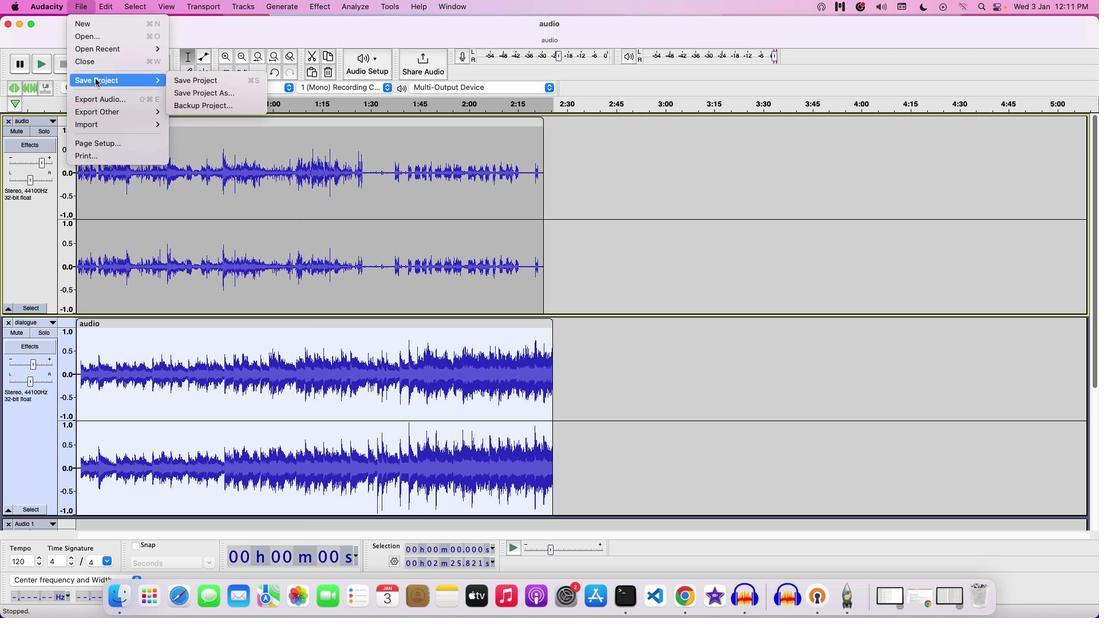 
Action: Mouse pressed left at (95, 79)
Screenshot: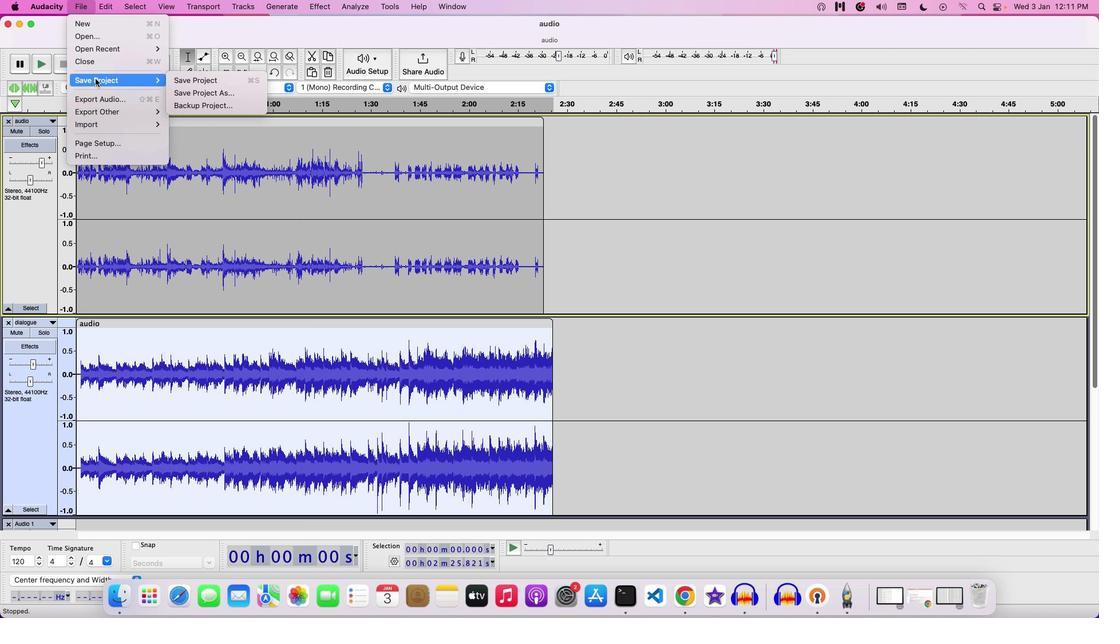 
Action: Mouse moved to (169, 80)
Screenshot: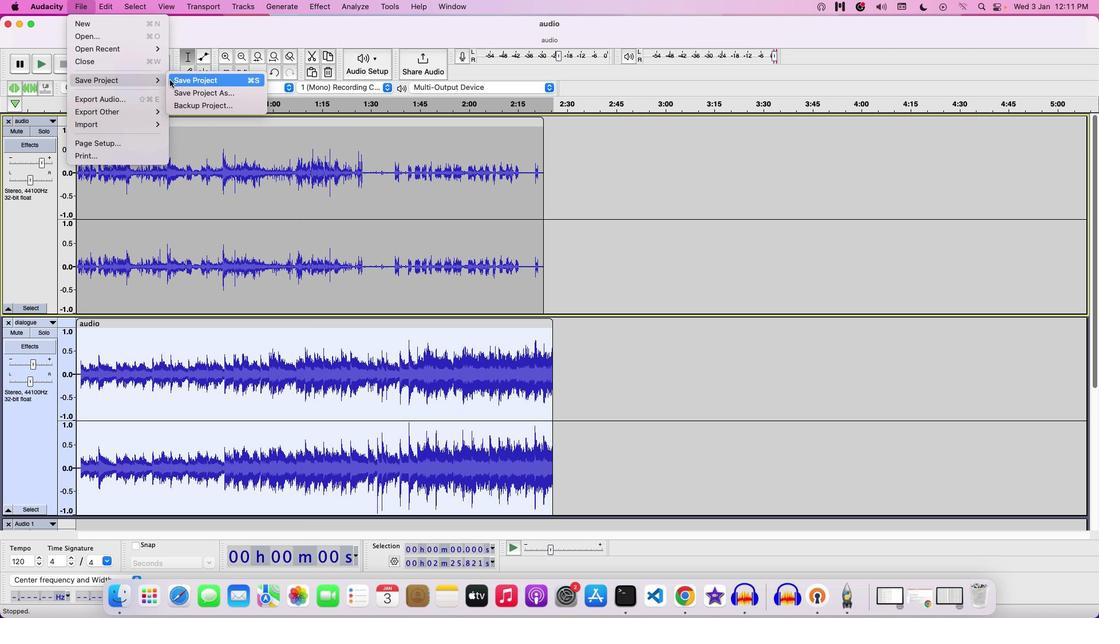 
Action: Mouse pressed left at (169, 80)
Screenshot: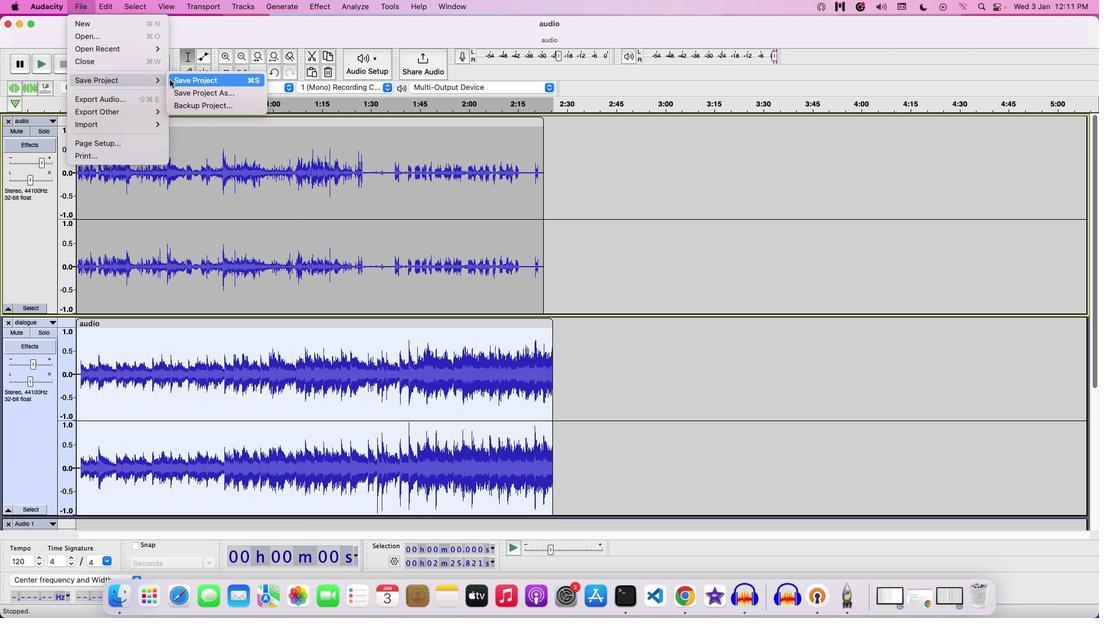 
Action: Mouse moved to (514, 187)
Screenshot: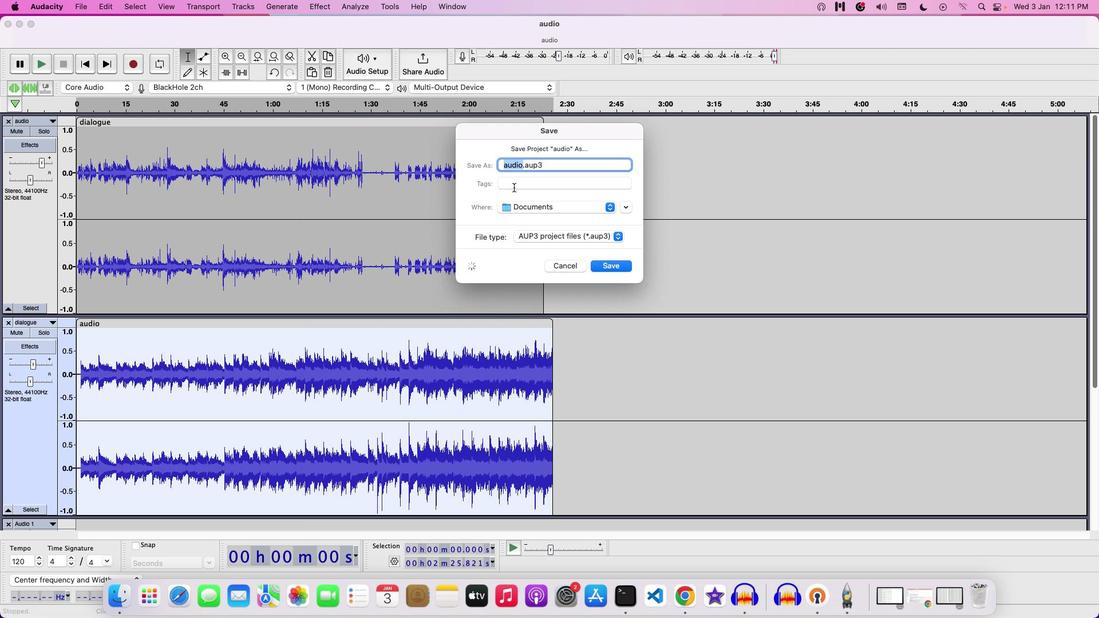 
Action: Key pressed Key.backspace'U''S''I''N''G'Key.space'A''U''T''O'Key.space'D''U''C''K'Key.space
Screenshot: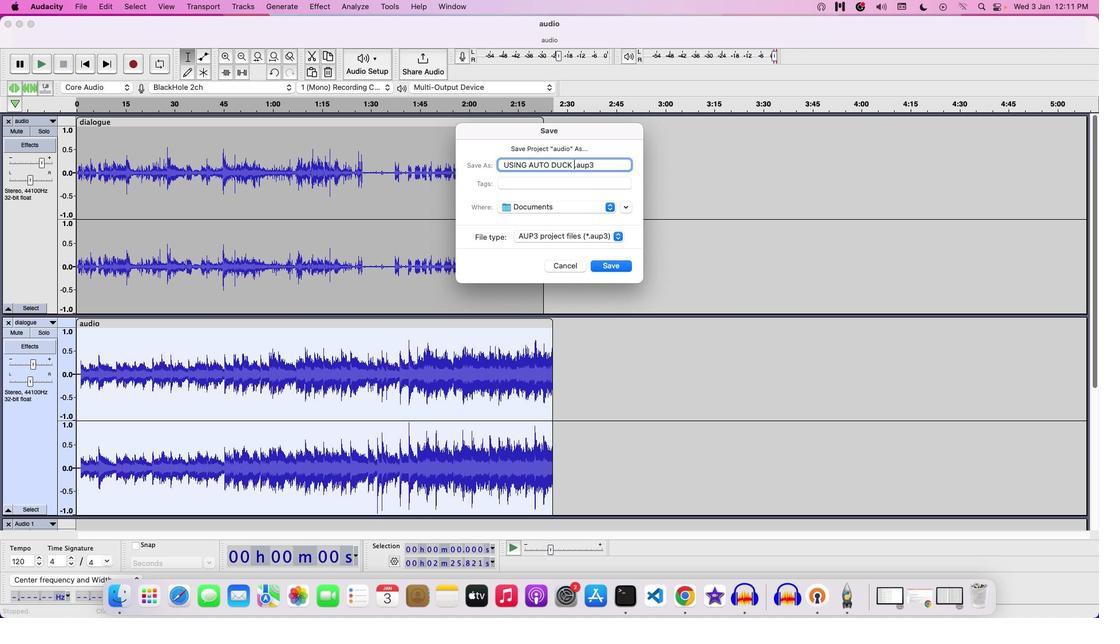 
Action: Mouse moved to (620, 267)
Screenshot: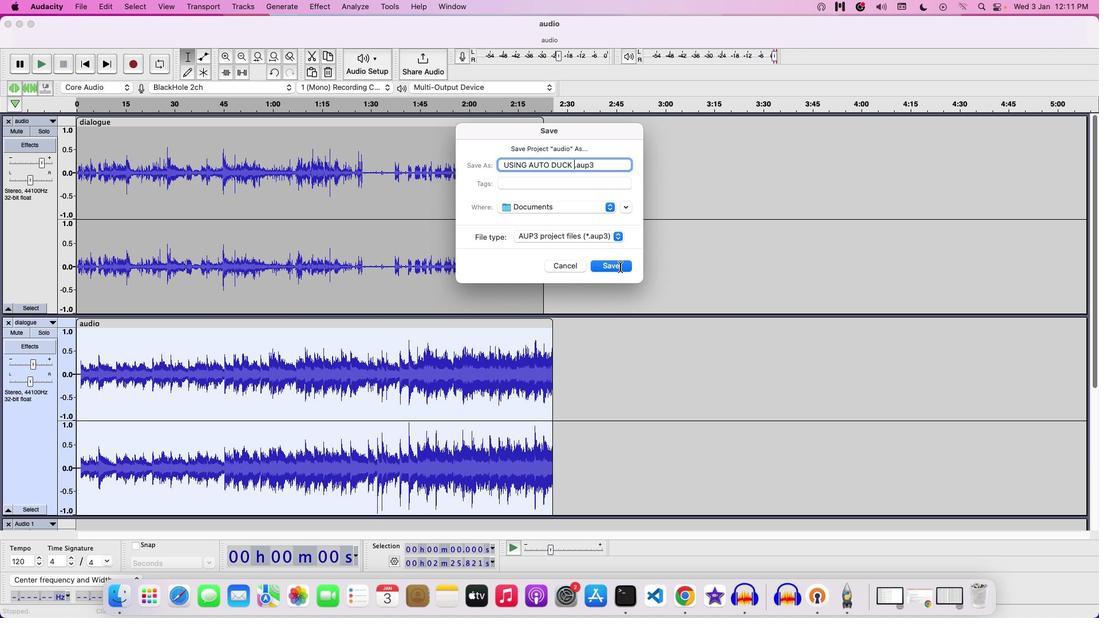 
Action: Mouse pressed left at (620, 267)
Screenshot: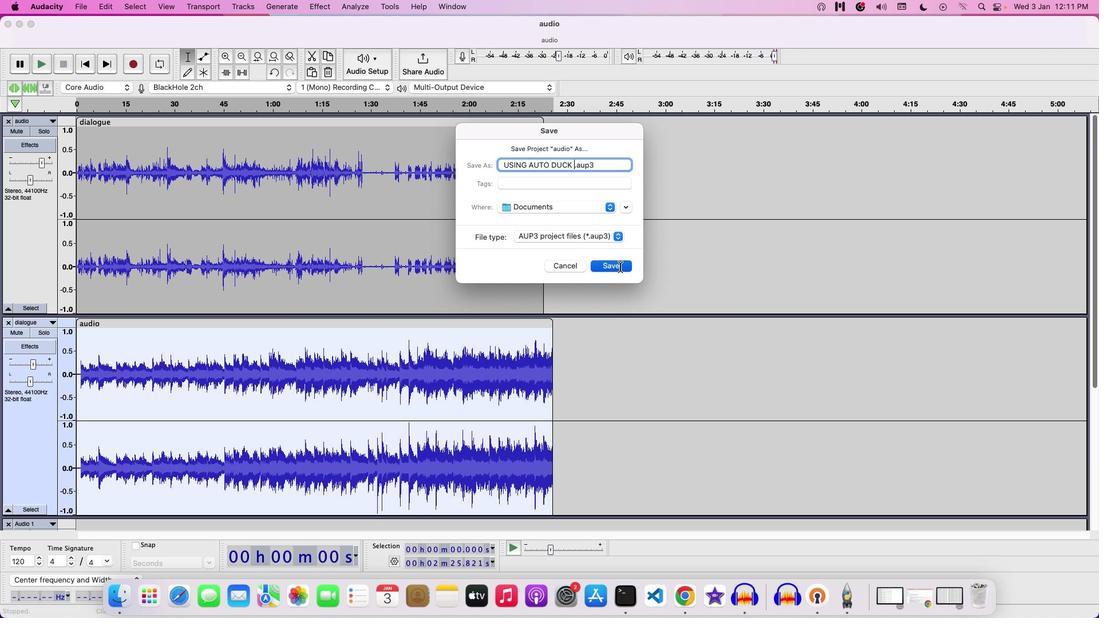 
Action: Mouse moved to (620, 266)
Screenshot: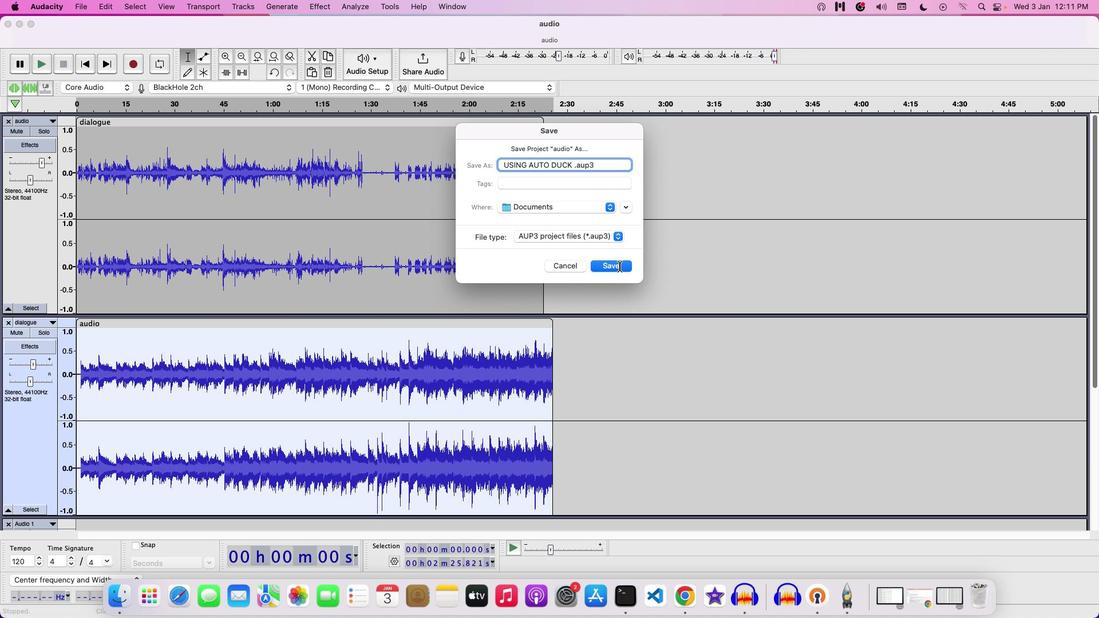 
